 Task: Research Airbnb properties in Nevsehir, Turkey from 11th November, 2023 to 15th November, 2023 for 2 adults.1  bedroom having 2 beds and 1 bathroom. Property type can be hotel. Look for 5 properties as per requirement.
Action: Mouse moved to (491, 86)
Screenshot: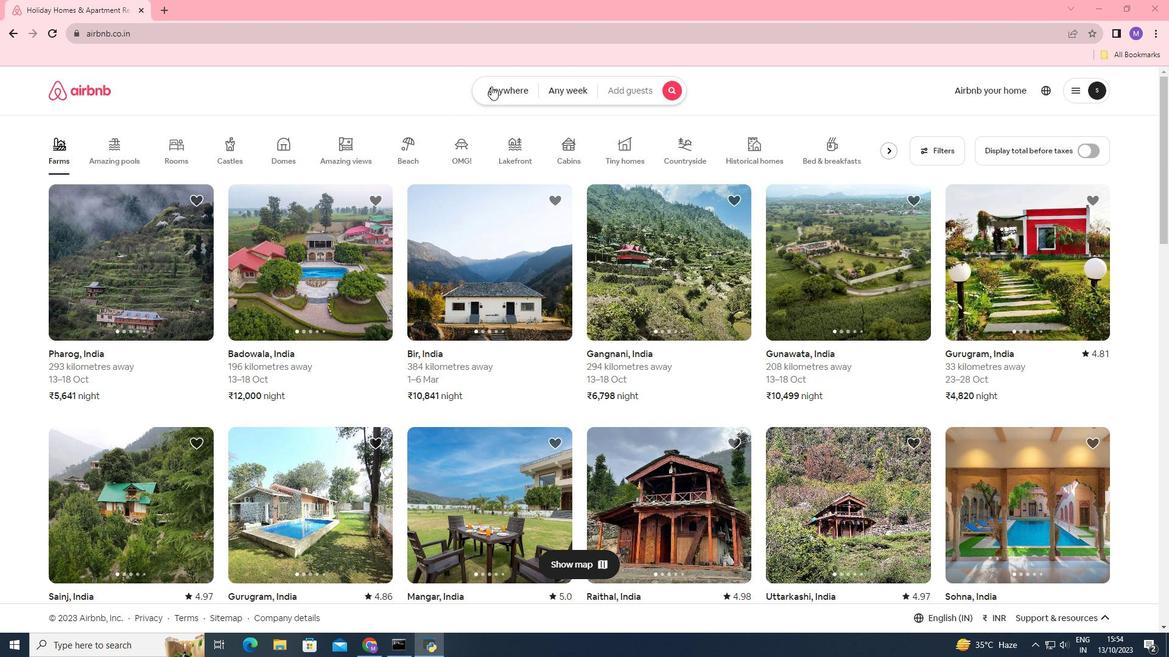 
Action: Mouse pressed left at (491, 86)
Screenshot: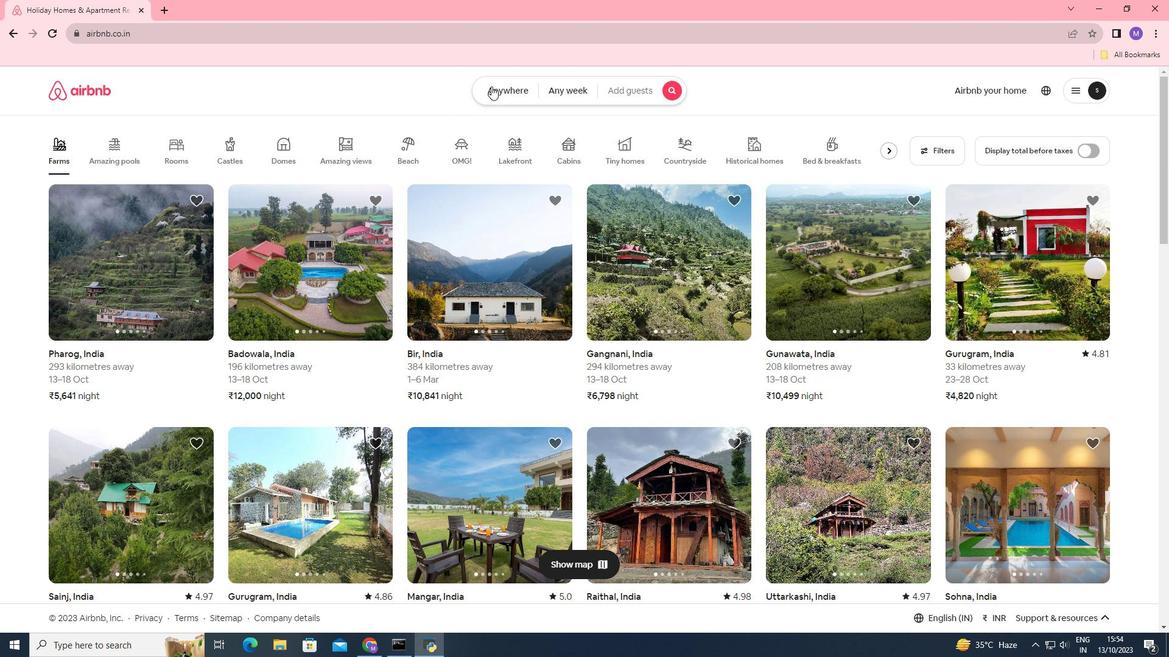 
Action: Mouse moved to (390, 144)
Screenshot: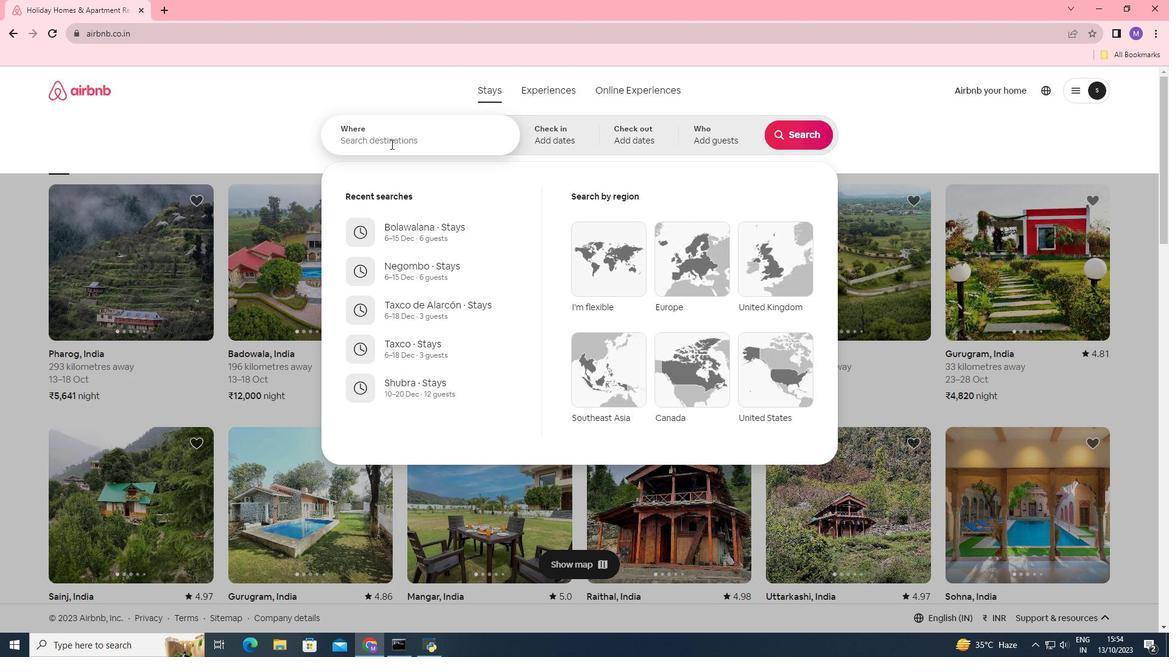
Action: Mouse pressed left at (390, 144)
Screenshot: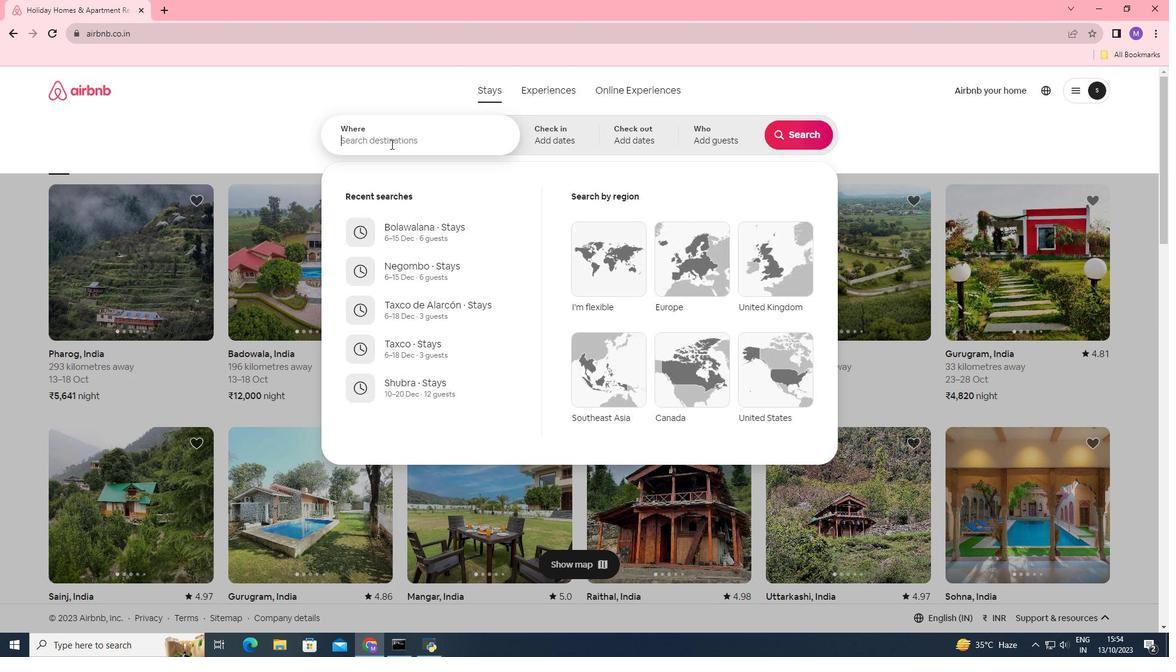 
Action: Mouse moved to (390, 144)
Screenshot: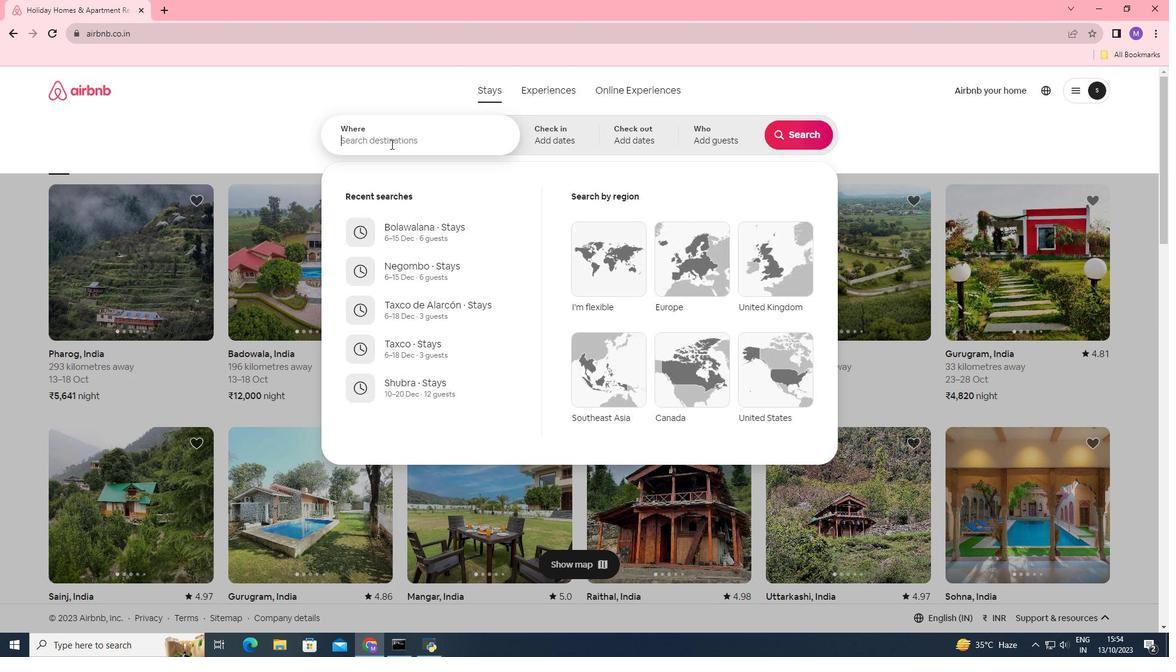 
Action: Key pressed <Key.shift_r>
Screenshot: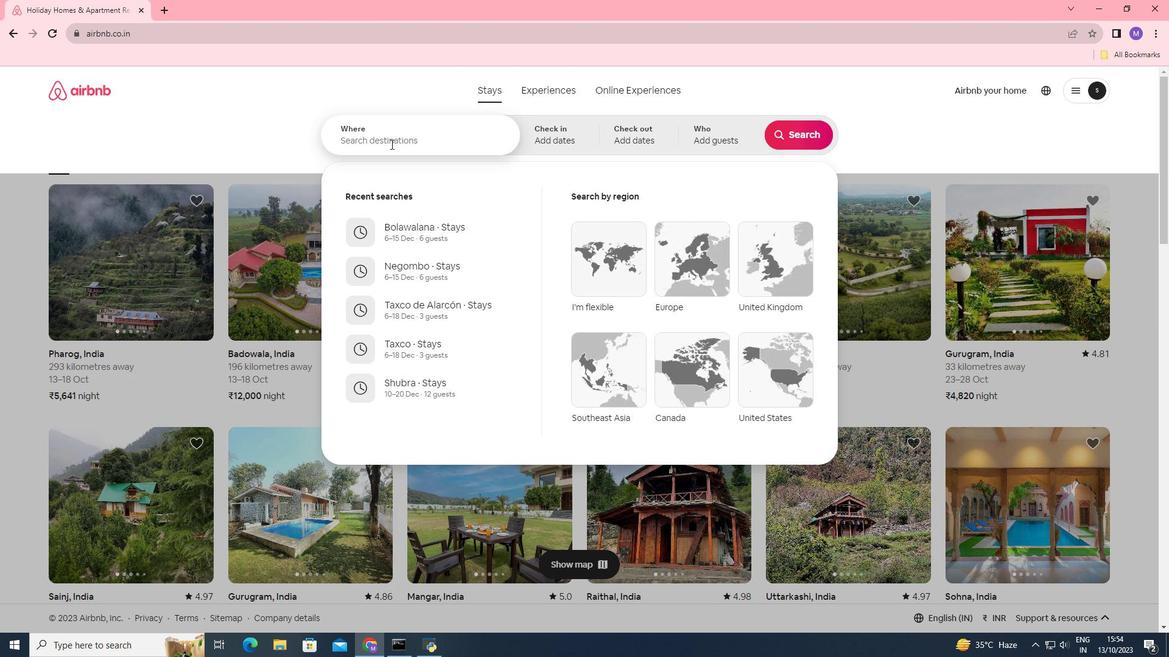 
Action: Mouse moved to (390, 144)
Screenshot: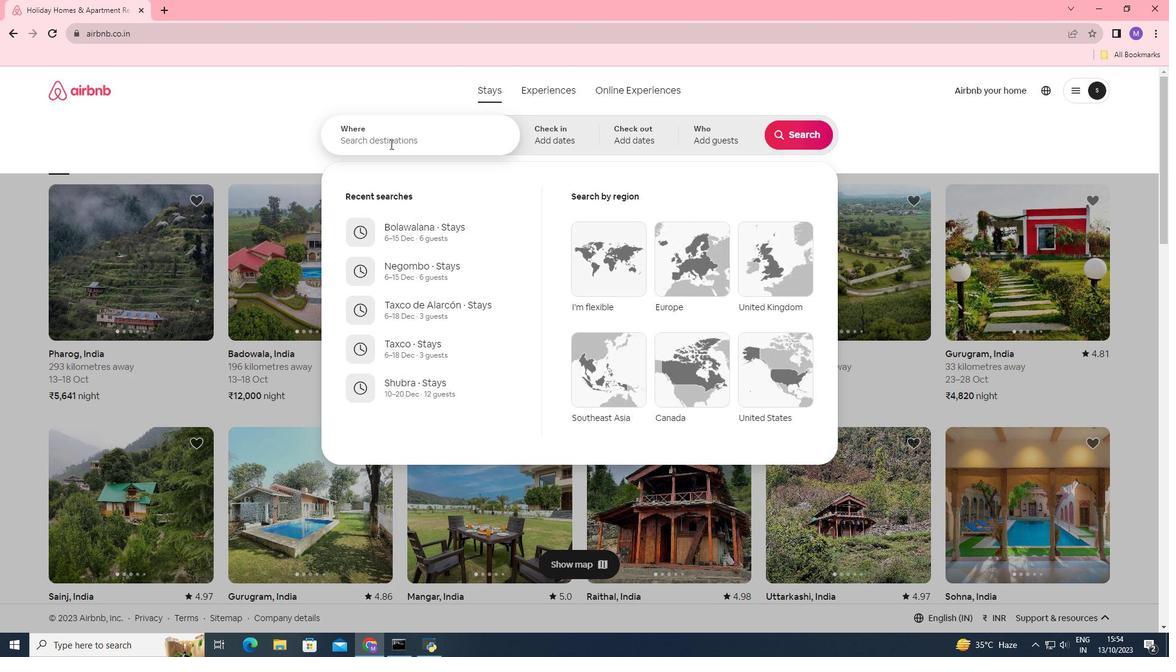 
Action: Key pressed <Key.shift_r><Key.shift_r><Key.shift_r><Key.shift_r>Neve<Key.backspace>sehir,<Key.space><Key.shift><Key.shift>Turkey
Screenshot: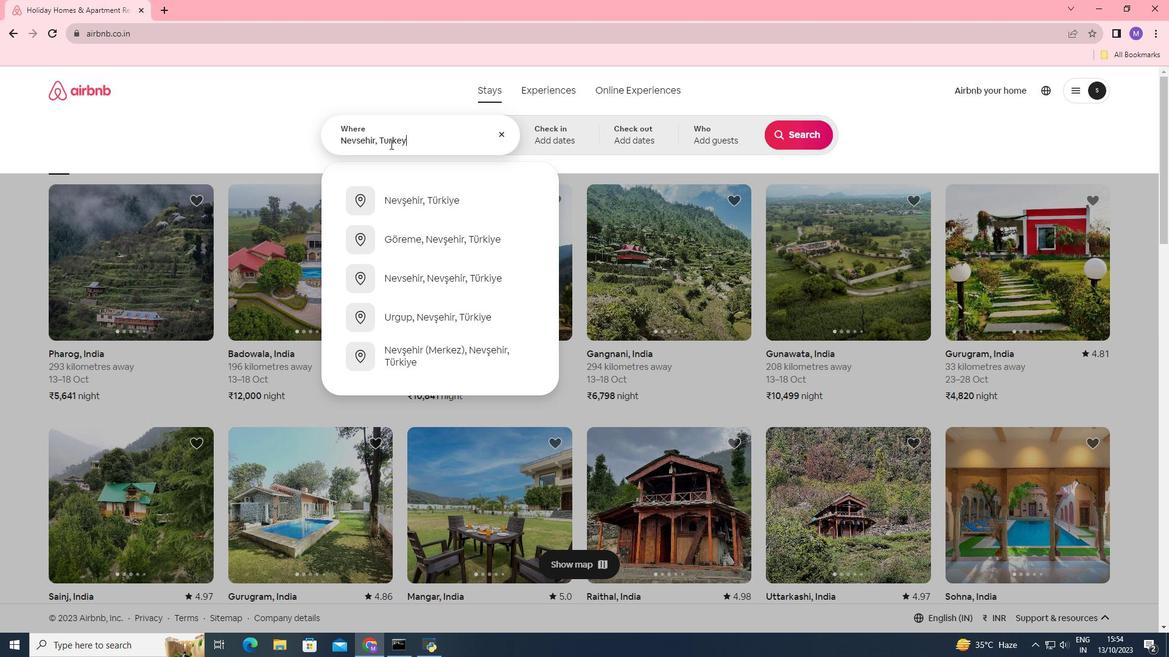 
Action: Mouse moved to (531, 137)
Screenshot: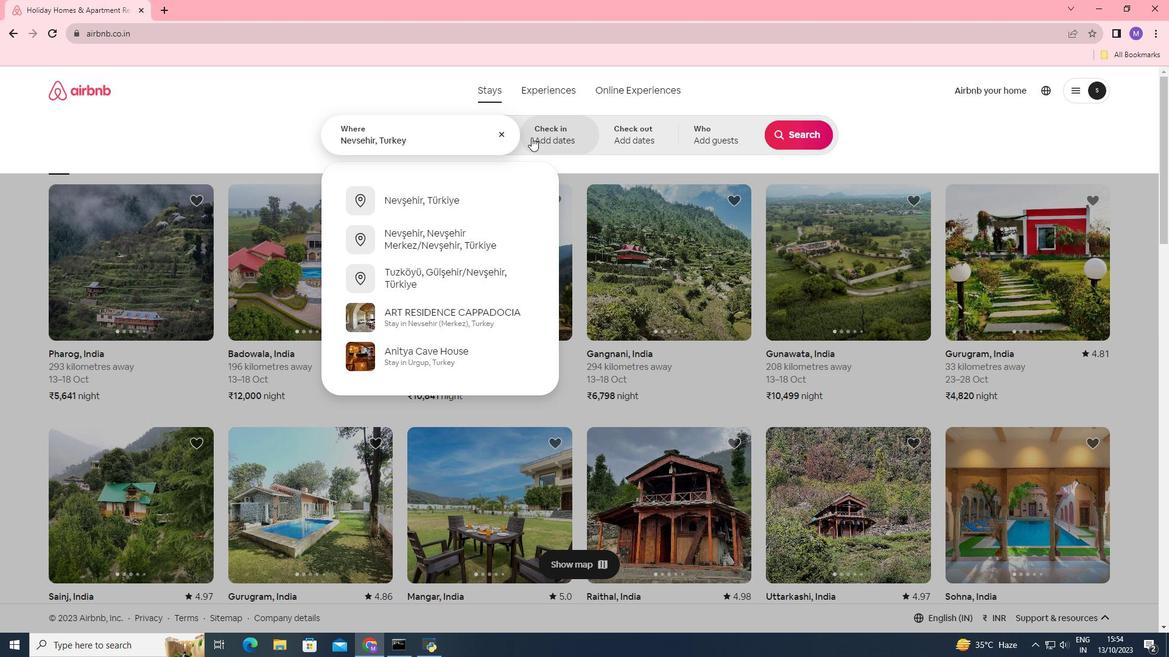 
Action: Mouse pressed left at (531, 137)
Screenshot: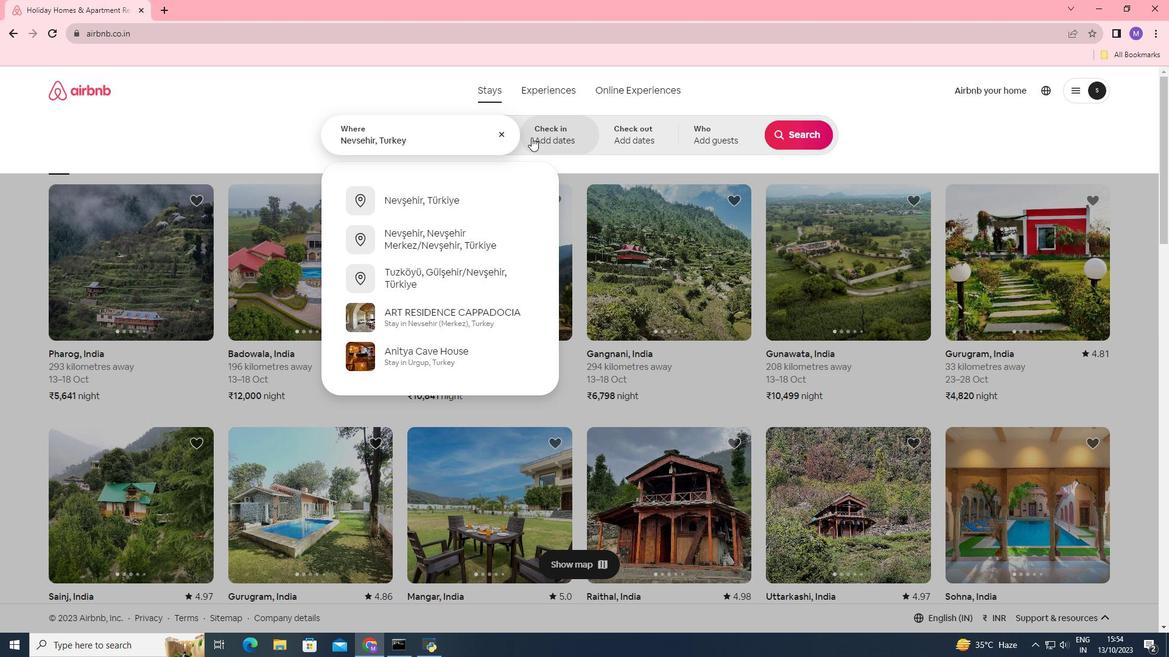 
Action: Mouse moved to (776, 317)
Screenshot: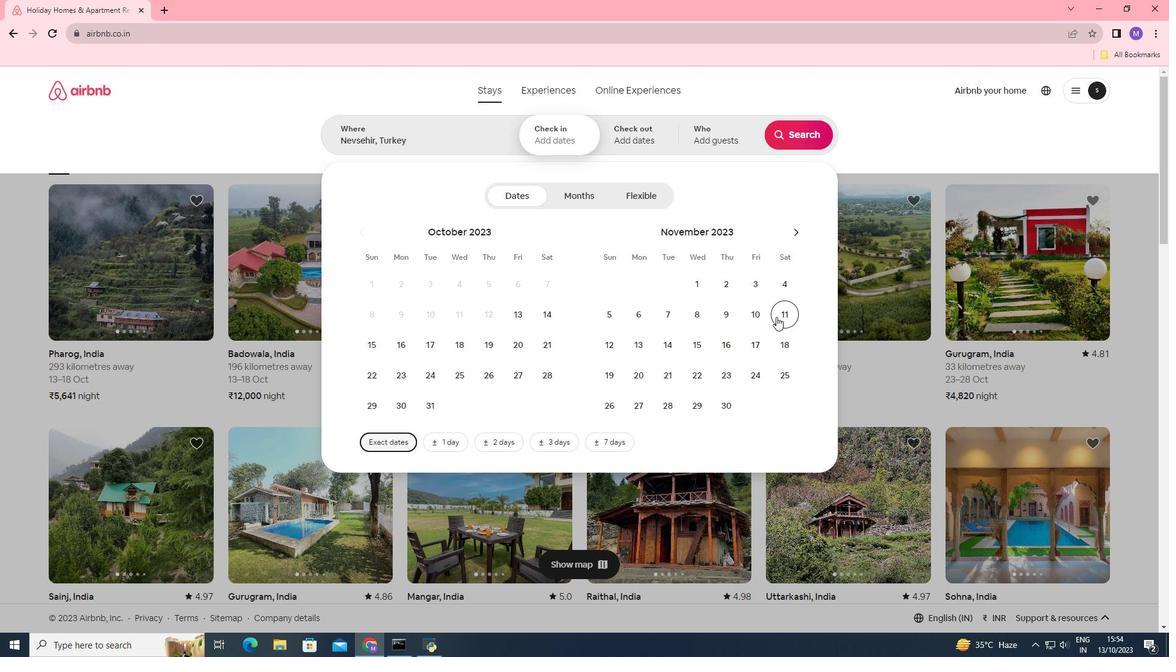 
Action: Mouse pressed left at (776, 317)
Screenshot: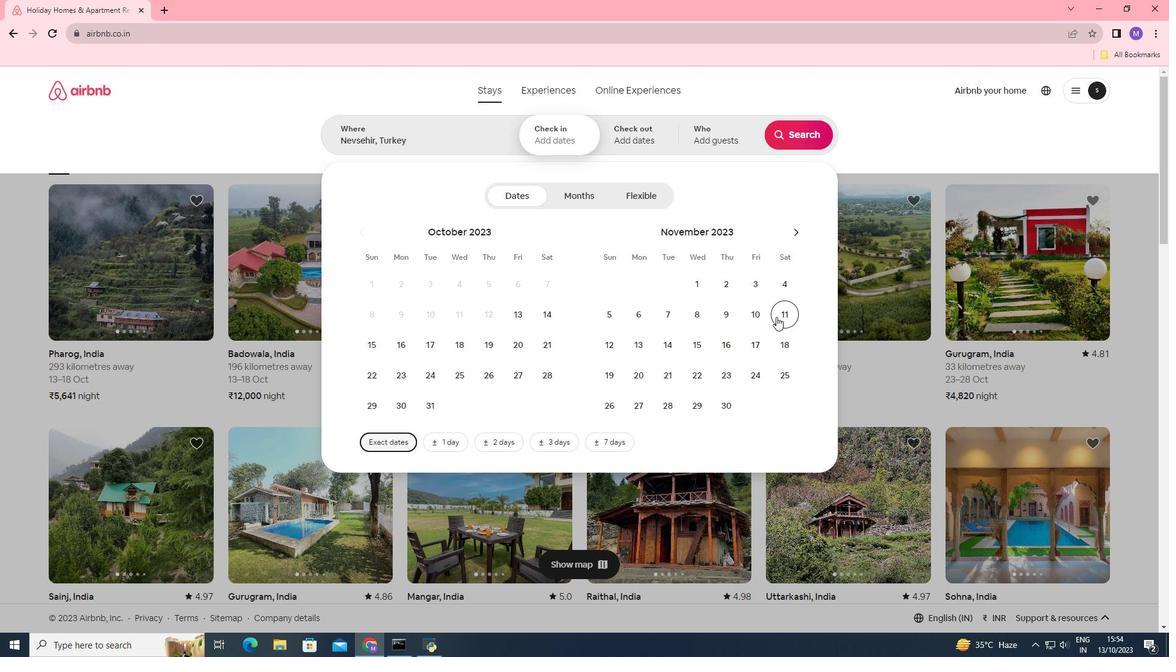 
Action: Mouse moved to (692, 341)
Screenshot: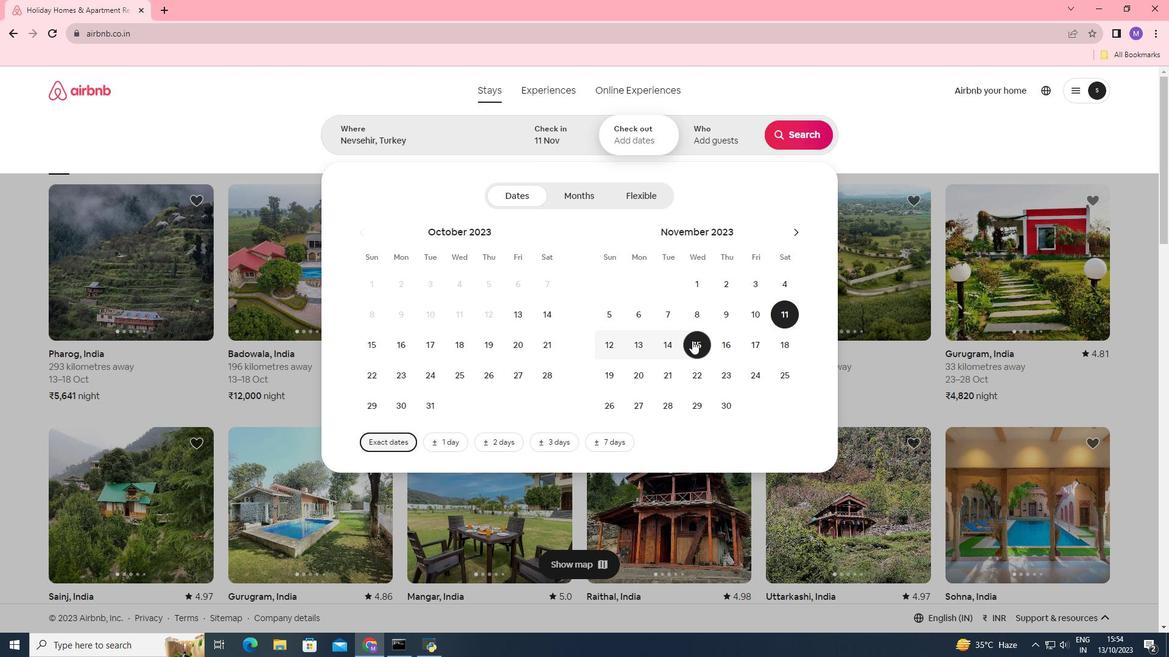 
Action: Mouse pressed left at (692, 341)
Screenshot: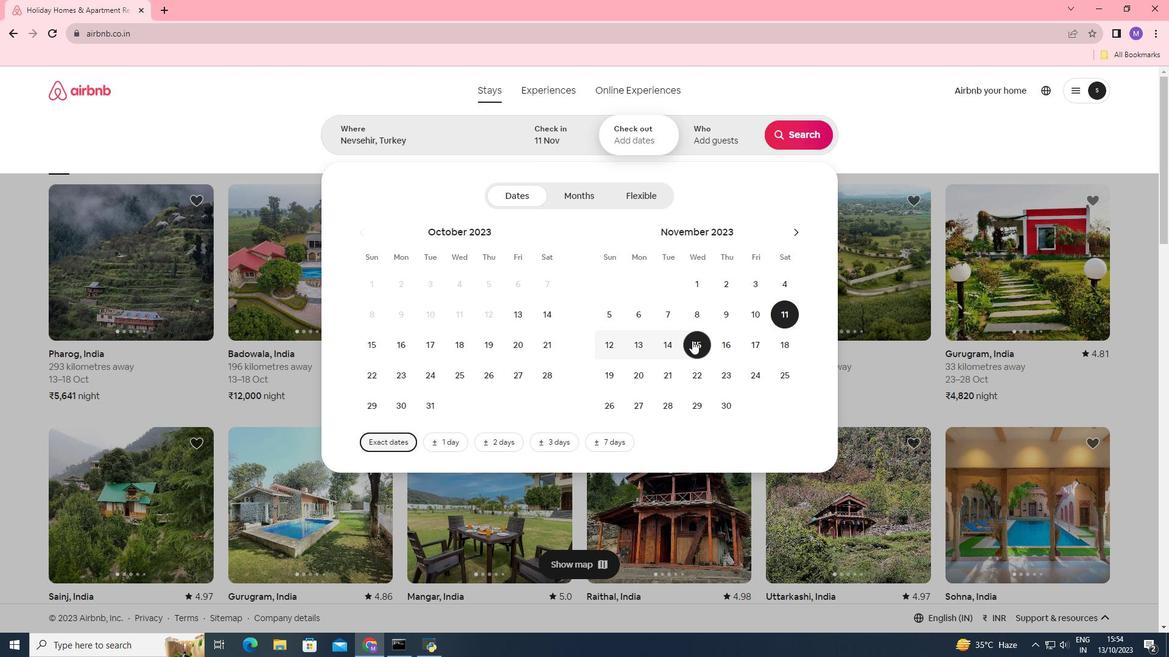 
Action: Mouse moved to (708, 138)
Screenshot: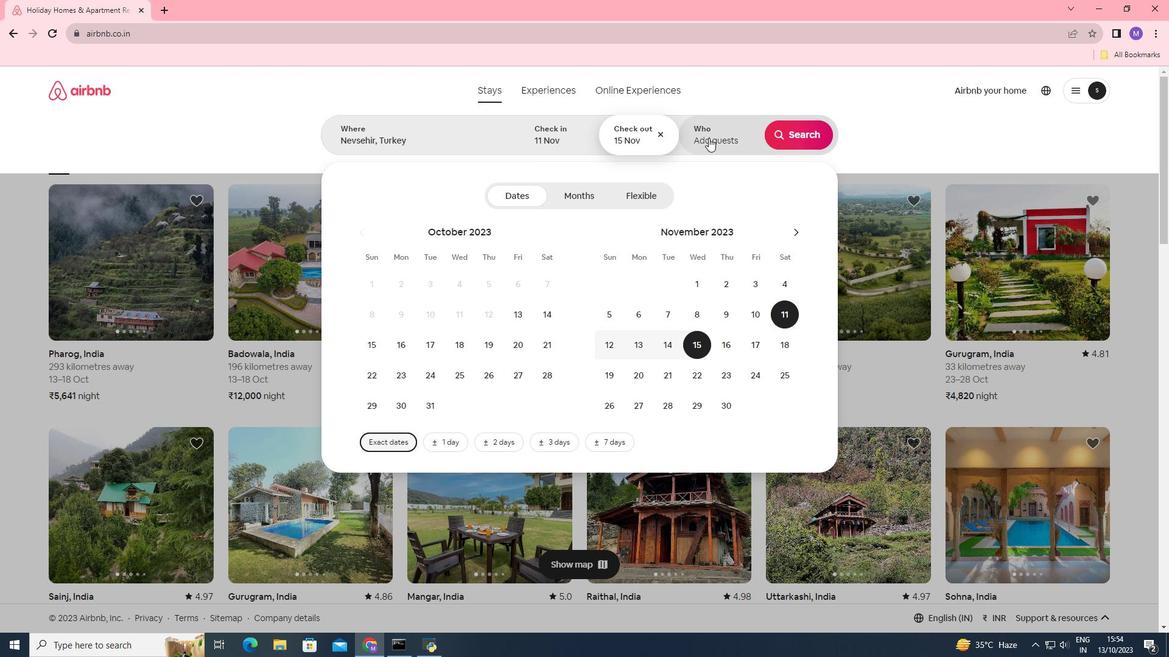 
Action: Mouse pressed left at (708, 138)
Screenshot: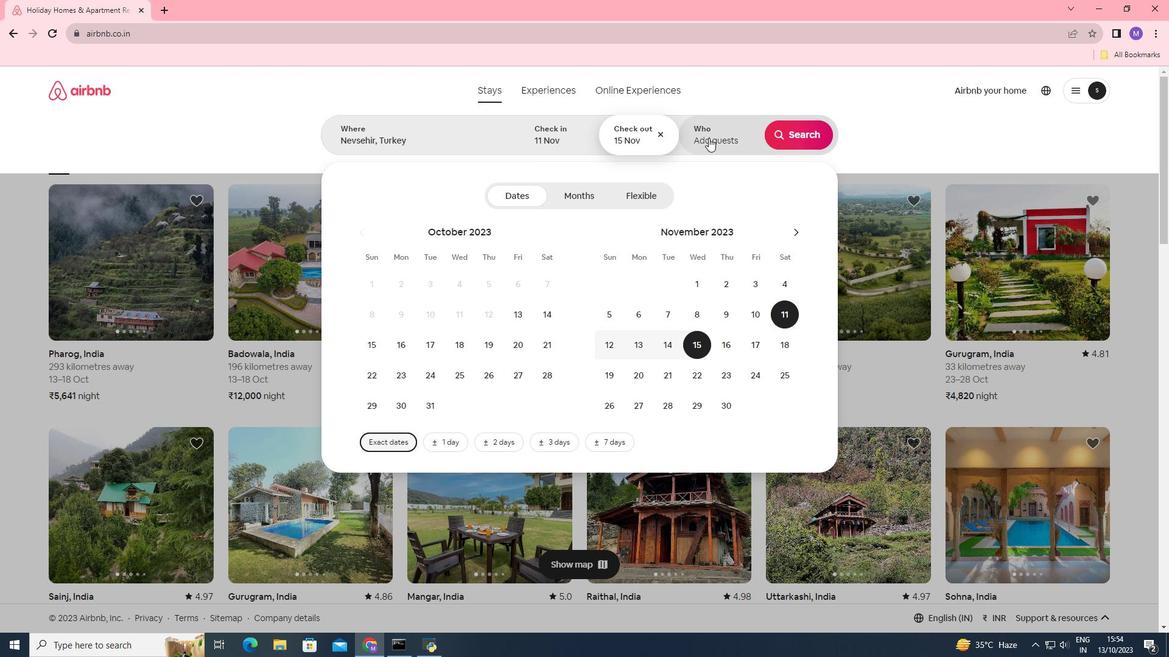 
Action: Mouse moved to (811, 199)
Screenshot: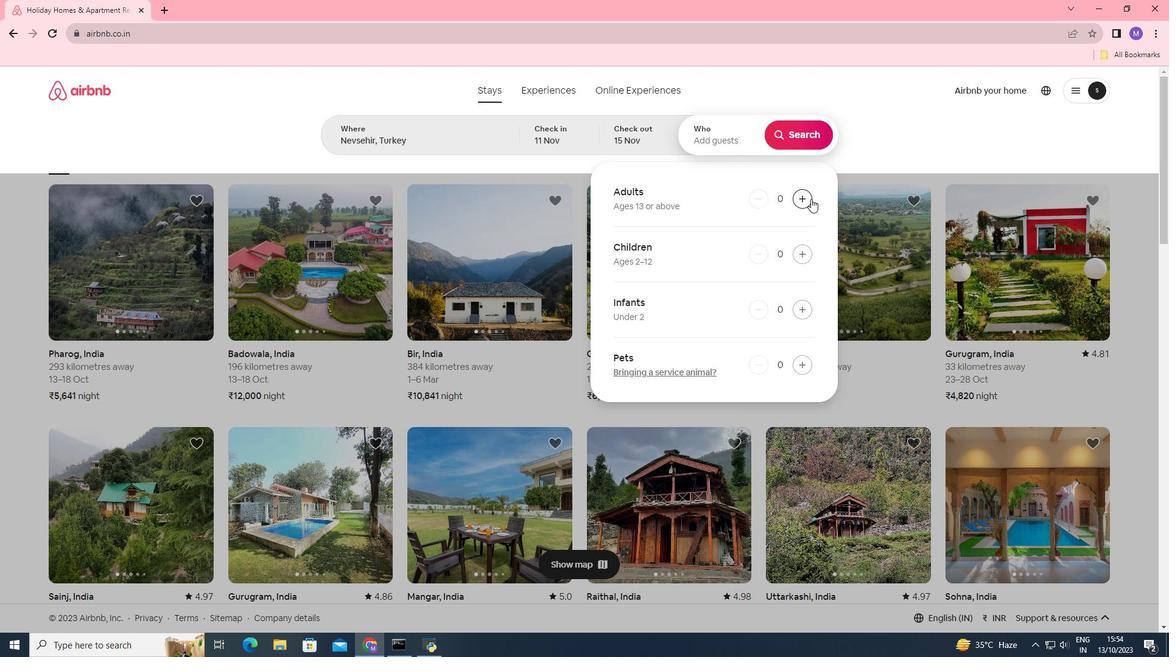 
Action: Mouse pressed left at (811, 199)
Screenshot: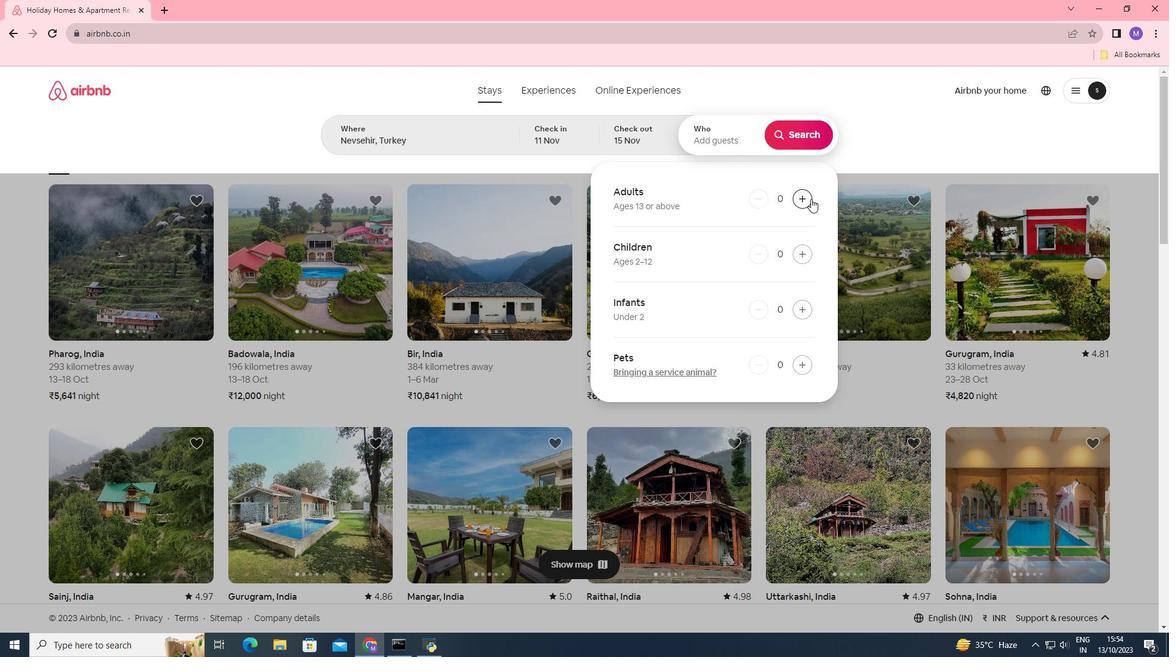 
Action: Mouse moved to (805, 199)
Screenshot: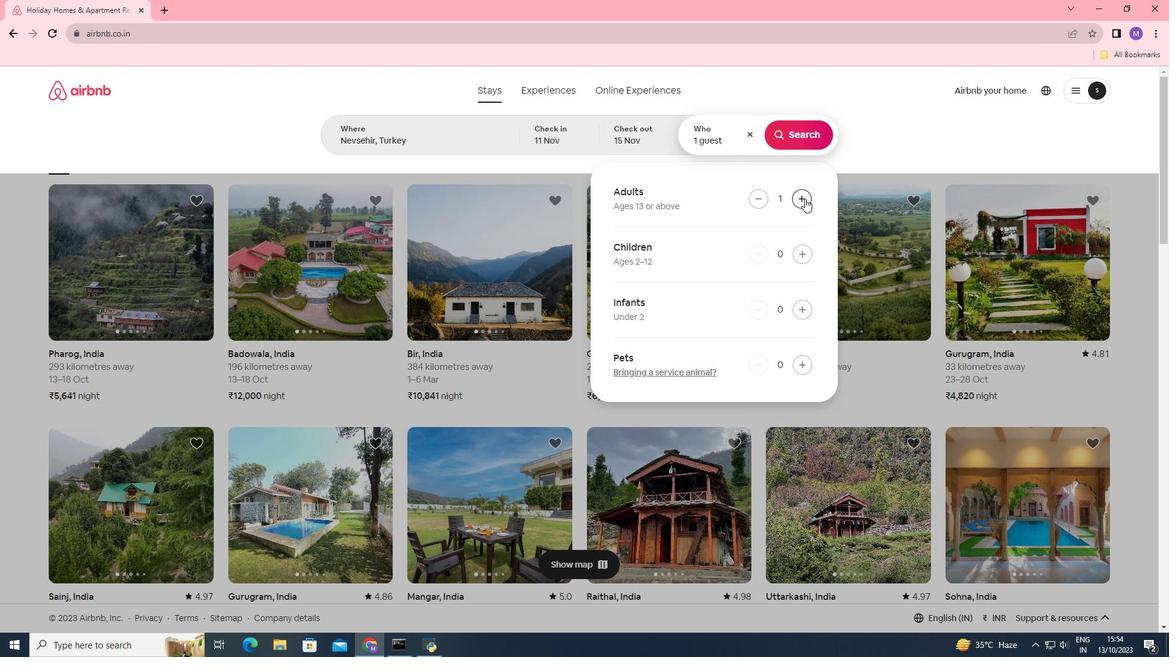 
Action: Mouse pressed left at (805, 199)
Screenshot: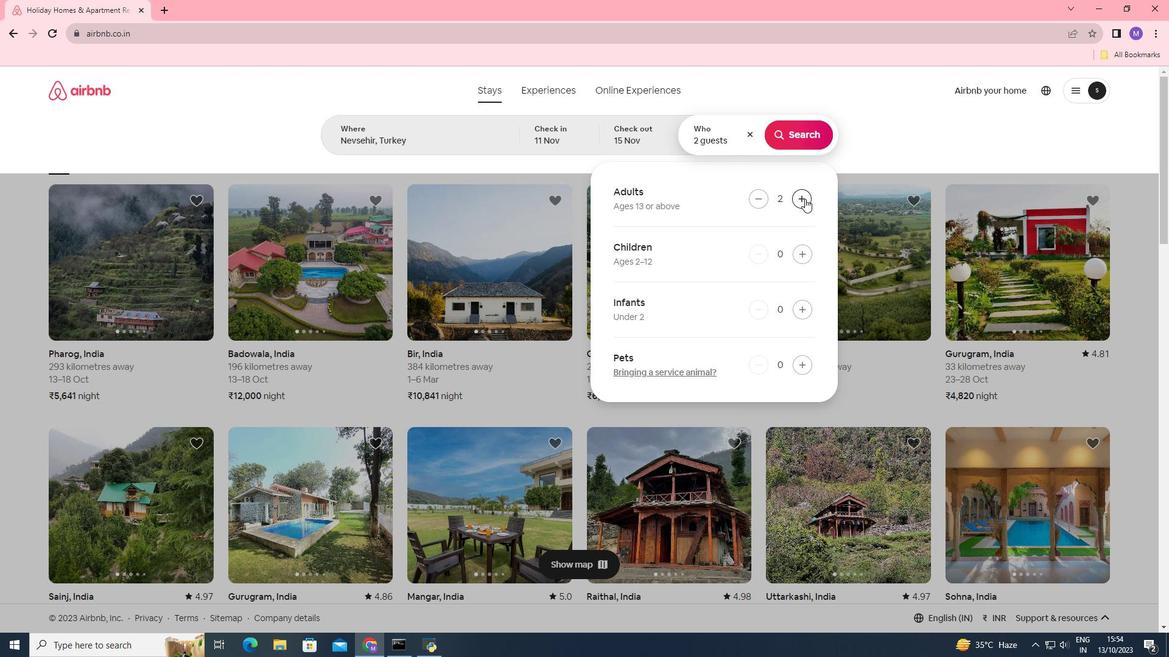 
Action: Mouse moved to (805, 130)
Screenshot: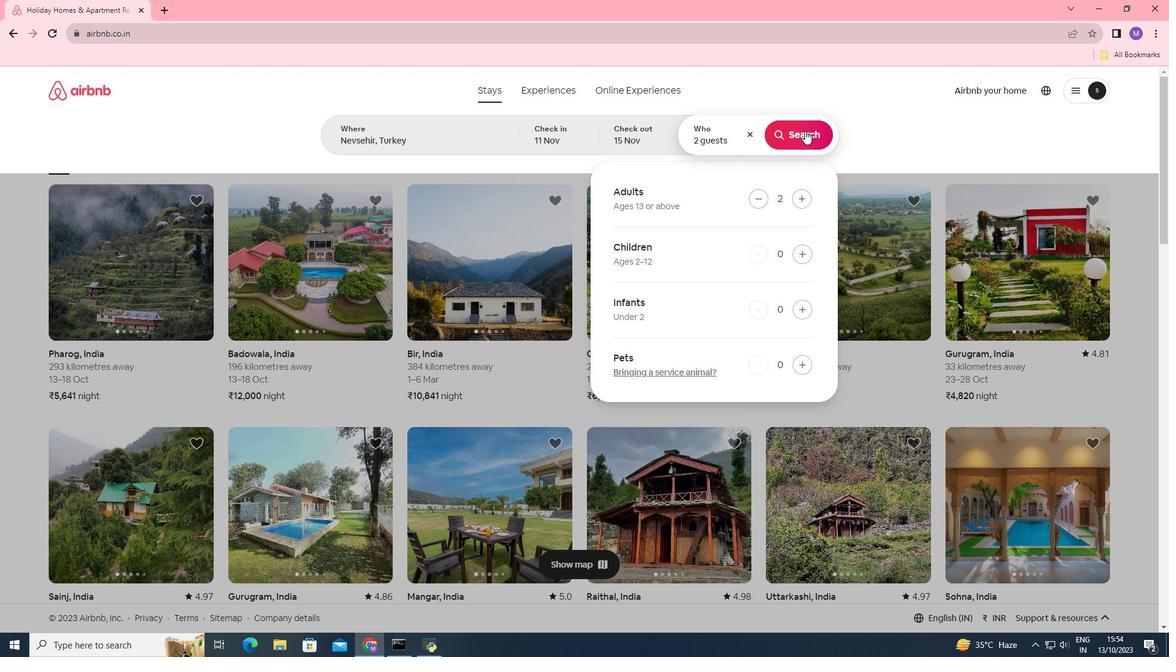 
Action: Mouse pressed left at (805, 130)
Screenshot: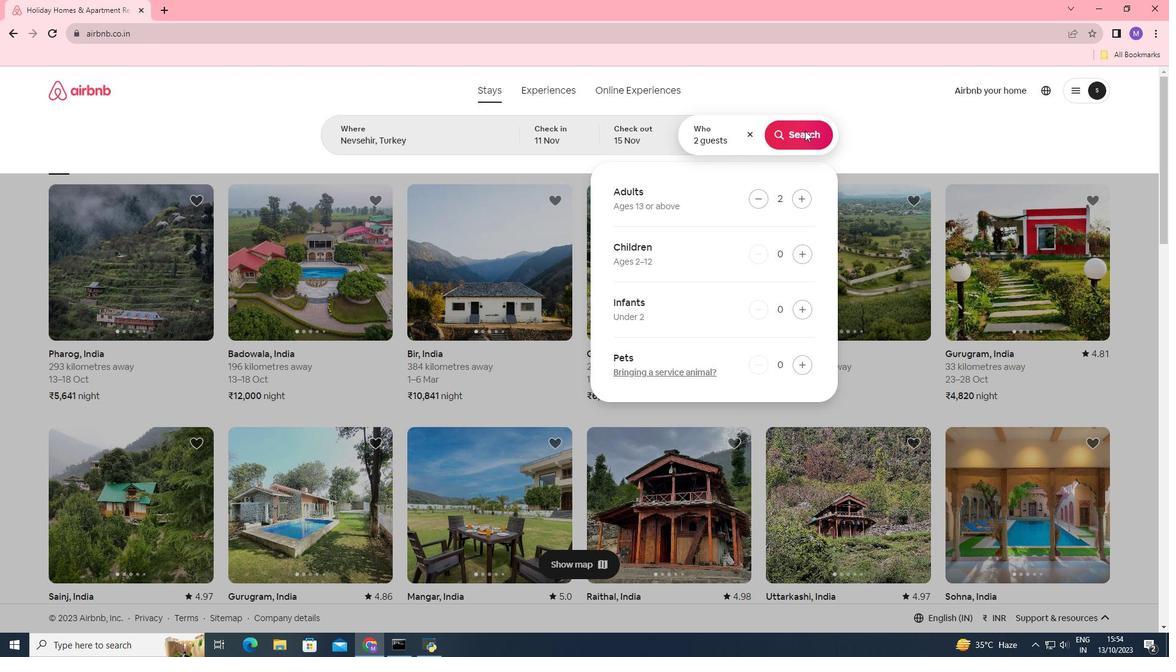 
Action: Mouse moved to (972, 138)
Screenshot: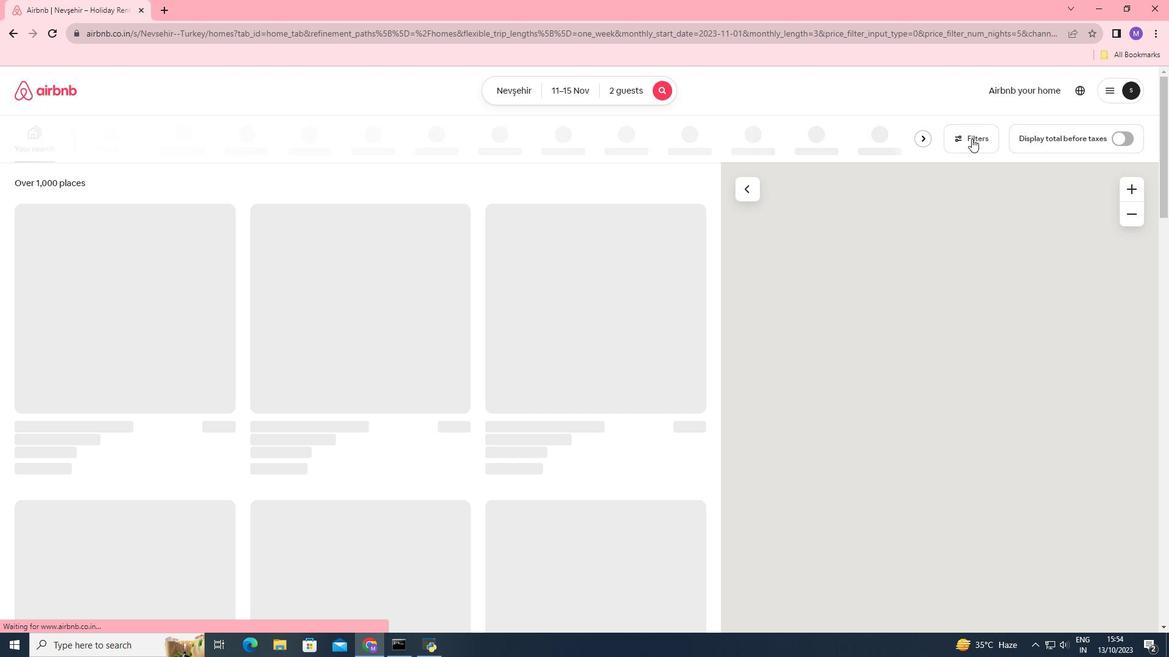 
Action: Mouse pressed left at (972, 138)
Screenshot: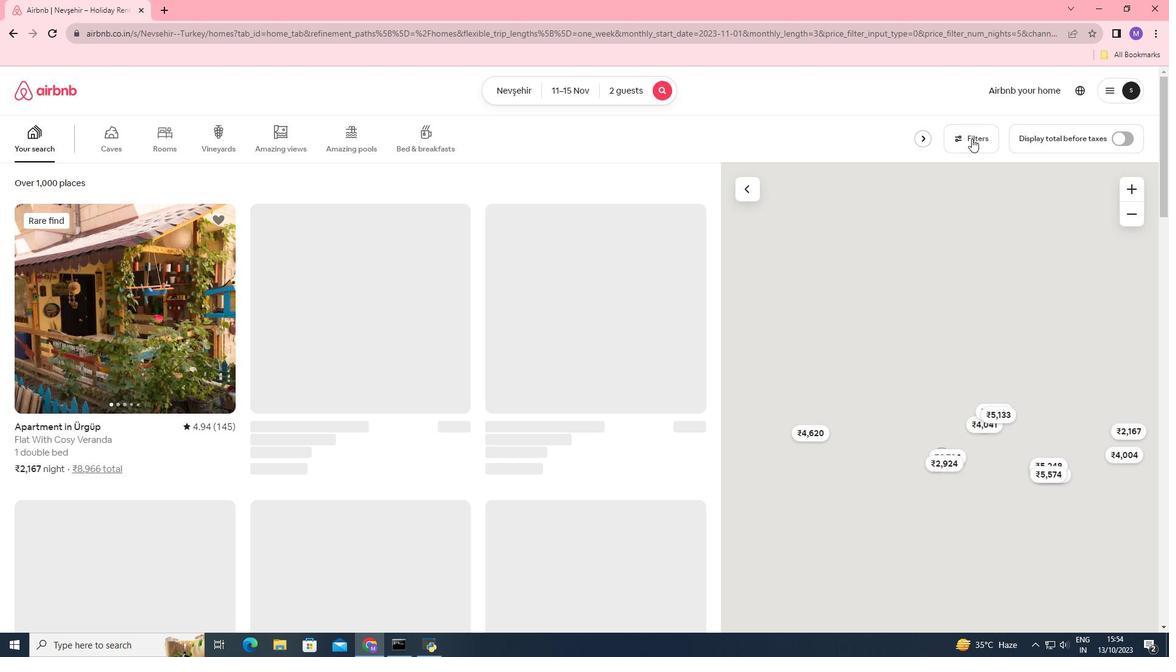 
Action: Mouse pressed left at (972, 138)
Screenshot: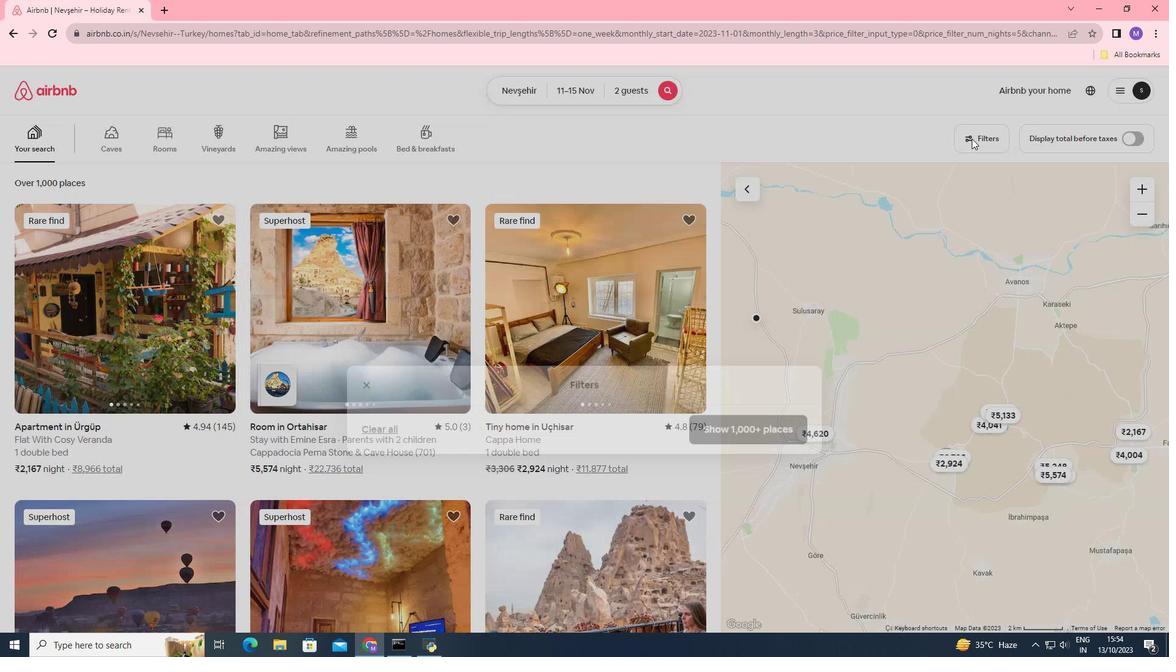 
Action: Mouse pressed left at (972, 138)
Screenshot: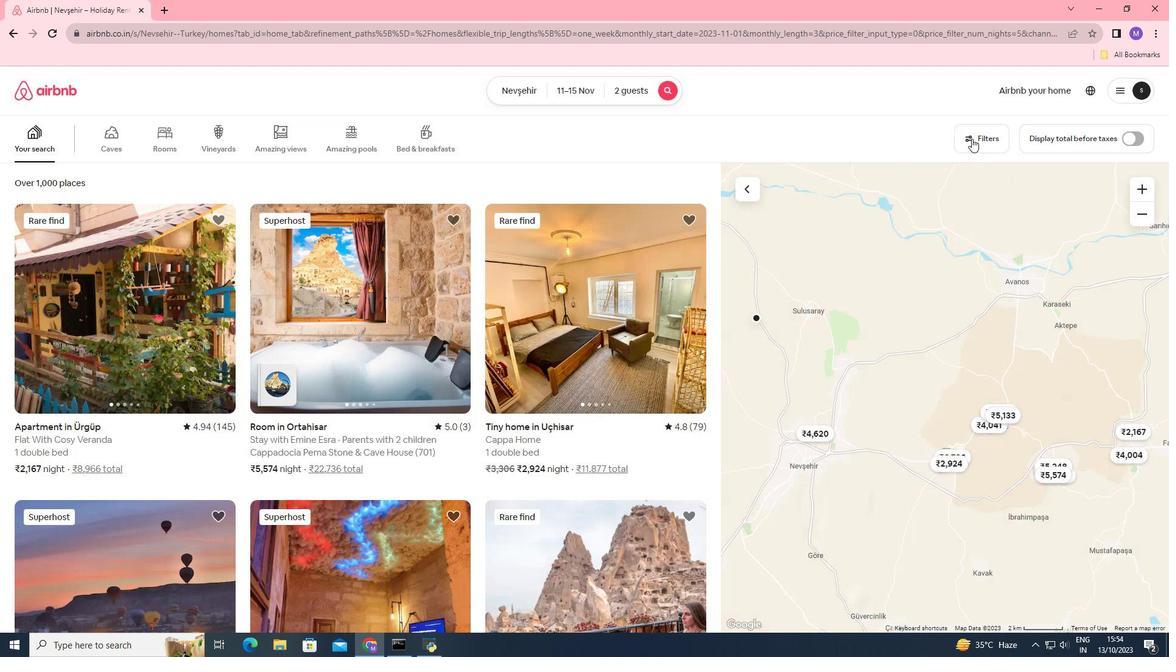 
Action: Mouse moved to (443, 509)
Screenshot: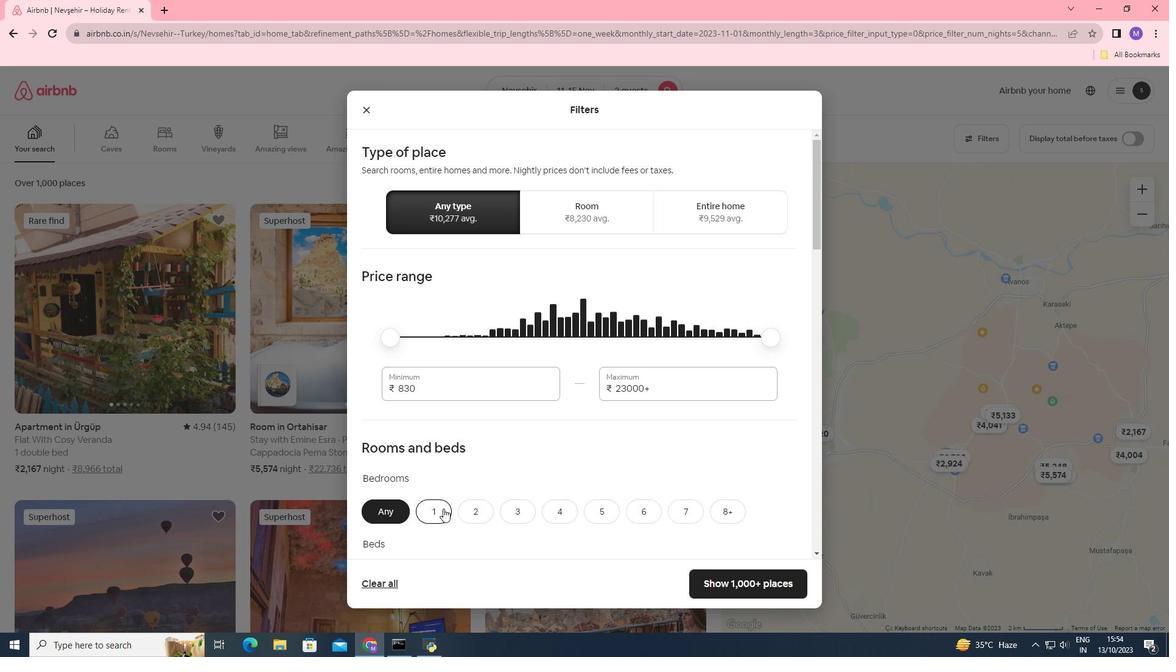 
Action: Mouse pressed left at (443, 509)
Screenshot: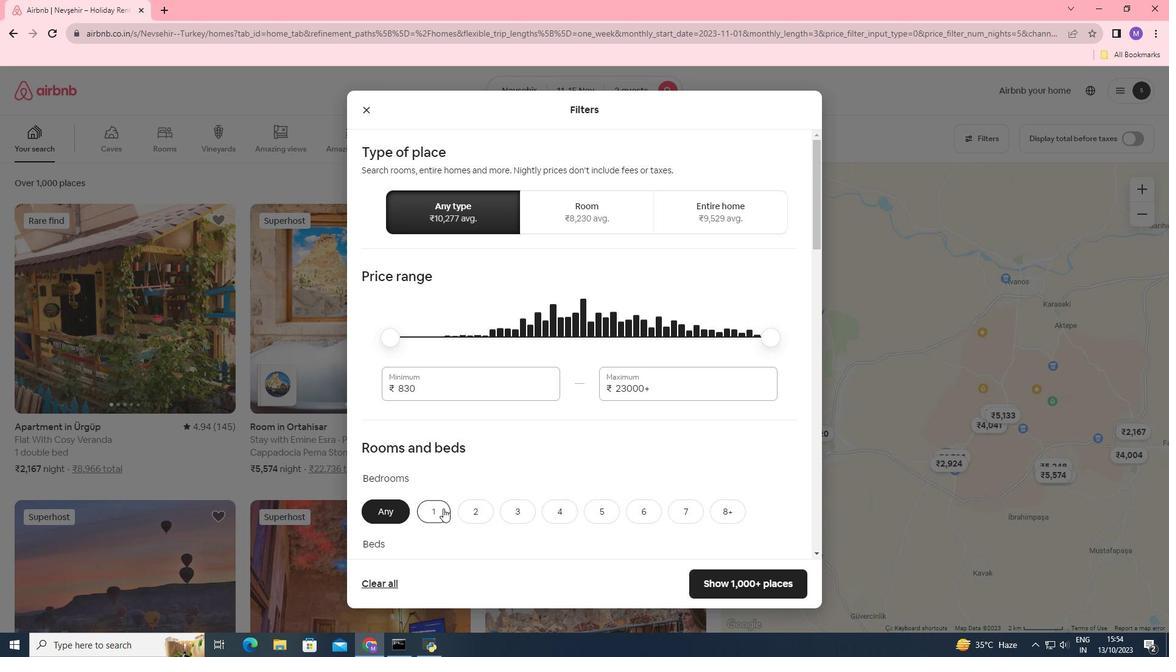 
Action: Mouse moved to (501, 419)
Screenshot: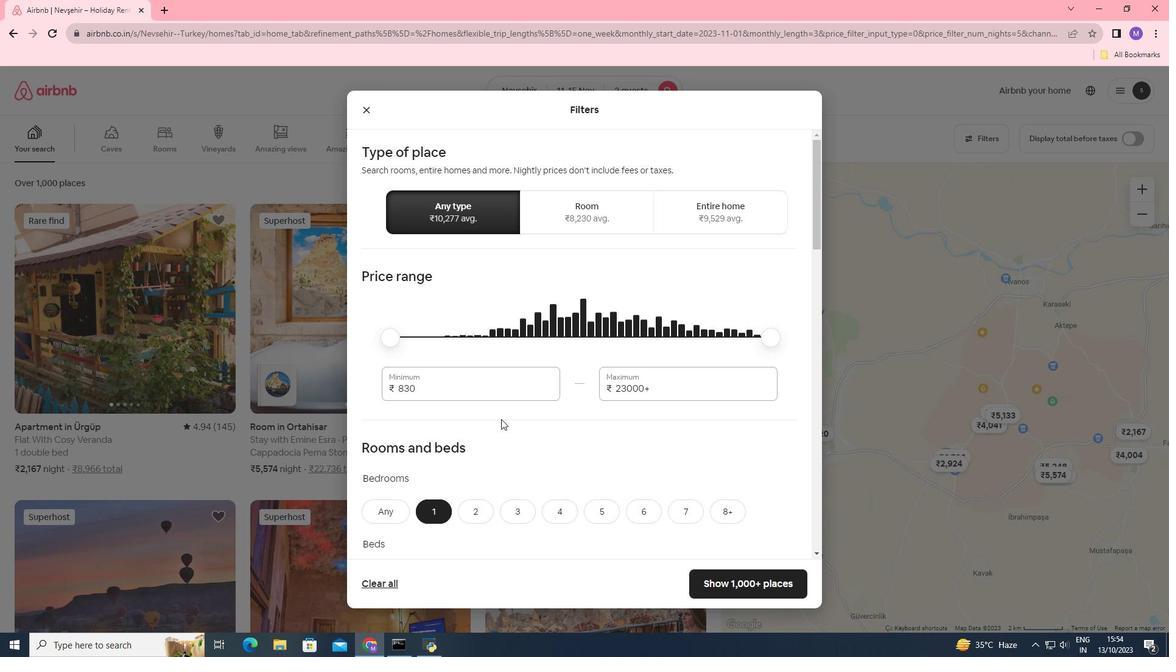 
Action: Mouse scrolled (501, 419) with delta (0, 0)
Screenshot: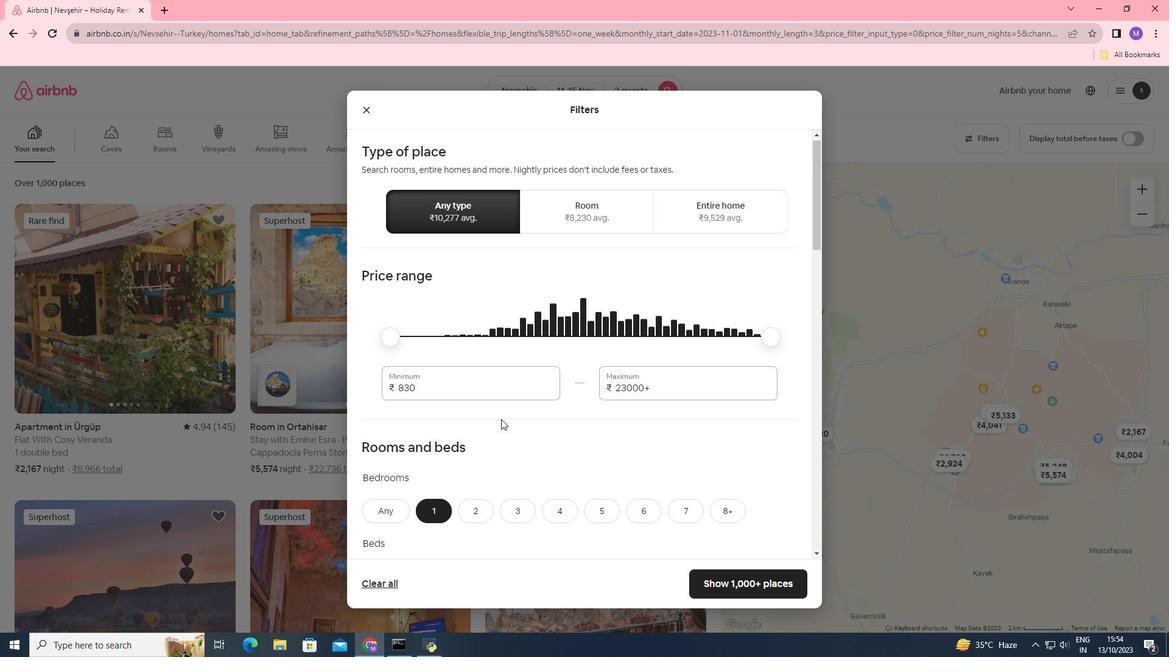 
Action: Mouse moved to (501, 419)
Screenshot: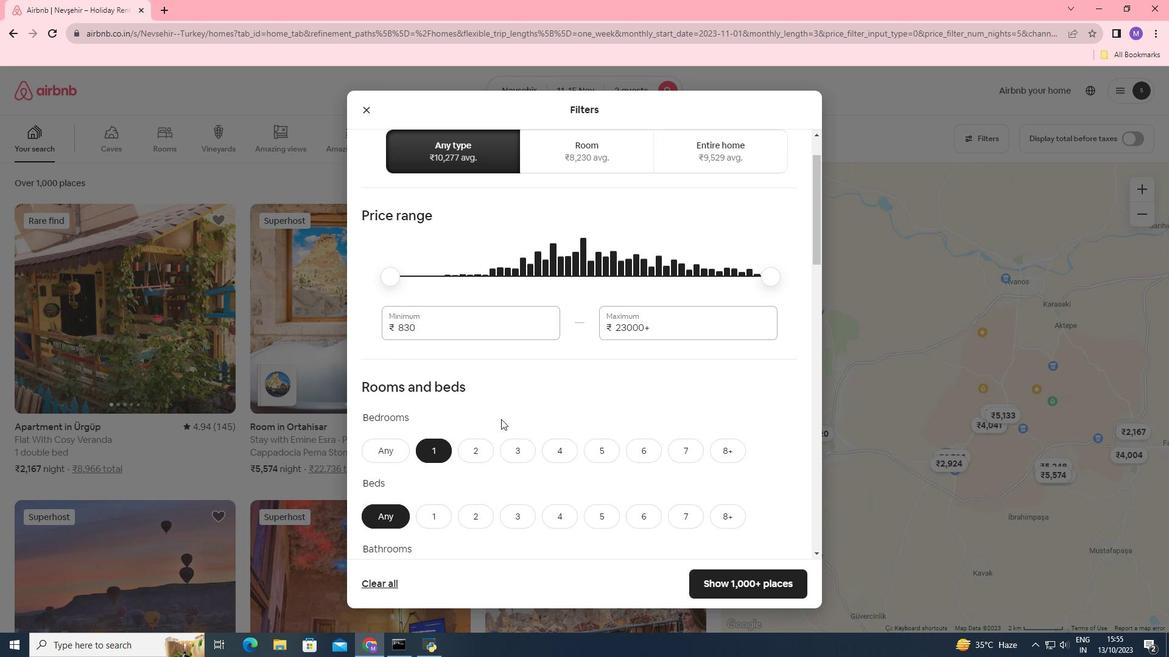 
Action: Mouse scrolled (501, 419) with delta (0, 0)
Screenshot: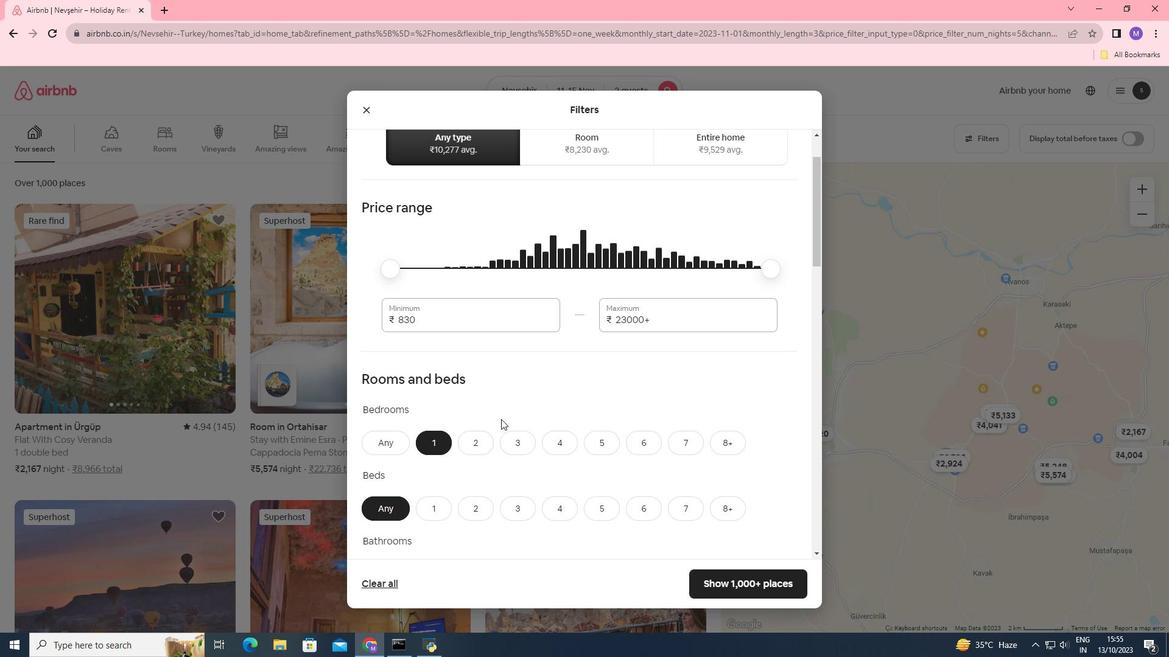 
Action: Mouse scrolled (501, 419) with delta (0, 0)
Screenshot: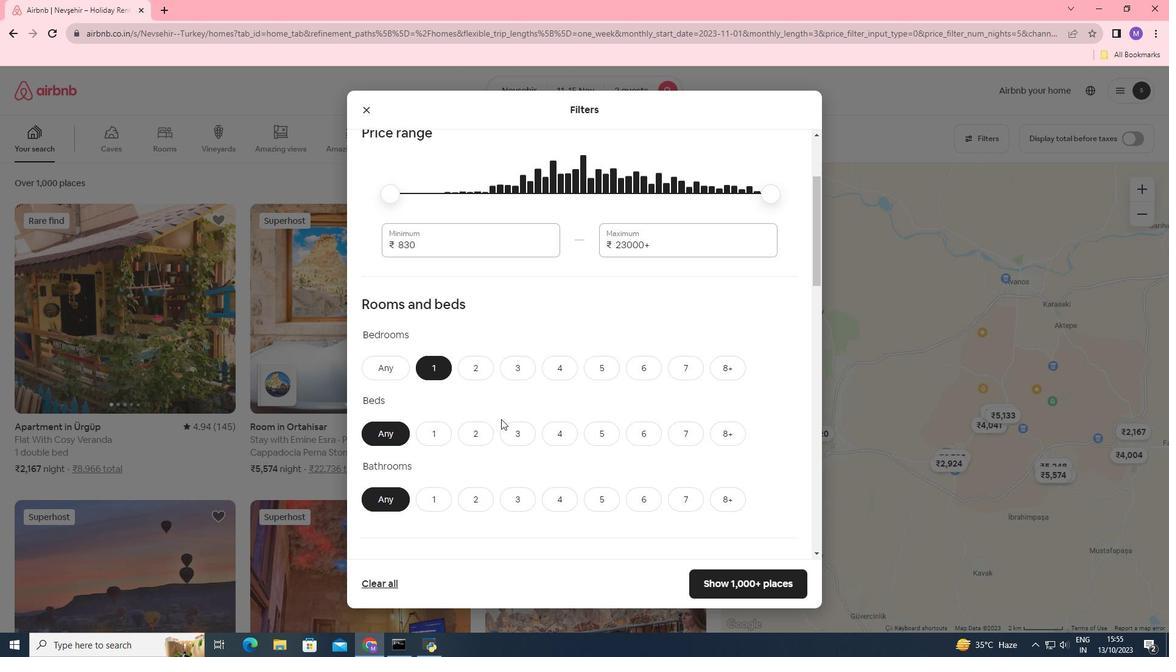
Action: Mouse moved to (473, 394)
Screenshot: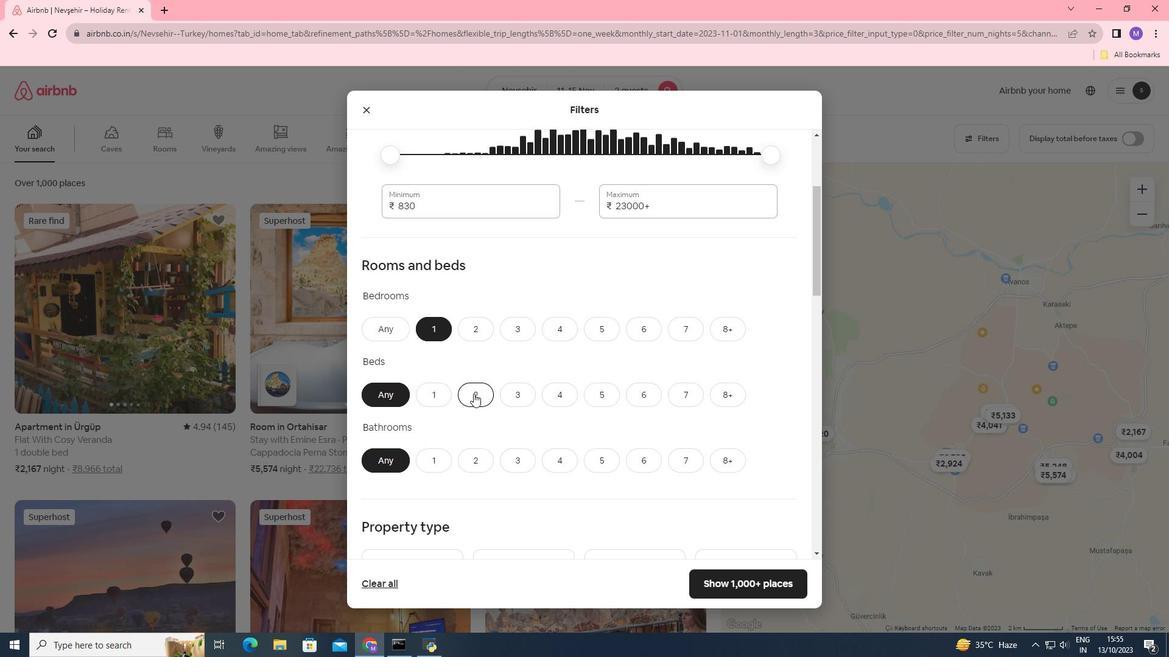 
Action: Mouse pressed left at (473, 394)
Screenshot: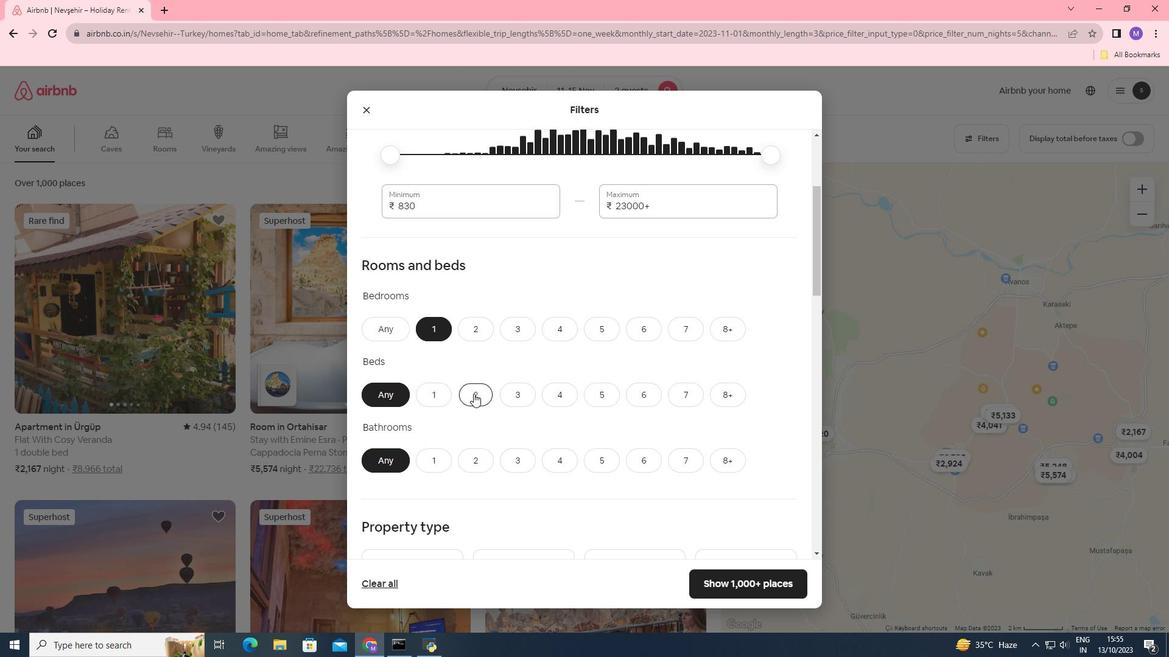 
Action: Mouse moved to (437, 456)
Screenshot: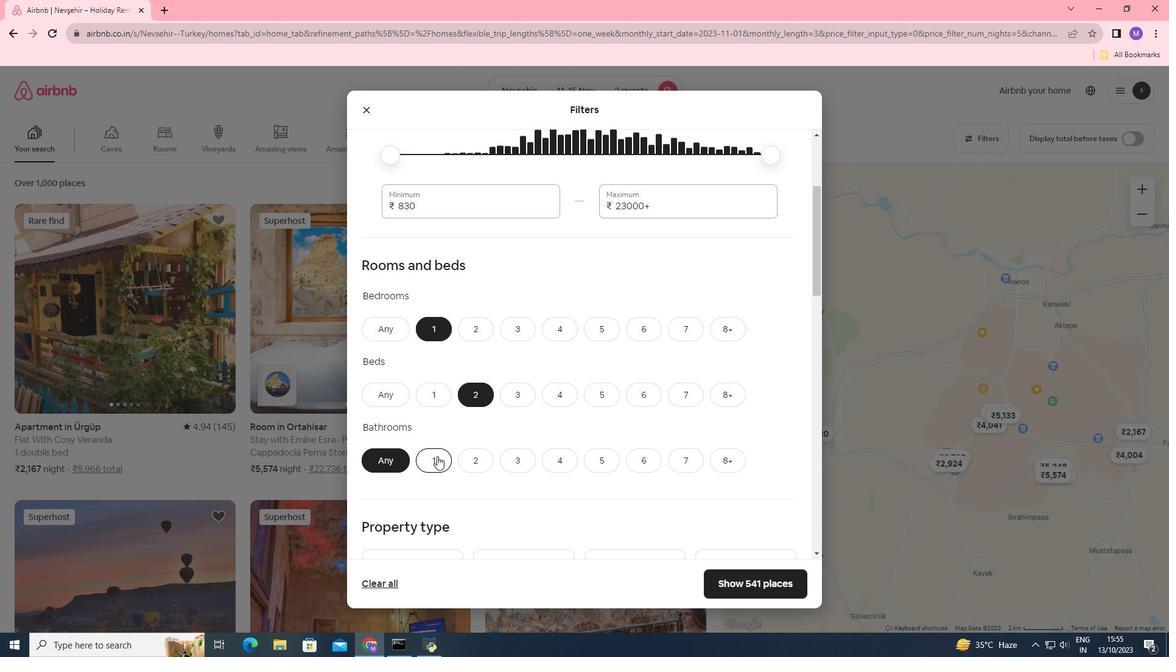 
Action: Mouse pressed left at (437, 456)
Screenshot: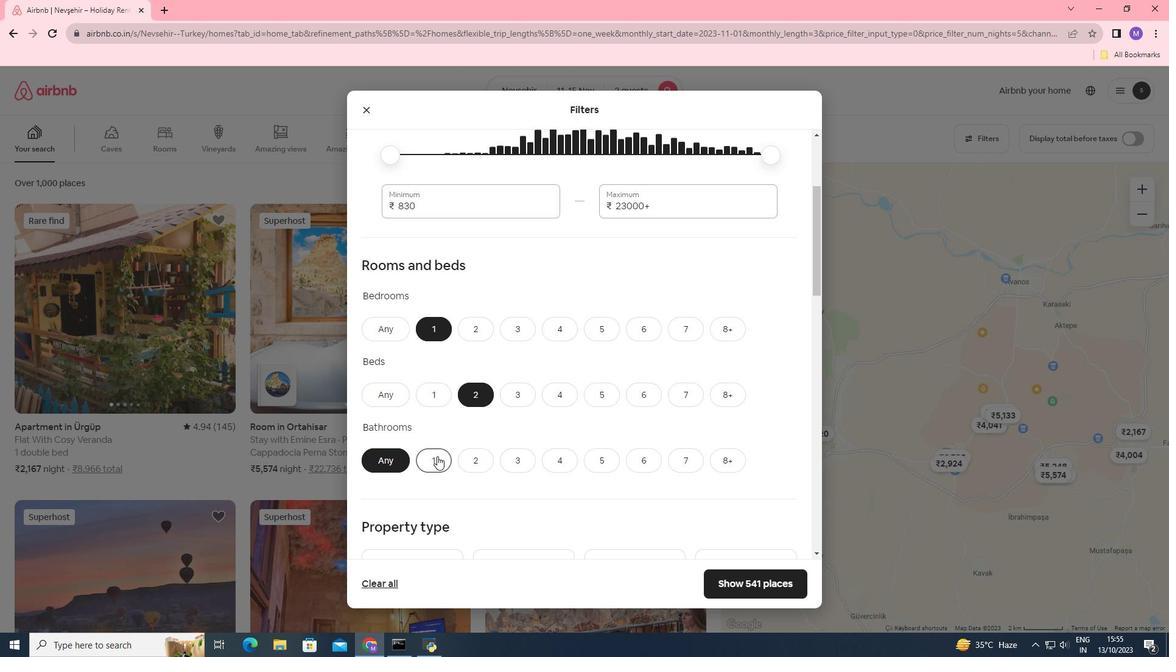 
Action: Mouse moved to (607, 390)
Screenshot: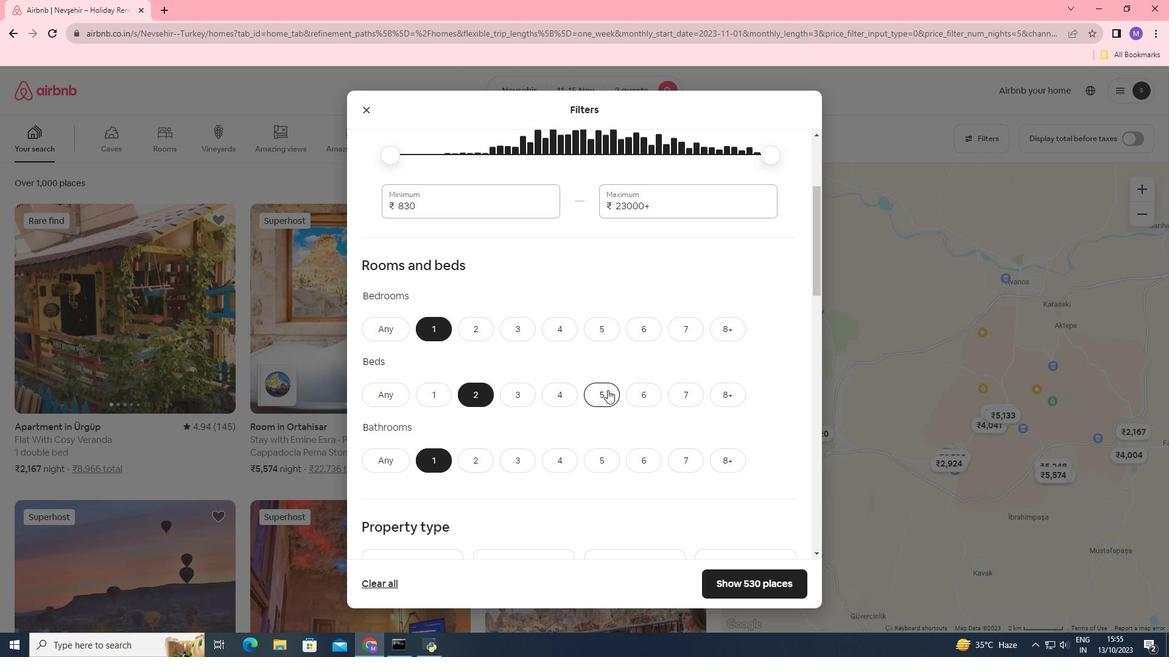 
Action: Mouse scrolled (607, 389) with delta (0, 0)
Screenshot: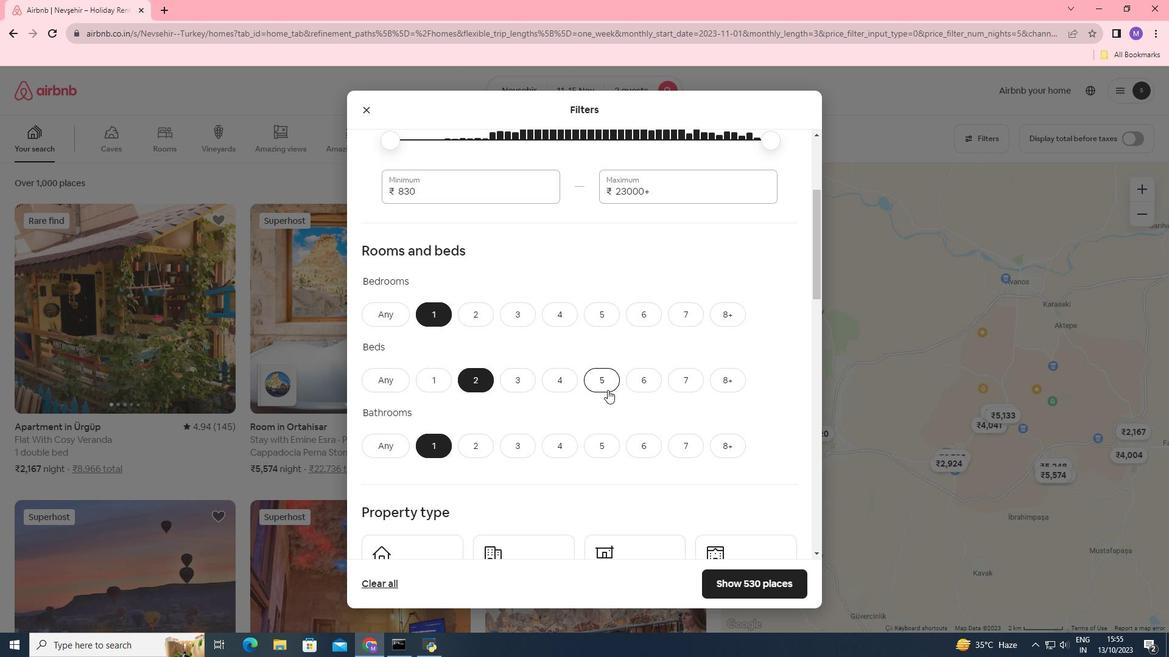 
Action: Mouse scrolled (607, 389) with delta (0, 0)
Screenshot: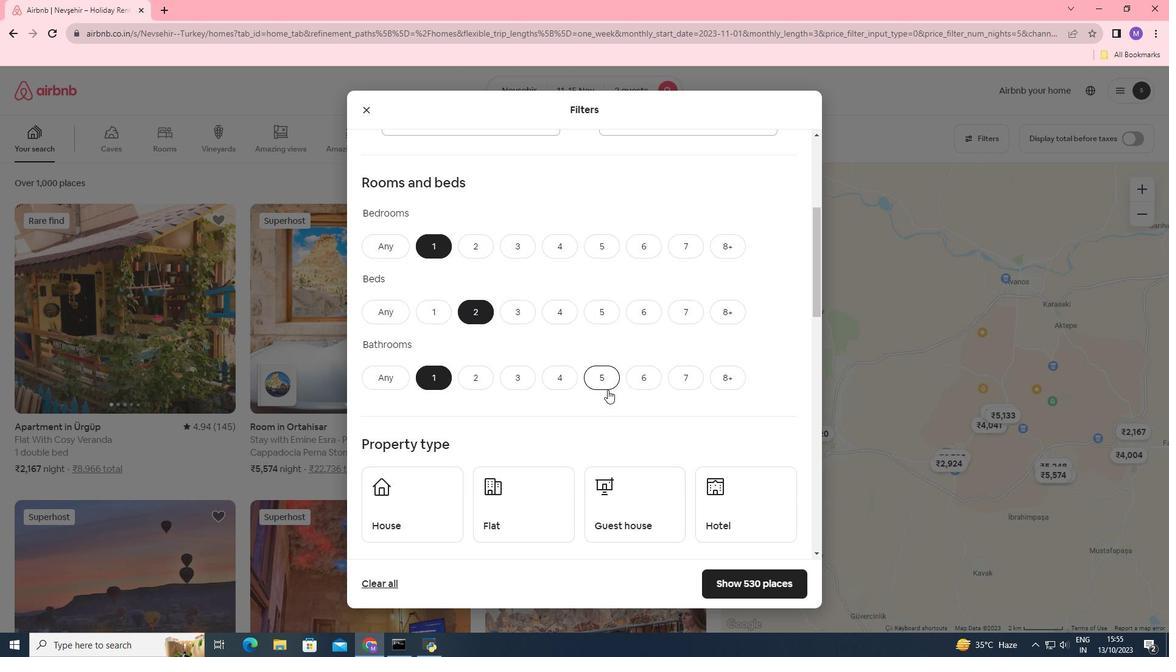 
Action: Mouse moved to (728, 464)
Screenshot: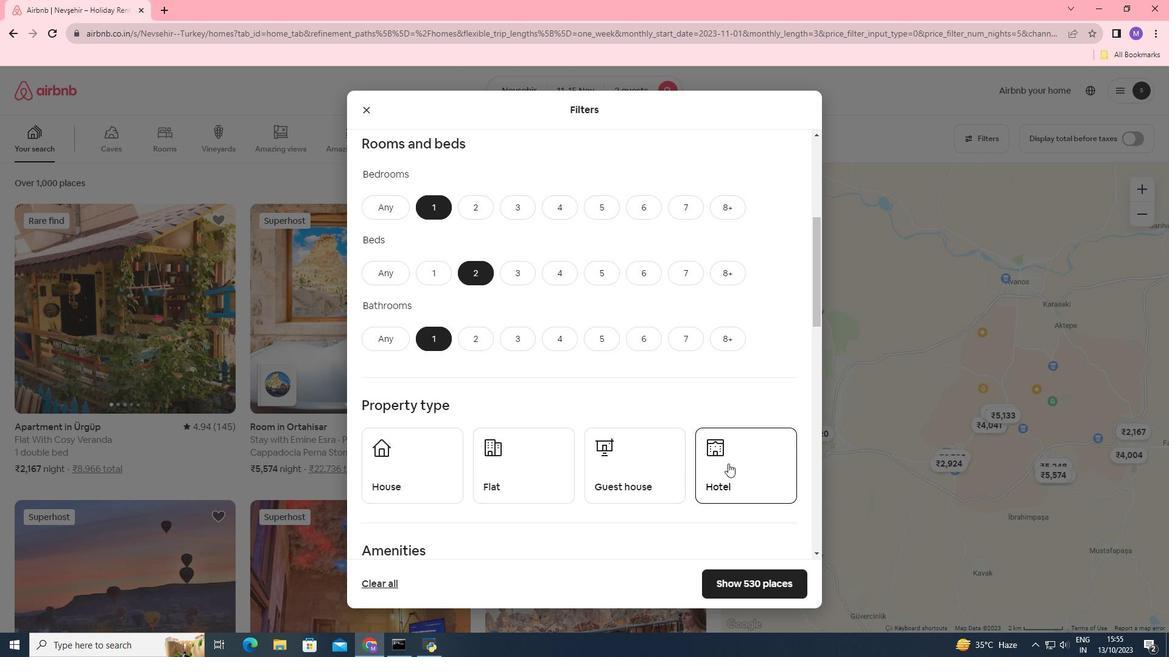 
Action: Mouse pressed left at (728, 464)
Screenshot: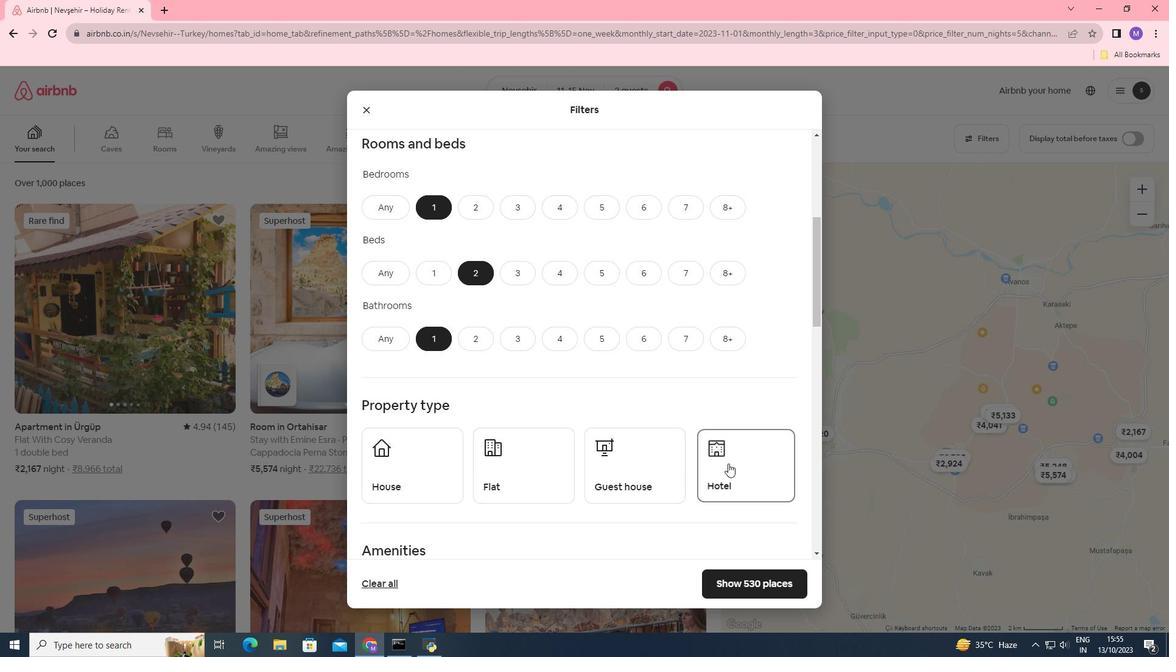 
Action: Mouse moved to (721, 412)
Screenshot: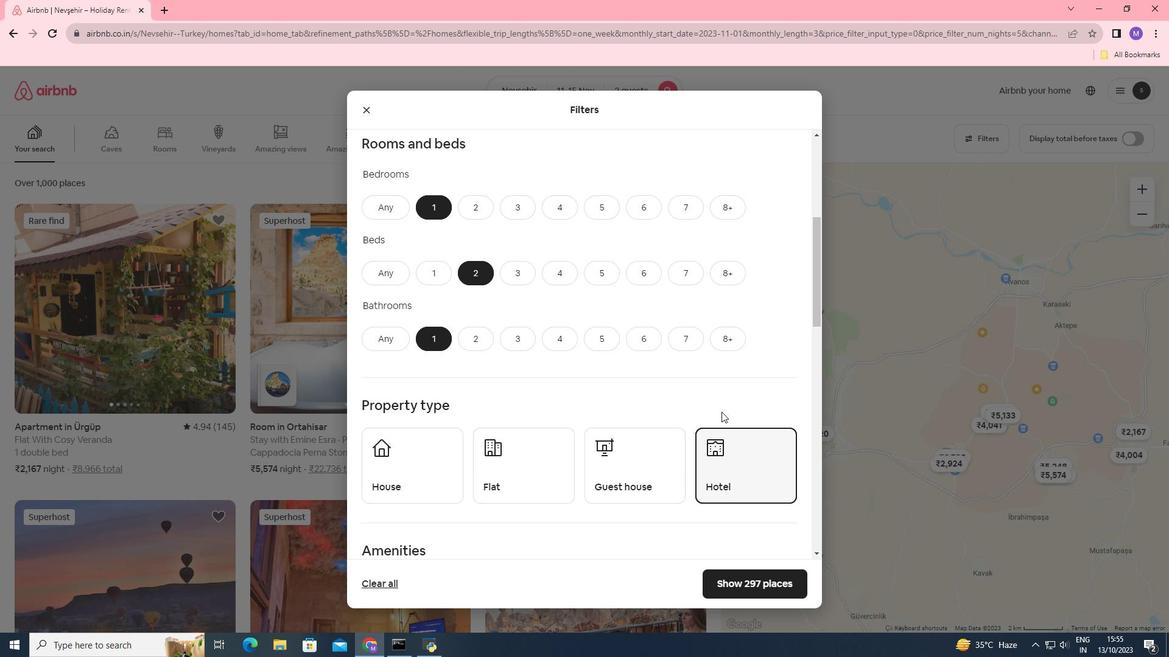 
Action: Mouse scrolled (721, 411) with delta (0, 0)
Screenshot: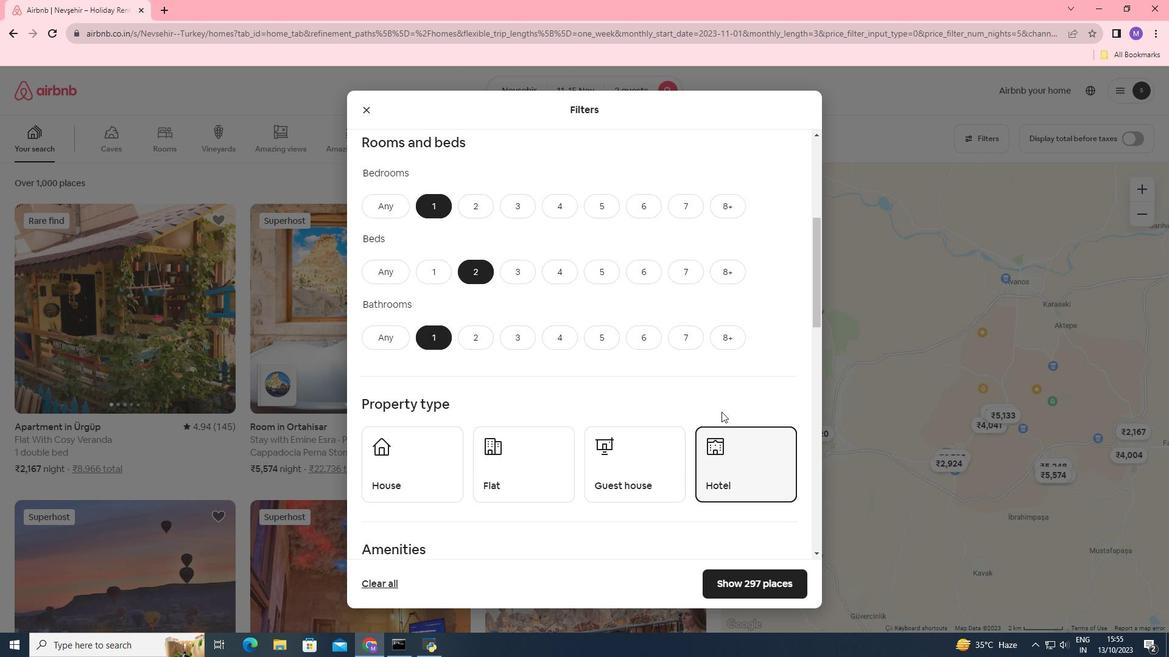 
Action: Mouse scrolled (721, 411) with delta (0, 0)
Screenshot: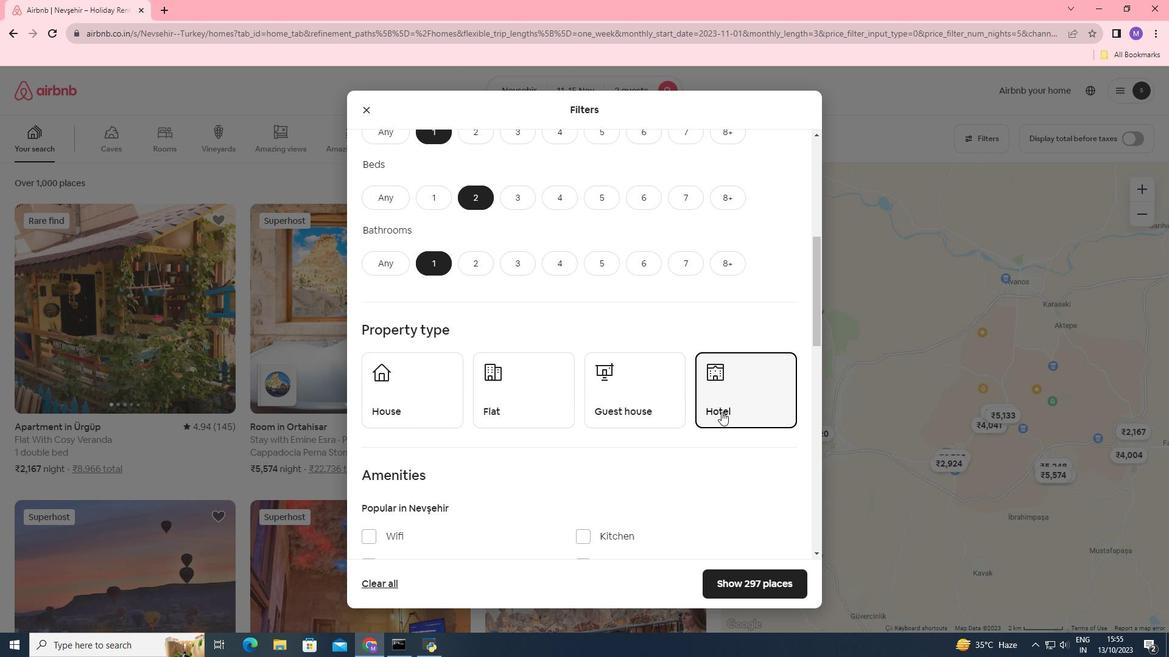 
Action: Mouse scrolled (721, 411) with delta (0, 0)
Screenshot: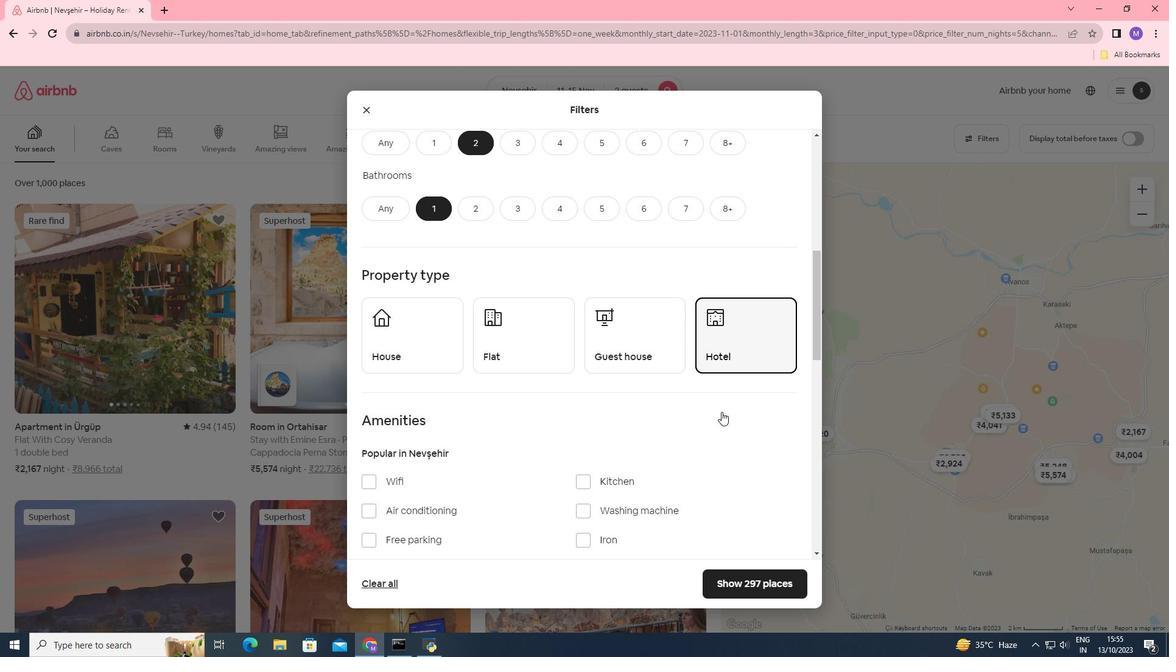 
Action: Mouse moved to (723, 577)
Screenshot: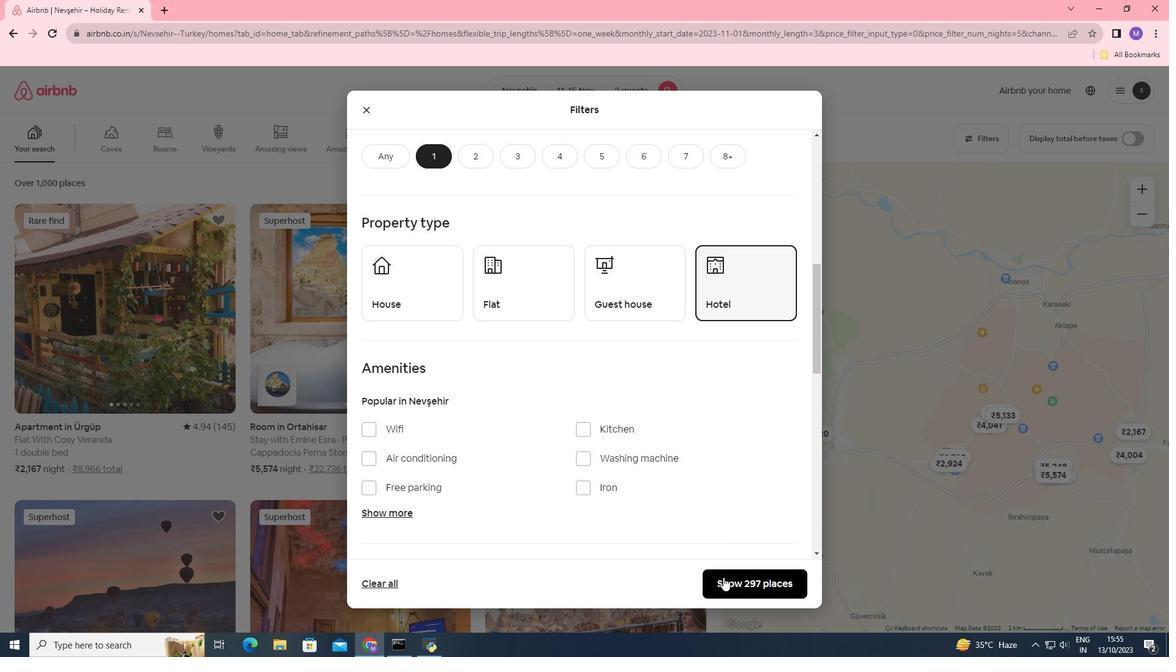 
Action: Mouse pressed left at (723, 577)
Screenshot: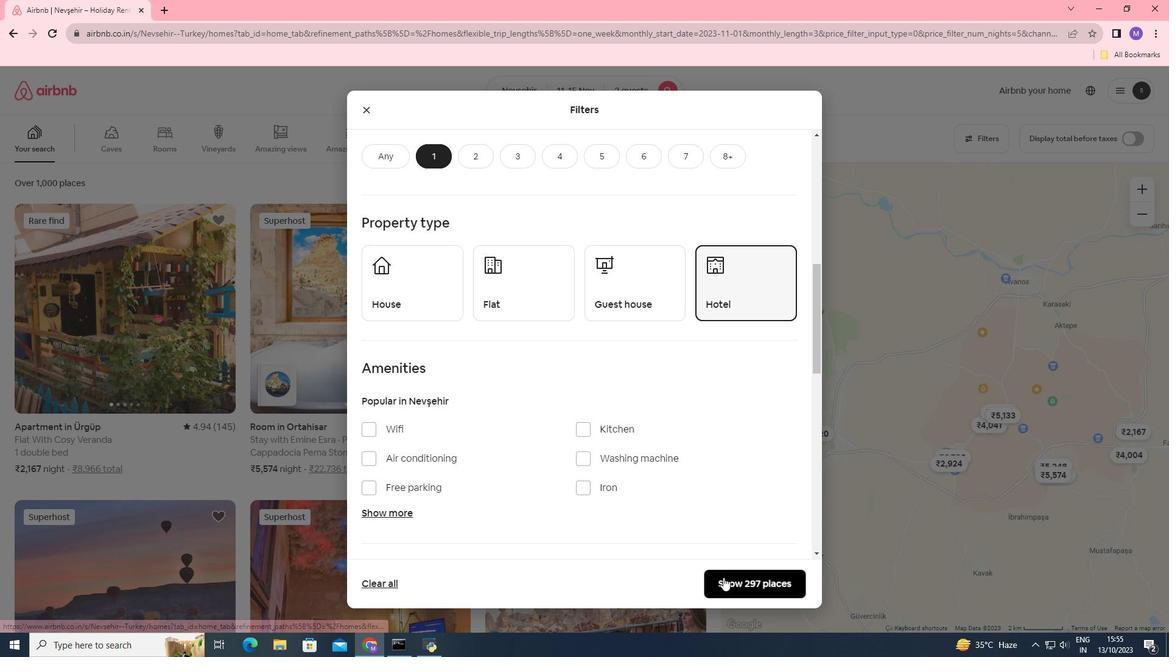 
Action: Mouse moved to (195, 350)
Screenshot: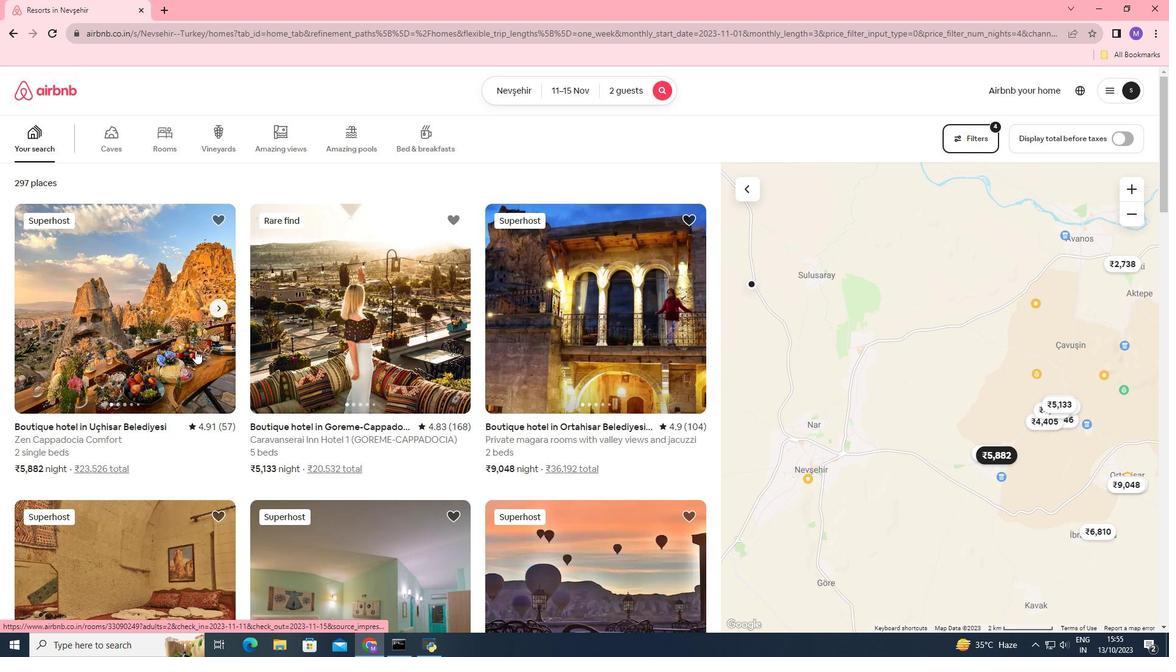 
Action: Mouse pressed left at (195, 350)
Screenshot: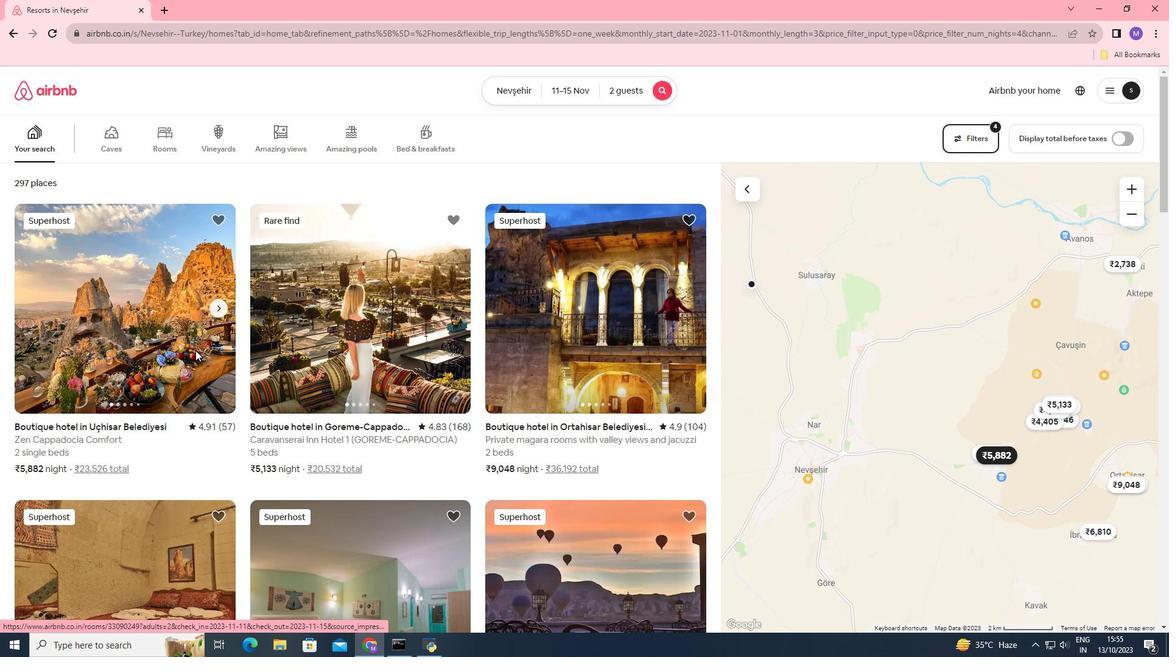 
Action: Mouse moved to (862, 454)
Screenshot: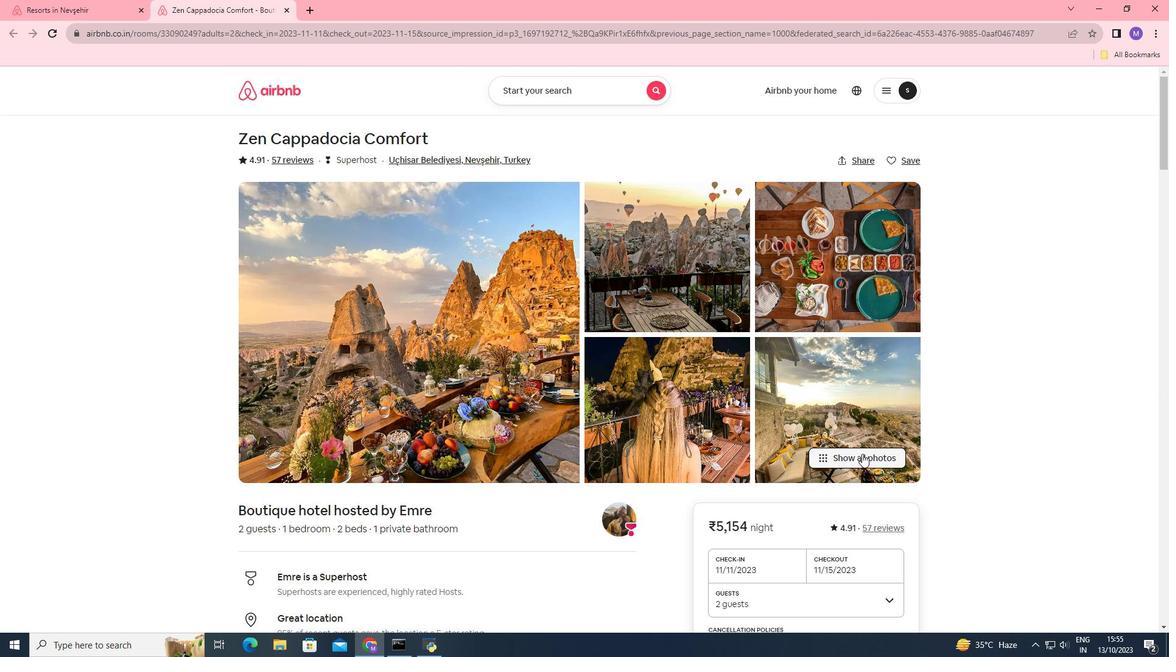 
Action: Mouse pressed left at (862, 454)
Screenshot: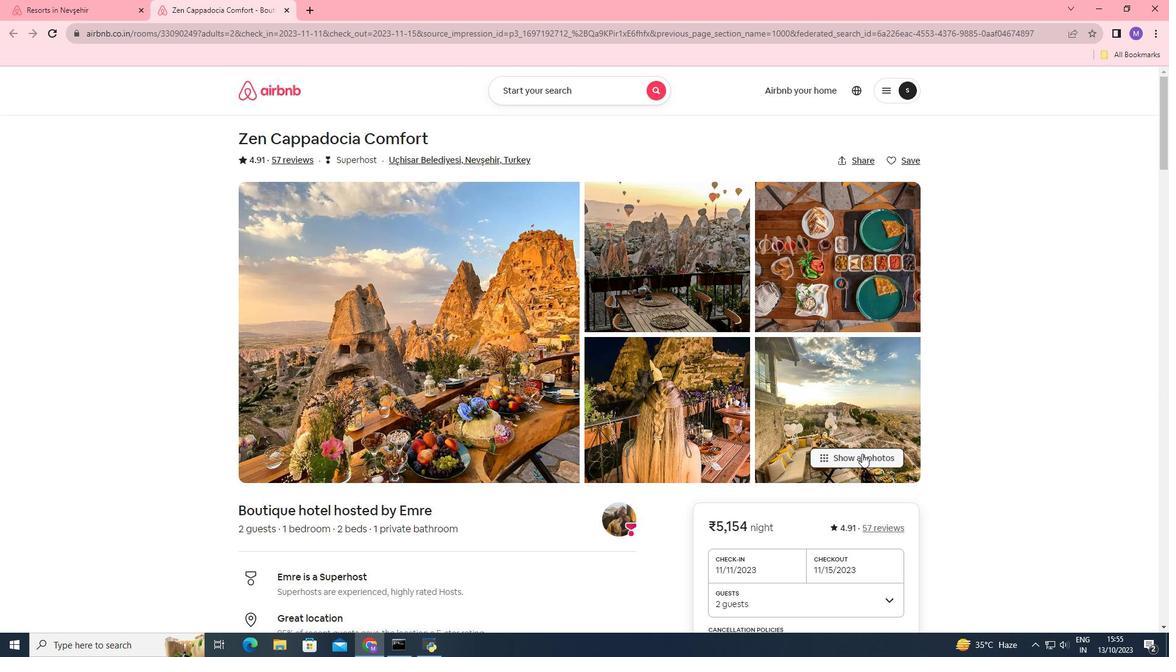 
Action: Mouse moved to (571, 352)
Screenshot: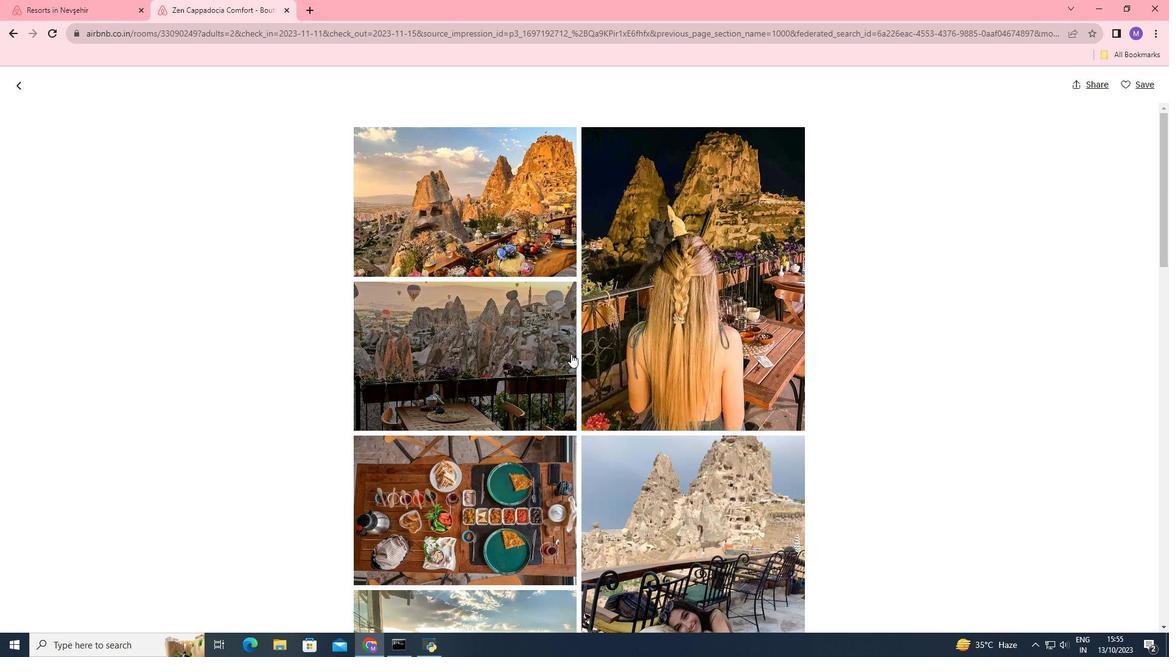 
Action: Mouse scrolled (571, 351) with delta (0, 0)
Screenshot: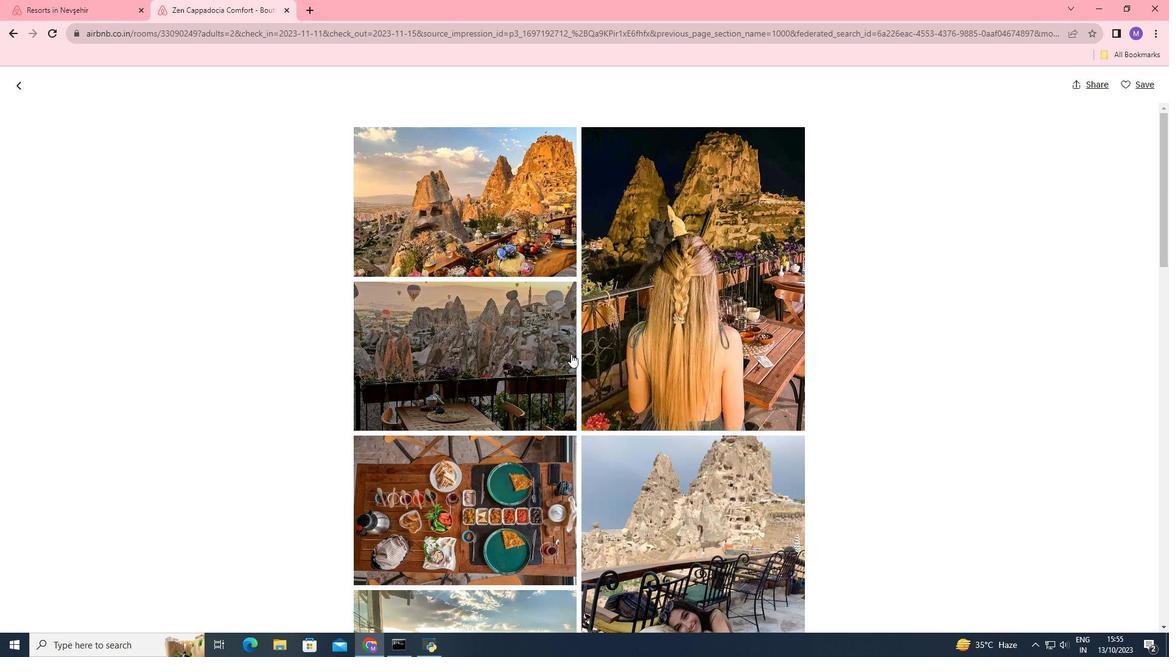 
Action: Mouse moved to (571, 354)
Screenshot: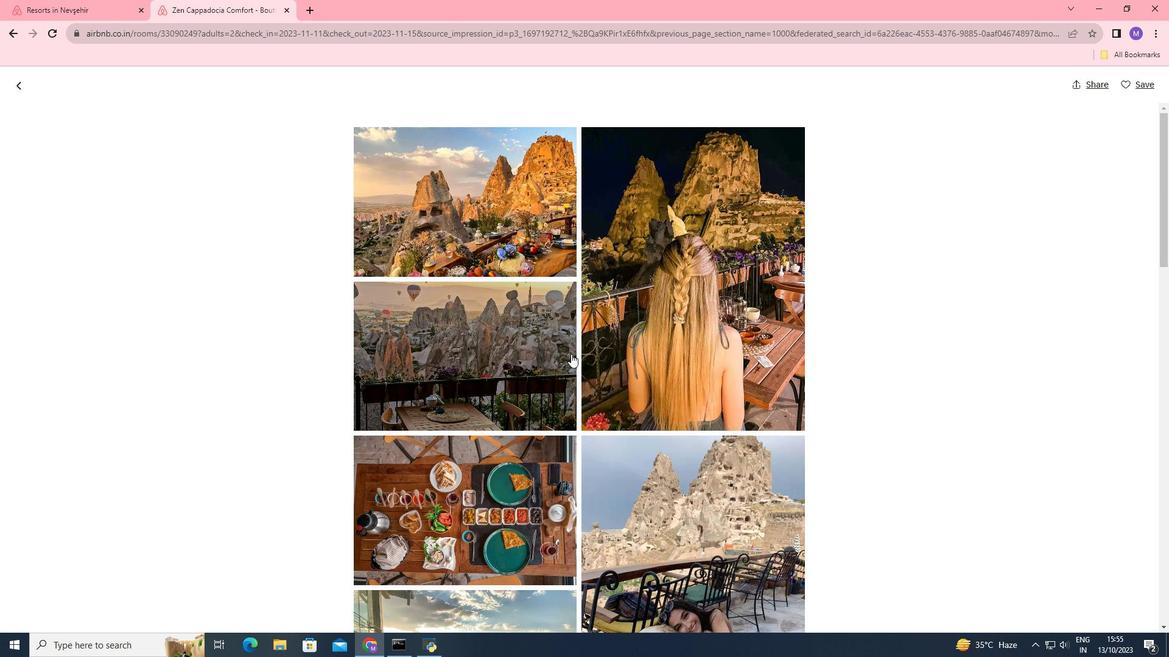 
Action: Mouse scrolled (571, 353) with delta (0, 0)
Screenshot: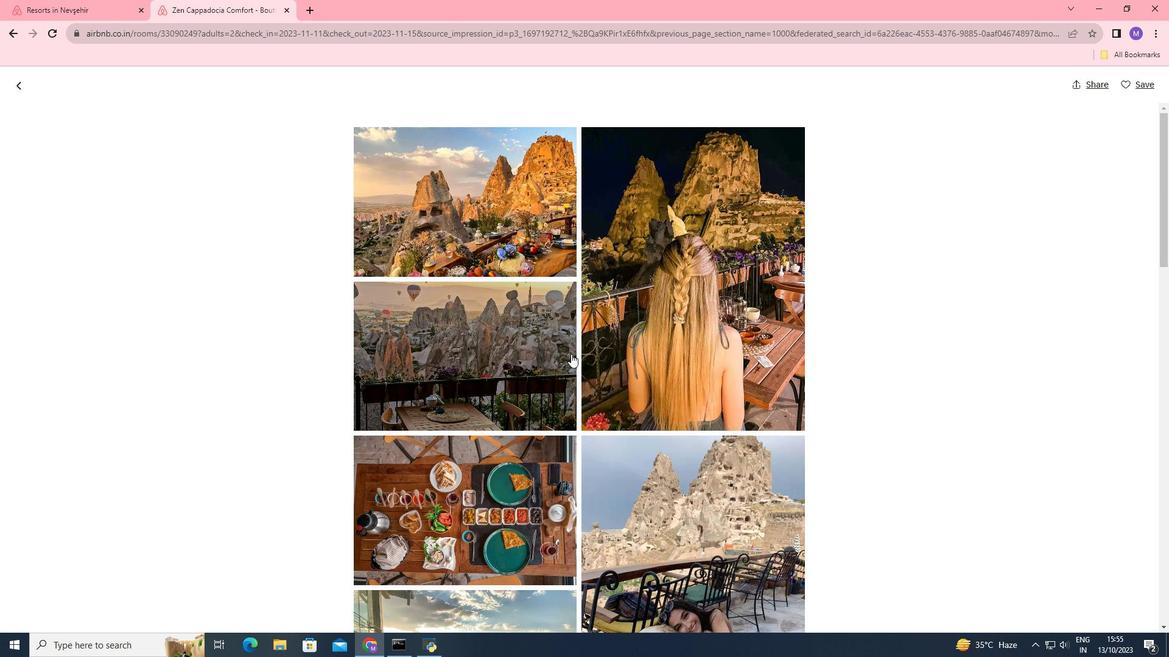 
Action: Mouse scrolled (571, 353) with delta (0, 0)
Screenshot: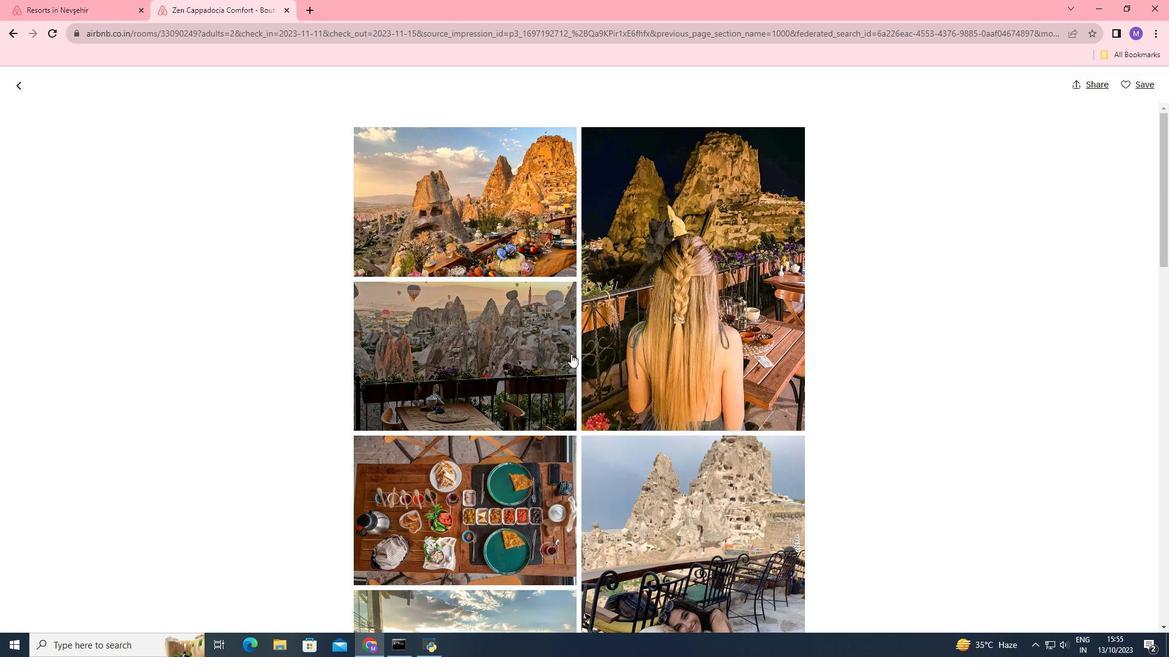 
Action: Mouse moved to (571, 355)
Screenshot: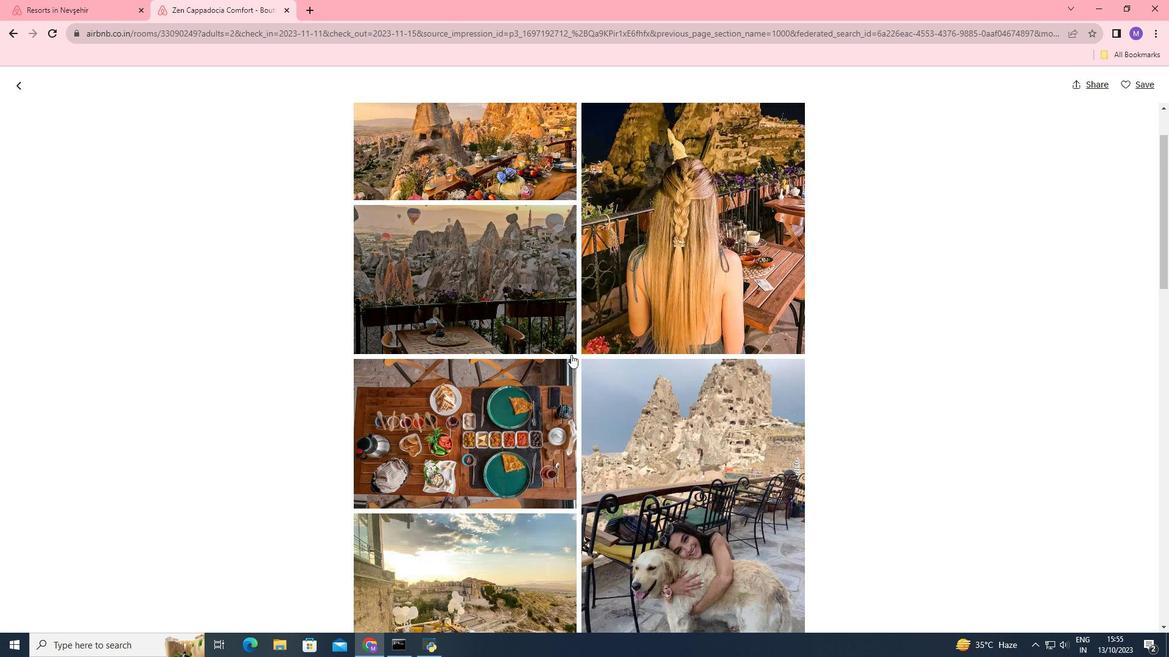 
Action: Mouse scrolled (571, 354) with delta (0, 0)
Screenshot: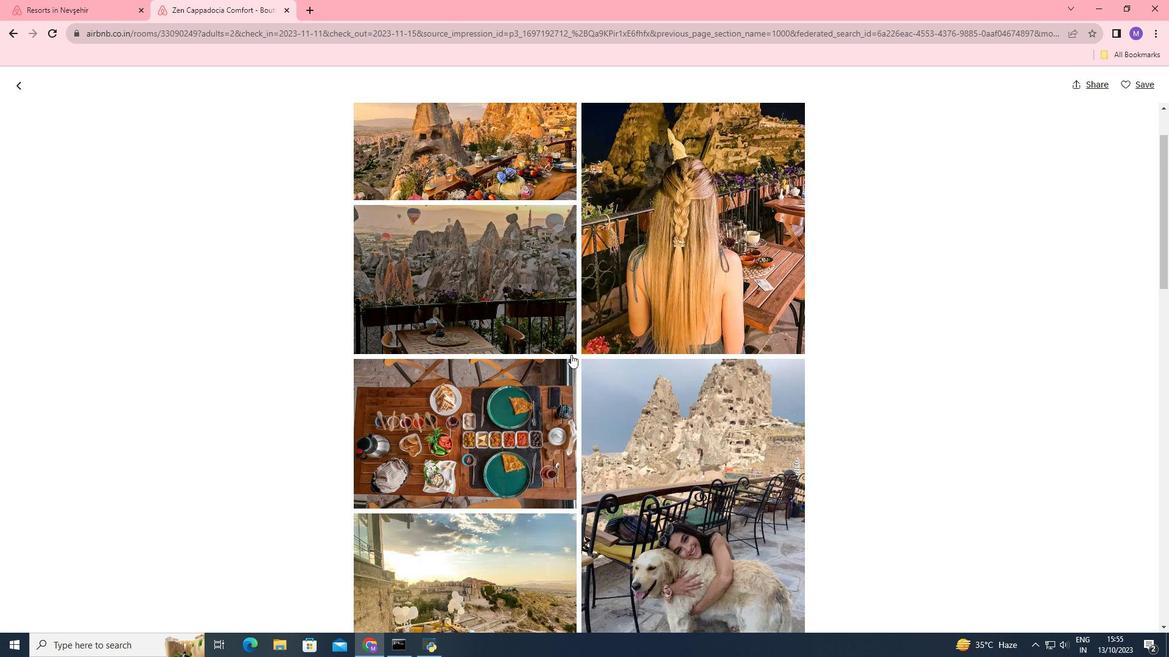 
Action: Mouse scrolled (571, 354) with delta (0, 0)
Screenshot: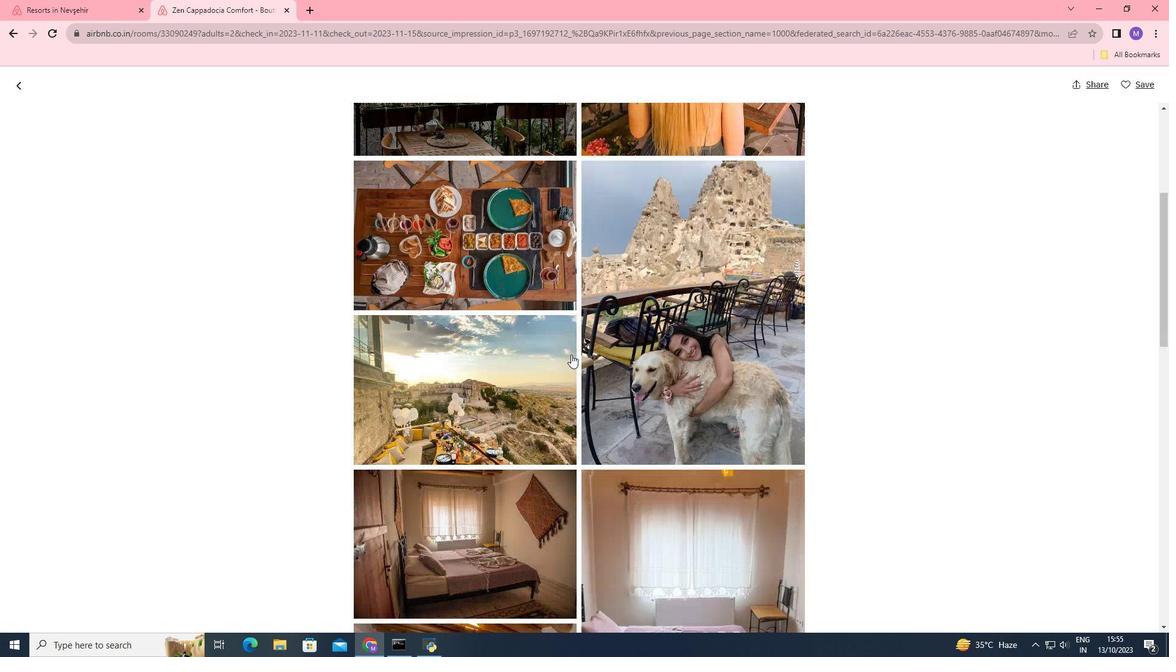
Action: Mouse scrolled (571, 354) with delta (0, 0)
Screenshot: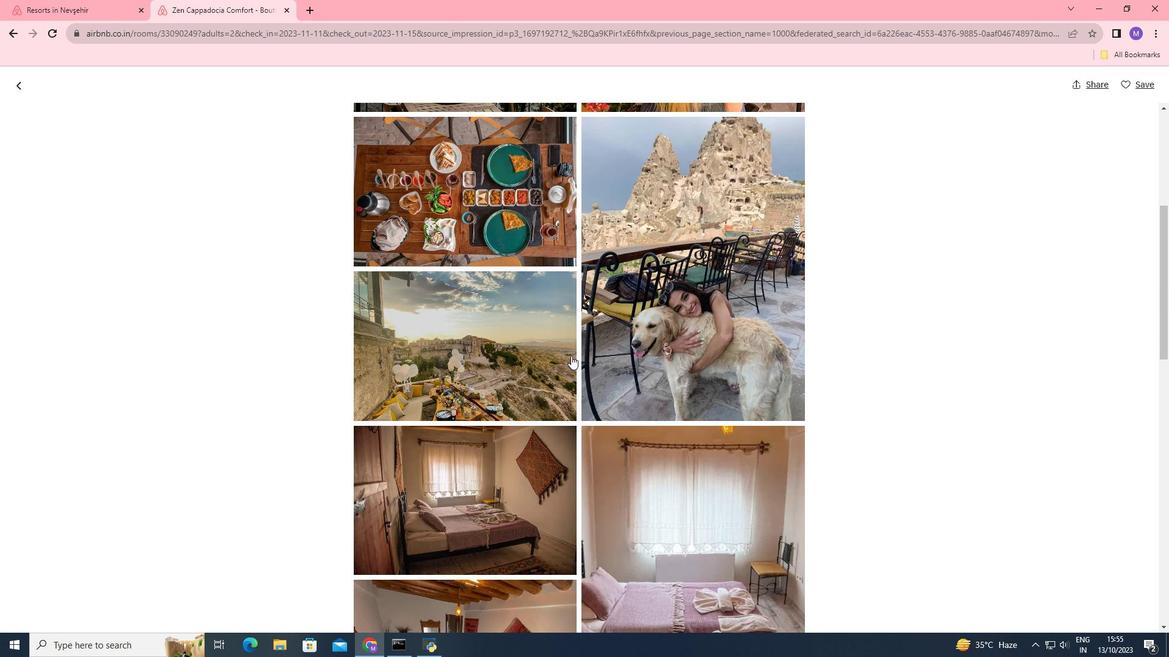 
Action: Mouse moved to (571, 356)
Screenshot: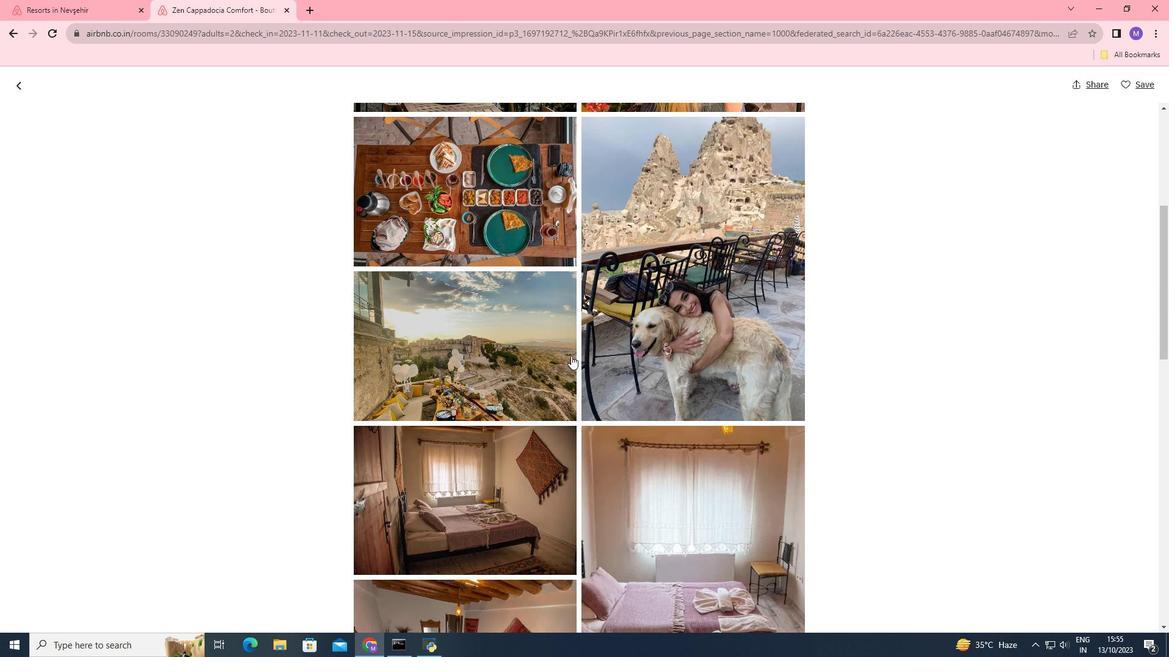 
Action: Mouse scrolled (571, 355) with delta (0, 0)
Screenshot: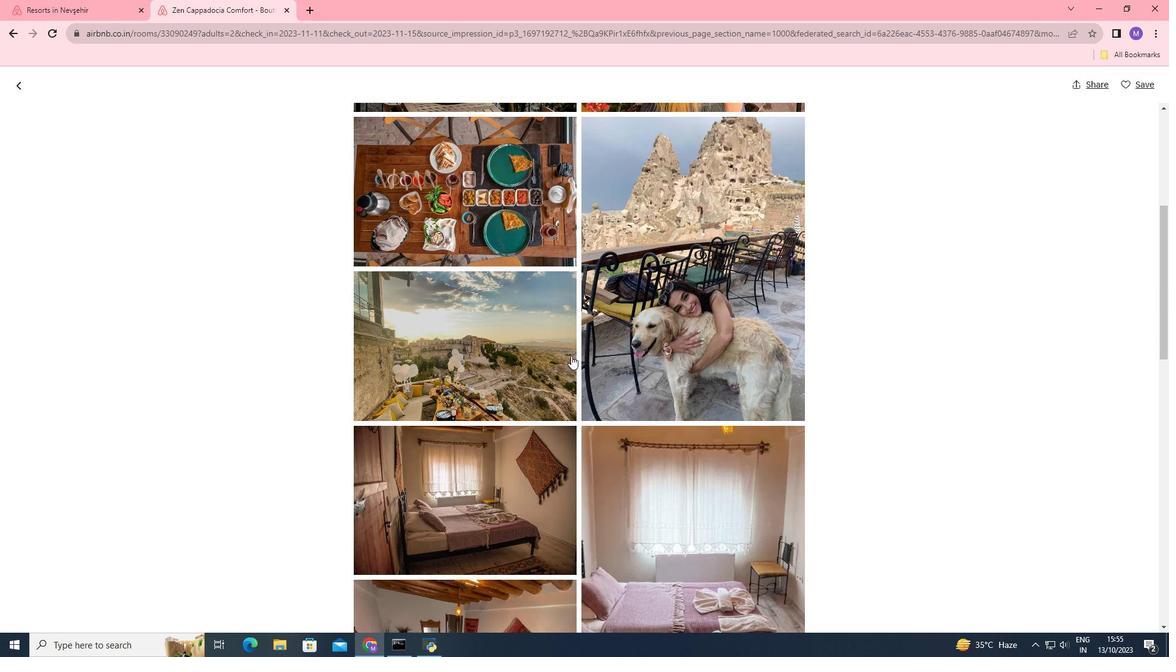 
Action: Mouse scrolled (571, 355) with delta (0, 0)
Screenshot: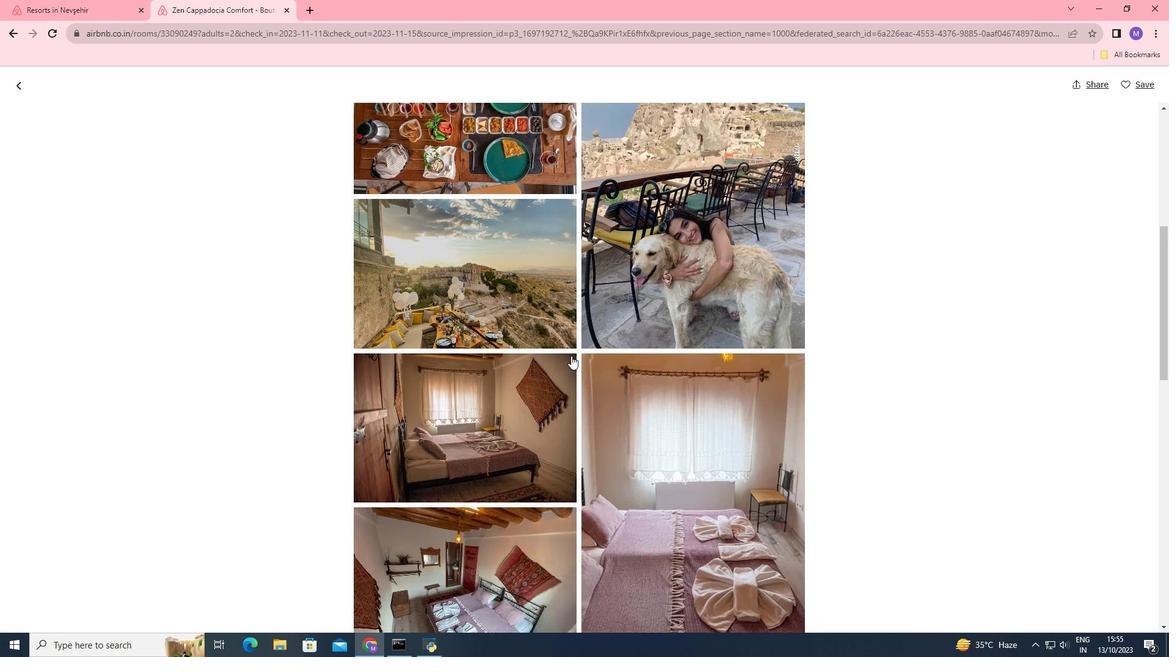 
Action: Mouse scrolled (571, 355) with delta (0, 0)
Screenshot: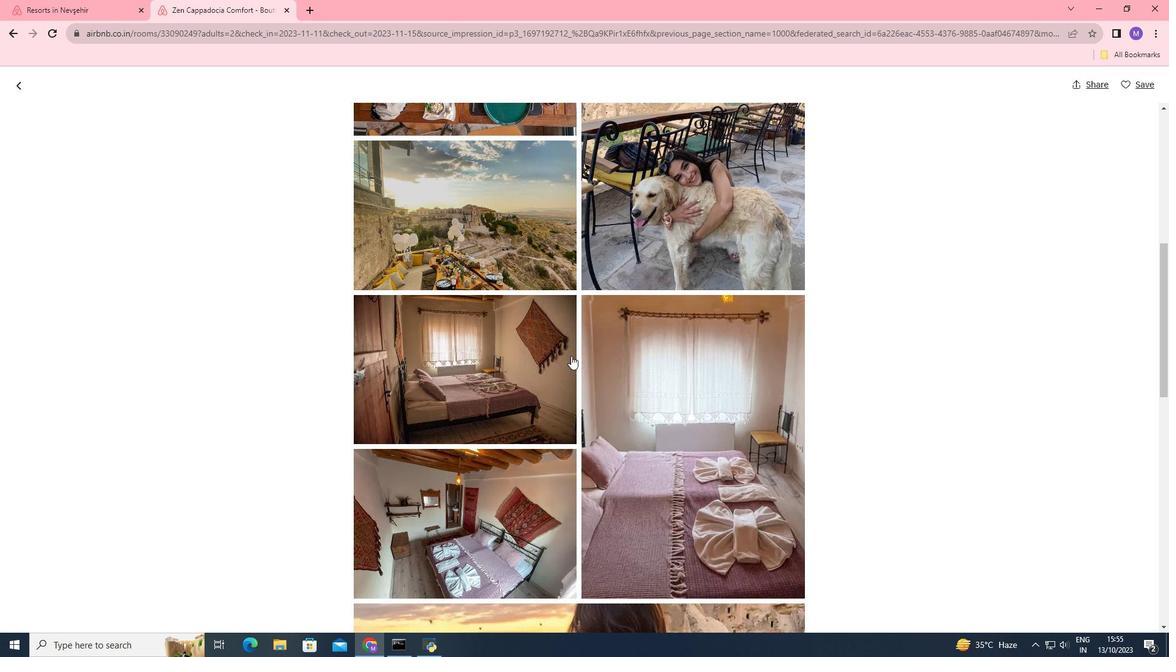 
Action: Mouse scrolled (571, 355) with delta (0, 0)
Screenshot: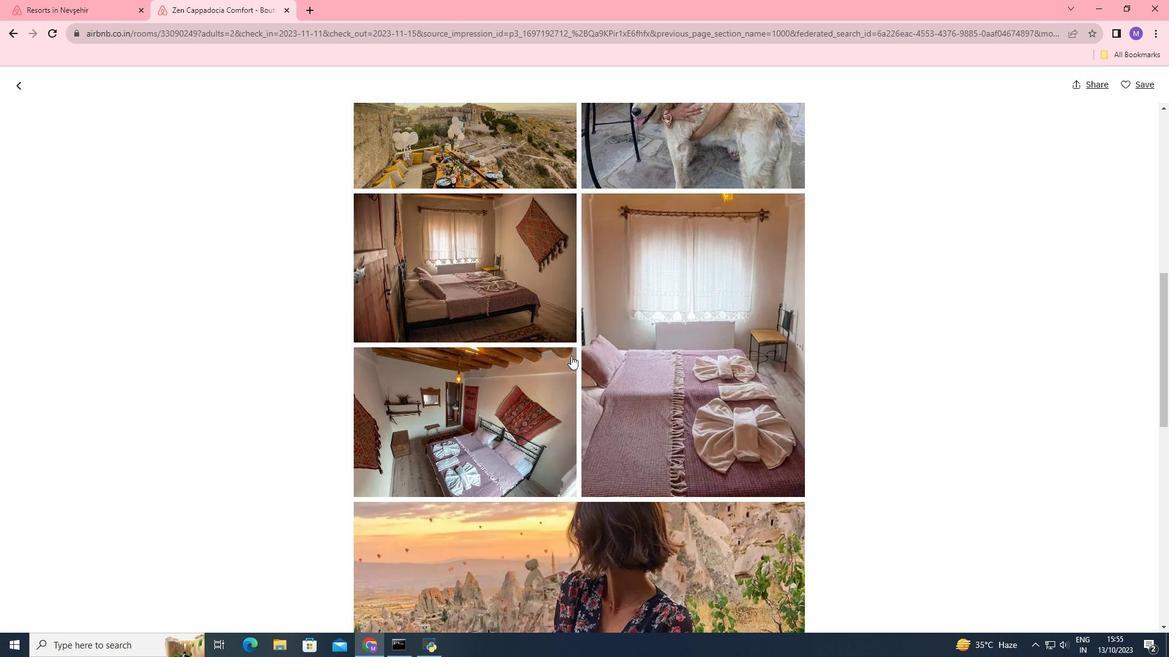 
Action: Mouse scrolled (571, 355) with delta (0, 0)
Screenshot: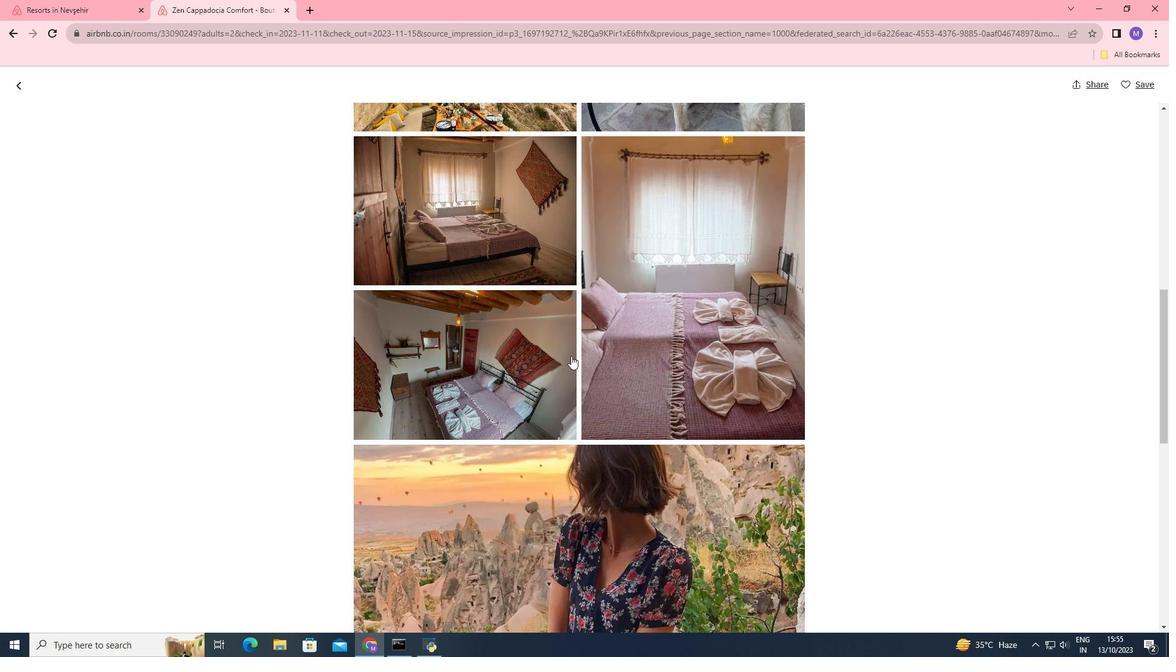
Action: Mouse scrolled (571, 355) with delta (0, 0)
Screenshot: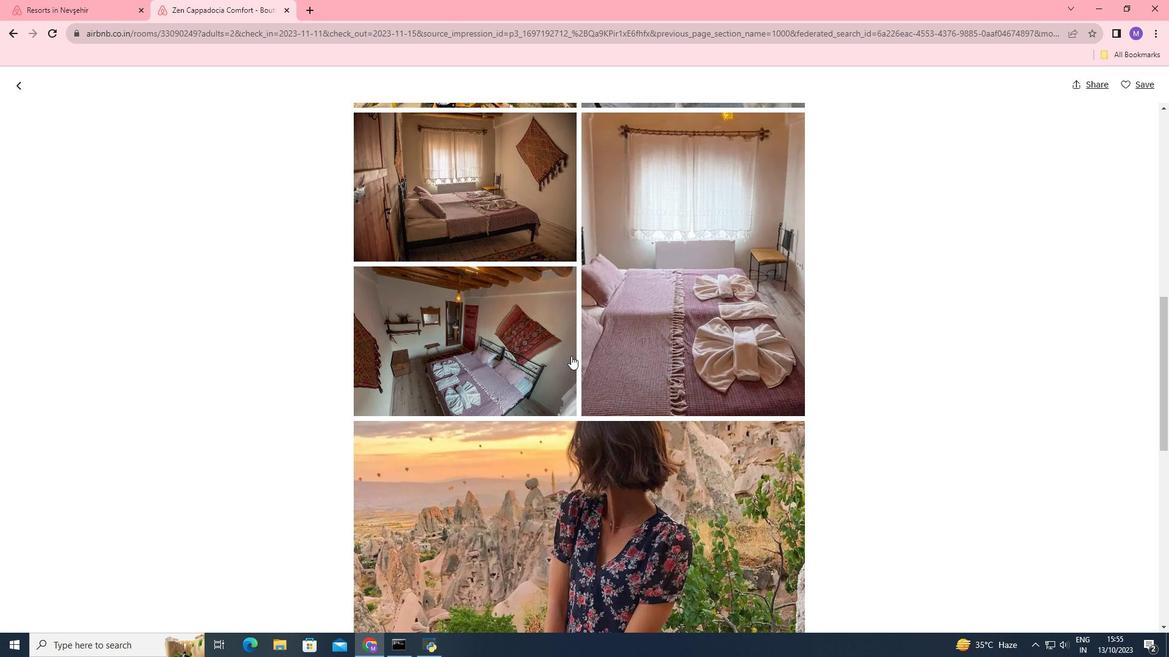 
Action: Mouse scrolled (571, 355) with delta (0, 0)
Screenshot: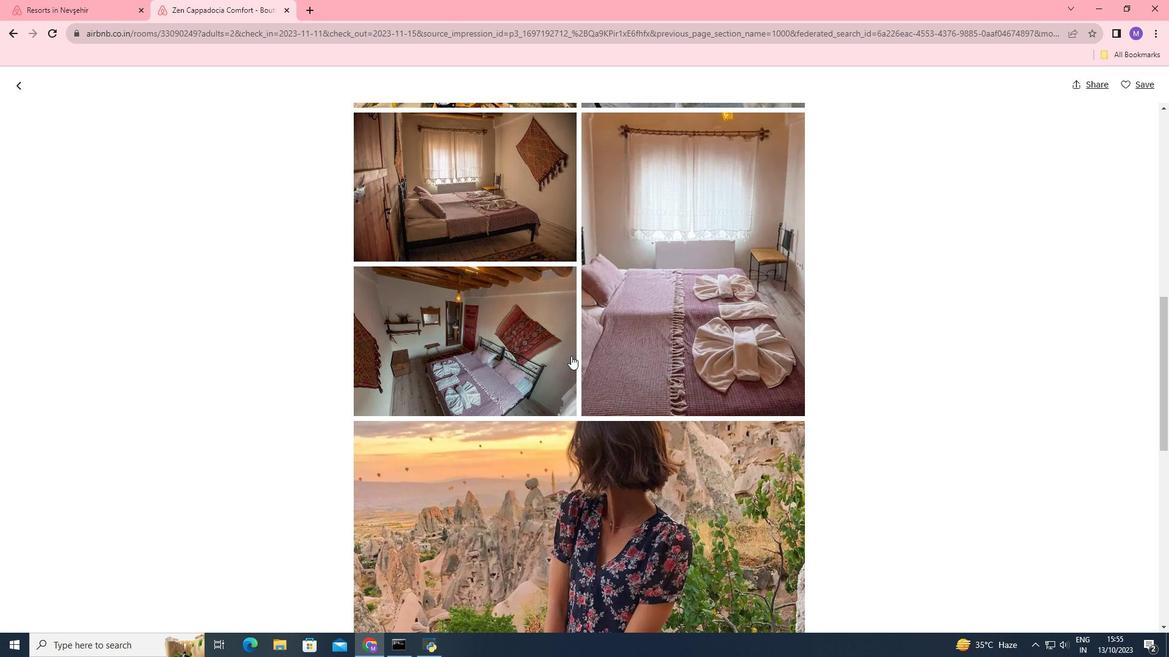 
Action: Mouse scrolled (571, 355) with delta (0, 0)
Screenshot: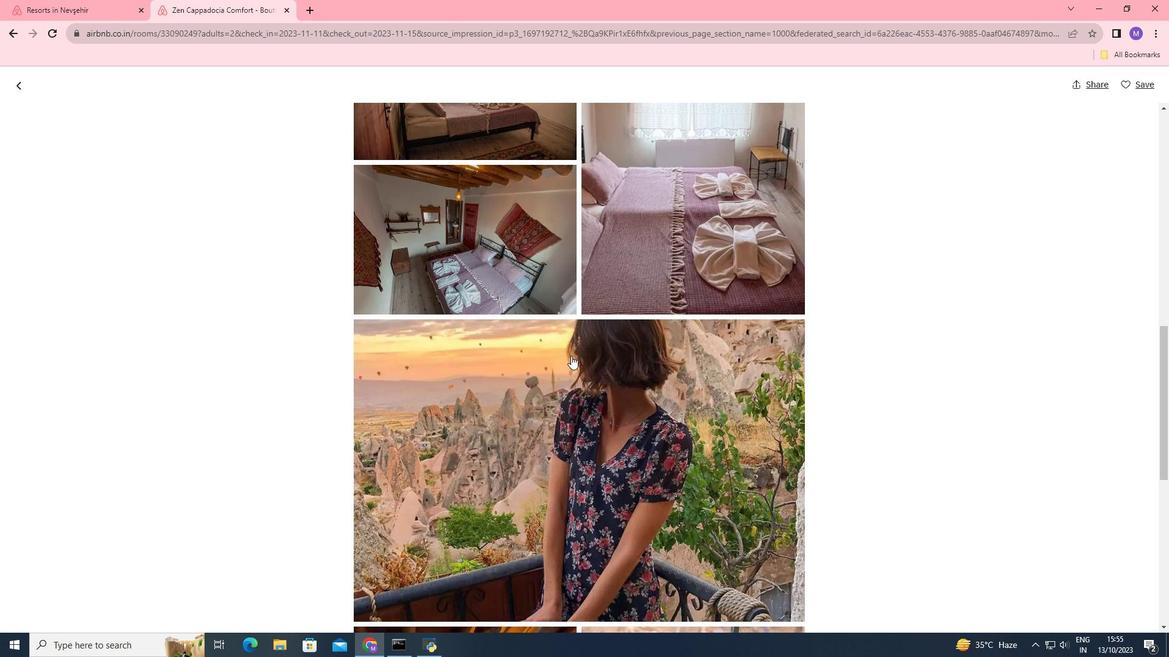 
Action: Mouse scrolled (571, 355) with delta (0, 0)
Screenshot: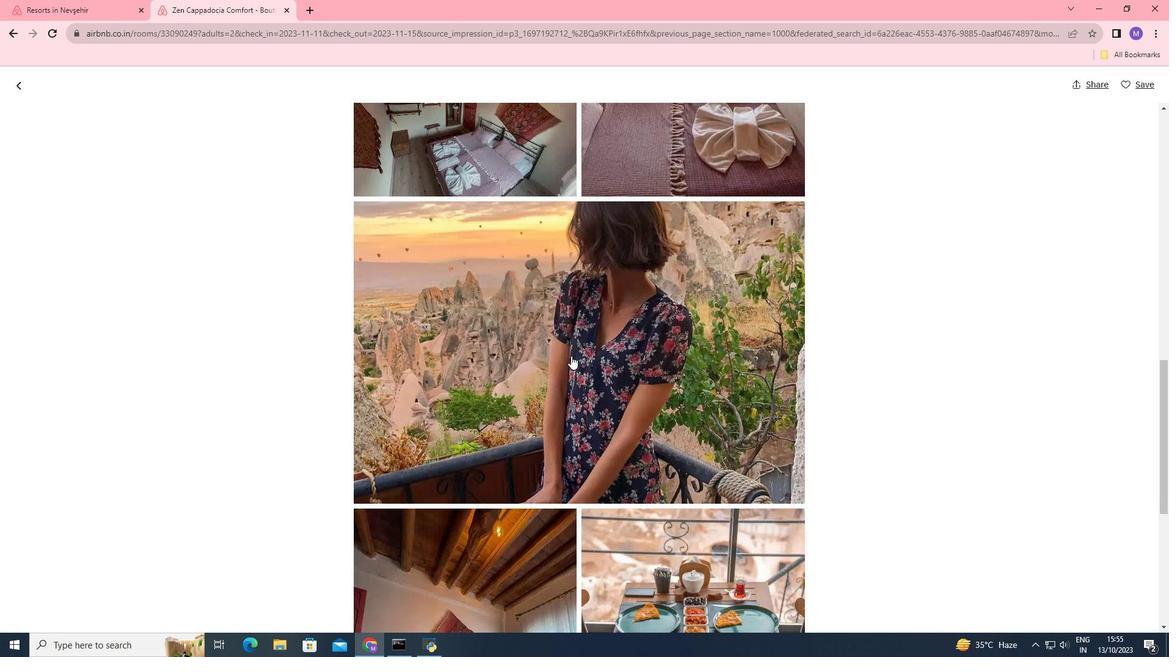 
Action: Mouse moved to (595, 379)
Screenshot: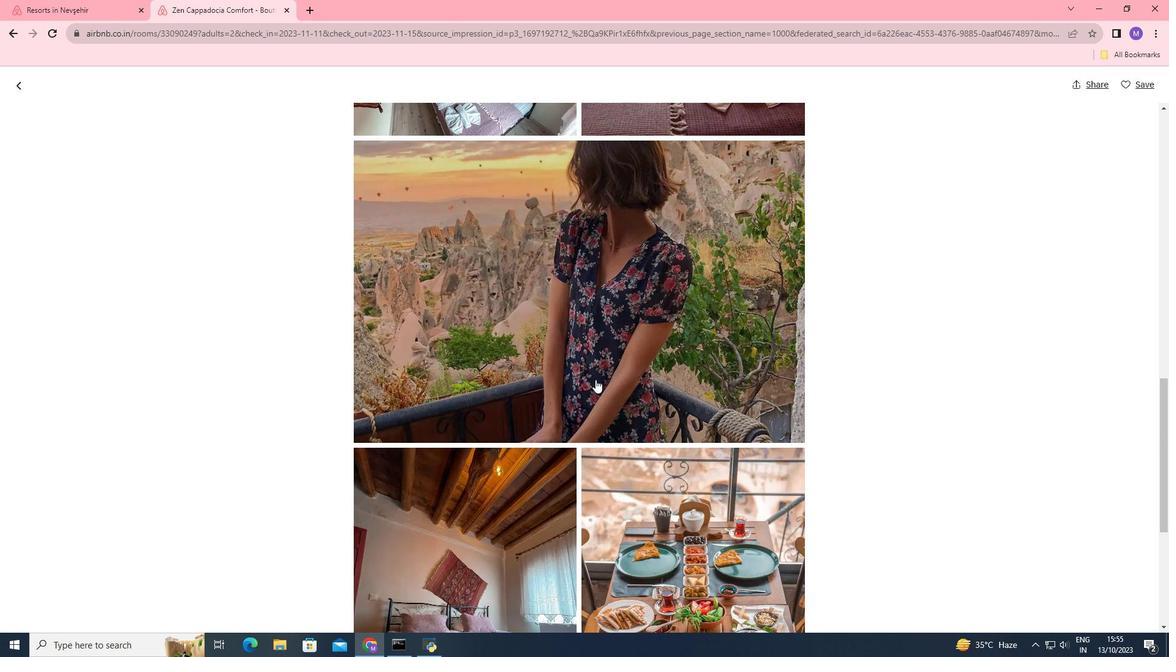
Action: Mouse scrolled (595, 378) with delta (0, 0)
Screenshot: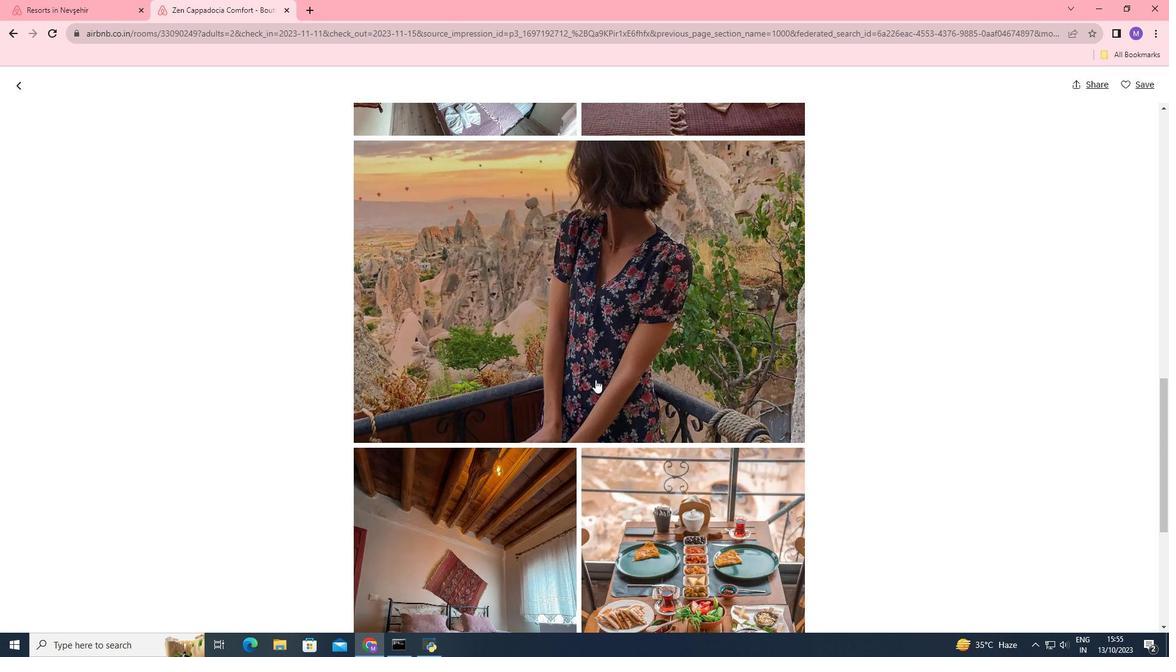 
Action: Mouse moved to (595, 380)
Screenshot: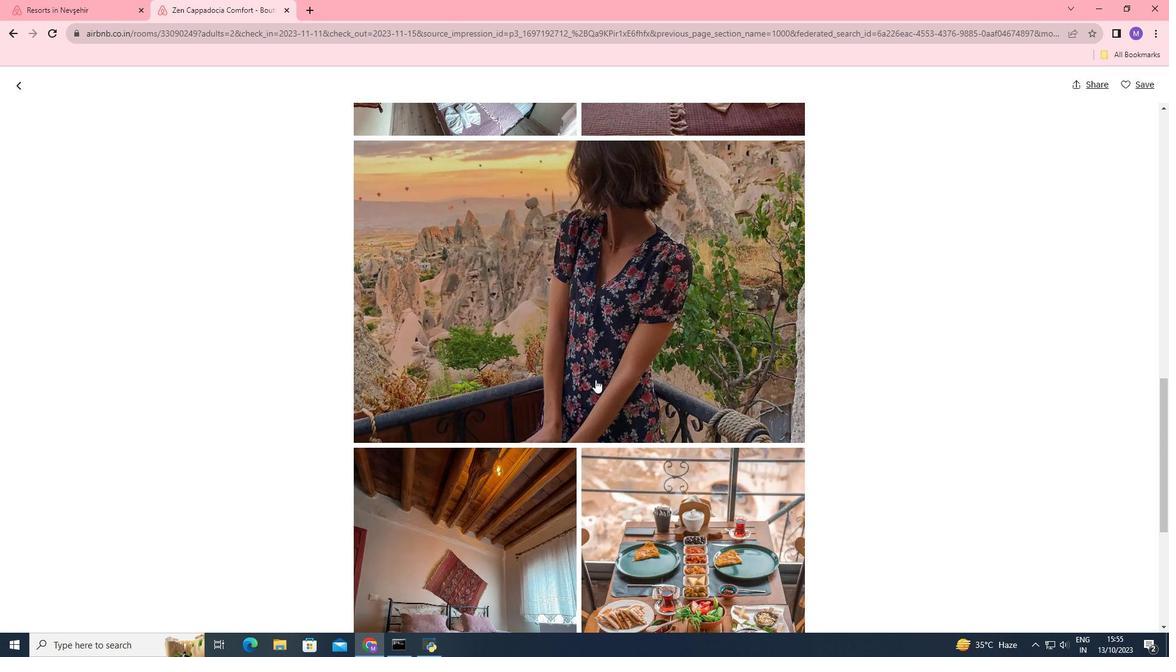 
Action: Mouse scrolled (595, 379) with delta (0, 0)
Screenshot: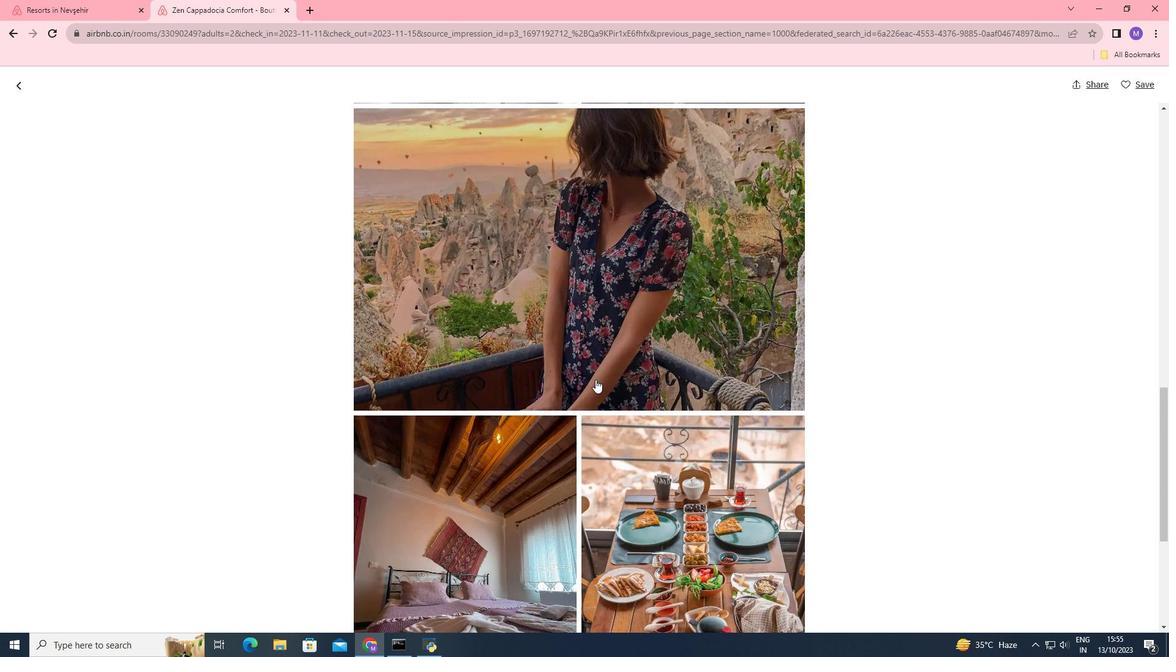 
Action: Mouse scrolled (595, 379) with delta (0, 0)
Screenshot: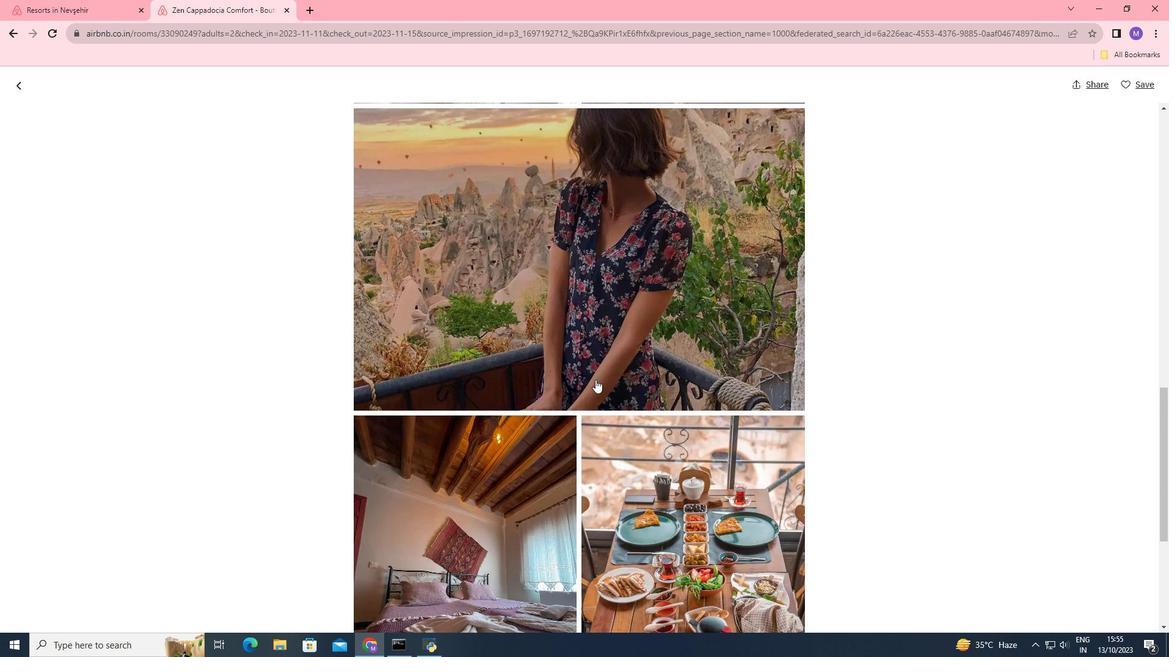 
Action: Mouse scrolled (595, 379) with delta (0, 0)
Screenshot: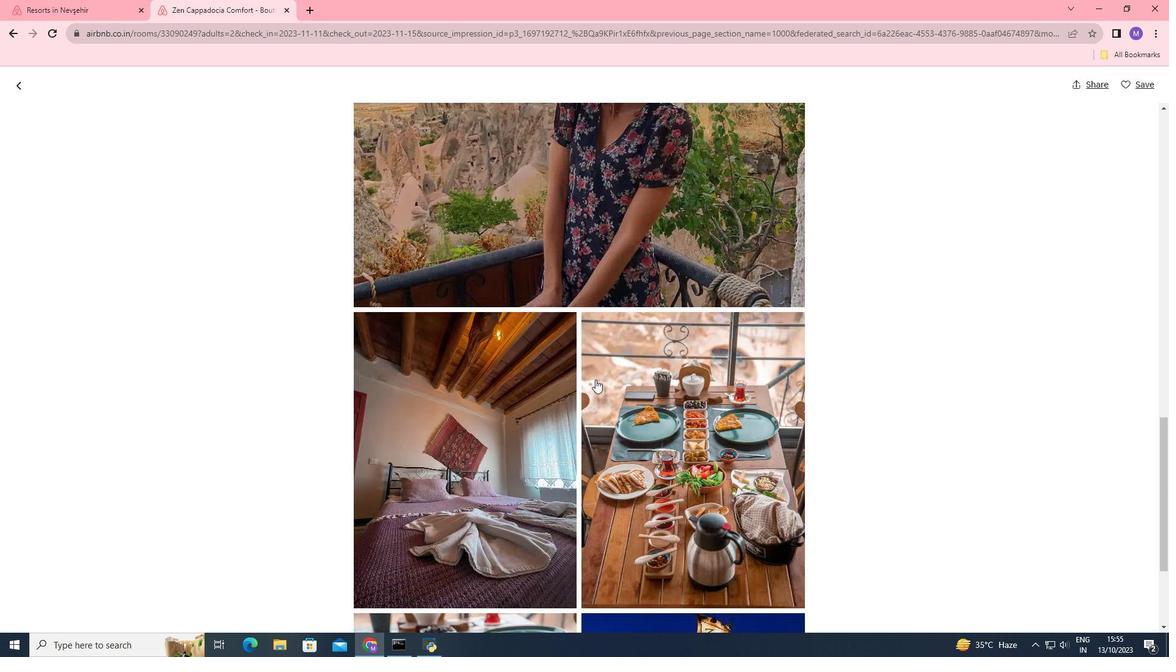
Action: Mouse scrolled (595, 379) with delta (0, 0)
Screenshot: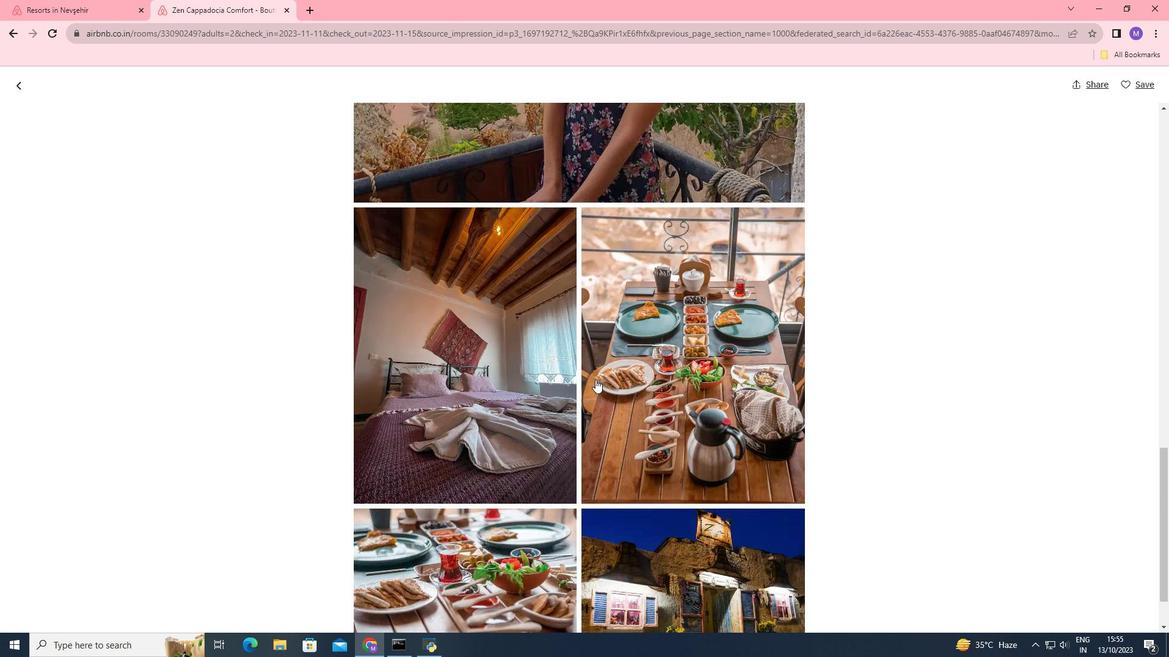 
Action: Mouse scrolled (595, 379) with delta (0, 0)
Screenshot: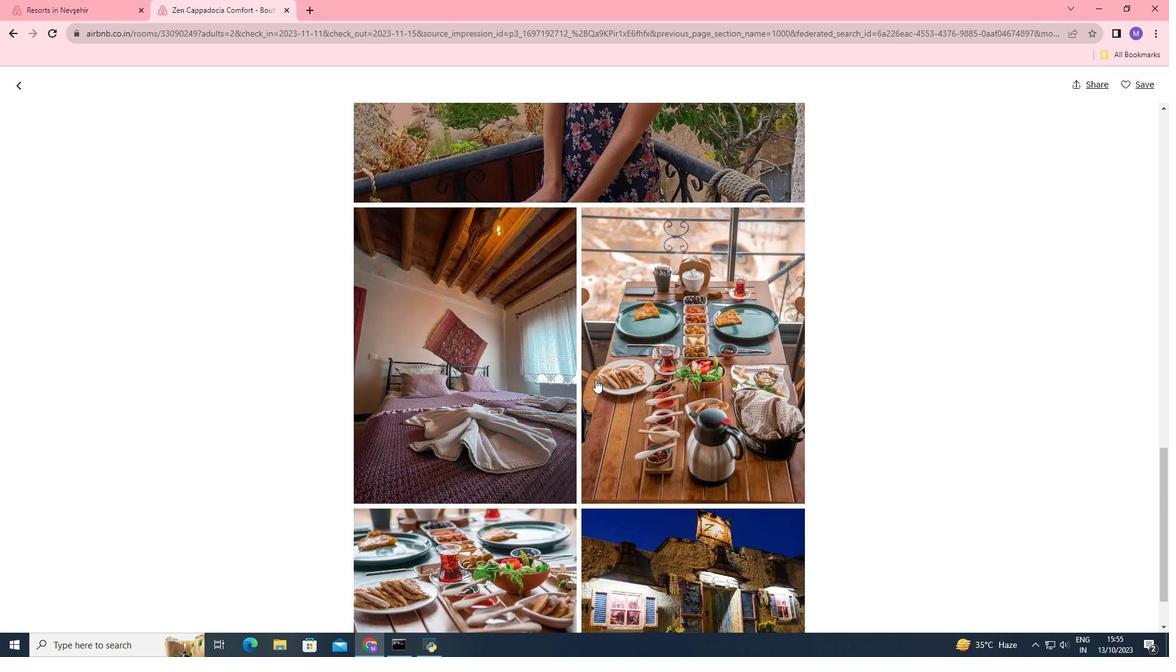 
Action: Mouse moved to (562, 378)
Screenshot: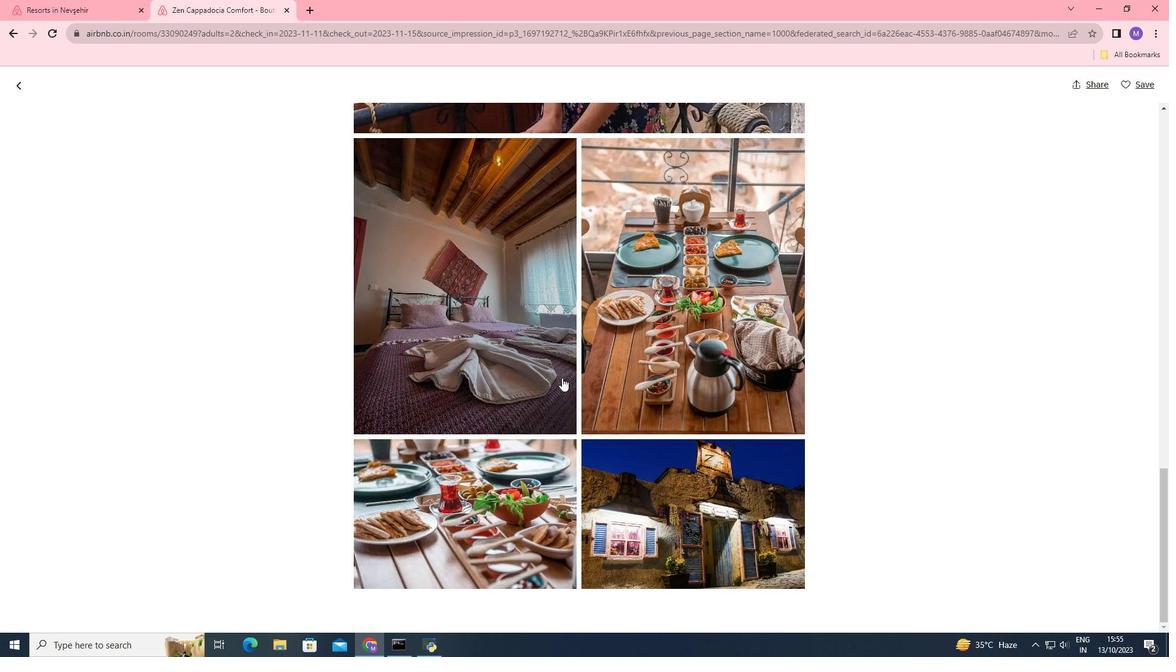 
Action: Mouse scrolled (562, 377) with delta (0, 0)
Screenshot: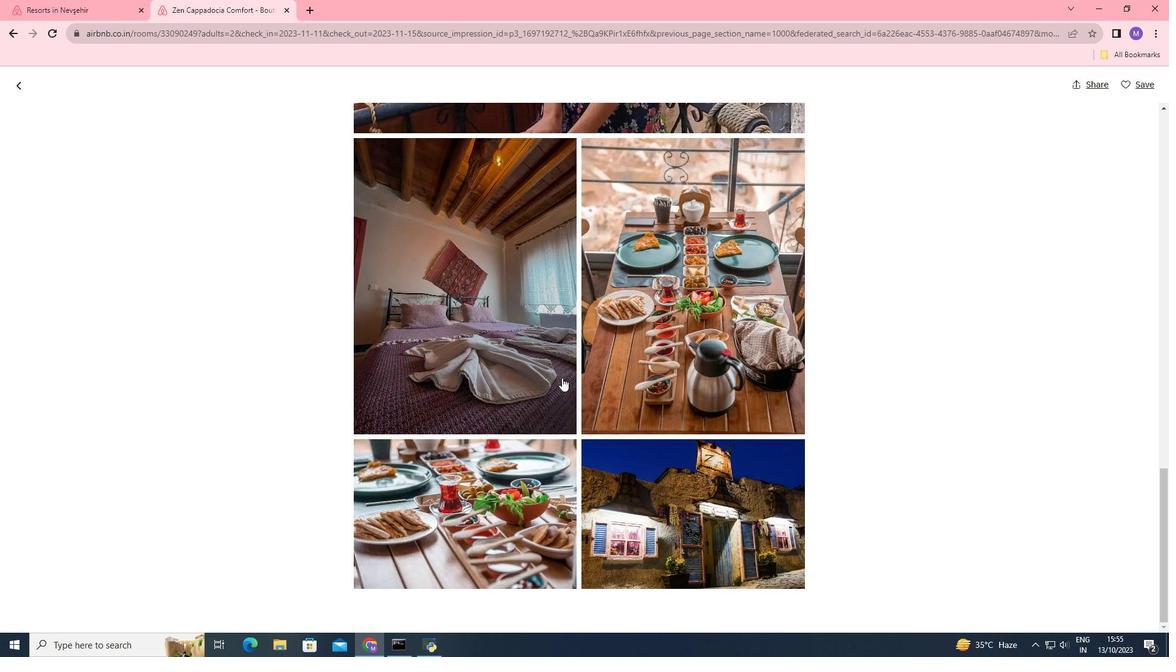 
Action: Mouse scrolled (562, 377) with delta (0, 0)
Screenshot: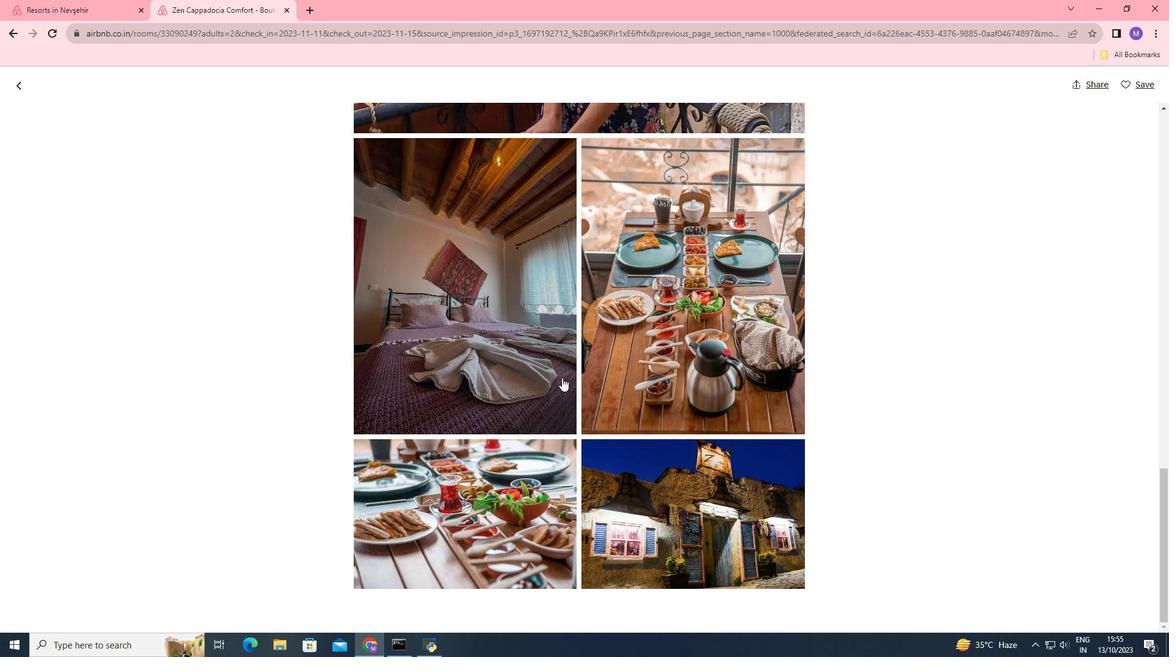 
Action: Mouse scrolled (562, 377) with delta (0, 0)
Screenshot: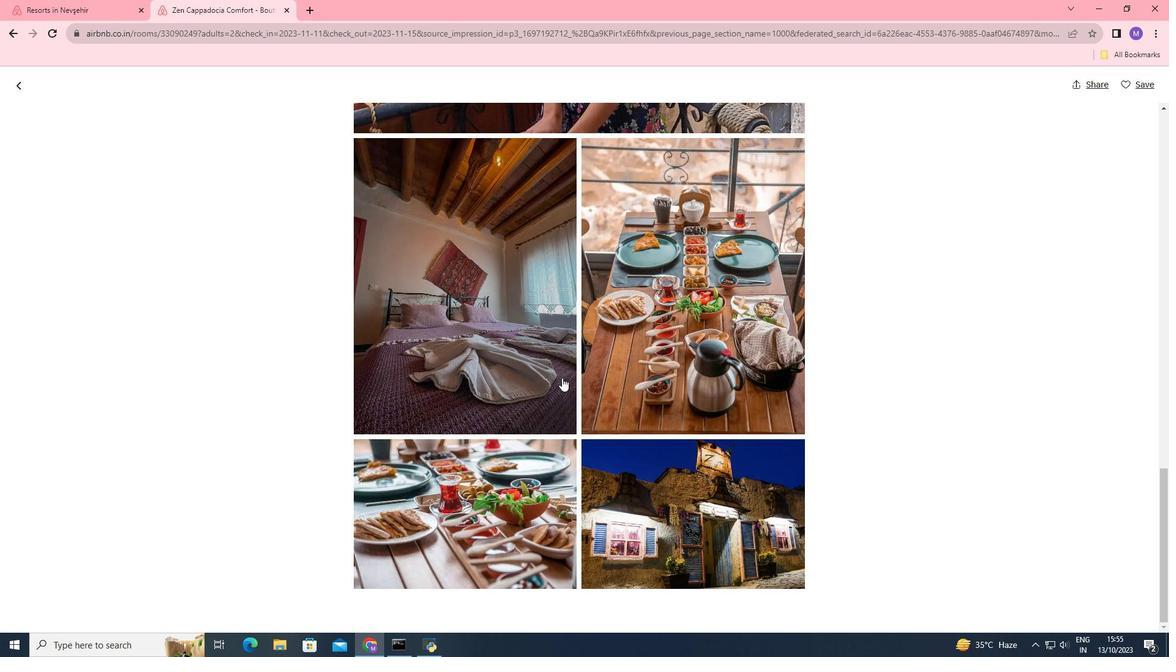 
Action: Mouse scrolled (562, 377) with delta (0, 0)
Screenshot: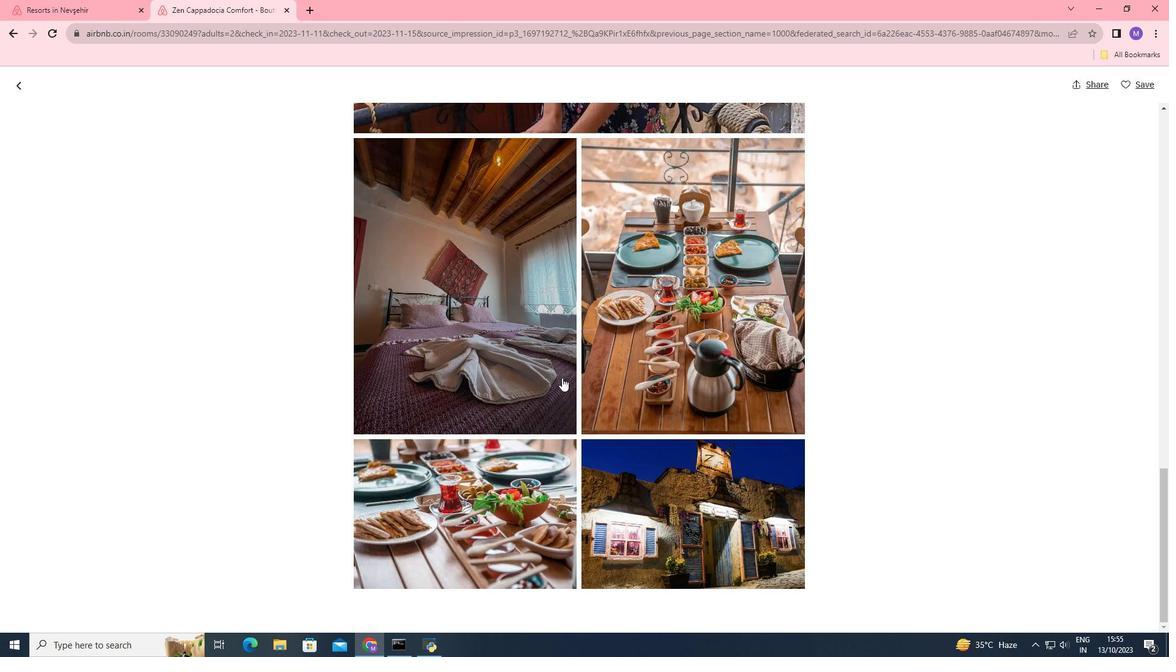 
Action: Mouse scrolled (562, 377) with delta (0, 0)
Screenshot: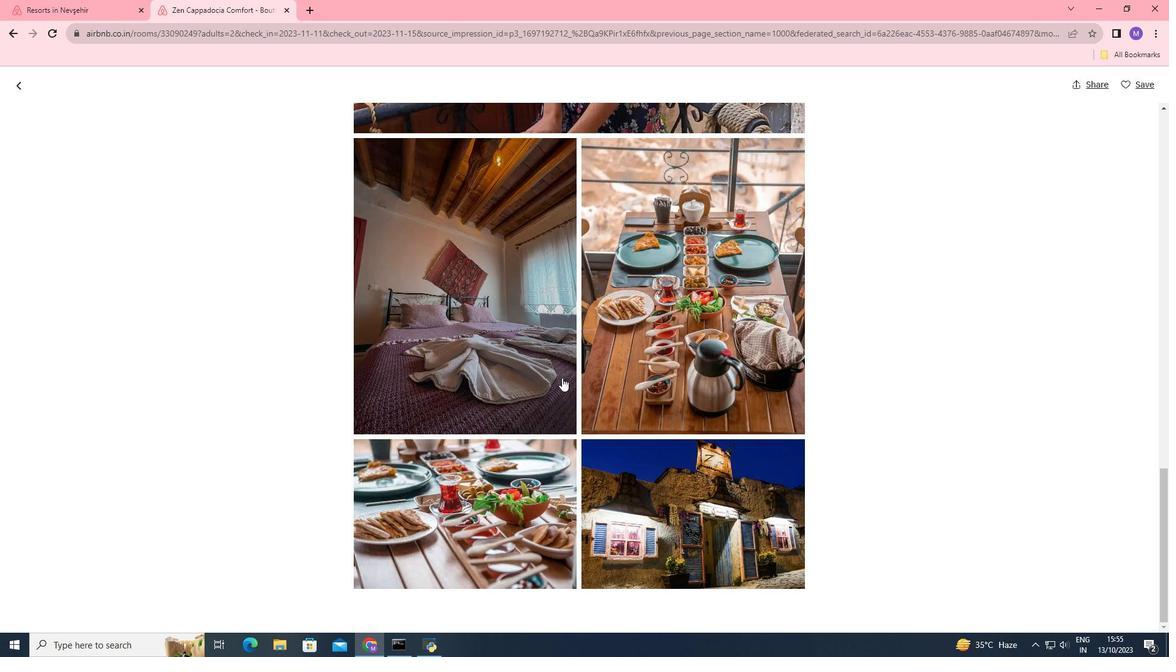 
Action: Mouse scrolled (562, 377) with delta (0, 0)
Screenshot: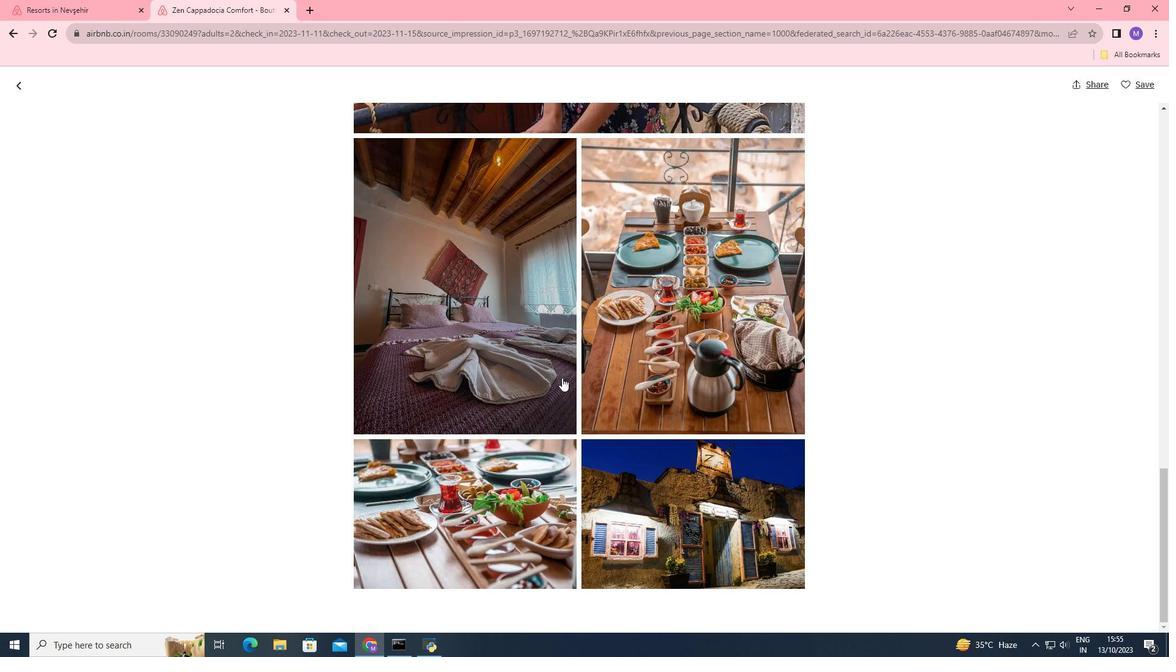 
Action: Mouse scrolled (562, 377) with delta (0, 0)
Screenshot: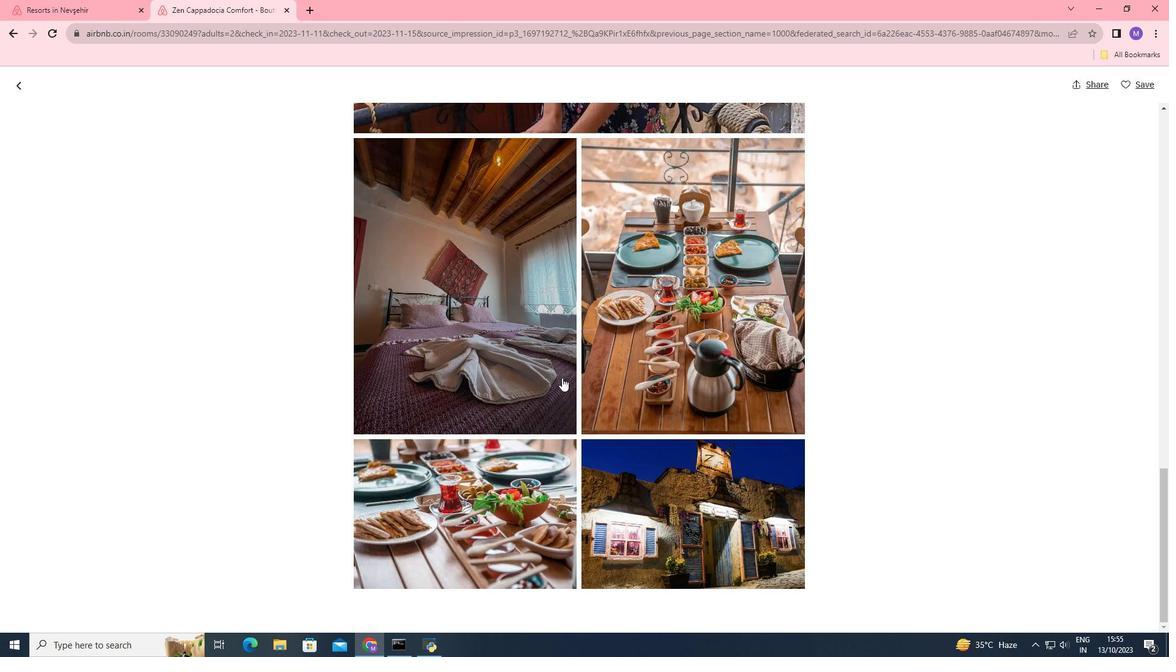 
Action: Mouse moved to (23, 88)
Screenshot: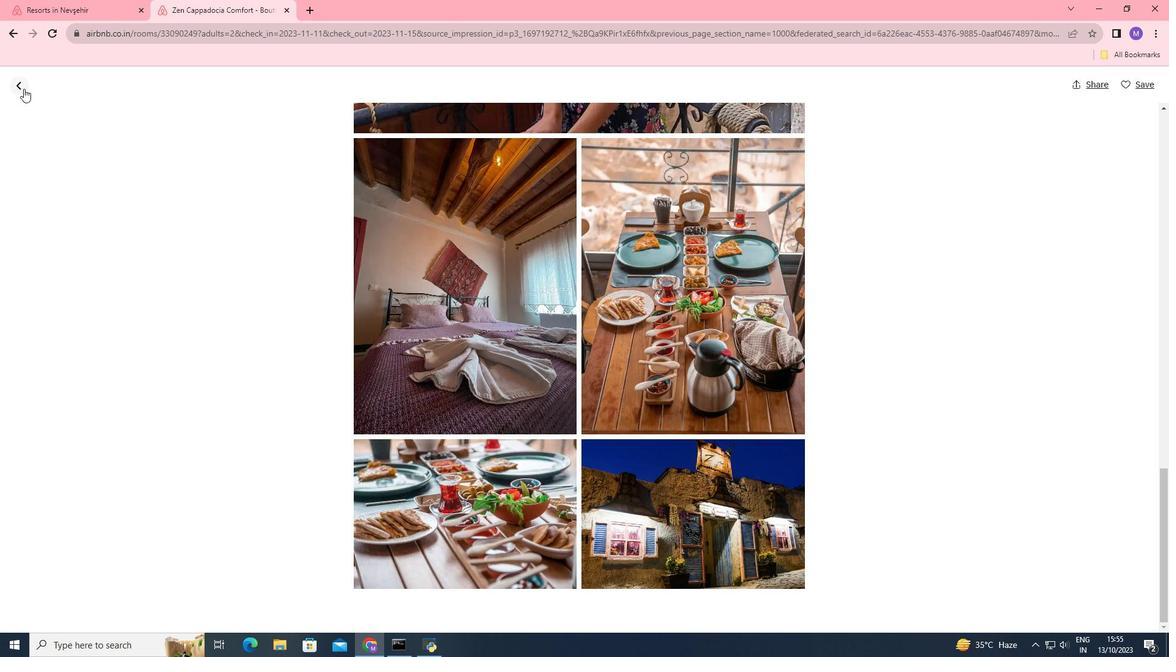 
Action: Mouse pressed left at (23, 88)
Screenshot: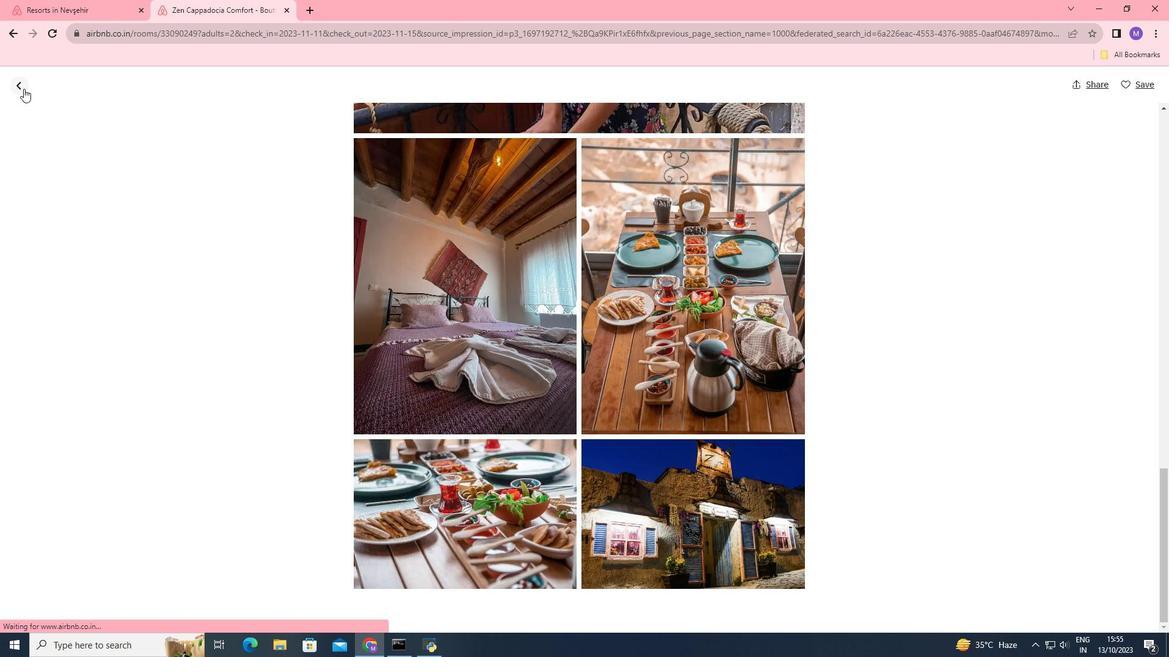 
Action: Mouse moved to (345, 282)
Screenshot: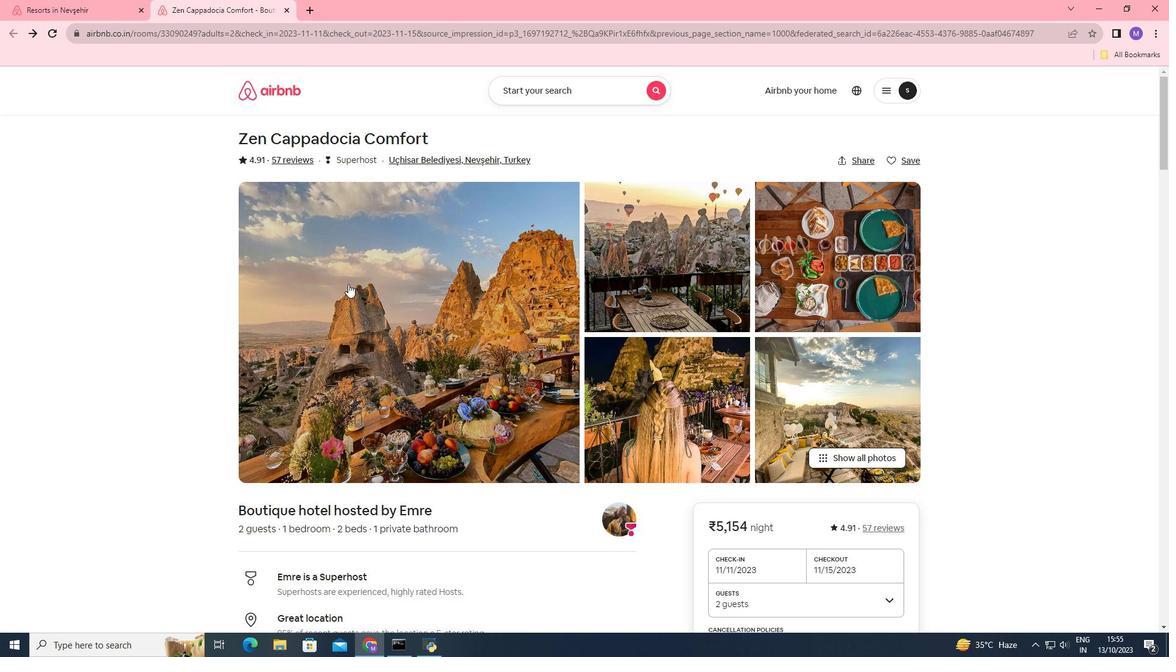 
Action: Mouse scrolled (345, 281) with delta (0, 0)
Screenshot: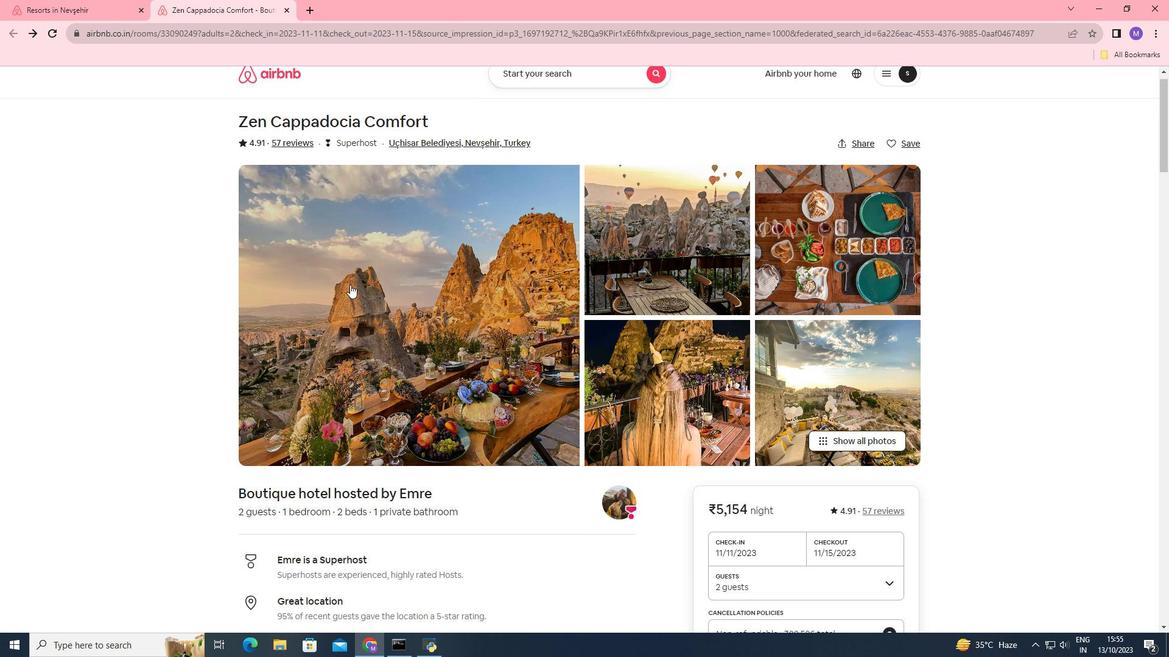 
Action: Mouse moved to (348, 283)
Screenshot: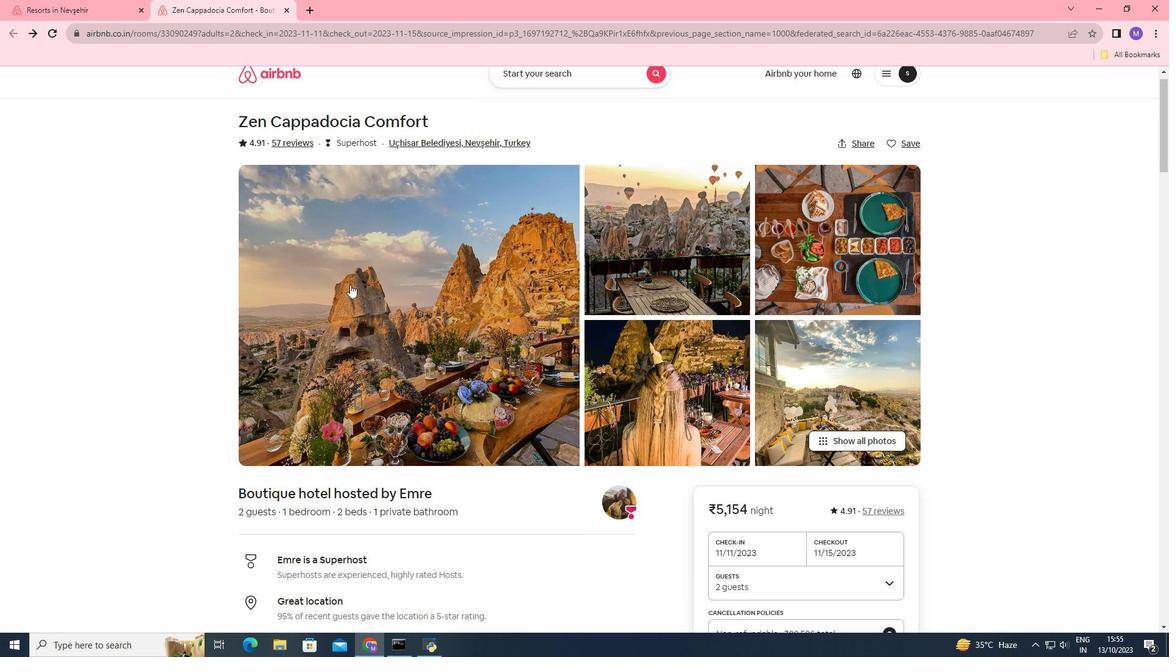 
Action: Mouse scrolled (348, 283) with delta (0, 0)
Screenshot: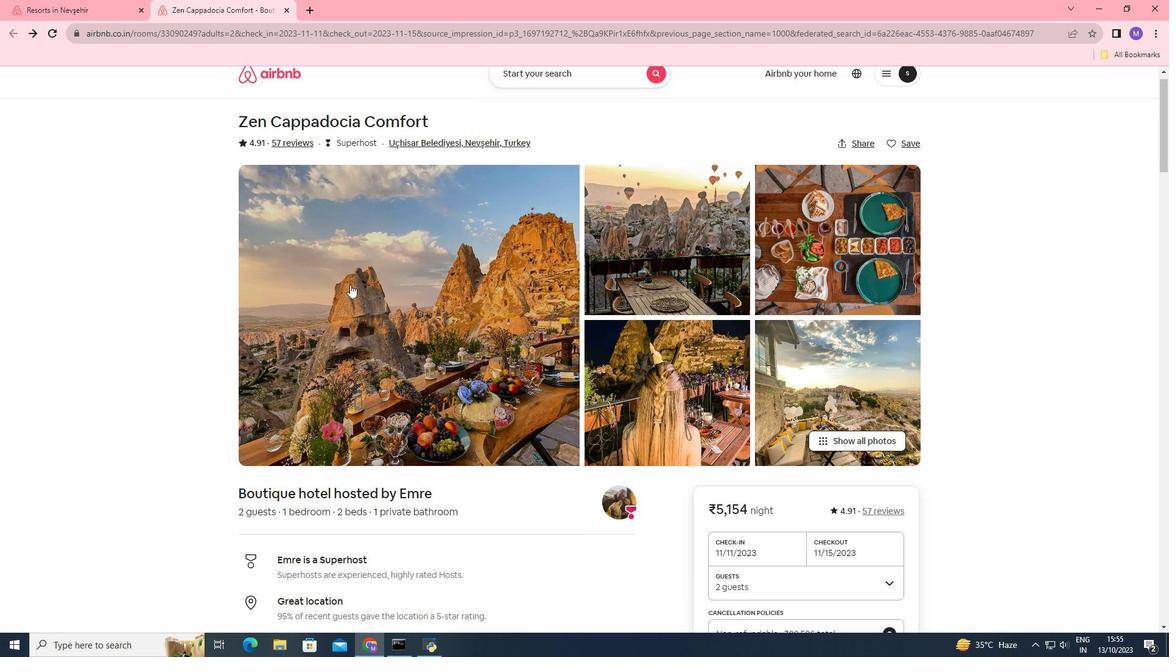 
Action: Mouse moved to (350, 285)
Screenshot: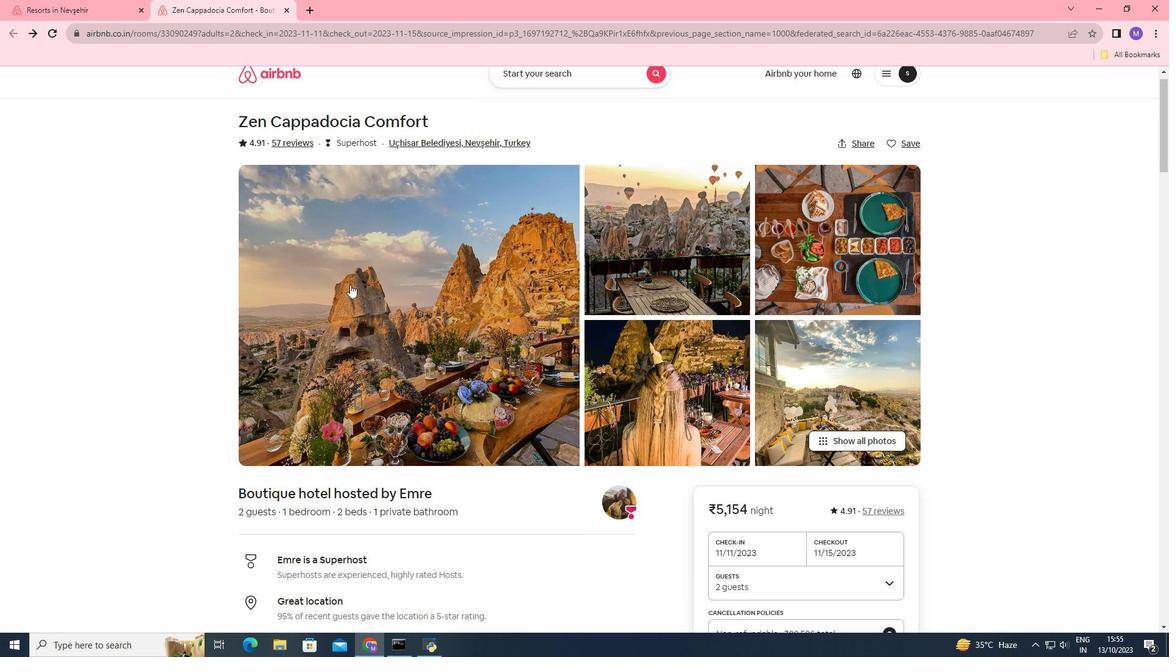 
Action: Mouse scrolled (350, 284) with delta (0, 0)
Screenshot: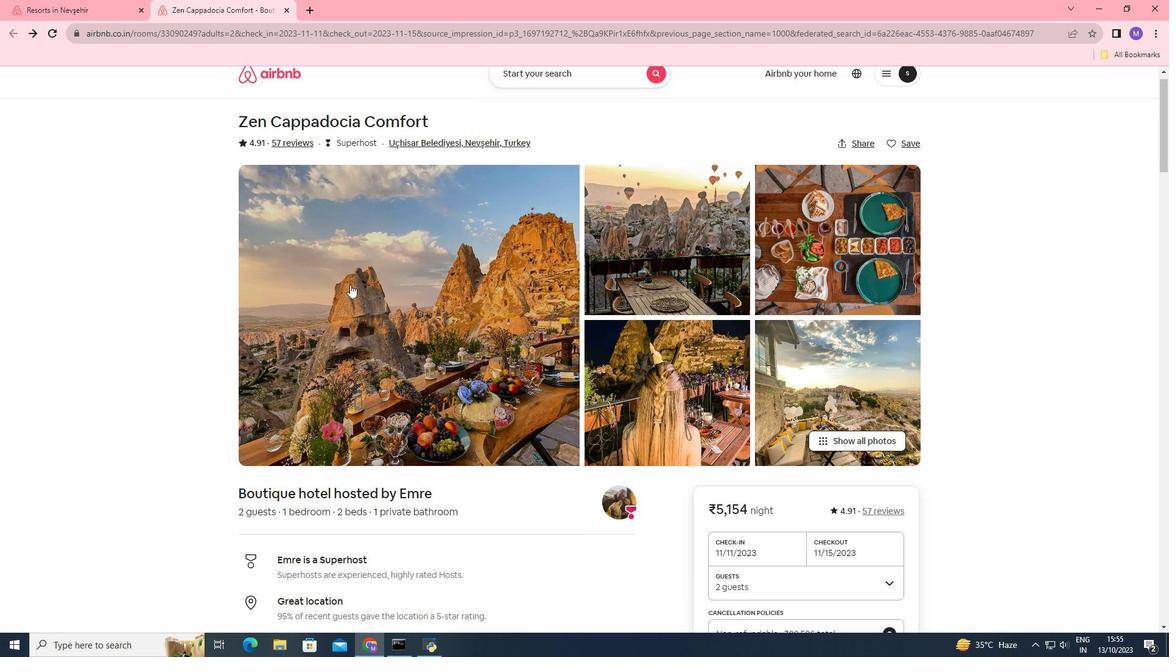 
Action: Mouse scrolled (350, 284) with delta (0, 0)
Screenshot: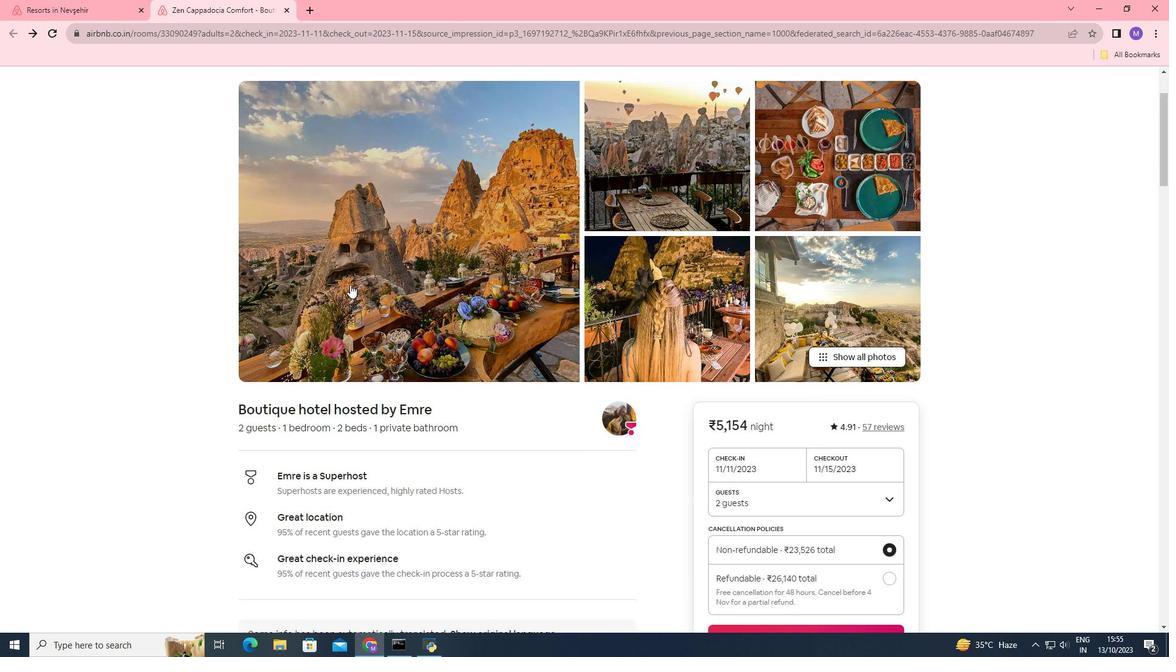 
Action: Mouse scrolled (350, 284) with delta (0, 0)
Screenshot: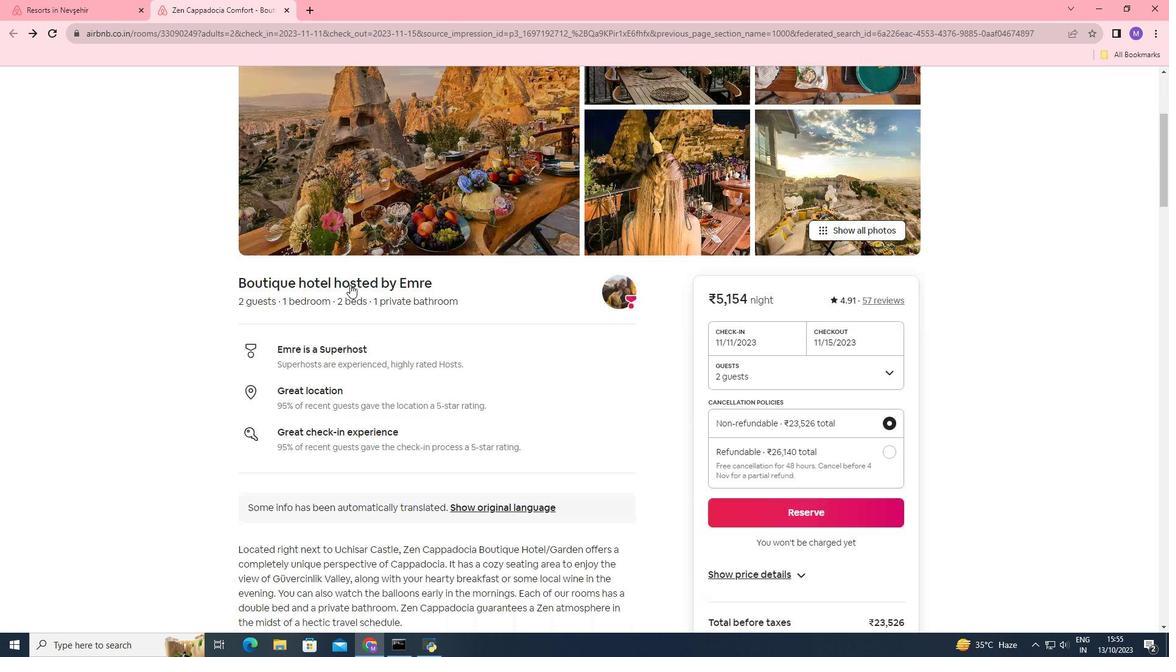 
Action: Mouse scrolled (350, 284) with delta (0, 0)
Screenshot: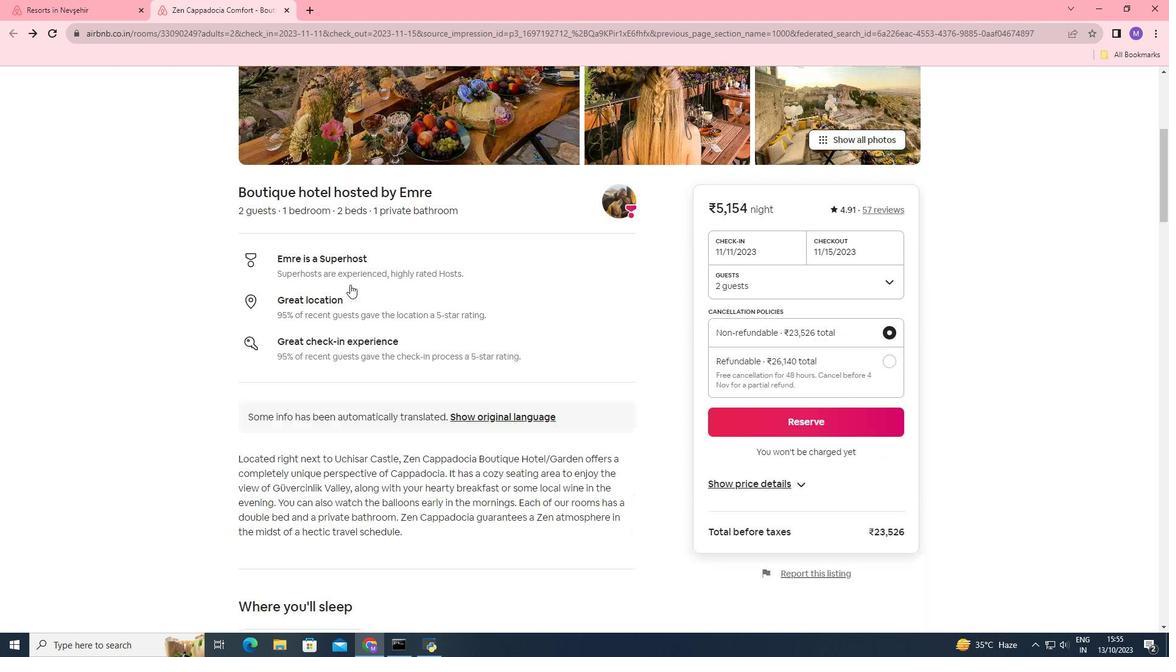 
Action: Mouse moved to (352, 285)
Screenshot: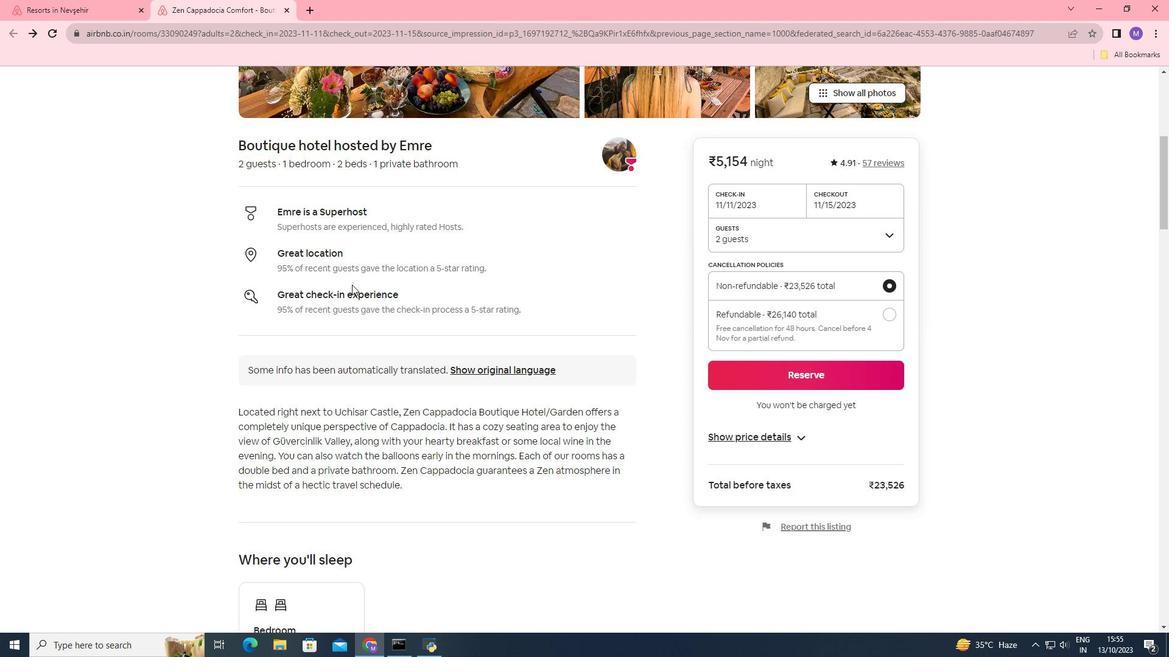 
Action: Mouse scrolled (352, 284) with delta (0, 0)
Screenshot: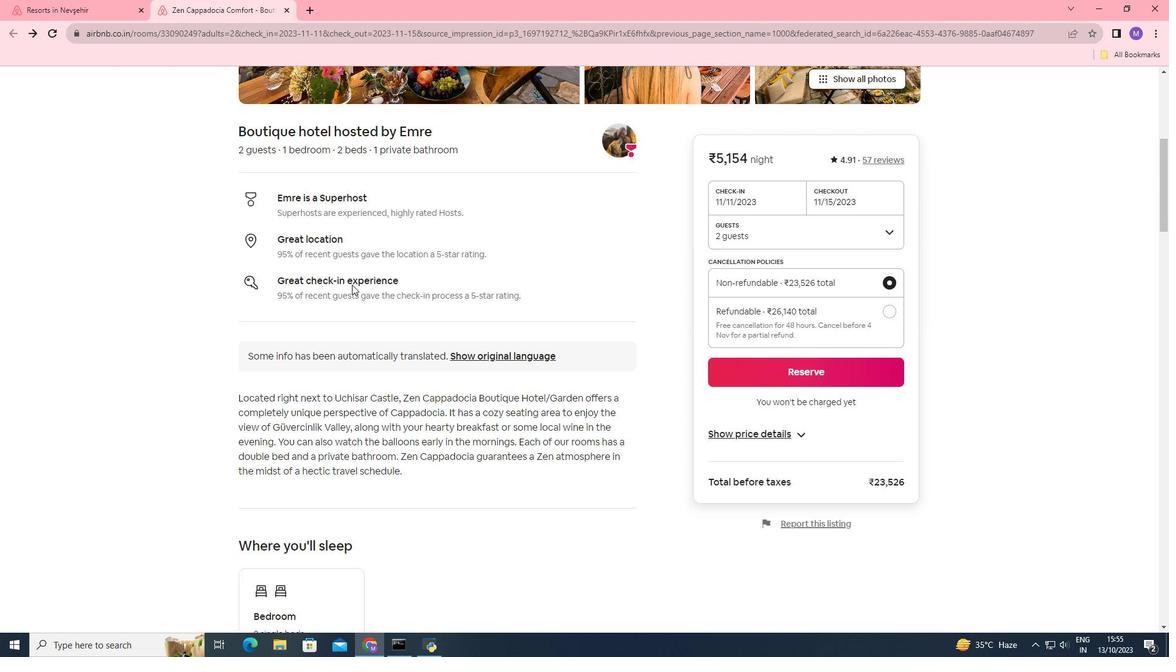 
Action: Mouse moved to (352, 285)
Screenshot: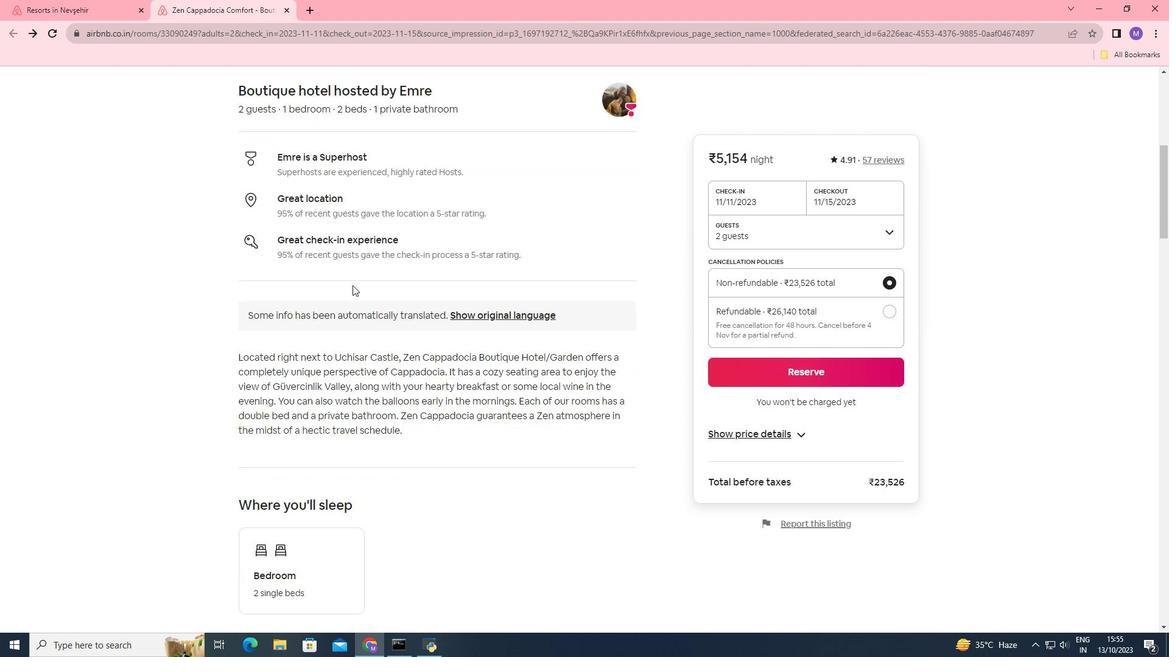 
Action: Mouse scrolled (352, 284) with delta (0, 0)
Screenshot: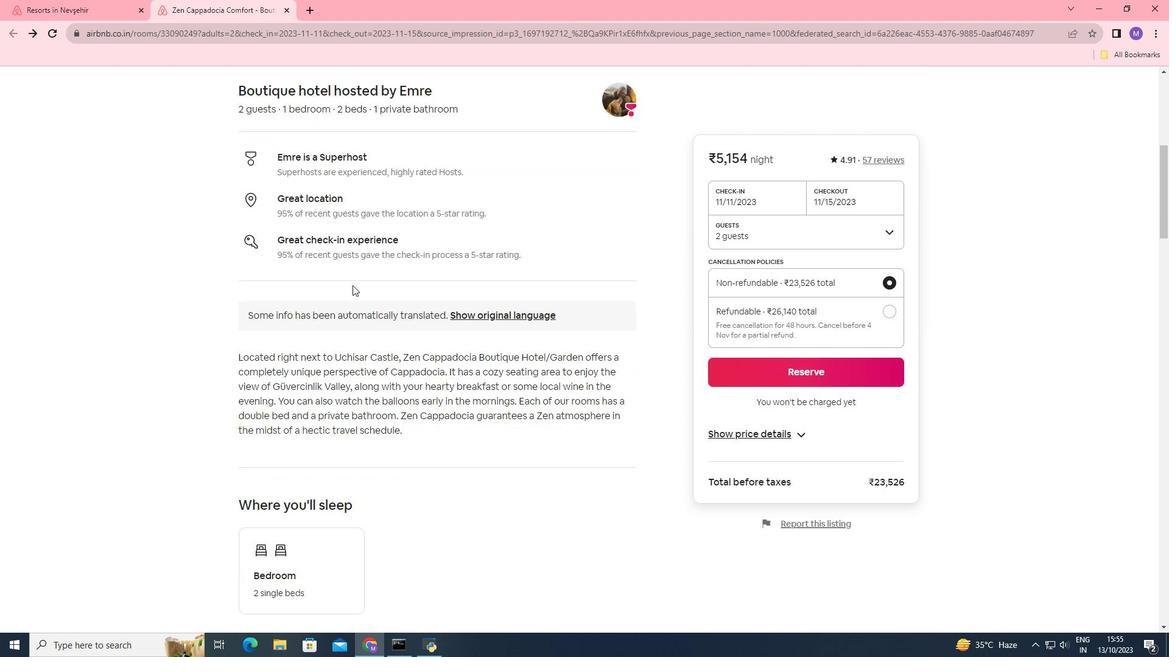 
Action: Mouse scrolled (352, 284) with delta (0, 0)
Screenshot: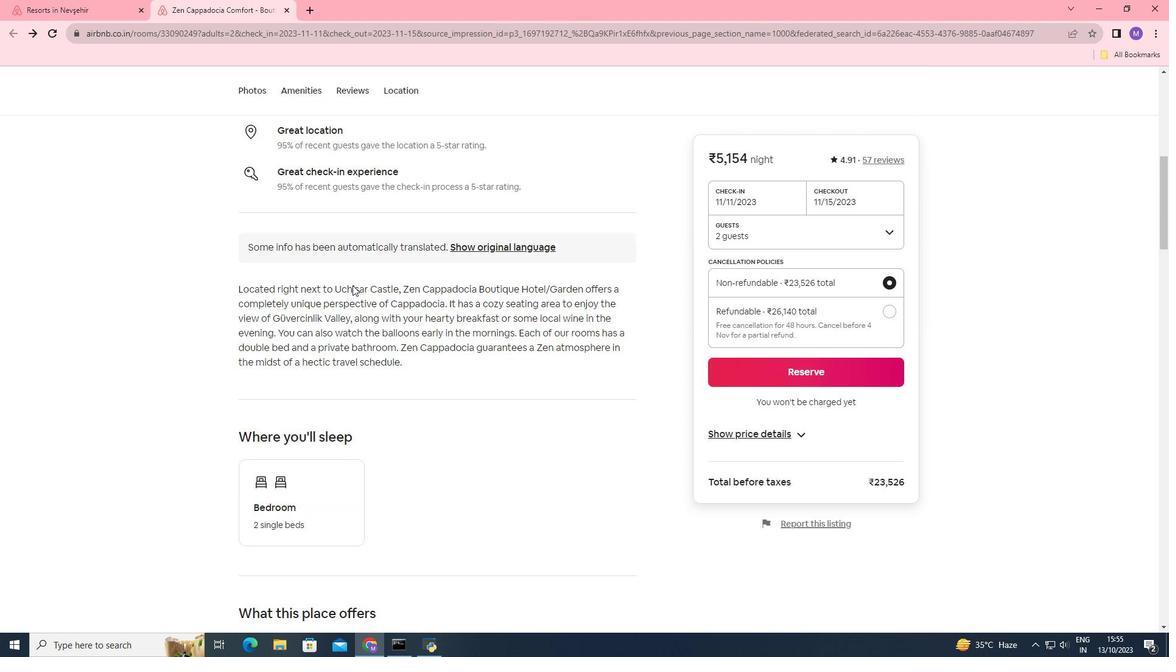 
Action: Mouse moved to (350, 385)
Screenshot: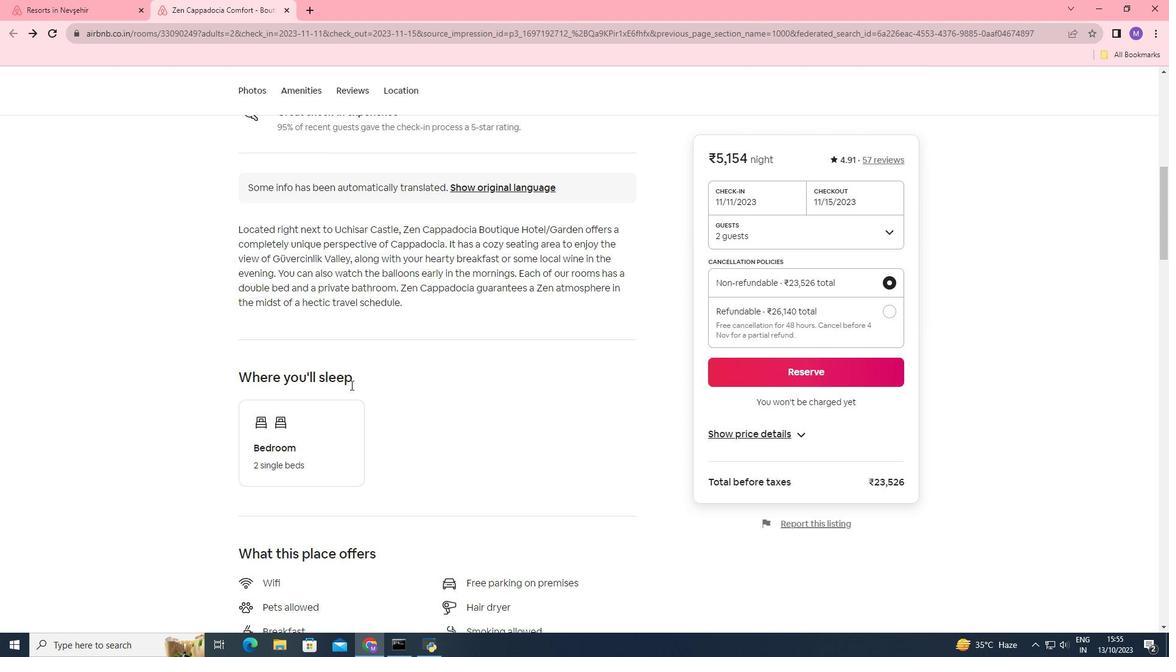 
Action: Mouse scrolled (350, 384) with delta (0, 0)
Screenshot: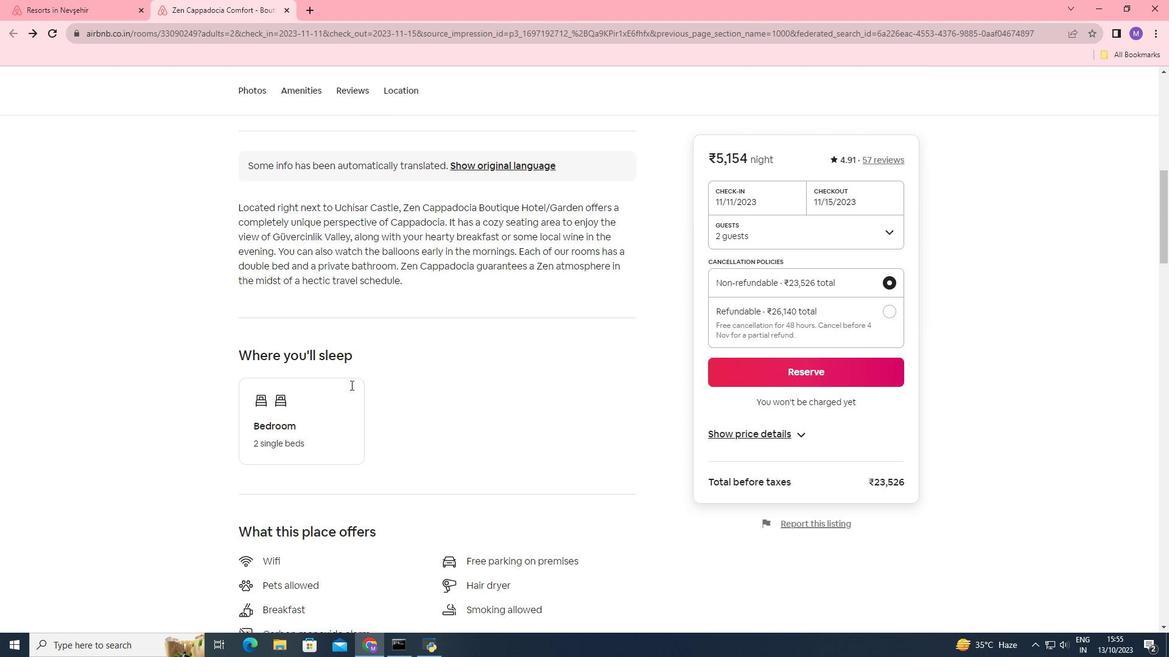 
Action: Mouse scrolled (350, 384) with delta (0, 0)
Screenshot: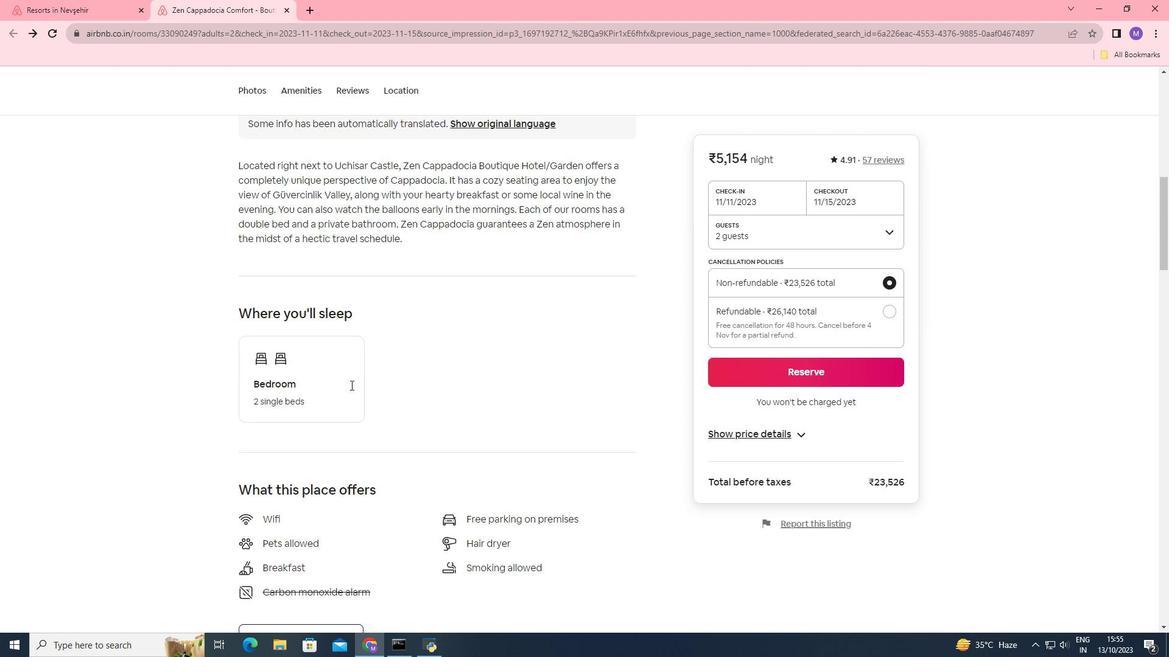 
Action: Mouse scrolled (350, 384) with delta (0, 0)
Screenshot: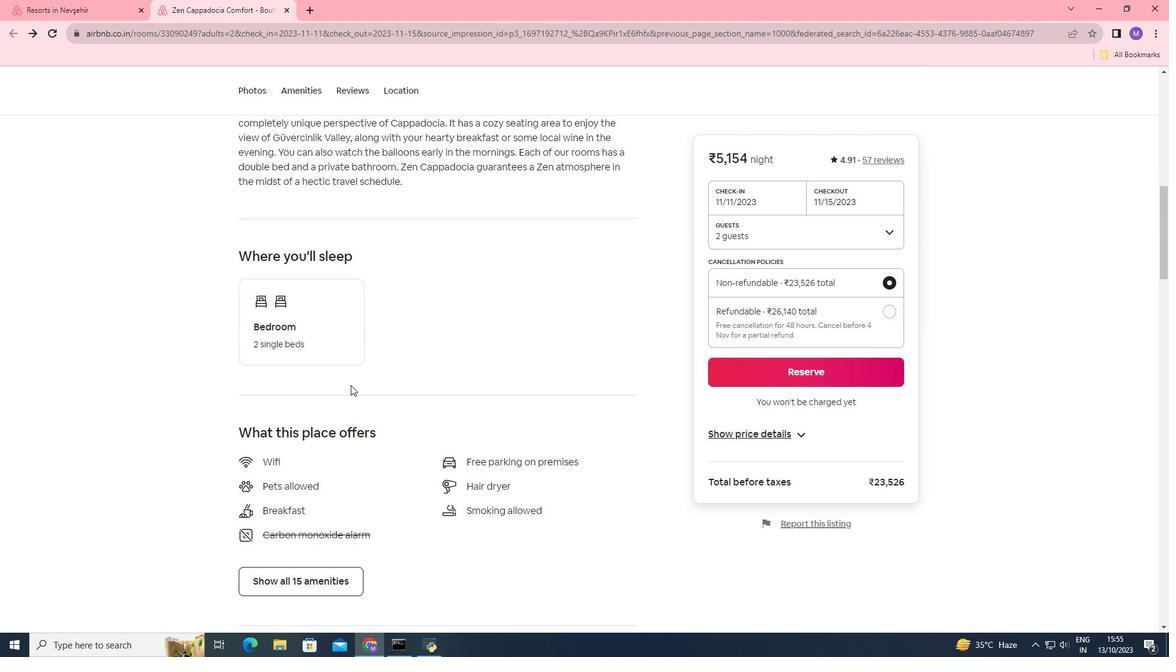 
Action: Mouse moved to (331, 521)
Screenshot: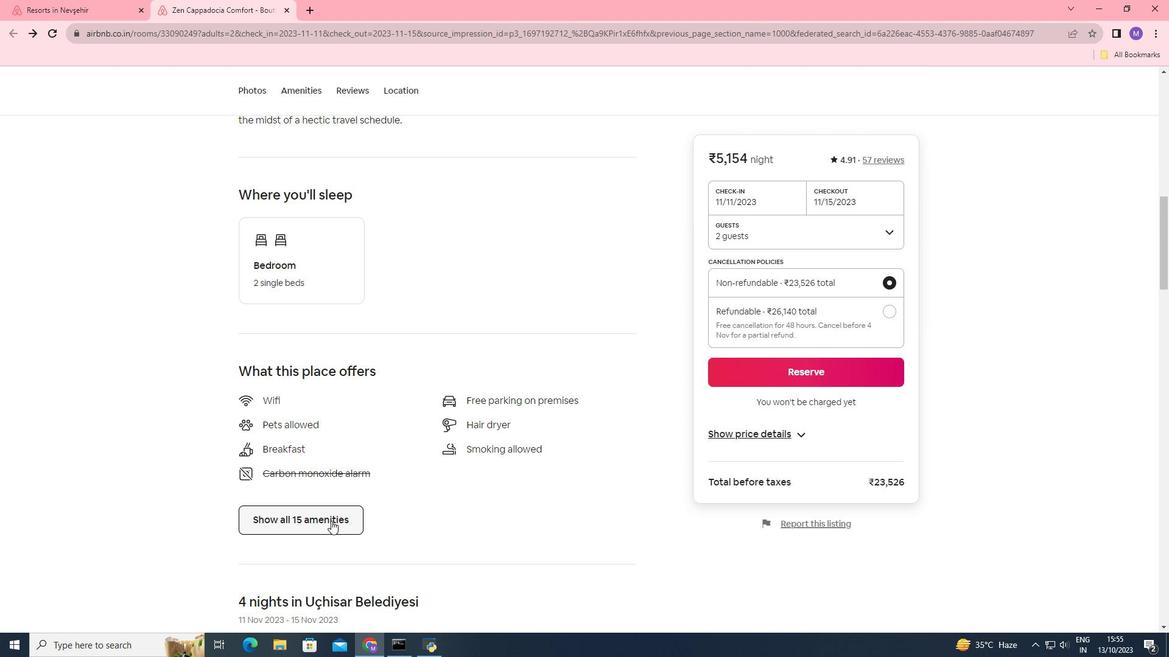
Action: Mouse pressed left at (331, 521)
Screenshot: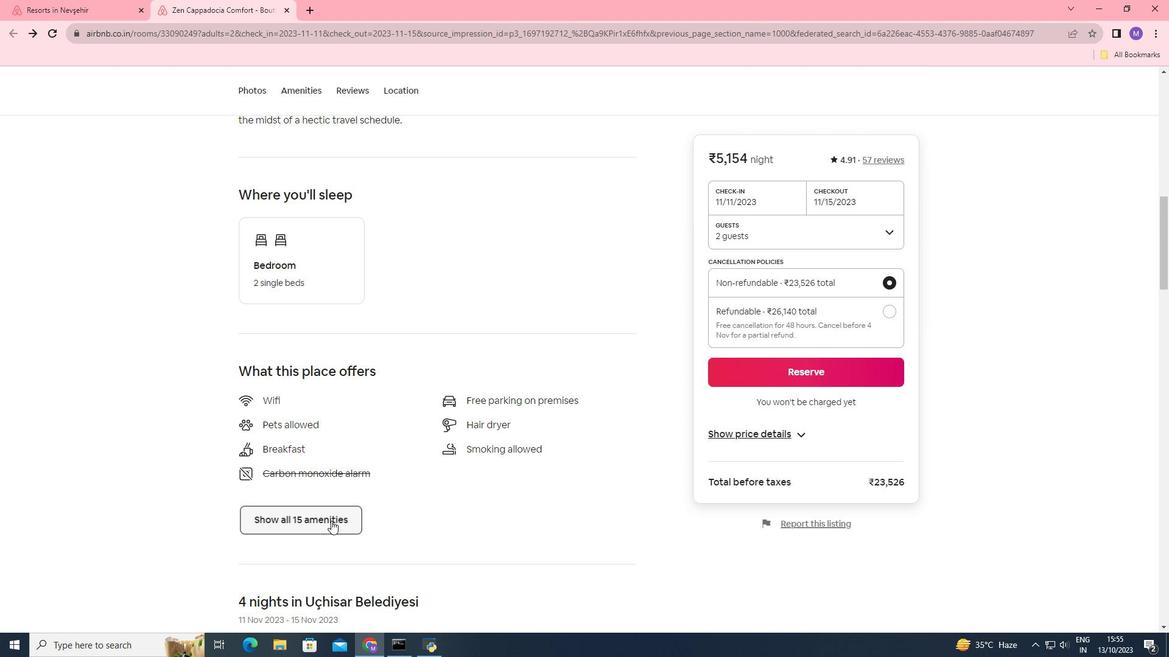 
Action: Mouse moved to (536, 319)
Screenshot: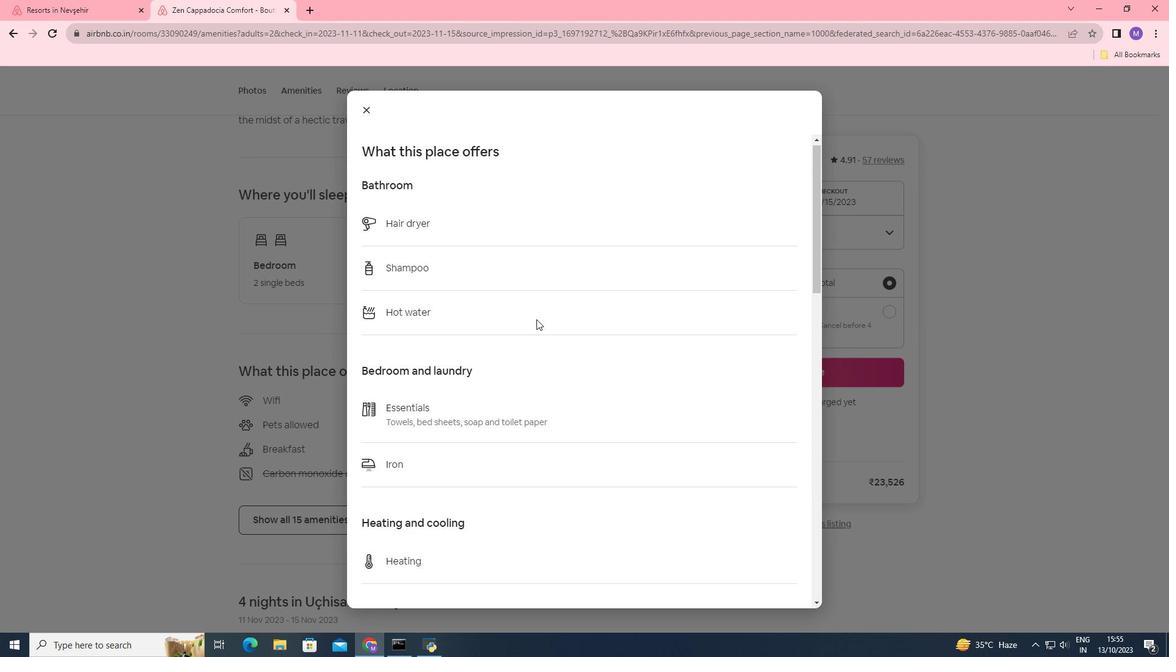 
Action: Mouse scrolled (536, 319) with delta (0, 0)
Screenshot: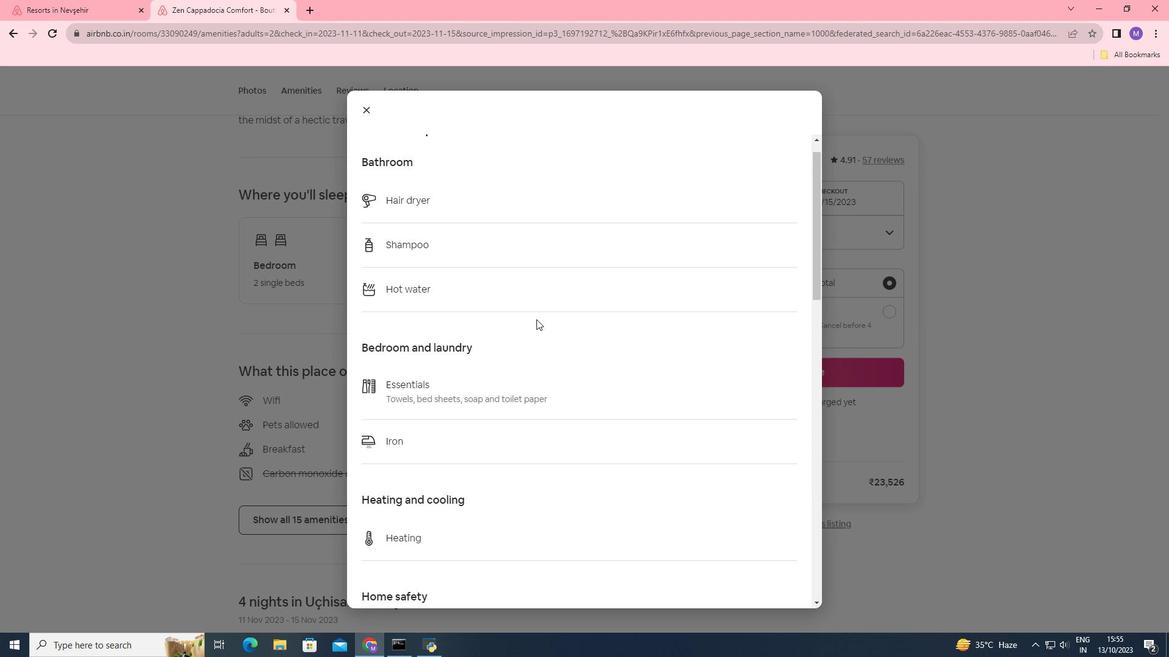 
Action: Mouse scrolled (536, 319) with delta (0, 0)
Screenshot: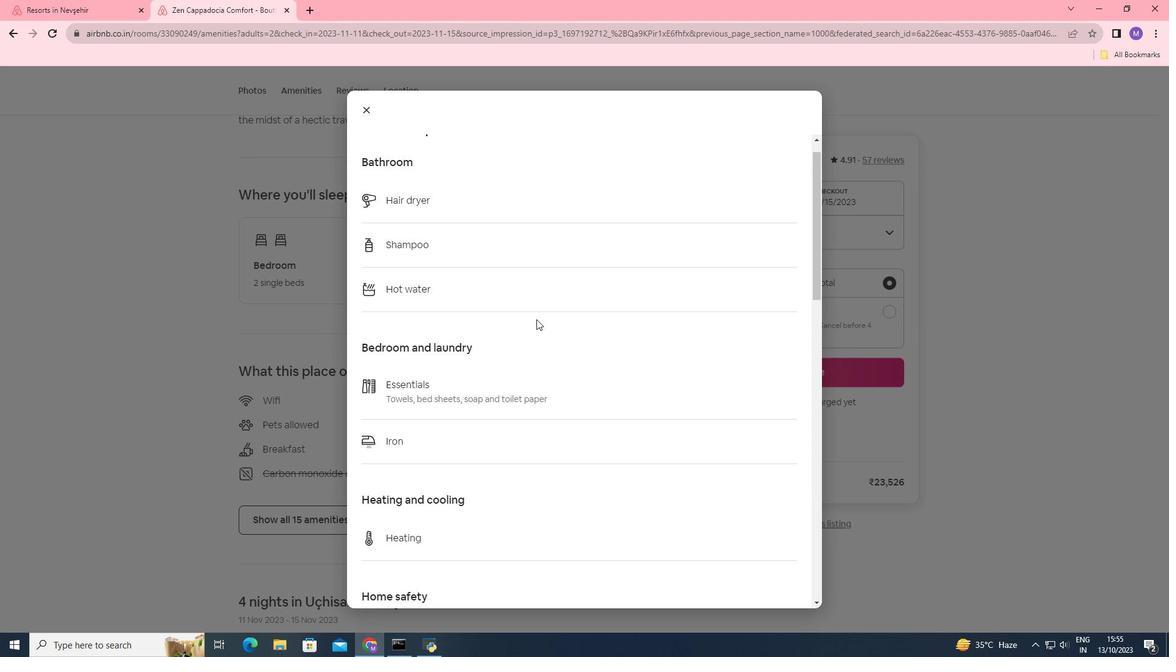 
Action: Mouse scrolled (536, 319) with delta (0, 0)
Screenshot: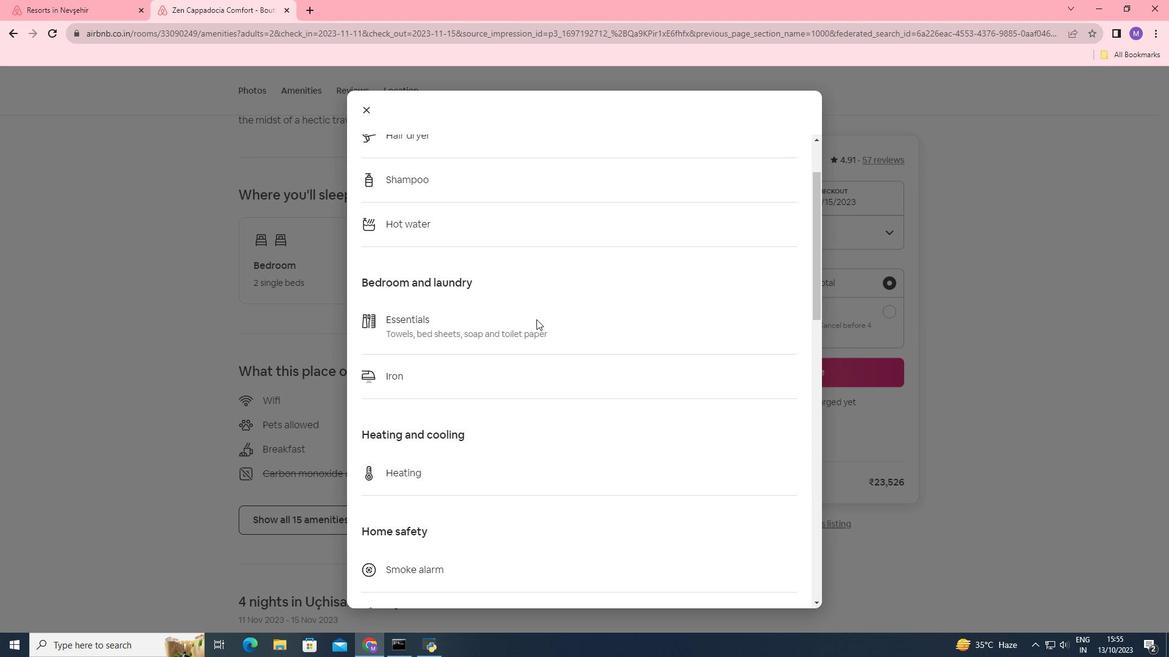 
Action: Mouse scrolled (536, 319) with delta (0, 0)
Screenshot: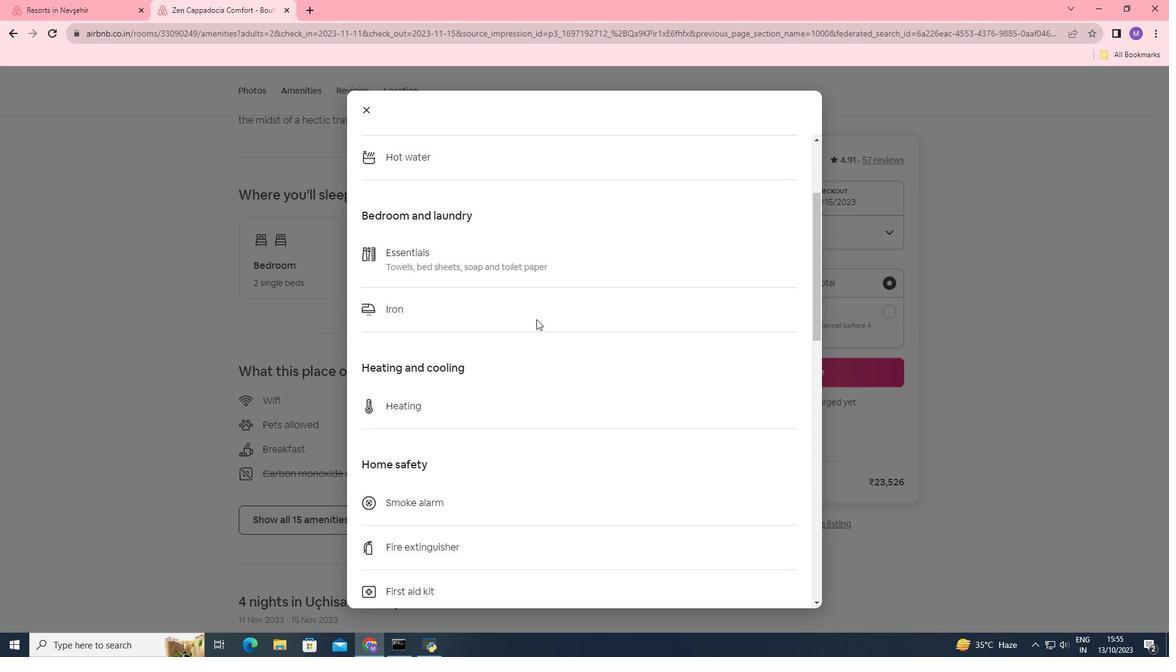 
Action: Mouse scrolled (536, 319) with delta (0, 0)
Screenshot: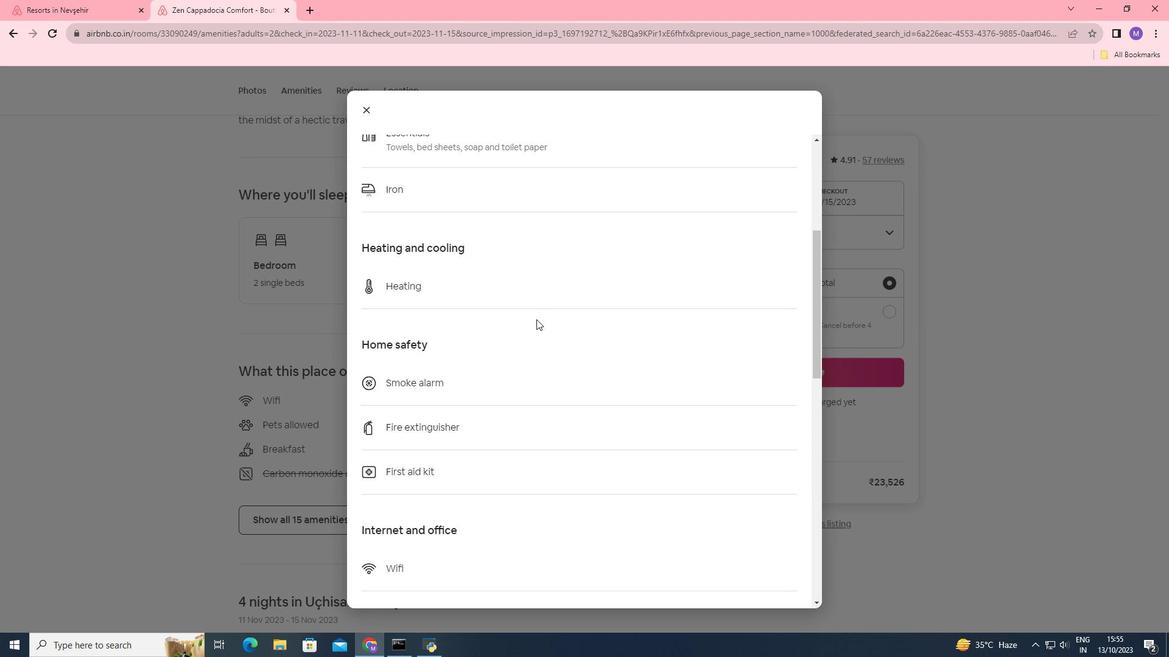 
Action: Mouse scrolled (536, 319) with delta (0, 0)
Screenshot: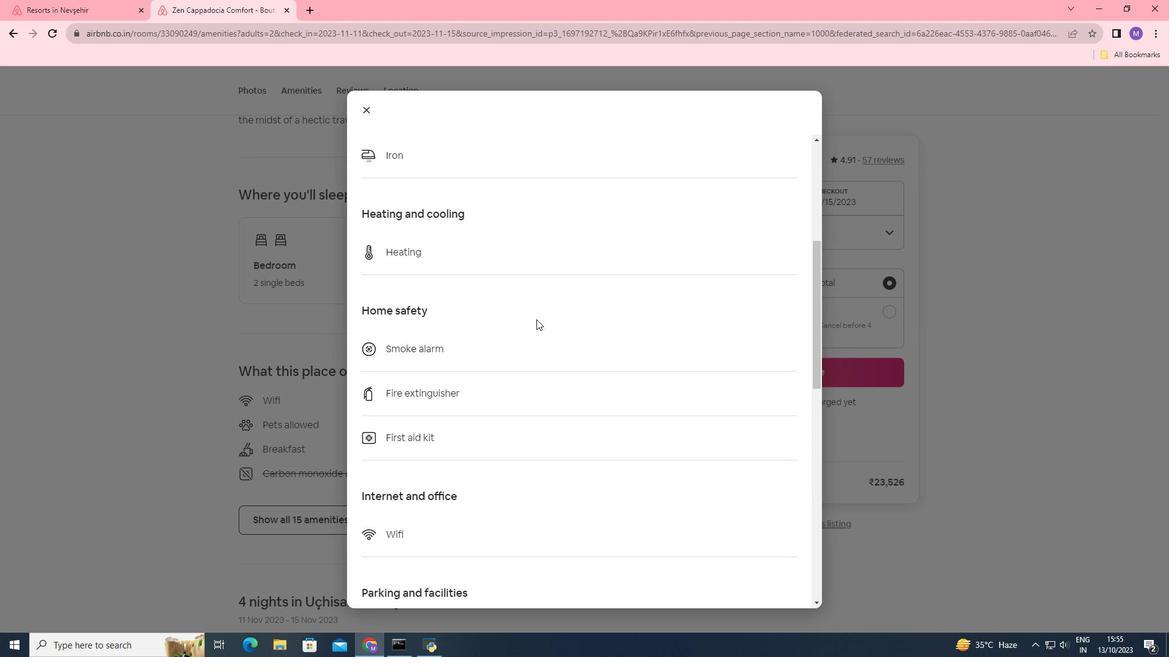 
Action: Mouse scrolled (536, 319) with delta (0, 0)
Screenshot: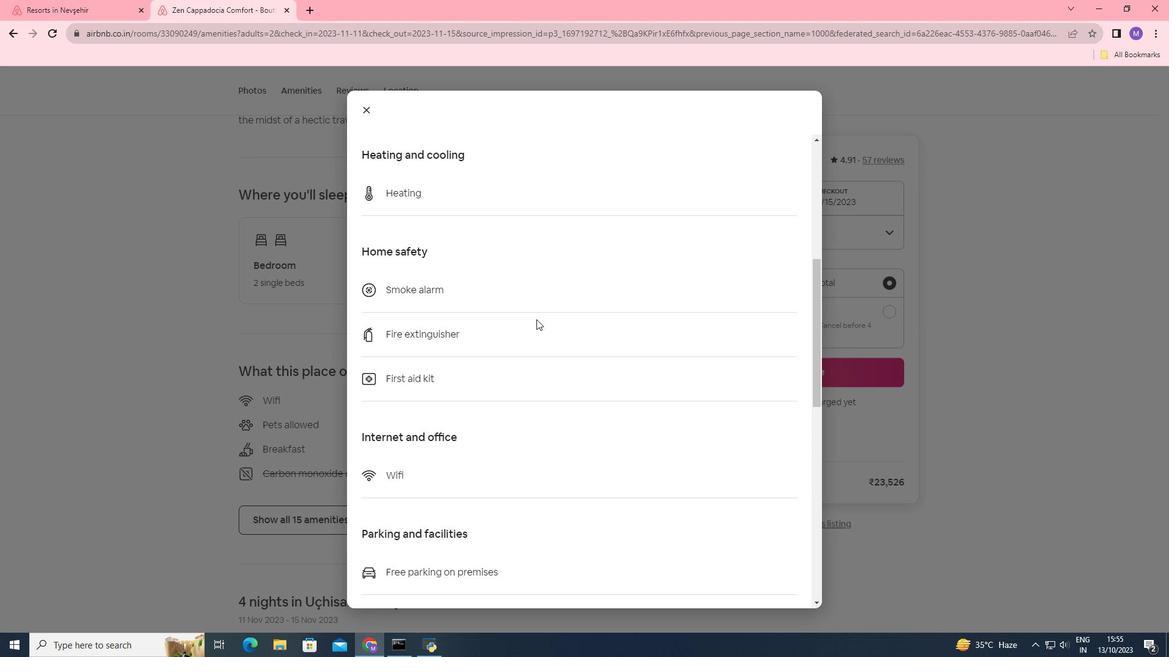 
Action: Mouse scrolled (536, 319) with delta (0, 0)
Screenshot: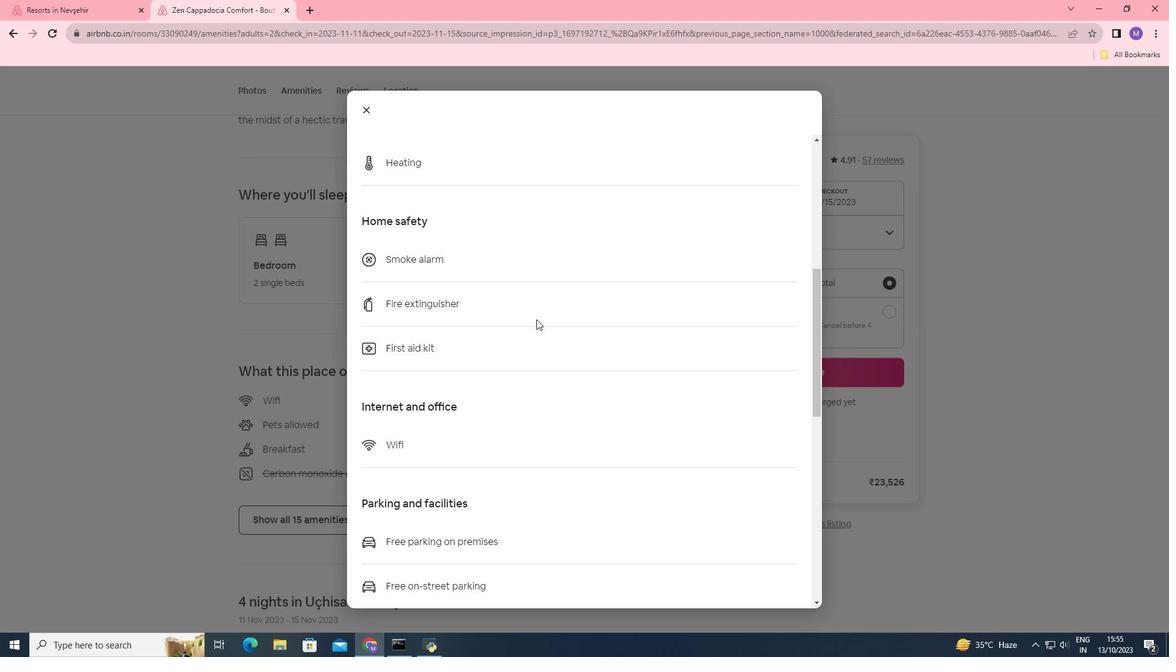 
Action: Mouse scrolled (536, 319) with delta (0, 0)
Screenshot: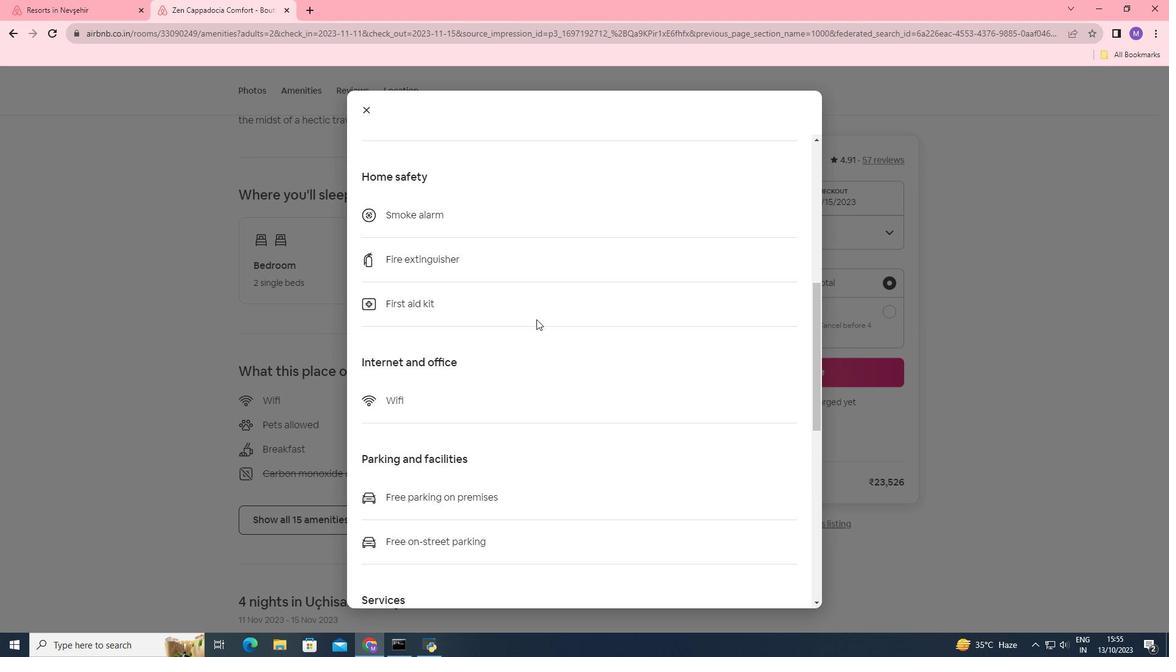 
Action: Mouse scrolled (536, 319) with delta (0, 0)
Screenshot: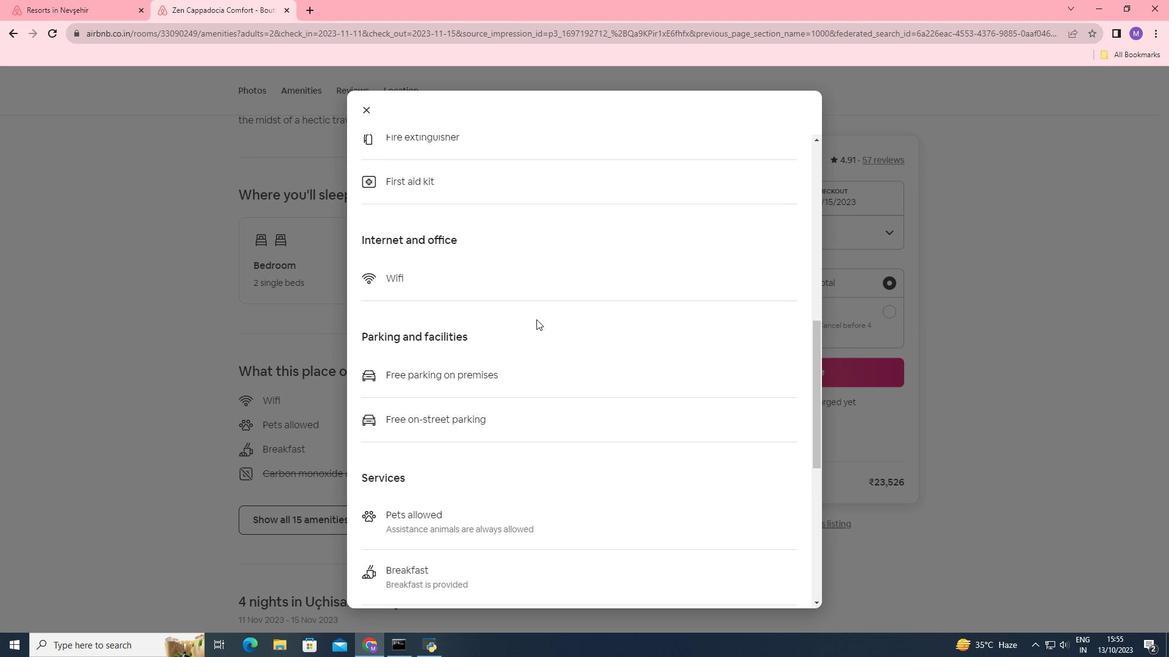 
Action: Mouse scrolled (536, 319) with delta (0, 0)
Screenshot: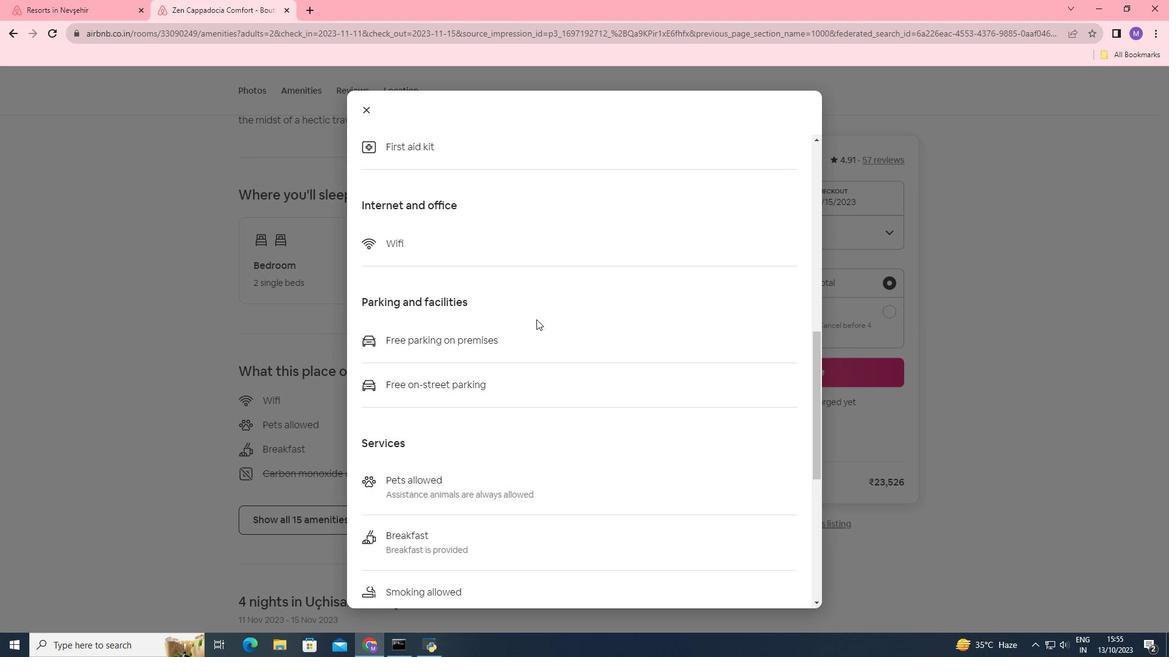 
Action: Mouse scrolled (536, 319) with delta (0, 0)
Screenshot: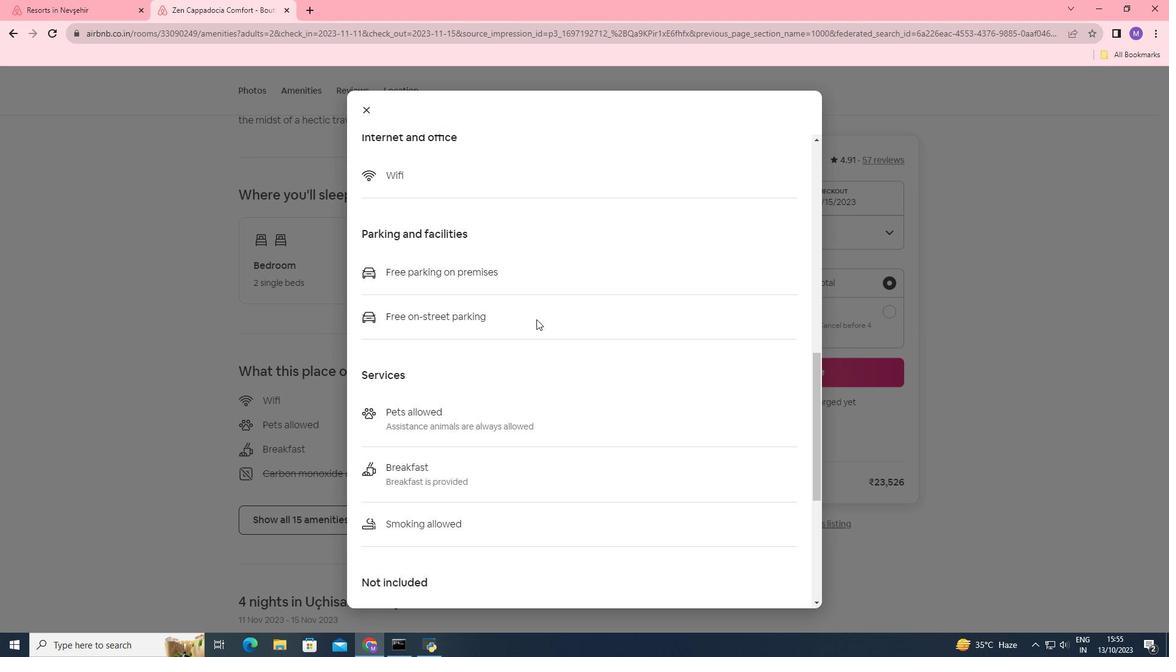 
Action: Mouse moved to (536, 319)
Screenshot: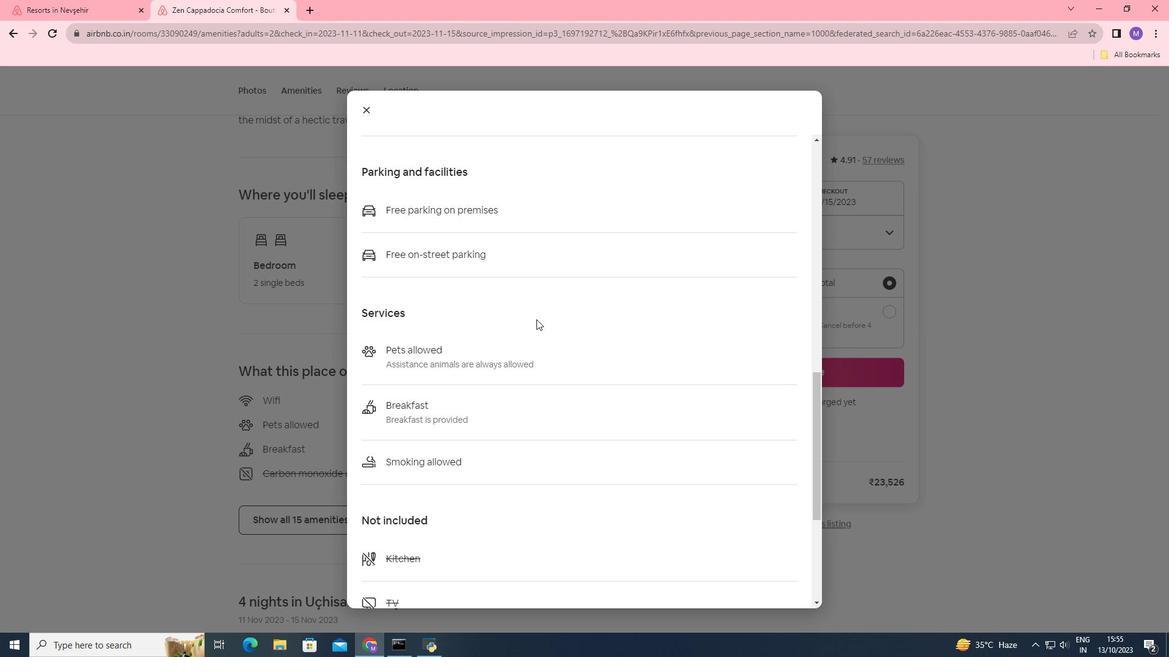 
Action: Mouse scrolled (536, 319) with delta (0, 0)
Screenshot: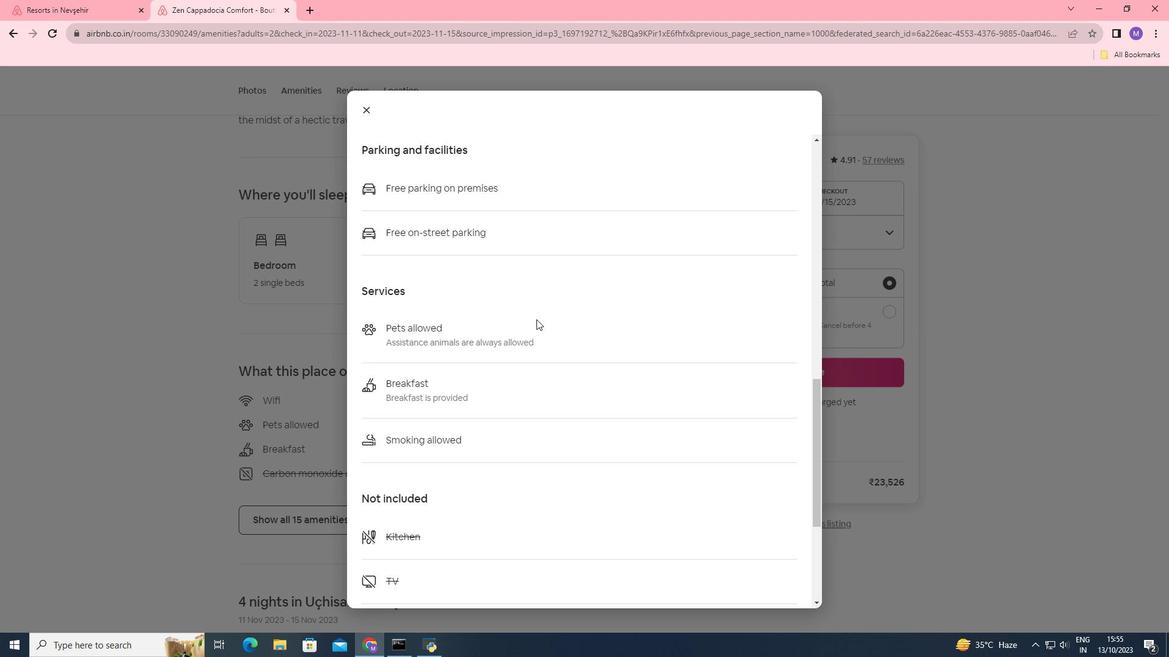 
Action: Mouse scrolled (536, 319) with delta (0, 0)
Screenshot: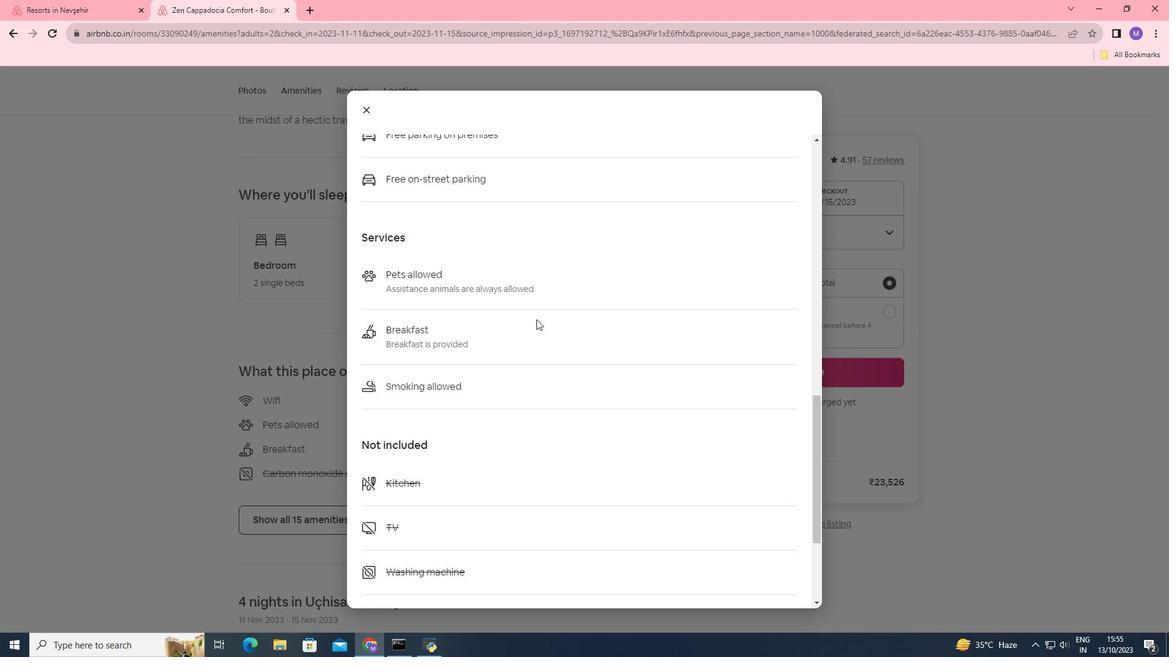 
Action: Mouse scrolled (536, 319) with delta (0, 0)
Screenshot: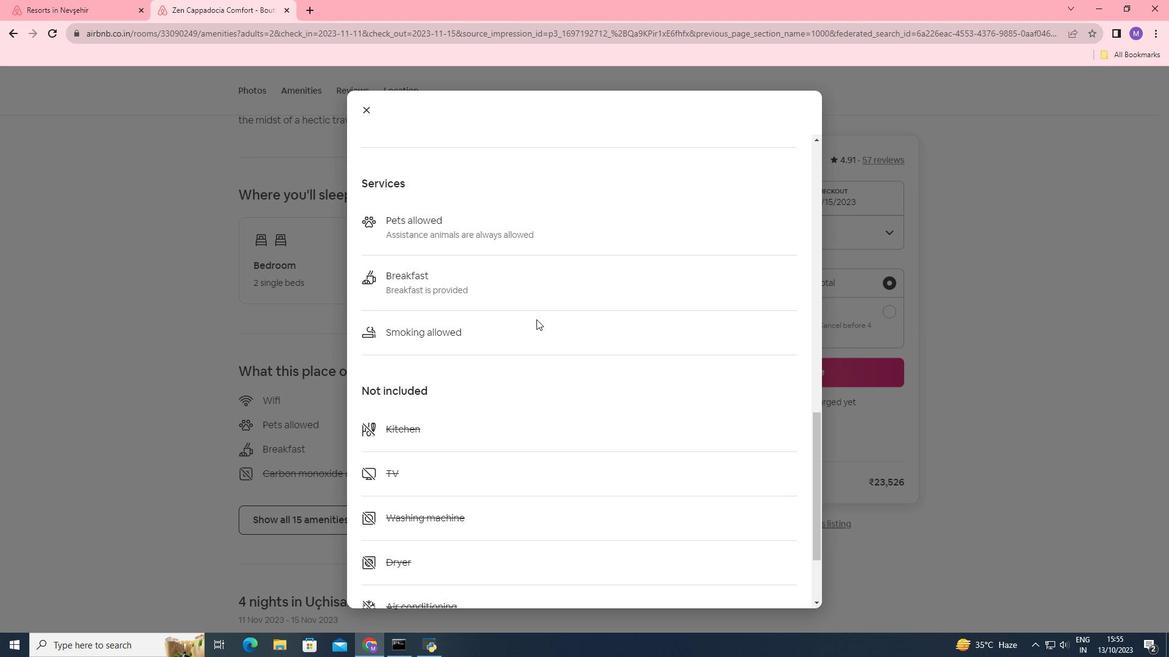 
Action: Mouse scrolled (536, 319) with delta (0, 0)
Screenshot: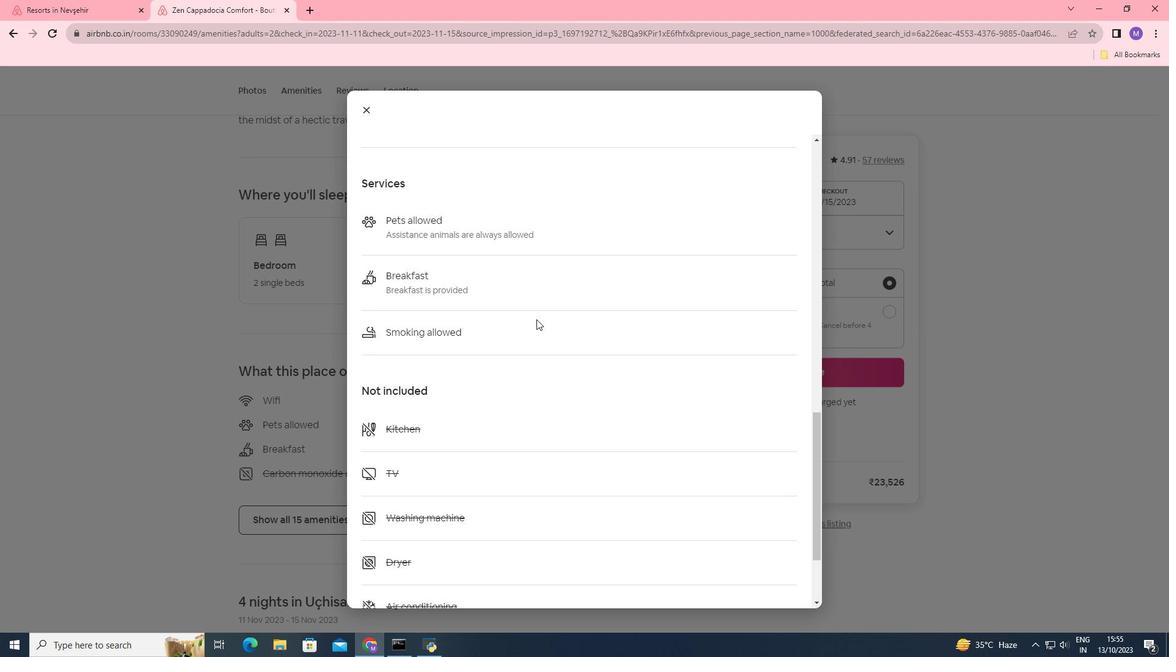 
Action: Mouse scrolled (536, 319) with delta (0, 0)
Screenshot: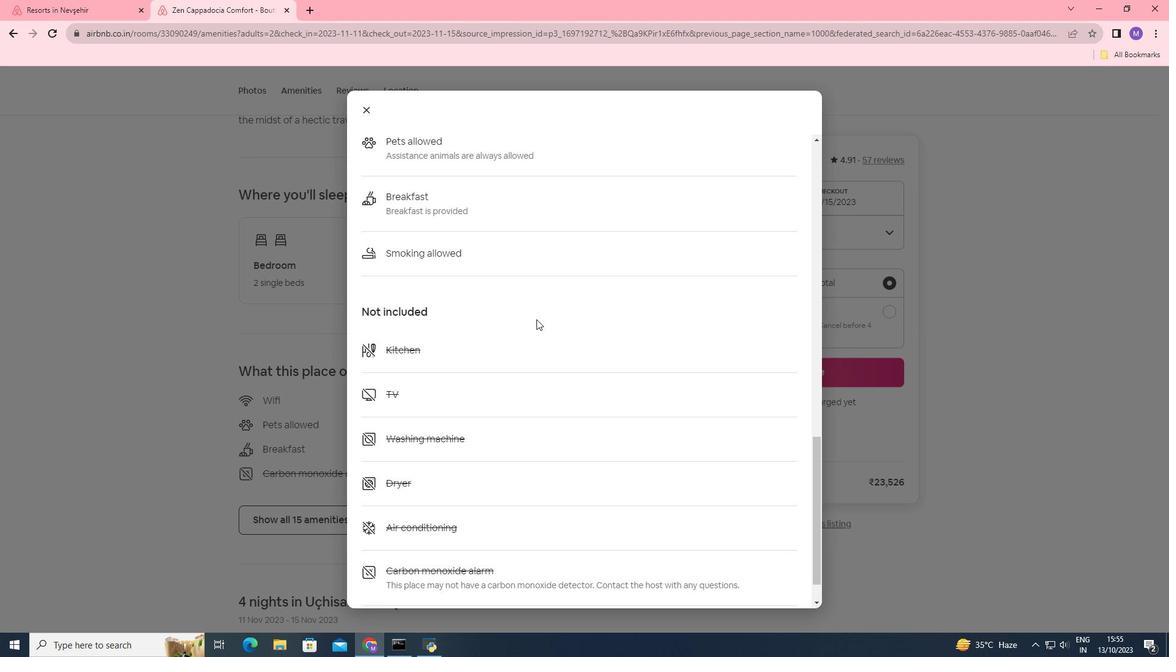 
Action: Mouse scrolled (536, 319) with delta (0, 0)
Screenshot: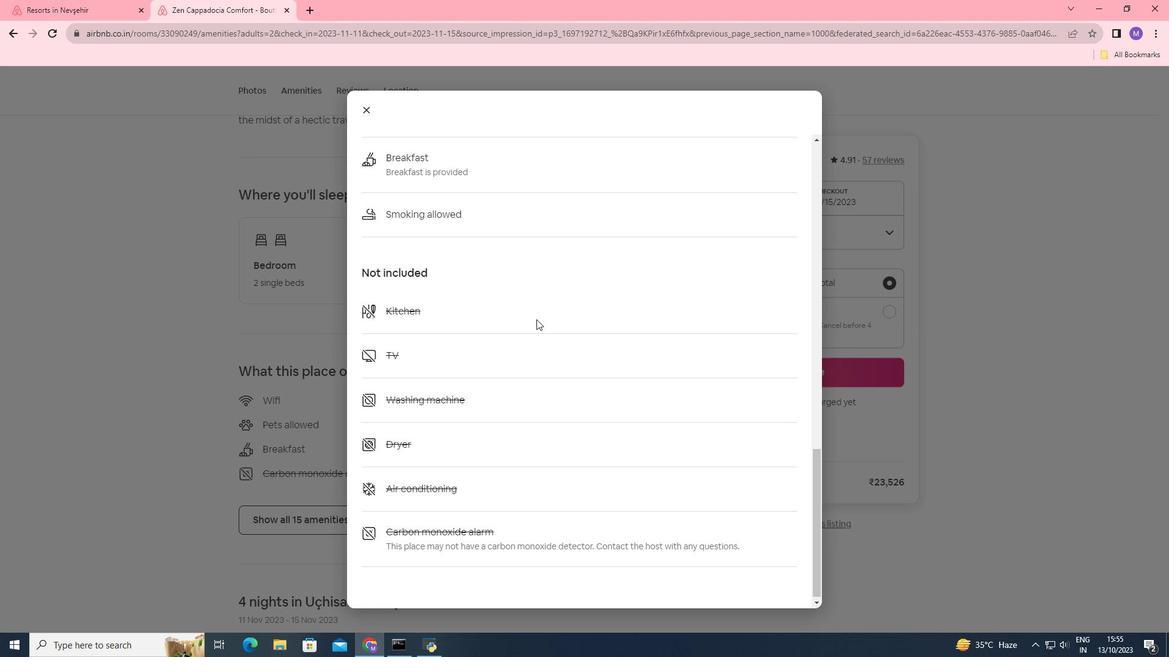 
Action: Mouse moved to (369, 112)
Screenshot: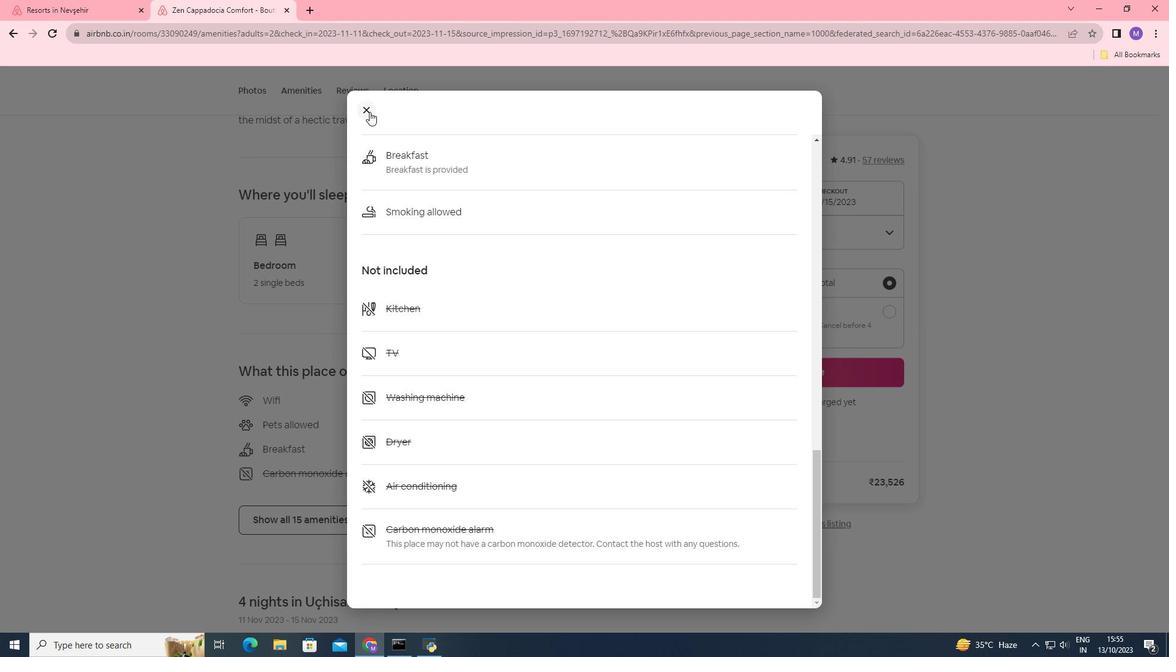 
Action: Mouse pressed left at (369, 112)
Screenshot: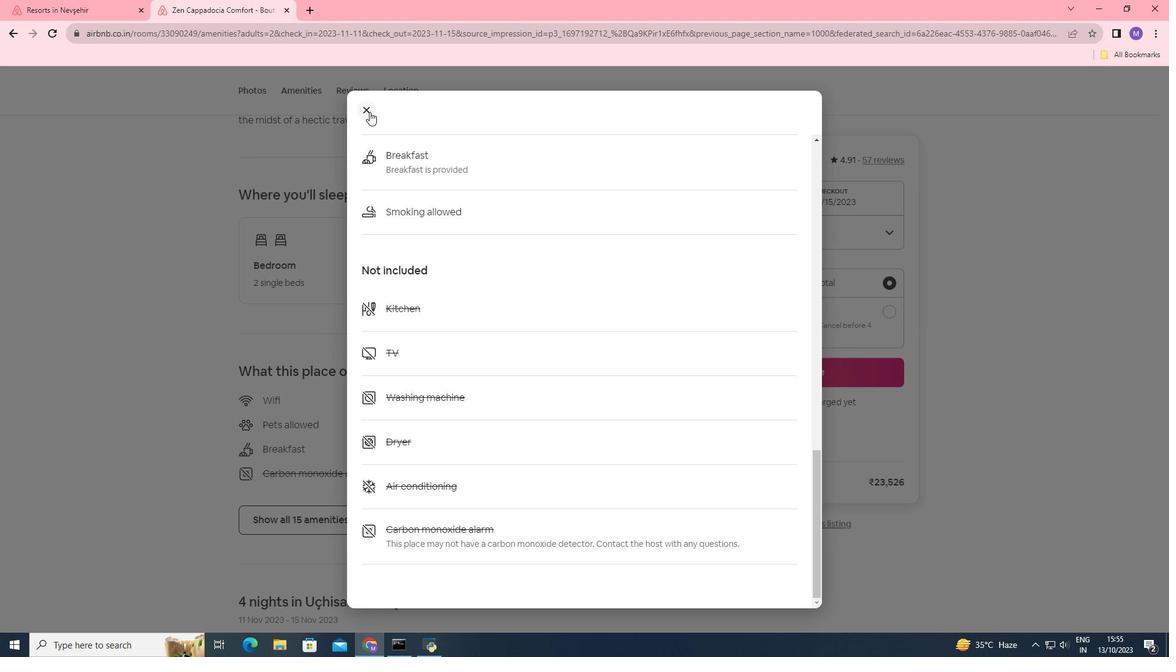 
Action: Mouse moved to (411, 308)
Screenshot: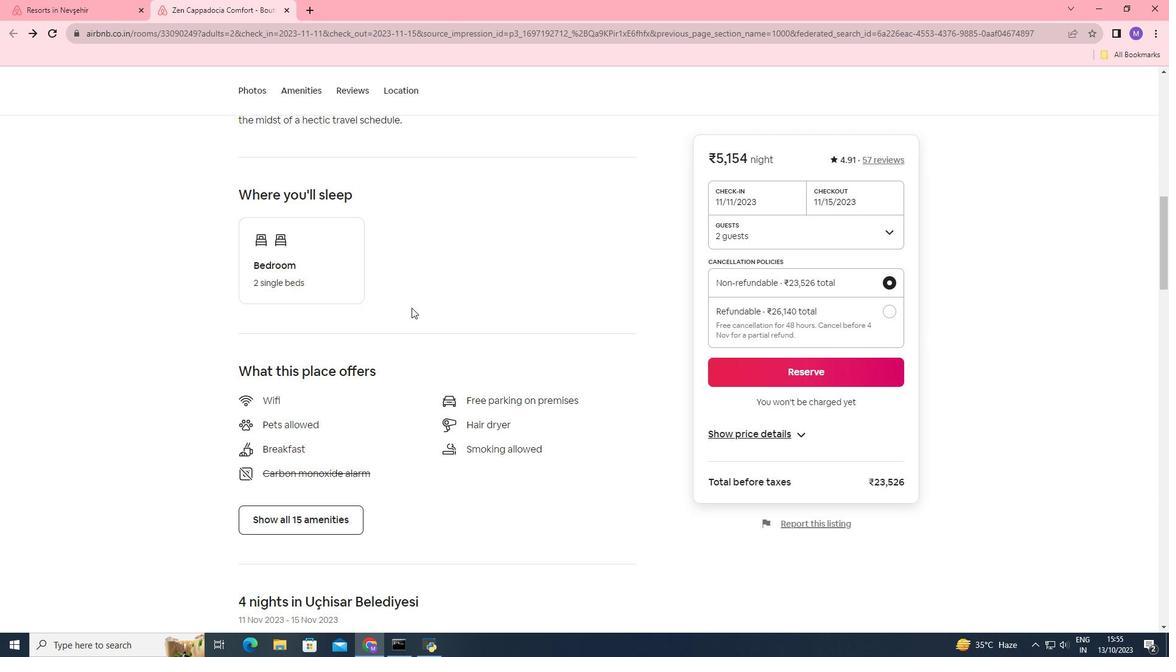 
Action: Mouse scrolled (411, 307) with delta (0, 0)
Screenshot: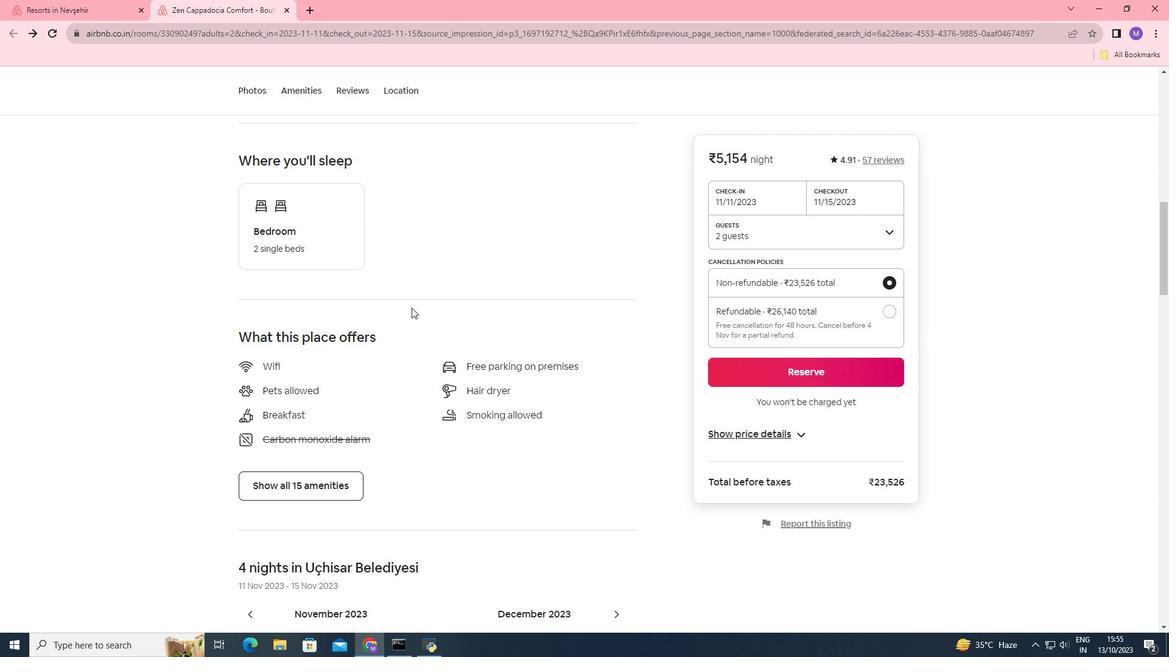 
Action: Mouse scrolled (411, 307) with delta (0, 0)
Screenshot: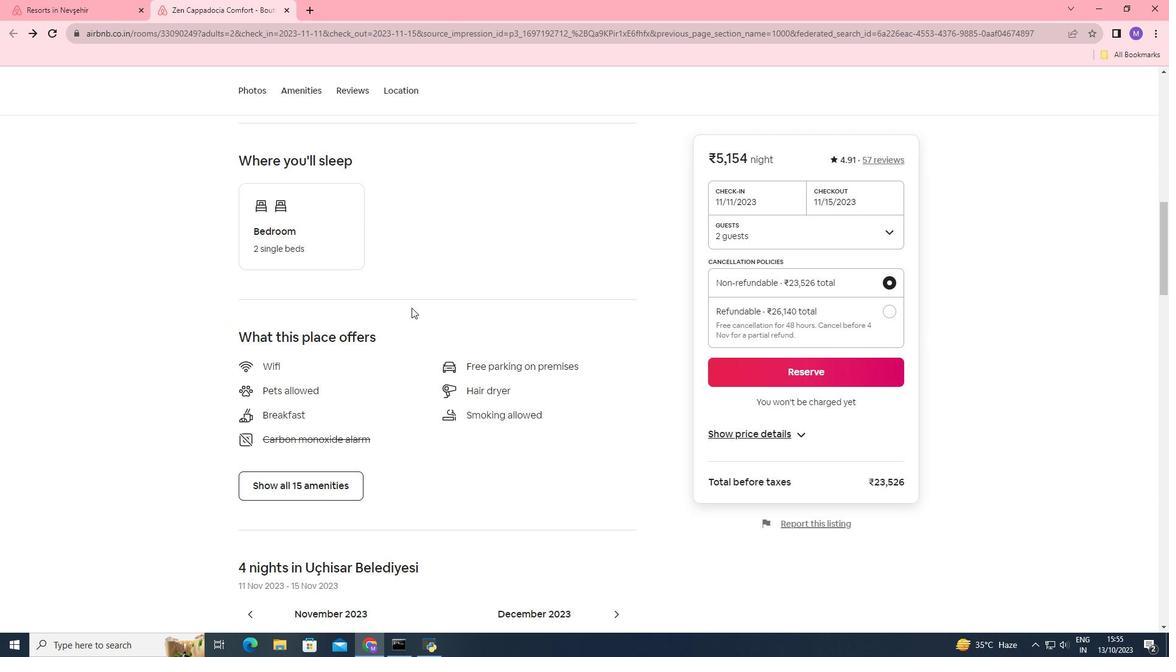 
Action: Mouse scrolled (411, 307) with delta (0, 0)
Screenshot: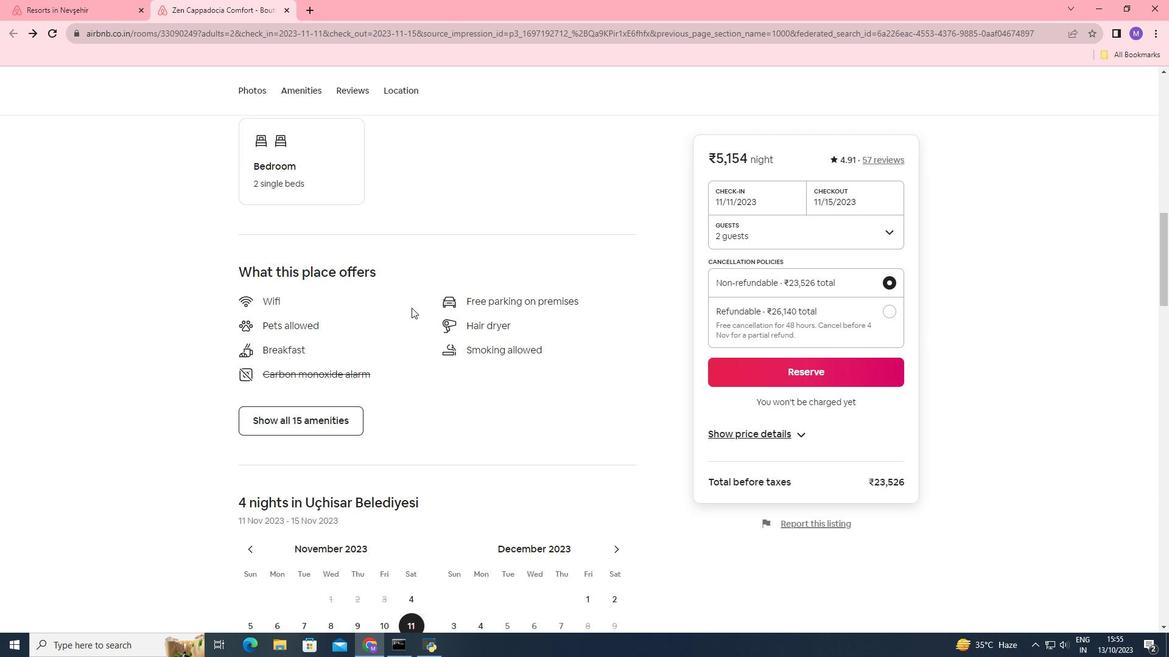 
Action: Mouse scrolled (411, 307) with delta (0, 0)
Screenshot: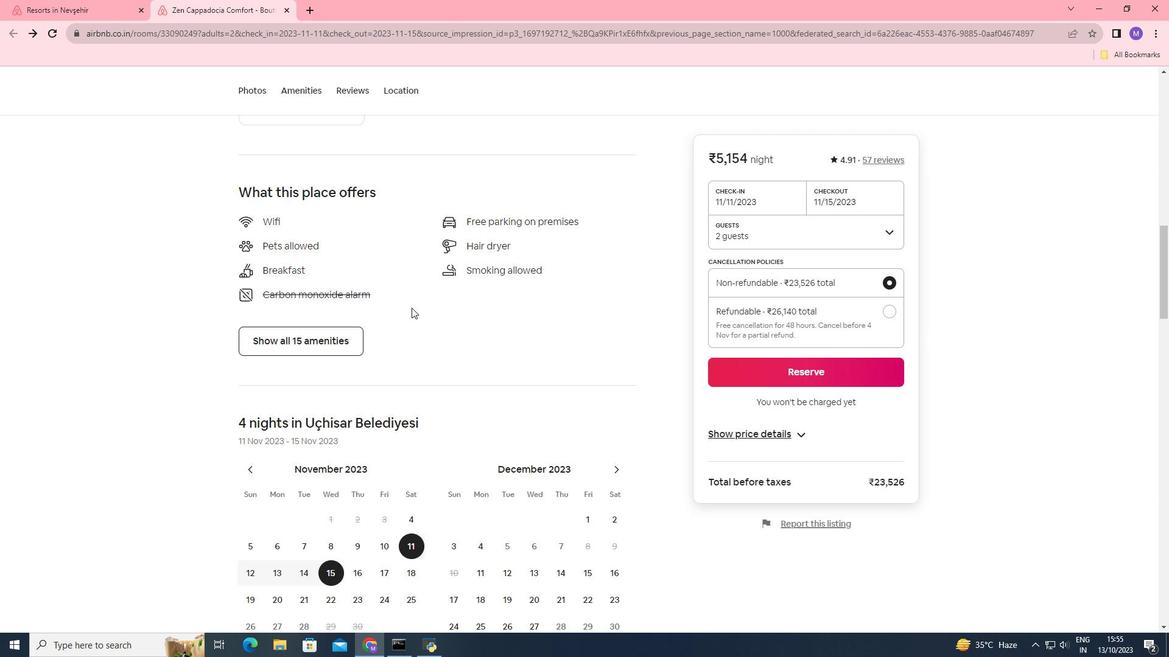 
Action: Mouse scrolled (411, 307) with delta (0, 0)
Screenshot: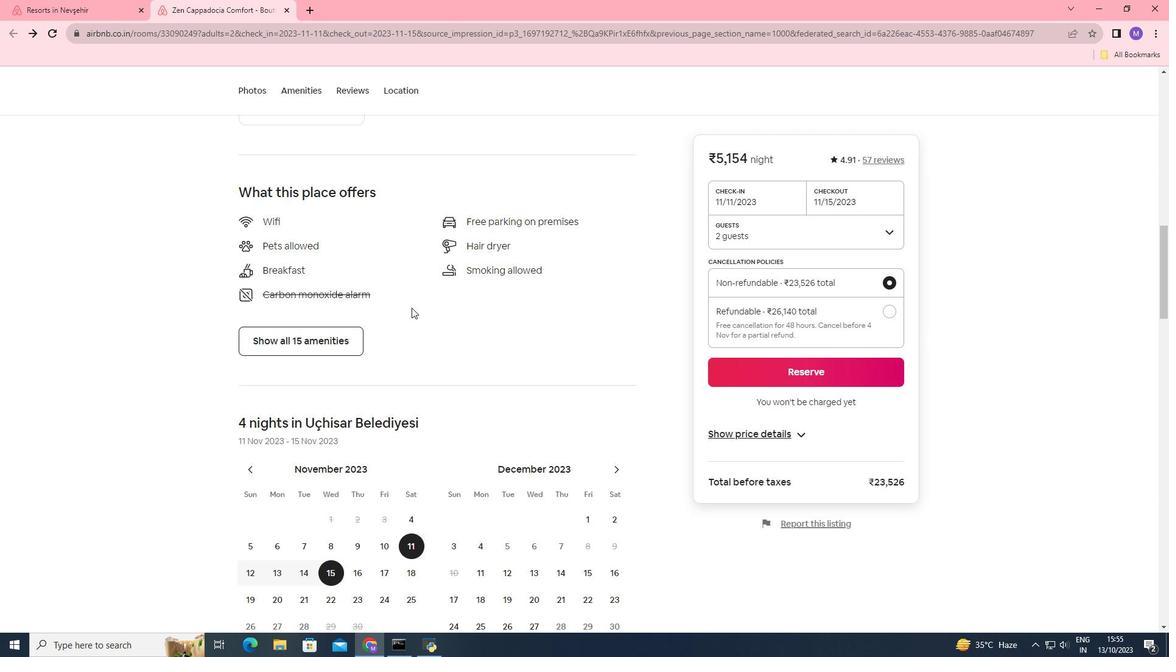 
Action: Mouse scrolled (411, 307) with delta (0, 0)
Screenshot: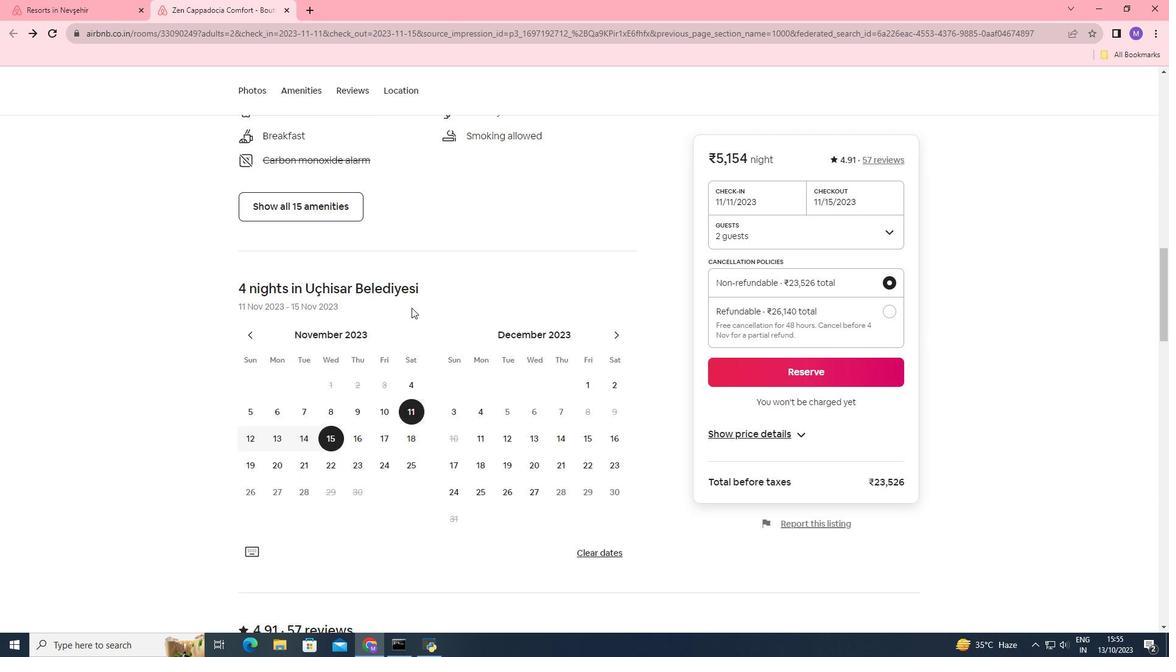 
Action: Mouse scrolled (411, 307) with delta (0, 0)
Screenshot: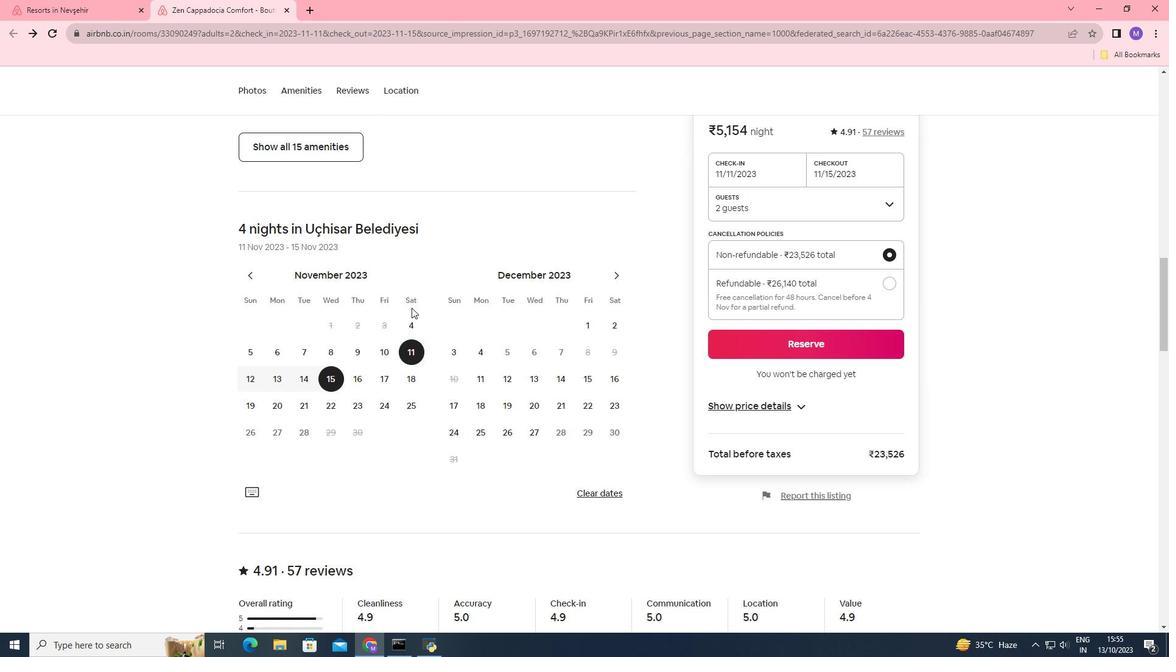 
Action: Mouse scrolled (411, 307) with delta (0, 0)
Screenshot: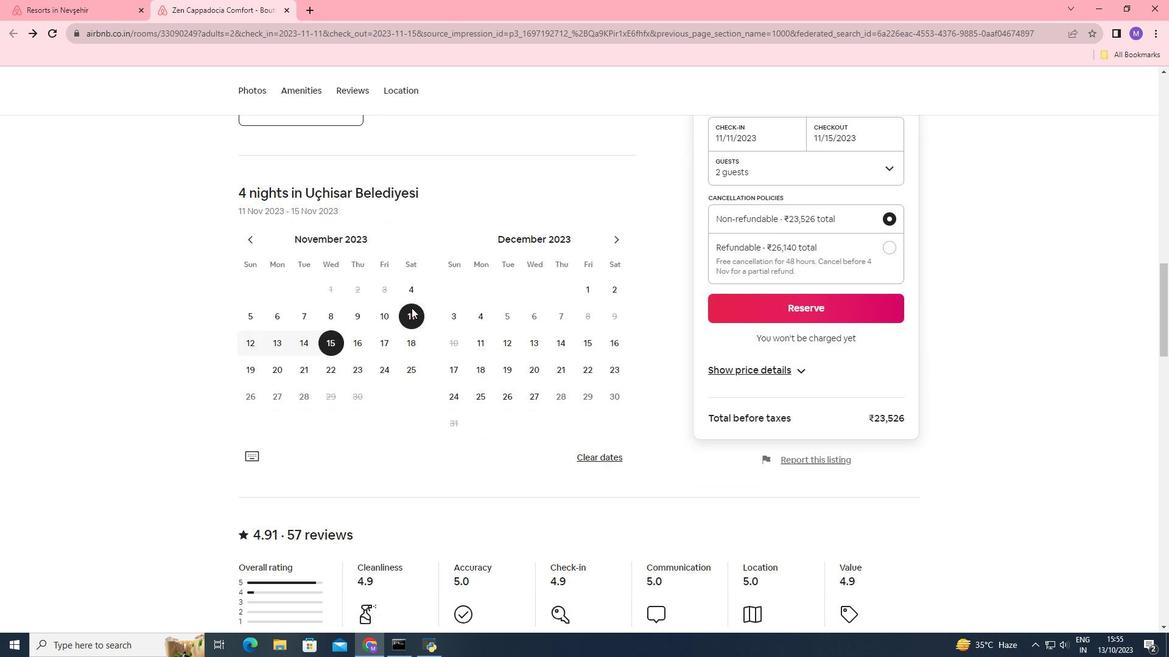 
Action: Mouse scrolled (411, 307) with delta (0, 0)
Screenshot: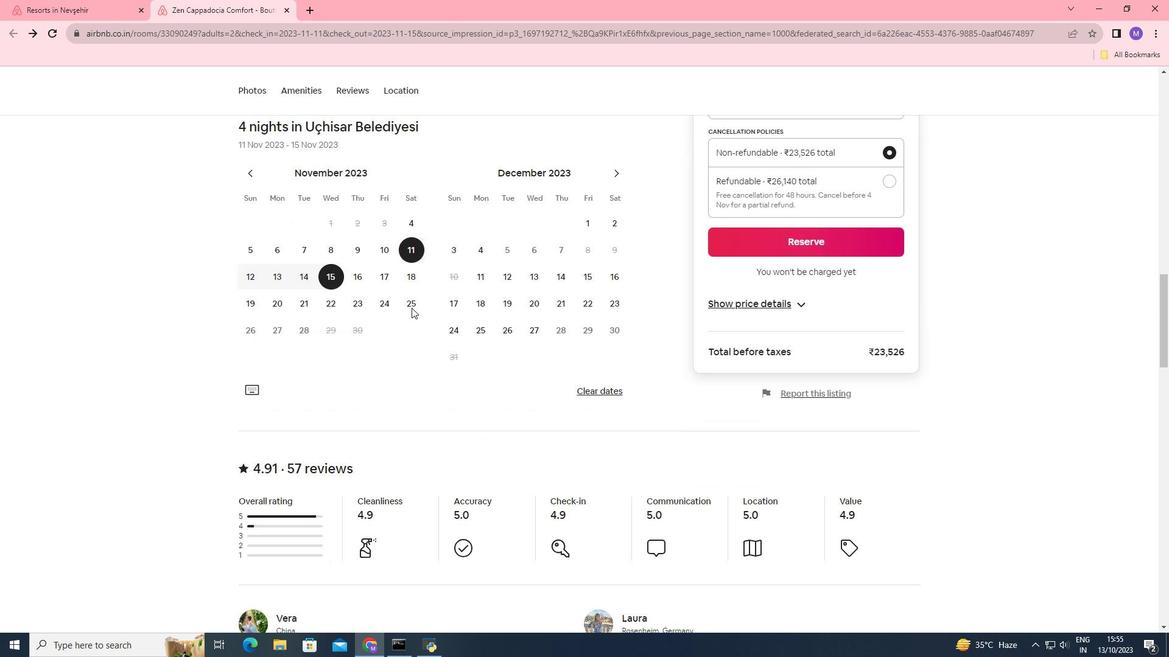 
Action: Mouse scrolled (411, 307) with delta (0, 0)
Screenshot: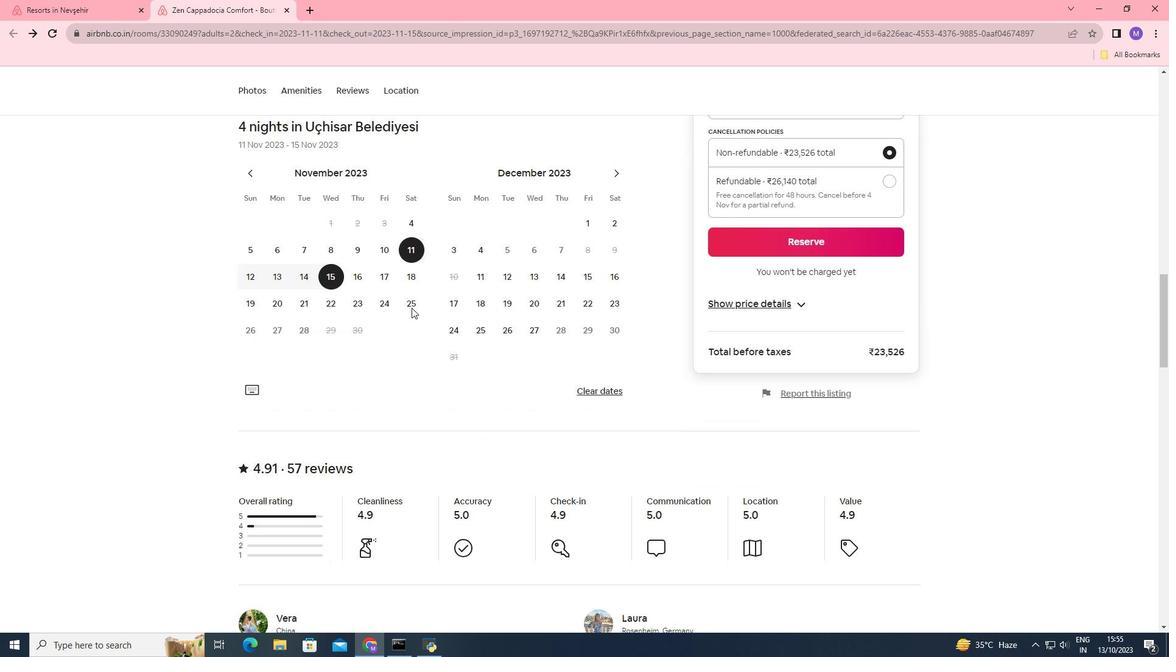 
Action: Mouse scrolled (411, 307) with delta (0, 0)
Screenshot: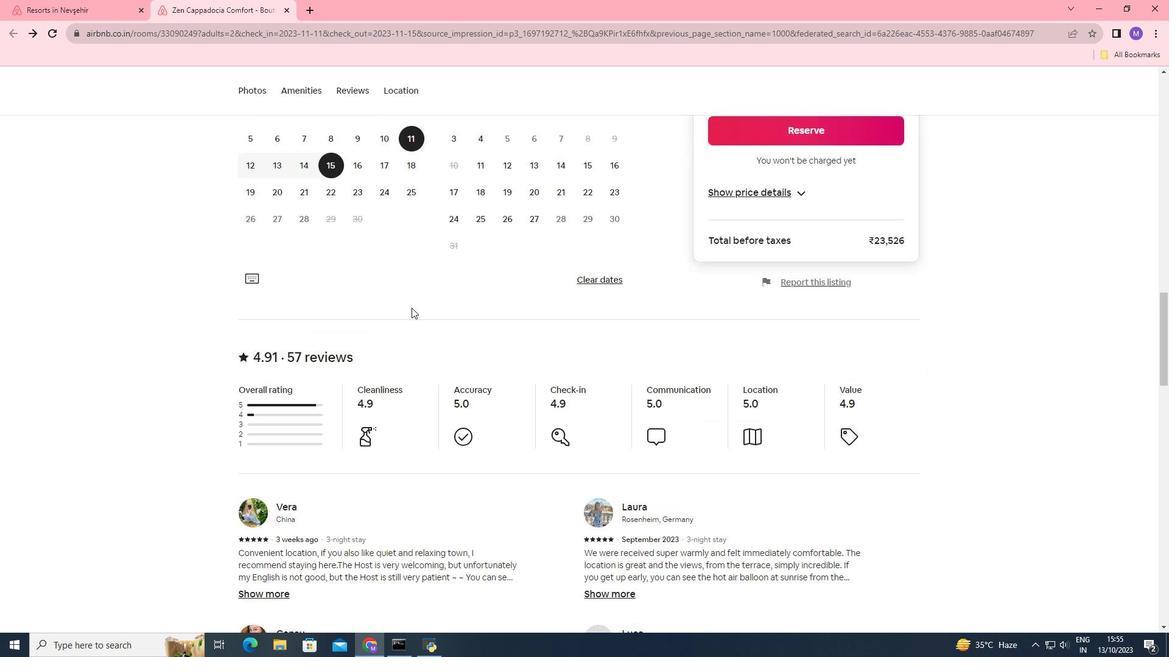 
Action: Mouse scrolled (411, 307) with delta (0, 0)
Screenshot: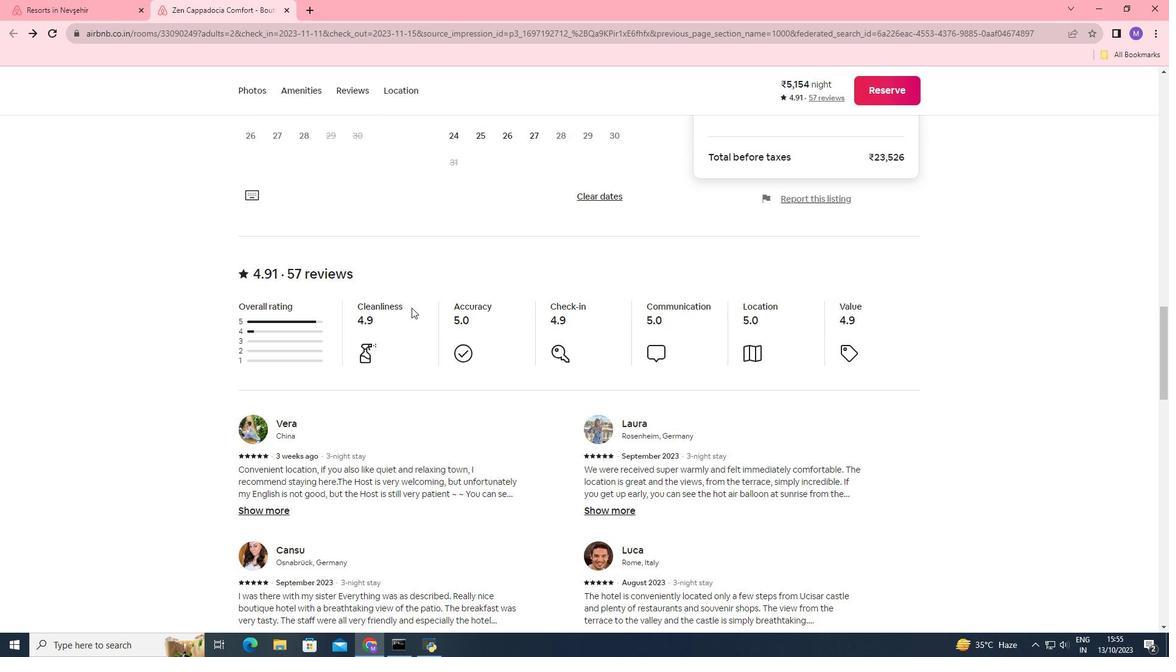 
Action: Mouse scrolled (411, 307) with delta (0, 0)
Screenshot: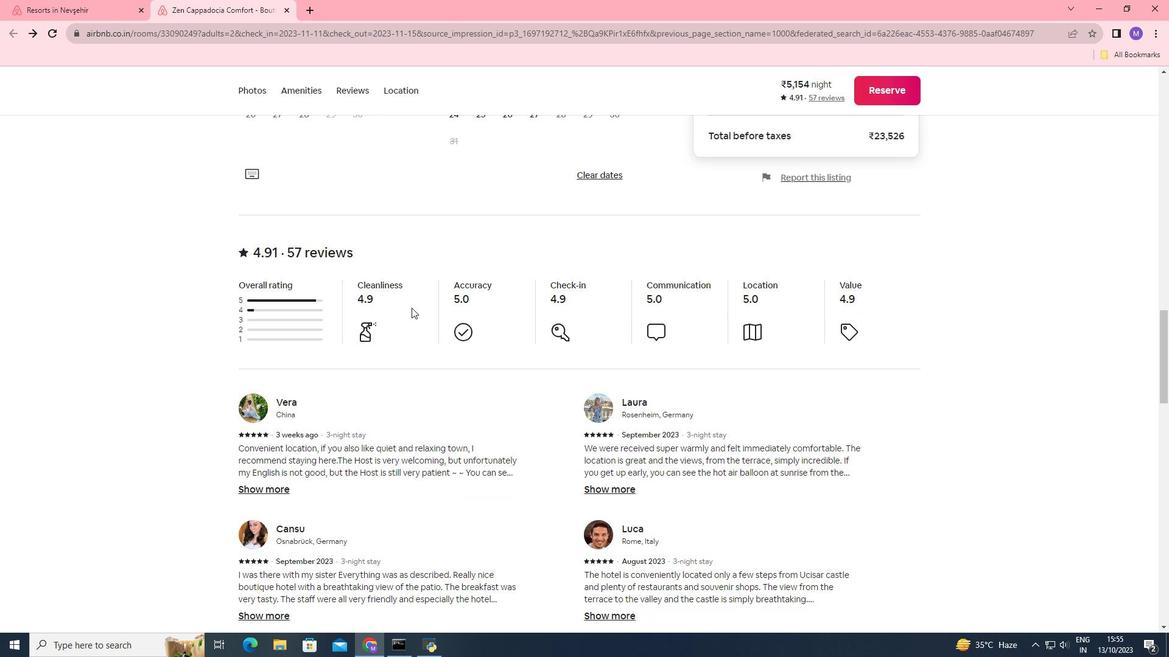 
Action: Mouse scrolled (411, 307) with delta (0, 0)
Screenshot: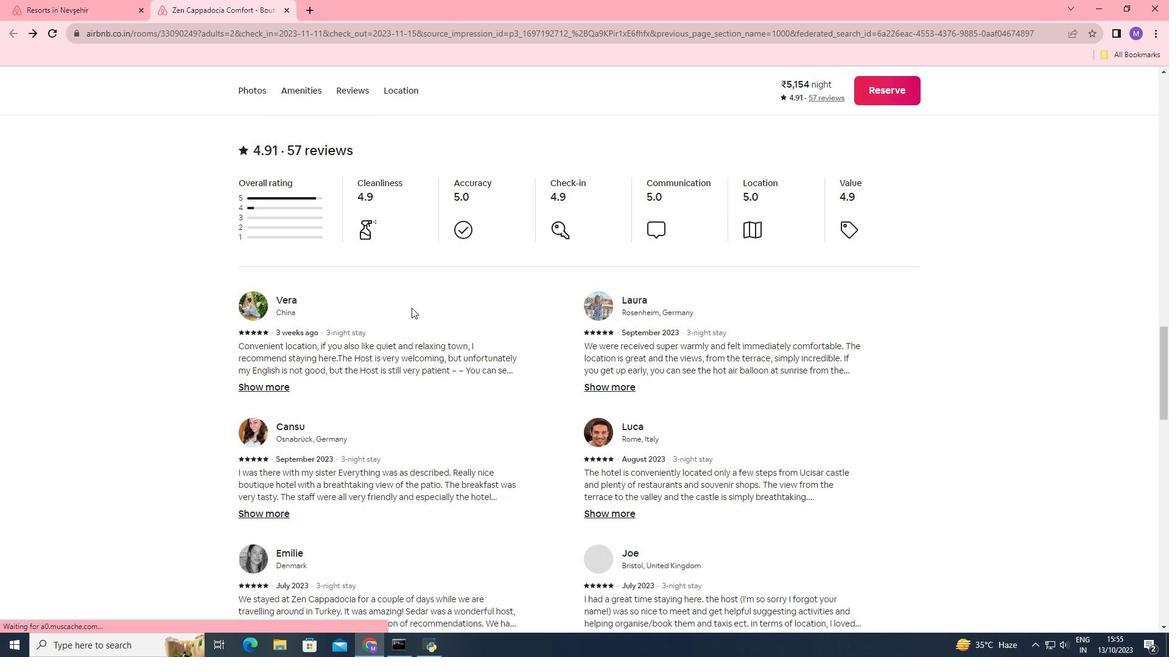 
Action: Mouse scrolled (411, 307) with delta (0, 0)
Screenshot: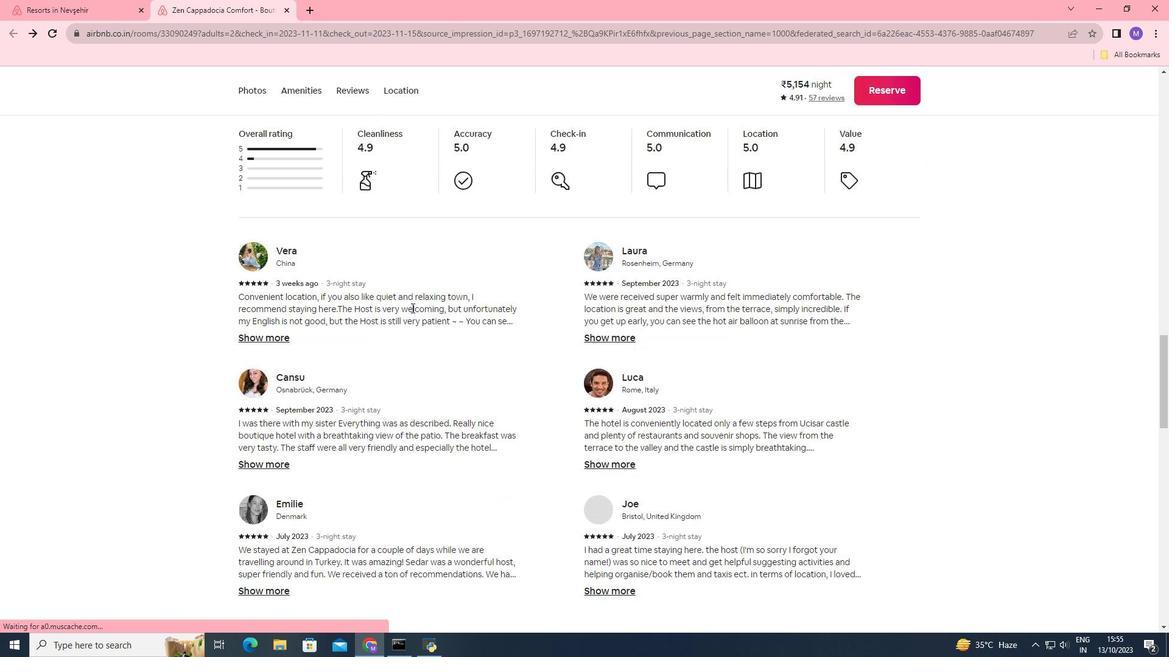 
Action: Mouse scrolled (411, 307) with delta (0, 0)
Screenshot: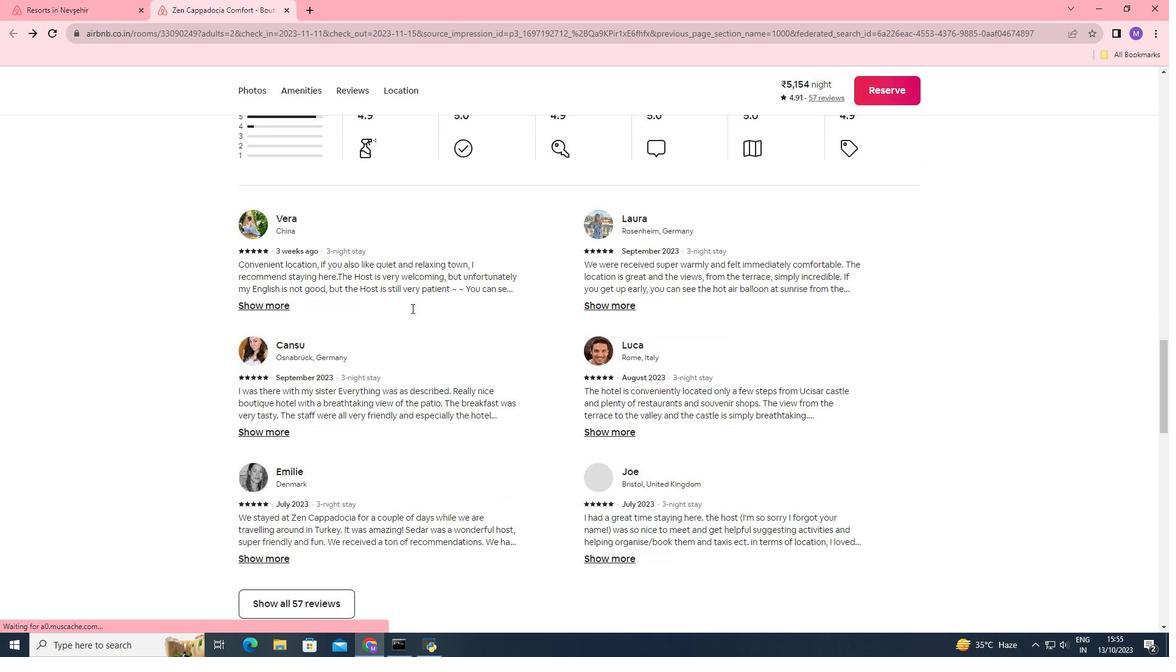 
Action: Mouse moved to (338, 508)
Screenshot: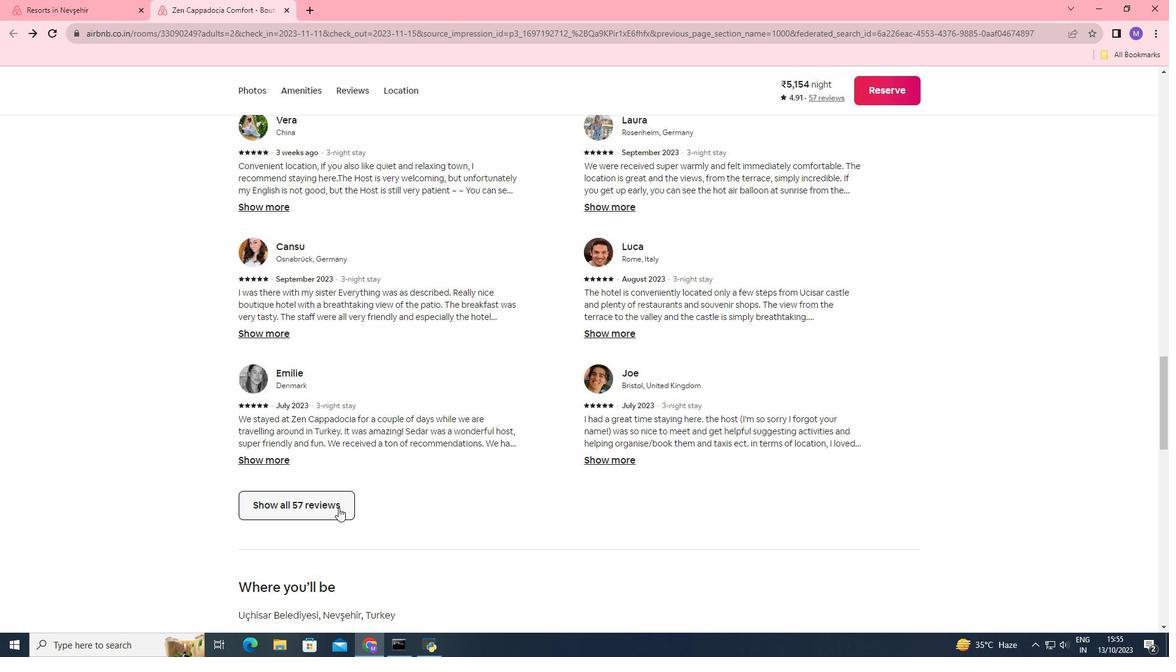 
Action: Mouse pressed left at (338, 508)
Screenshot: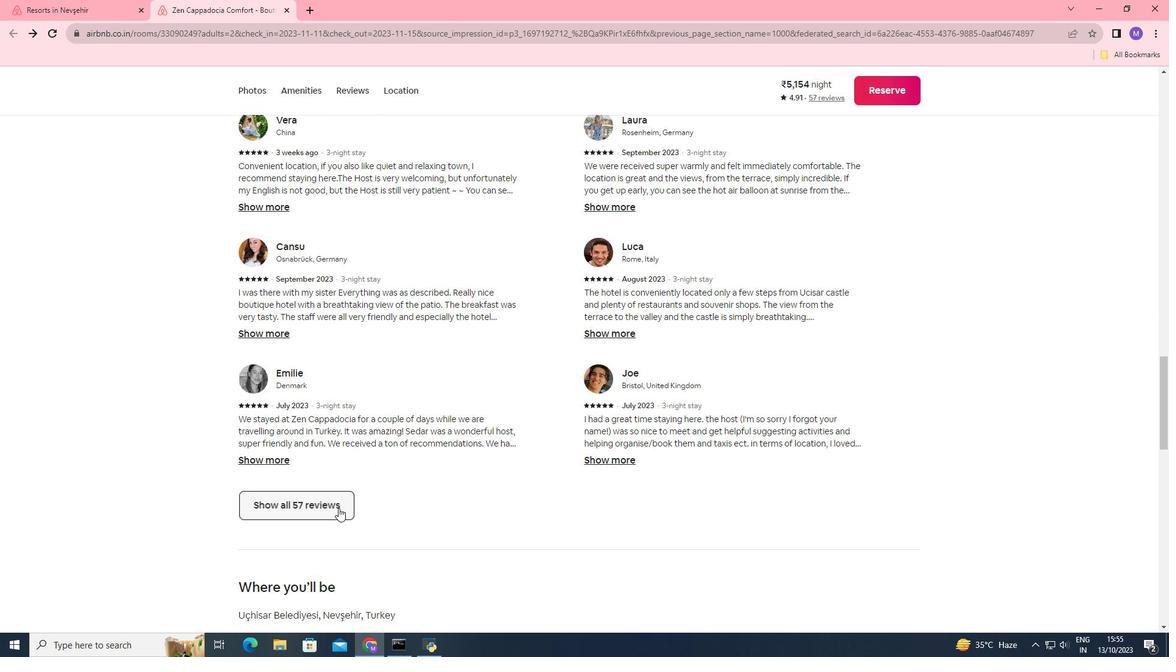 
Action: Mouse moved to (578, 344)
Screenshot: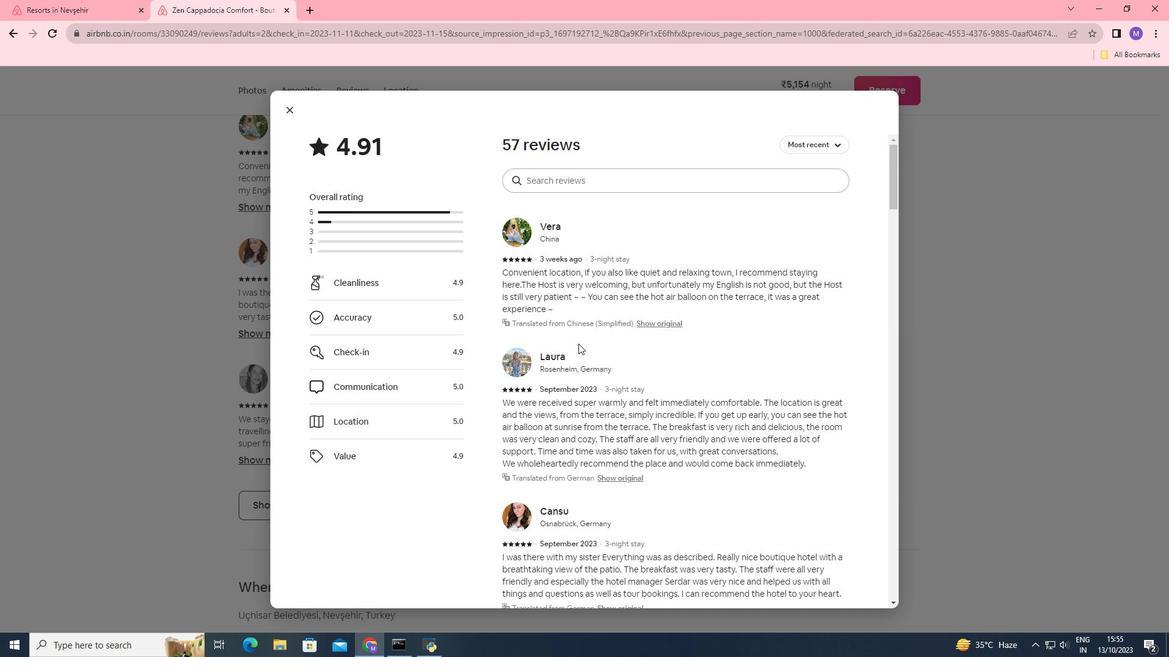 
Action: Mouse scrolled (578, 343) with delta (0, 0)
Screenshot: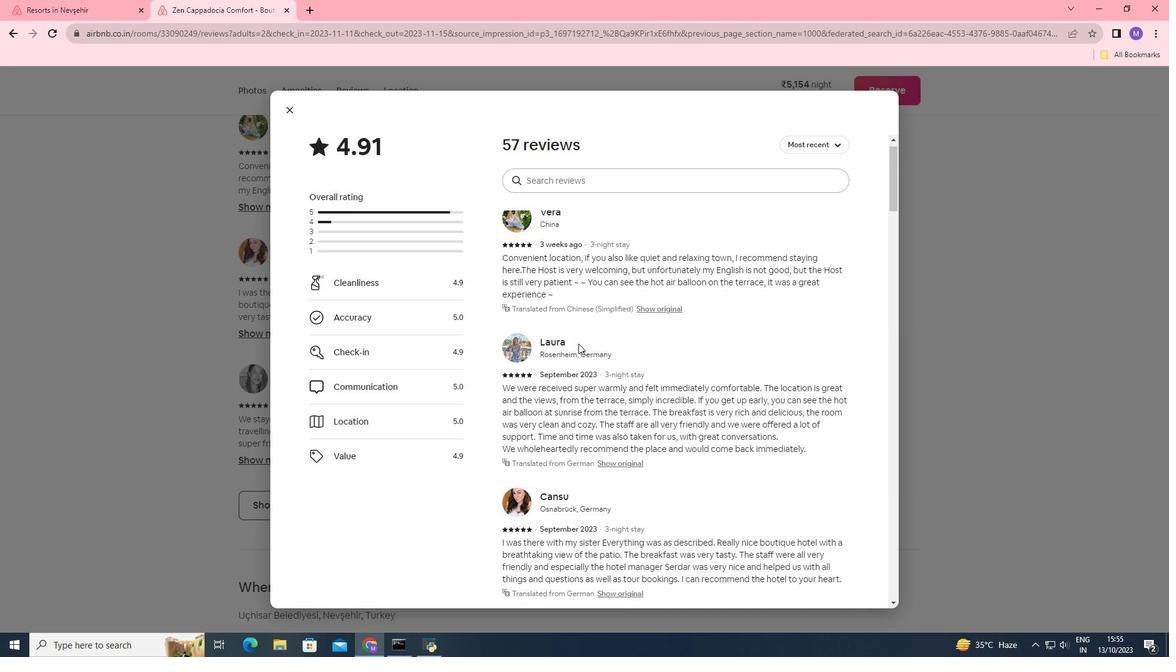 
Action: Mouse scrolled (578, 343) with delta (0, 0)
Screenshot: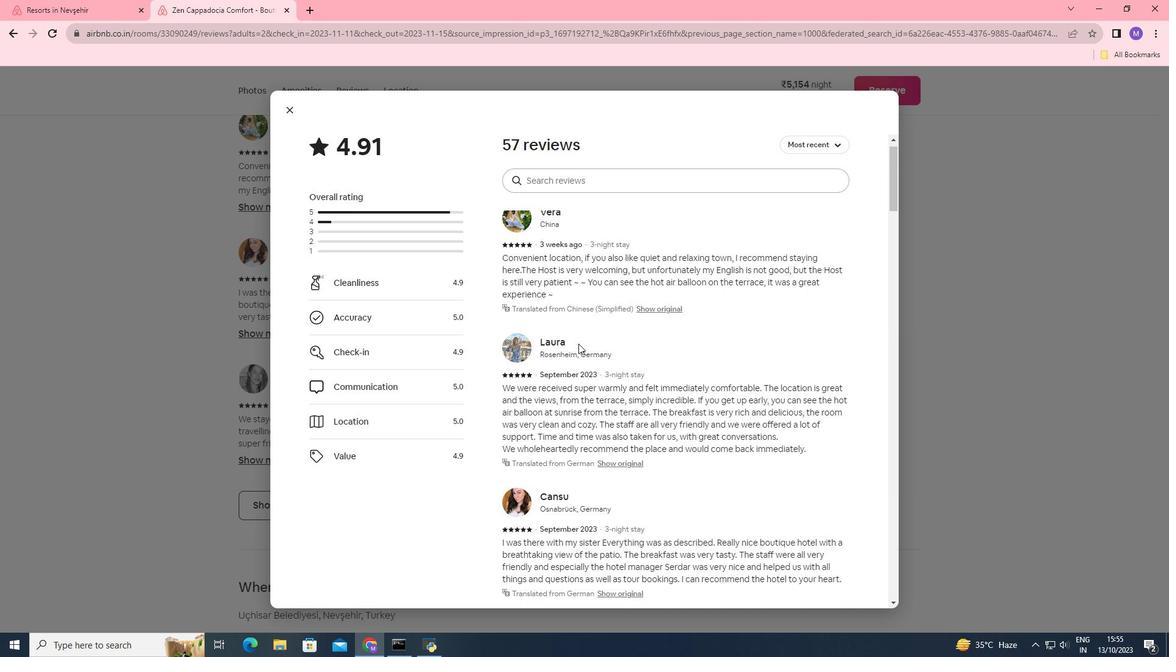 
Action: Mouse scrolled (578, 343) with delta (0, 0)
Screenshot: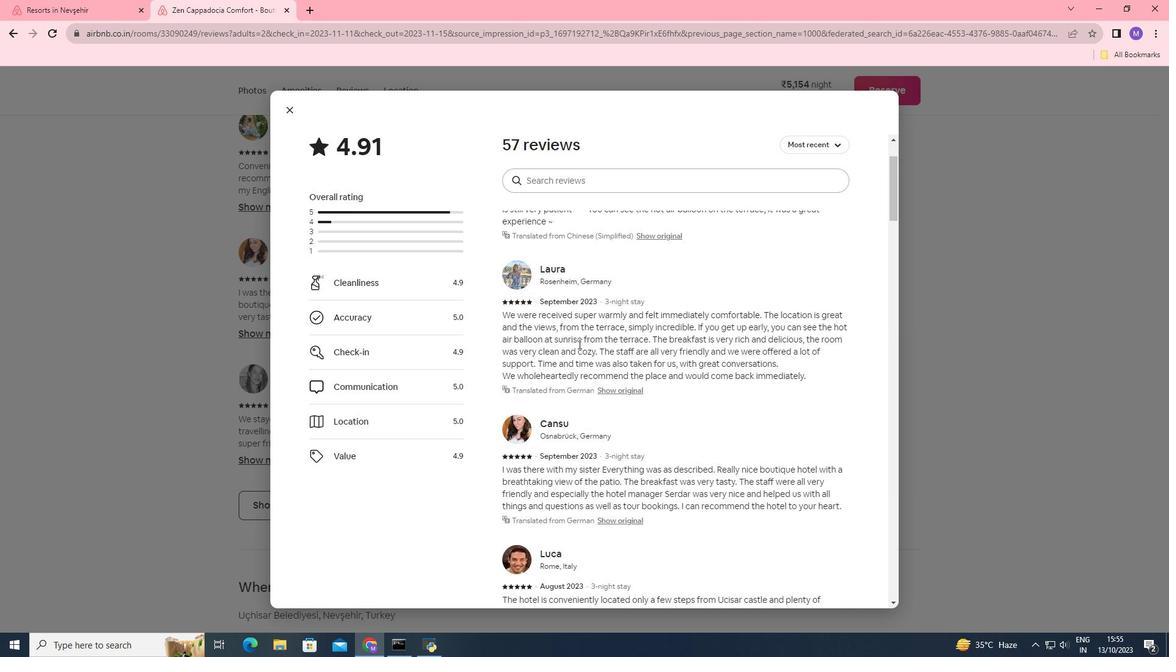 
Action: Mouse scrolled (578, 343) with delta (0, 0)
Screenshot: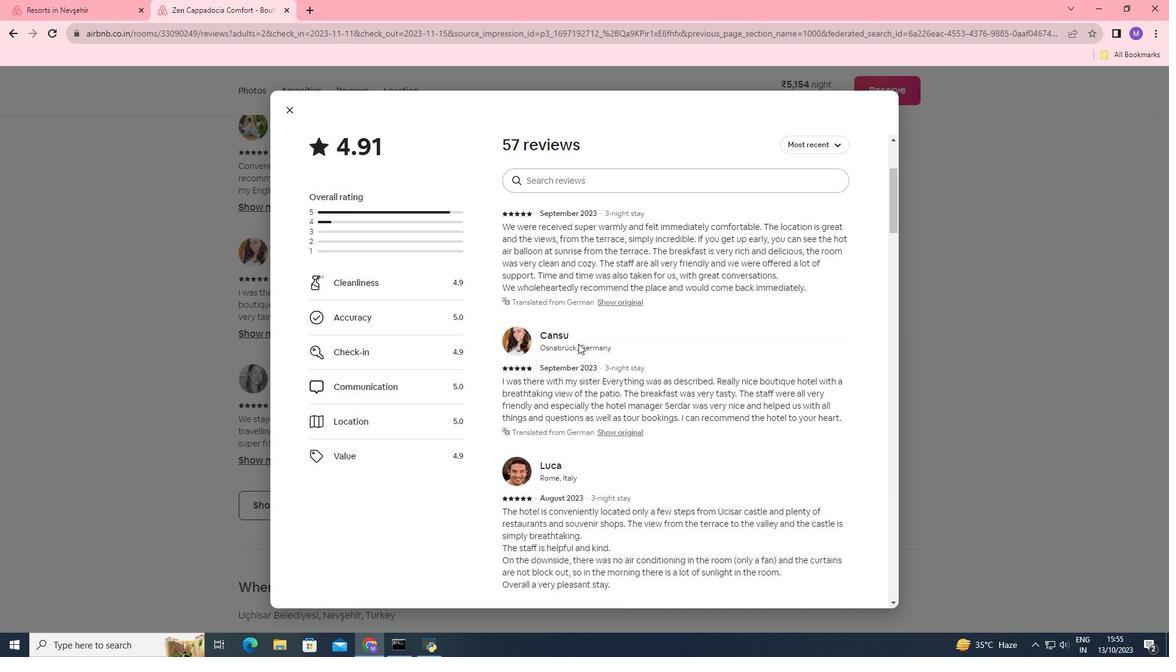 
Action: Mouse scrolled (578, 343) with delta (0, 0)
Screenshot: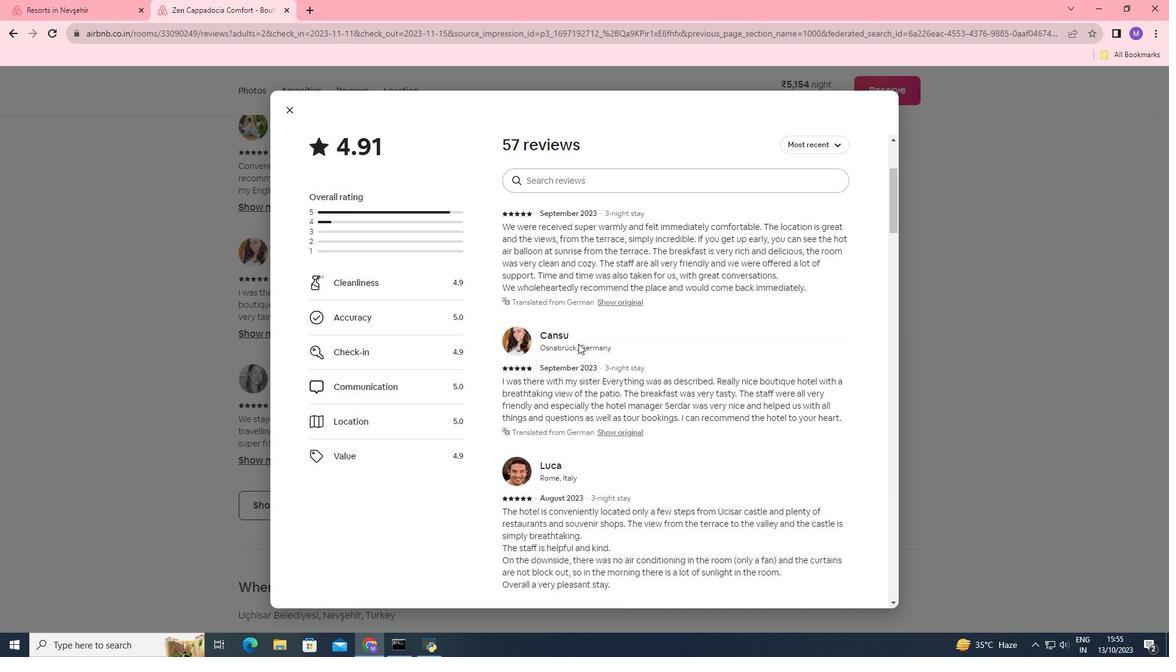
Action: Mouse scrolled (578, 343) with delta (0, 0)
Screenshot: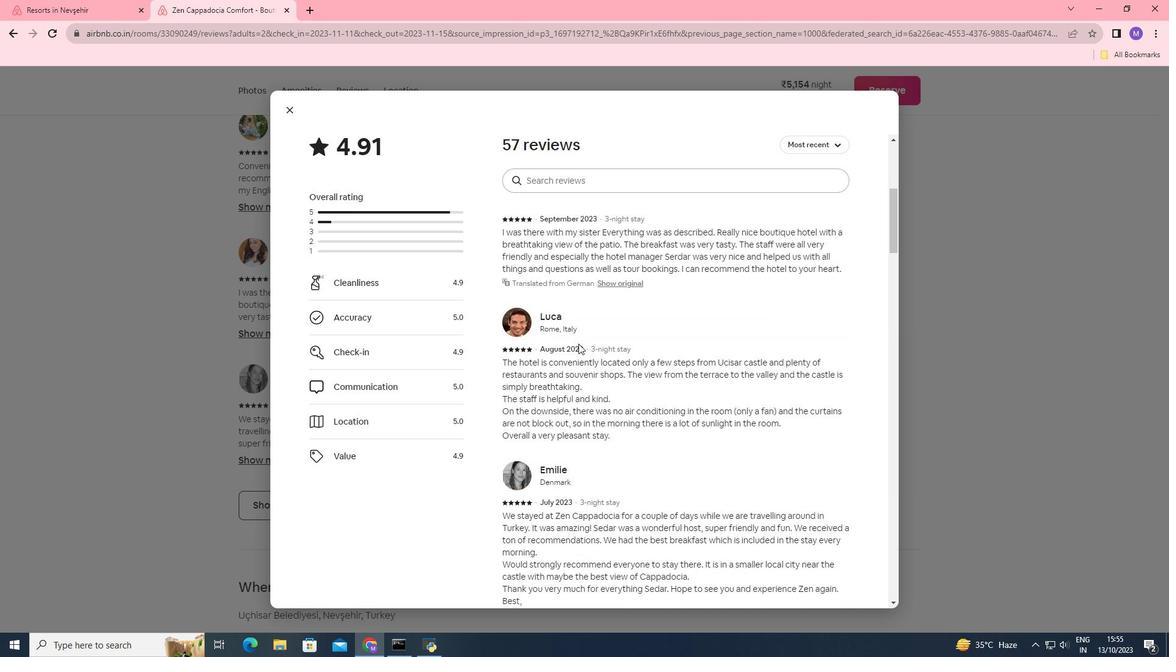 
Action: Mouse scrolled (578, 343) with delta (0, 0)
Screenshot: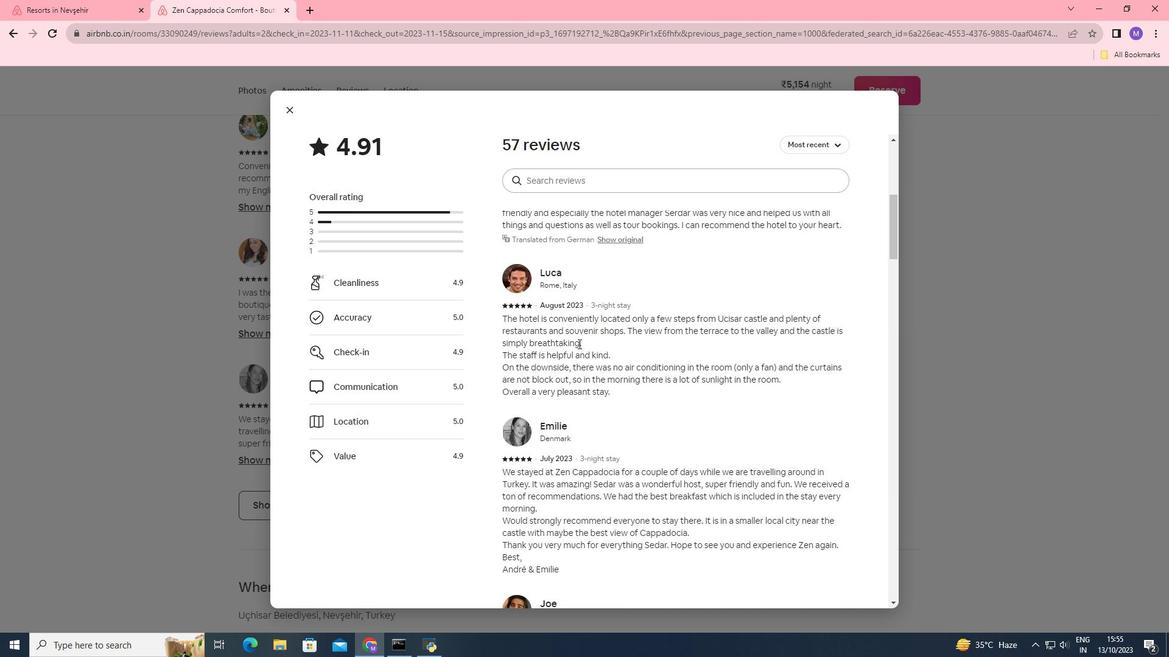 
Action: Mouse scrolled (578, 343) with delta (0, 0)
Screenshot: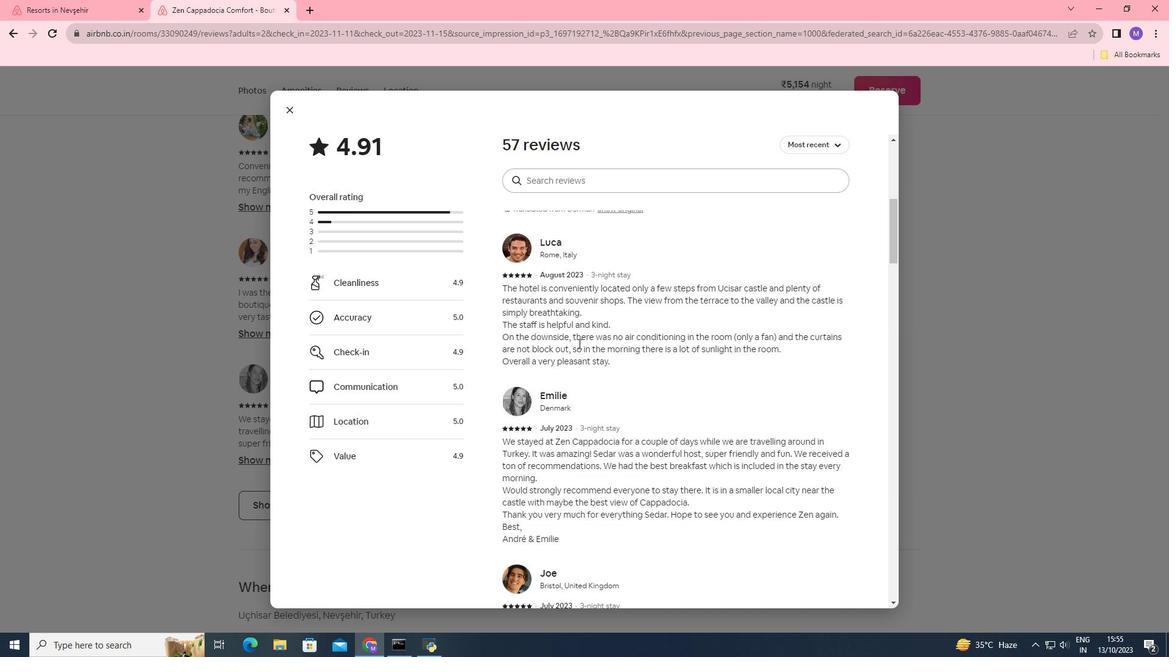 
Action: Mouse scrolled (578, 343) with delta (0, 0)
Screenshot: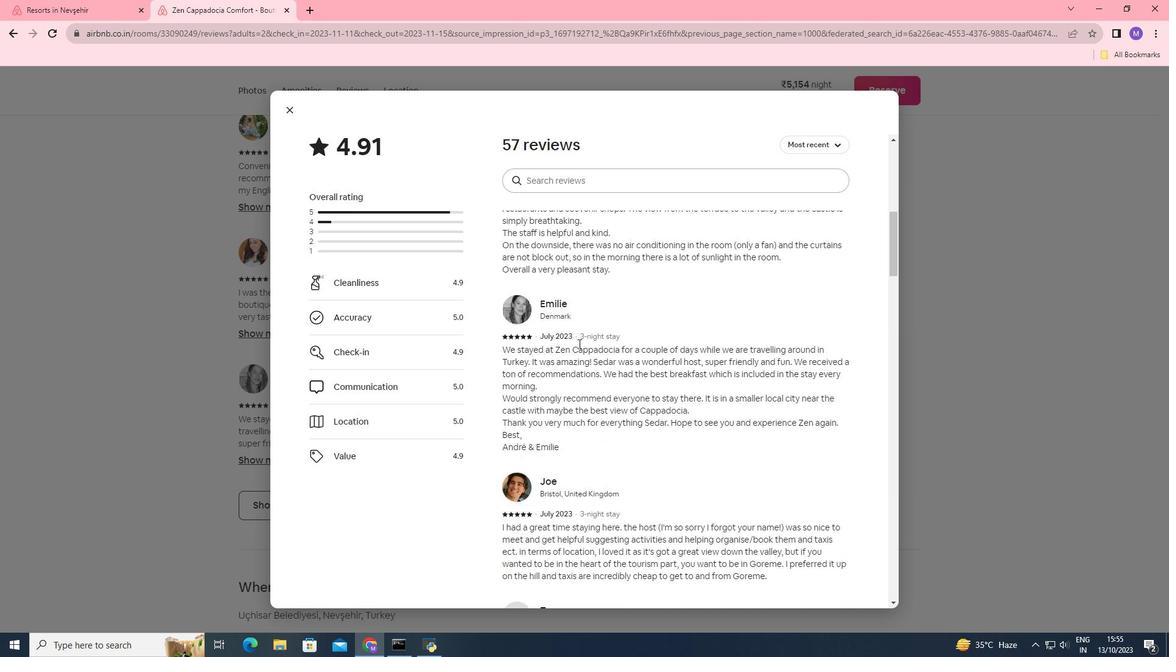 
Action: Mouse scrolled (578, 343) with delta (0, 0)
Screenshot: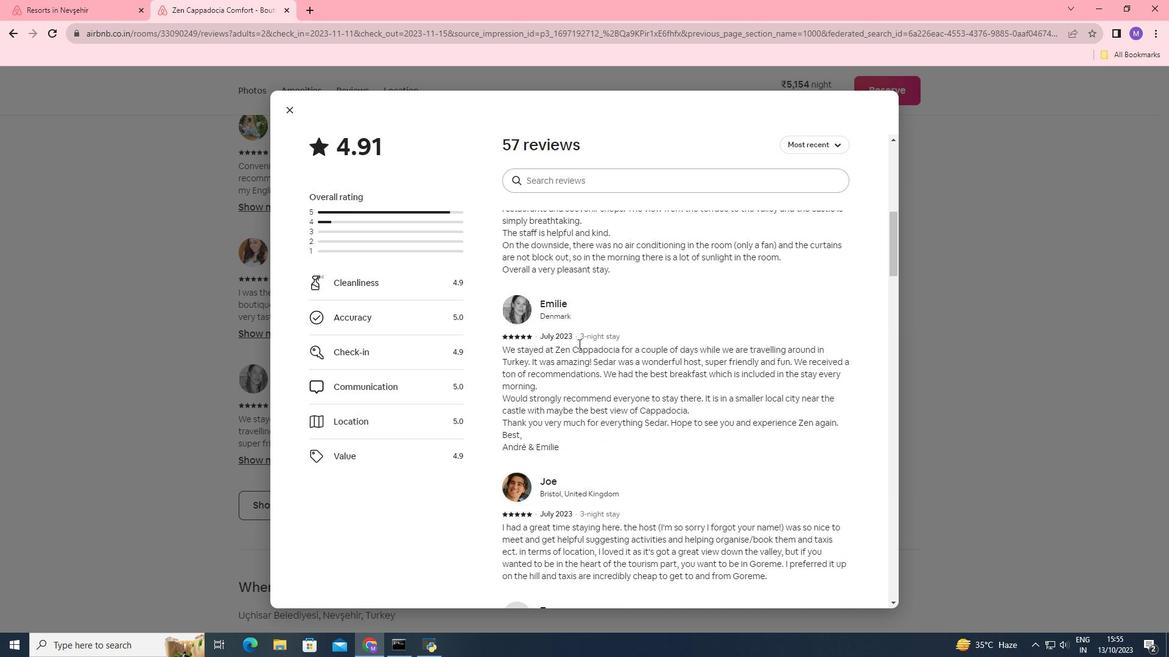 
Action: Mouse scrolled (578, 343) with delta (0, 0)
Screenshot: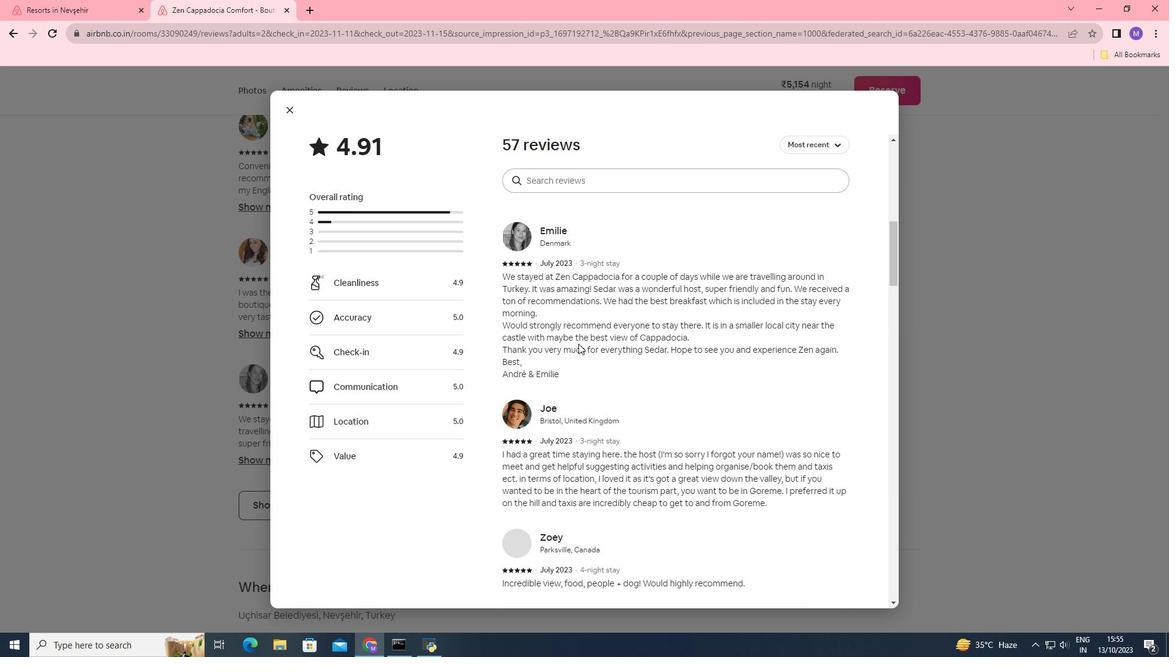 
Action: Mouse scrolled (578, 343) with delta (0, 0)
Screenshot: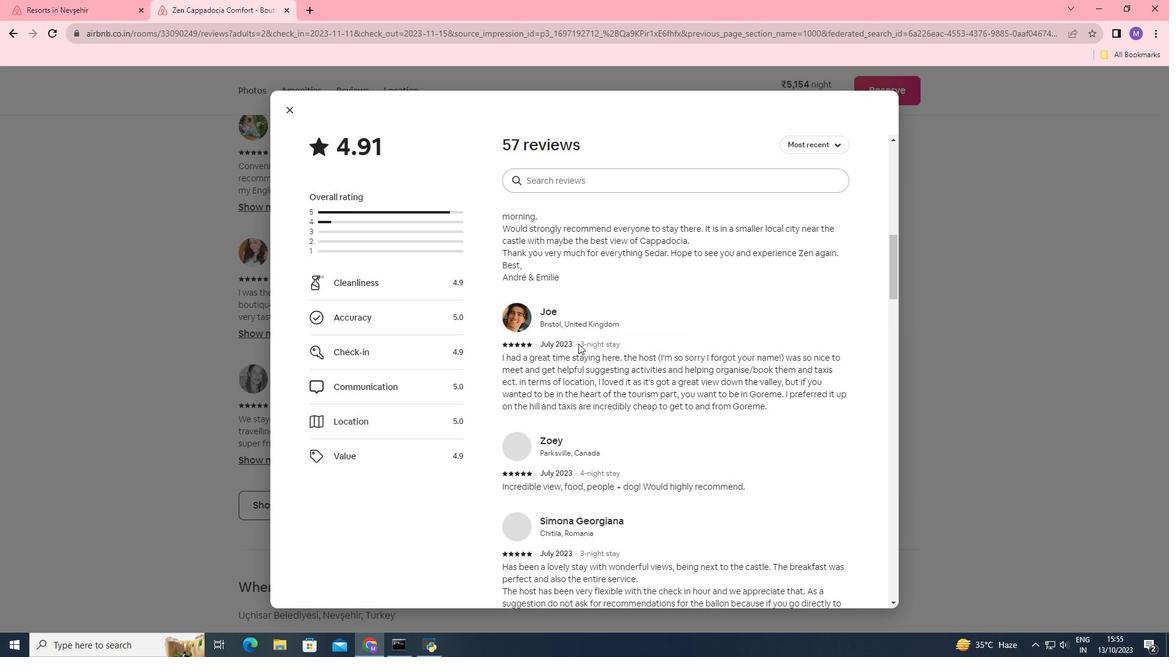 
Action: Mouse scrolled (578, 343) with delta (0, 0)
Screenshot: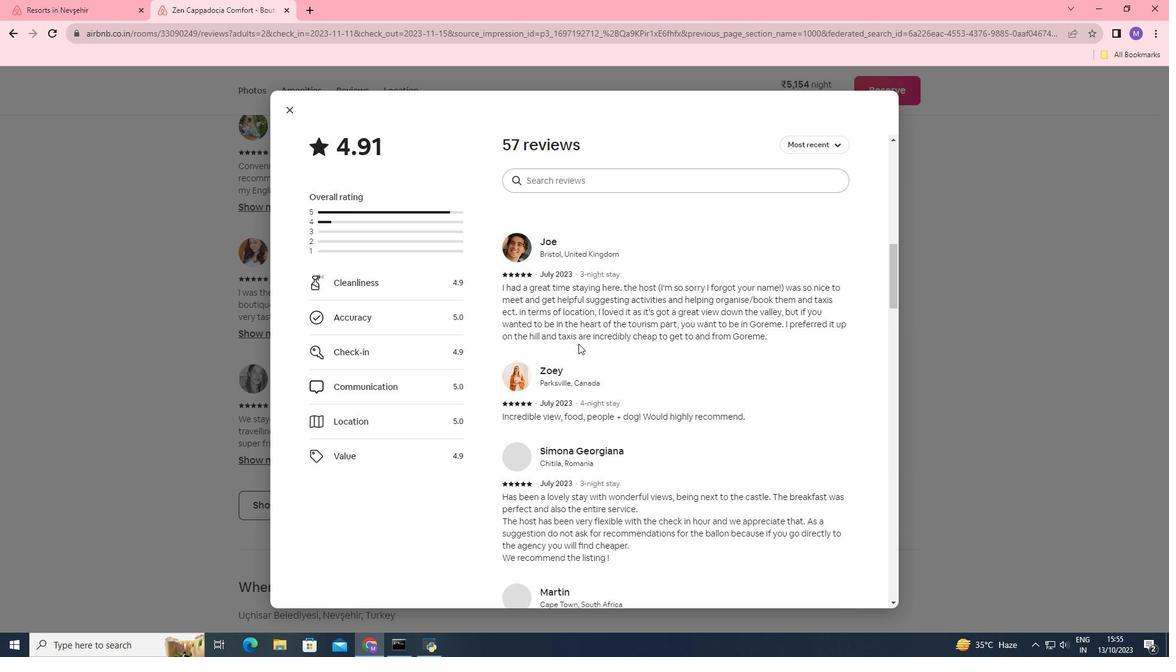 
Action: Mouse scrolled (578, 343) with delta (0, 0)
Screenshot: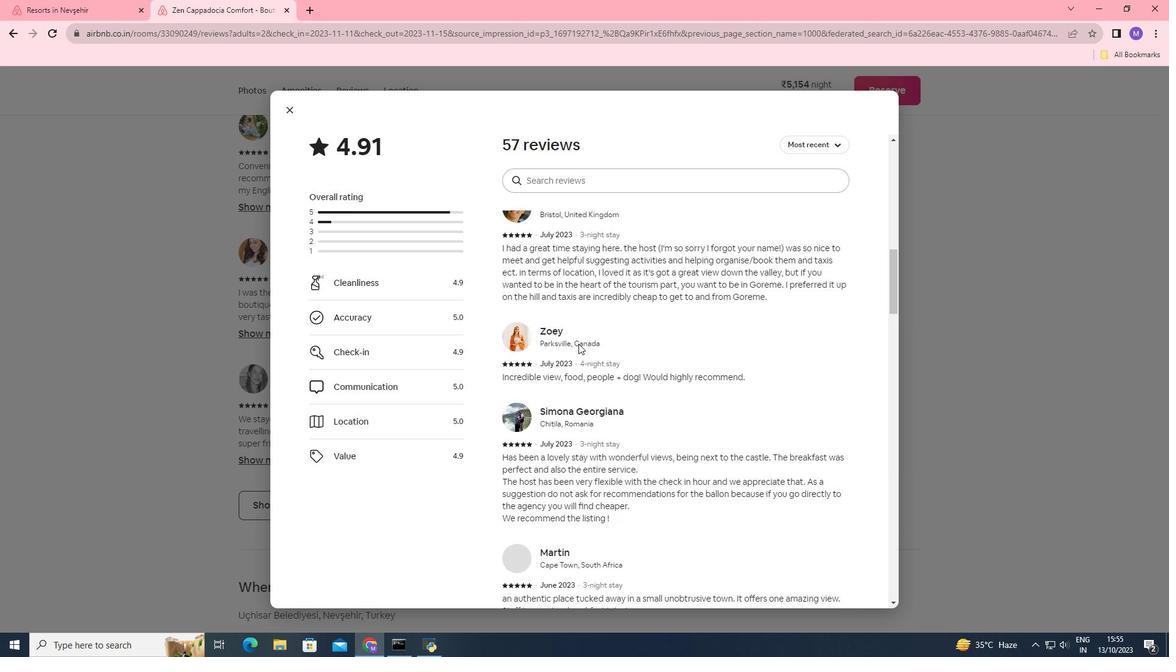 
Action: Mouse scrolled (578, 343) with delta (0, 0)
Screenshot: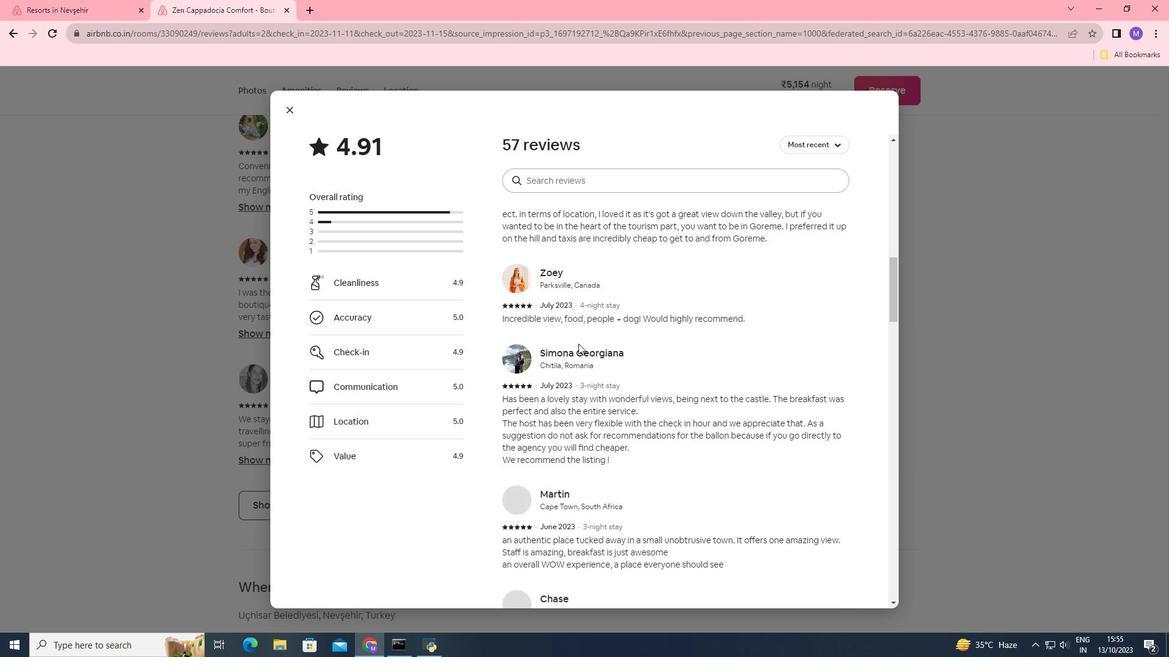 
Action: Mouse scrolled (578, 343) with delta (0, 0)
Screenshot: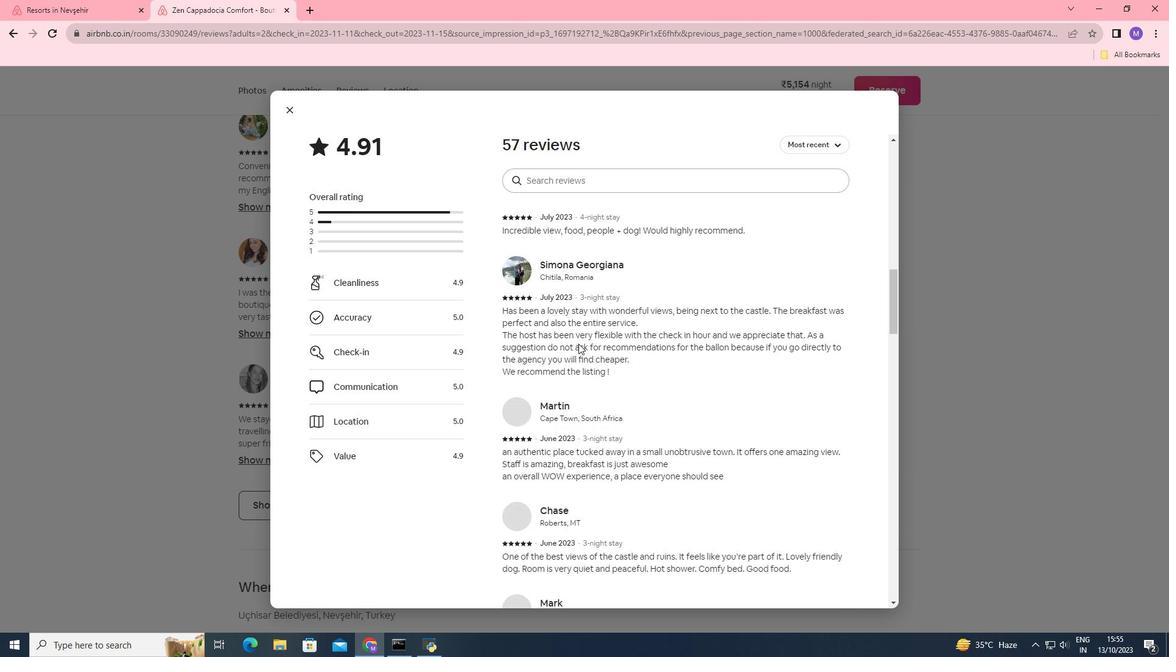 
Action: Mouse scrolled (578, 343) with delta (0, 0)
Screenshot: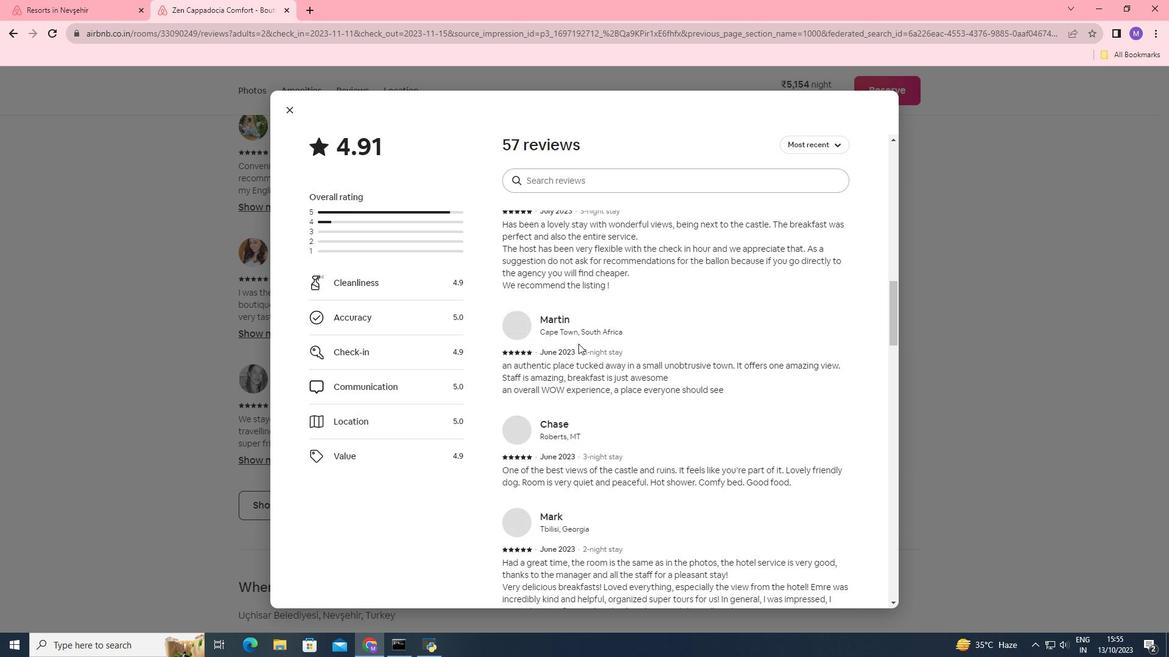 
Action: Mouse scrolled (578, 343) with delta (0, 0)
Screenshot: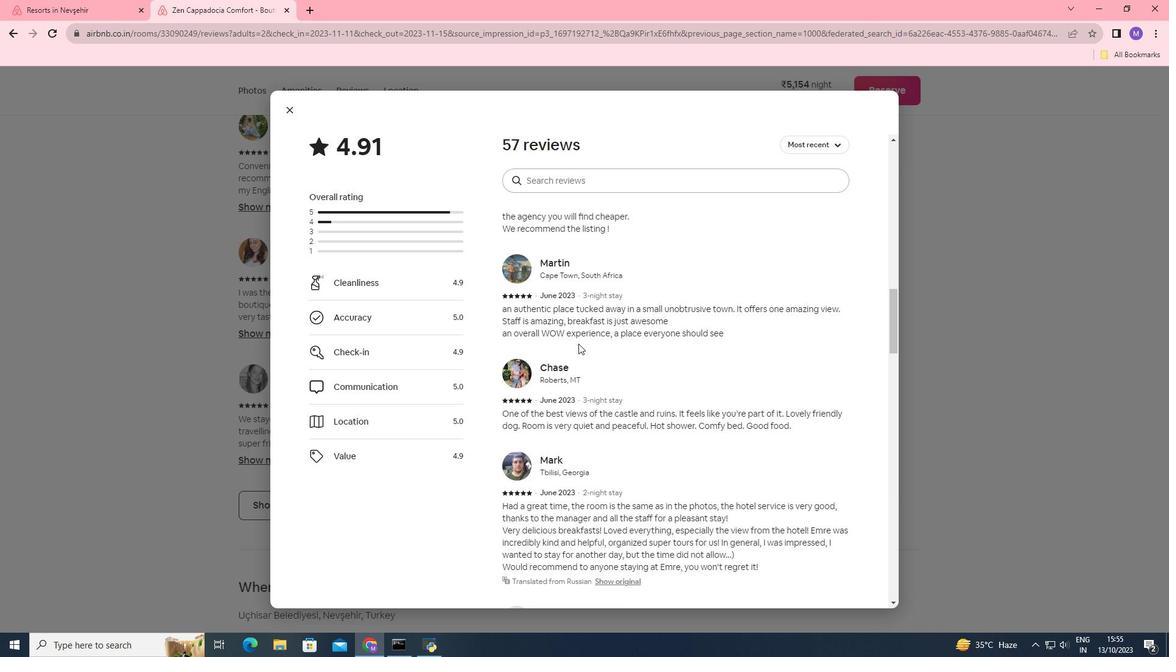 
Action: Mouse scrolled (578, 343) with delta (0, 0)
Screenshot: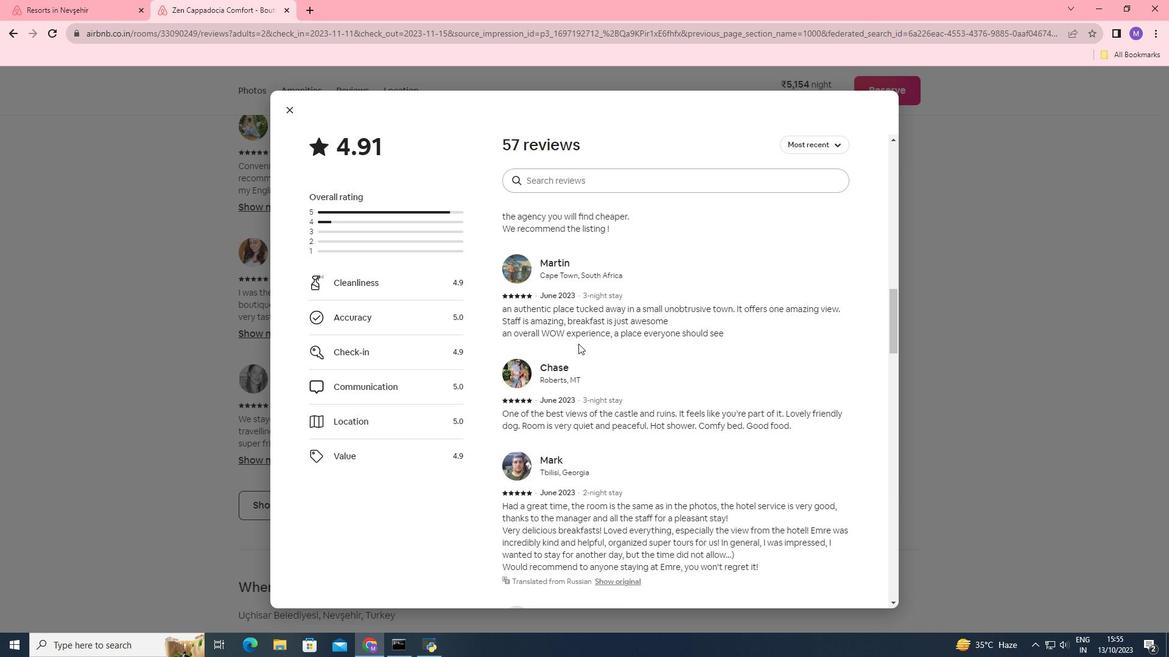 
Action: Mouse scrolled (578, 343) with delta (0, 0)
Screenshot: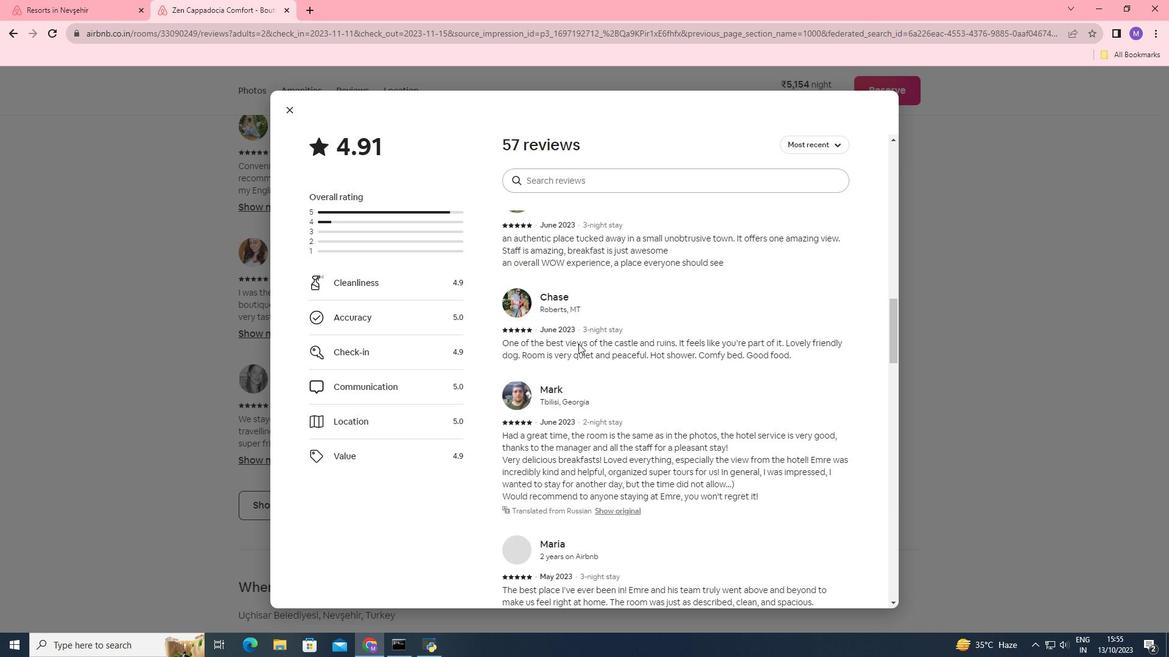 
Action: Mouse scrolled (578, 343) with delta (0, 0)
Screenshot: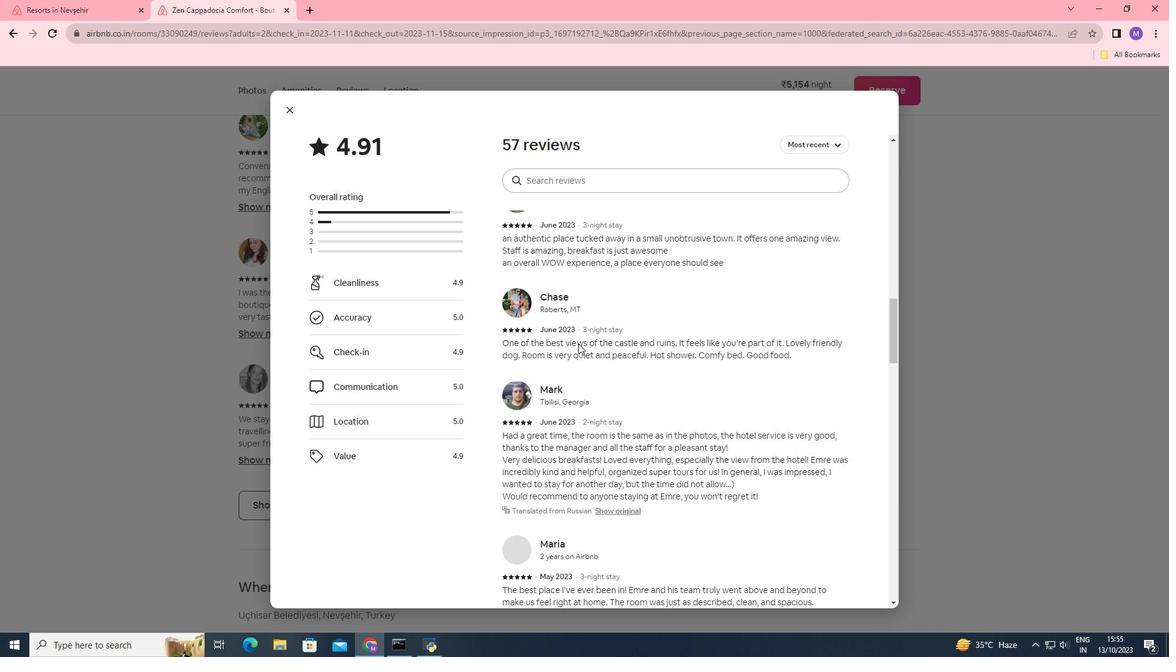 
Action: Mouse scrolled (578, 343) with delta (0, 0)
Screenshot: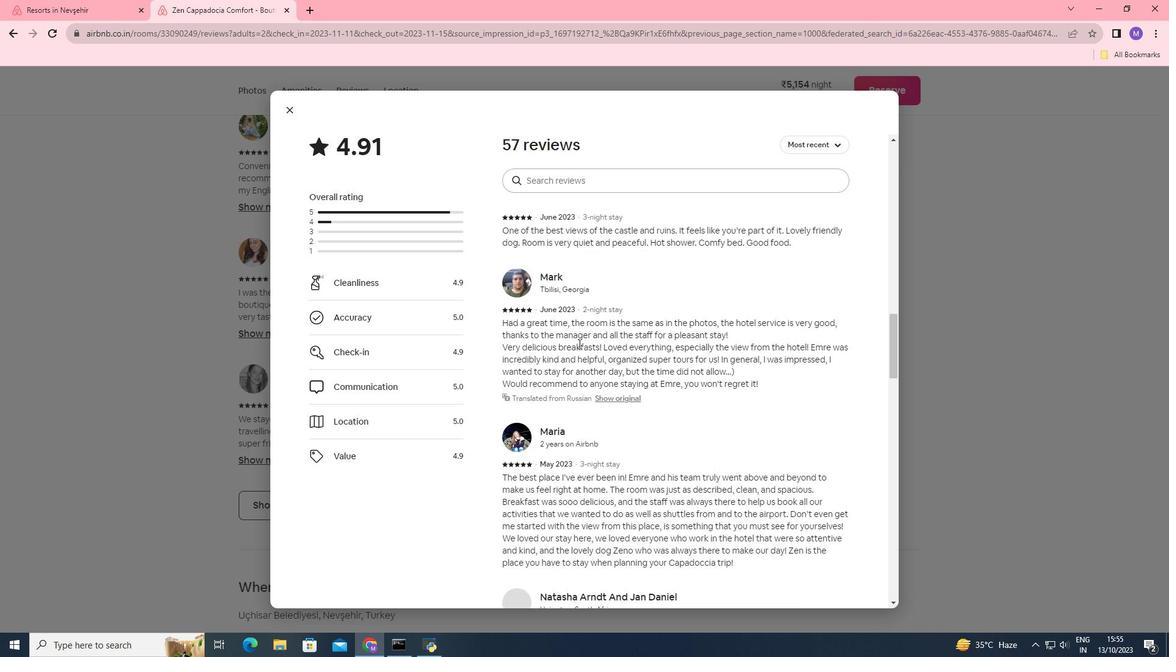 
Action: Mouse scrolled (578, 343) with delta (0, 0)
Screenshot: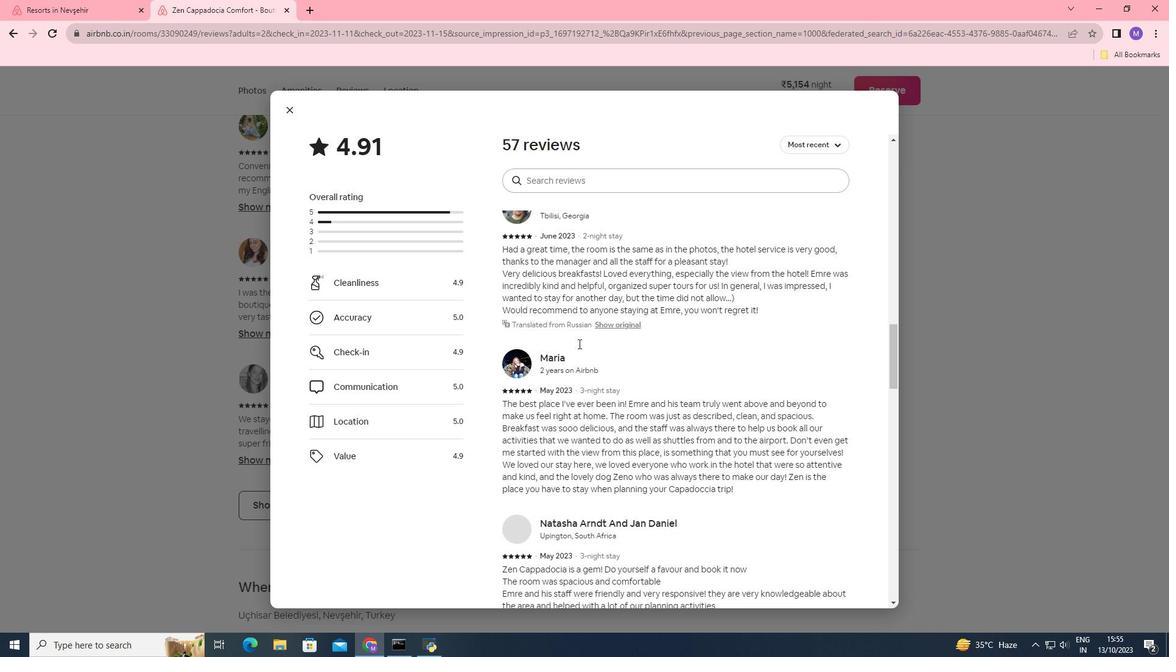 
Action: Mouse scrolled (578, 343) with delta (0, 0)
Screenshot: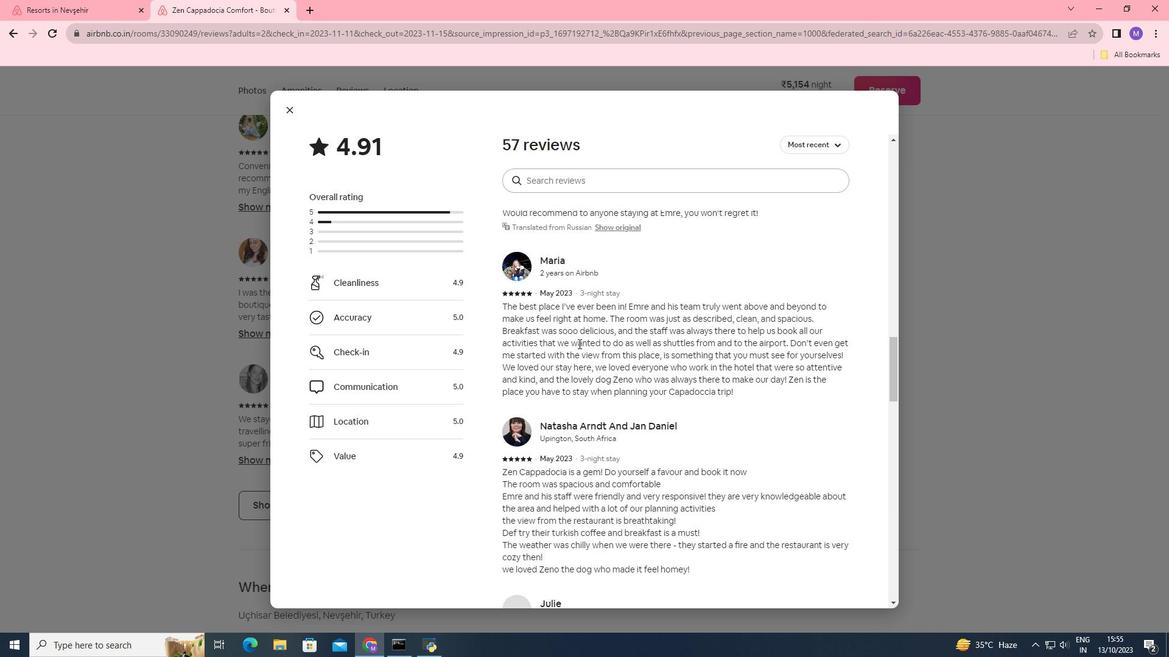 
Action: Mouse scrolled (578, 343) with delta (0, 0)
Screenshot: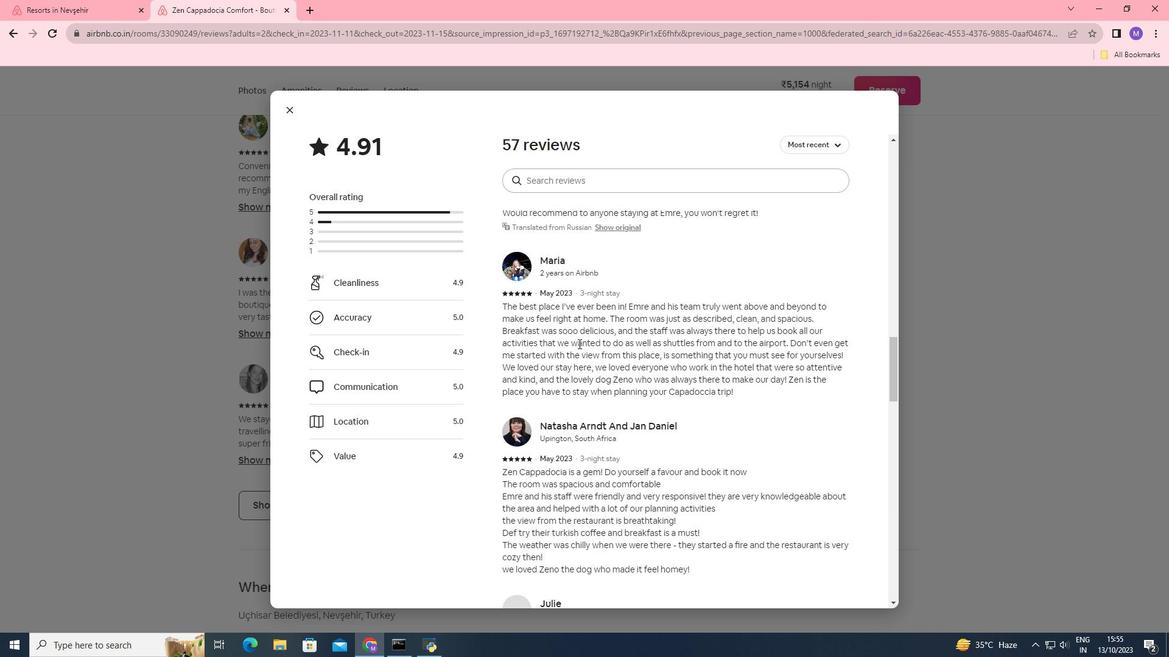 
Action: Mouse scrolled (578, 343) with delta (0, 0)
Screenshot: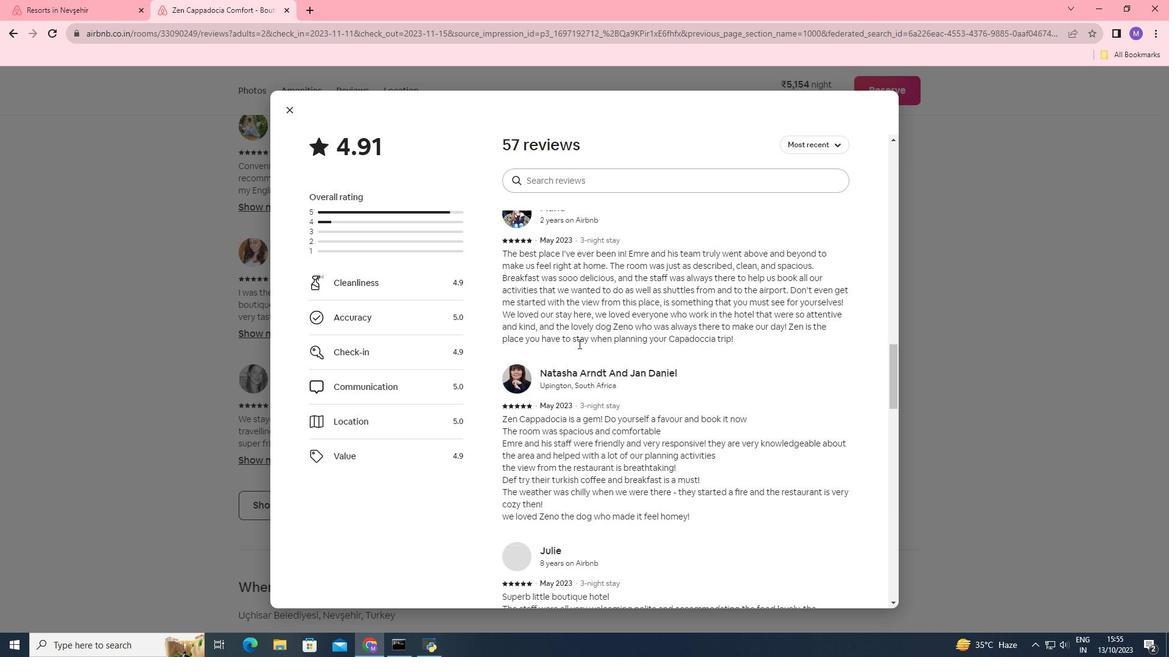 
Action: Mouse scrolled (578, 343) with delta (0, 0)
Screenshot: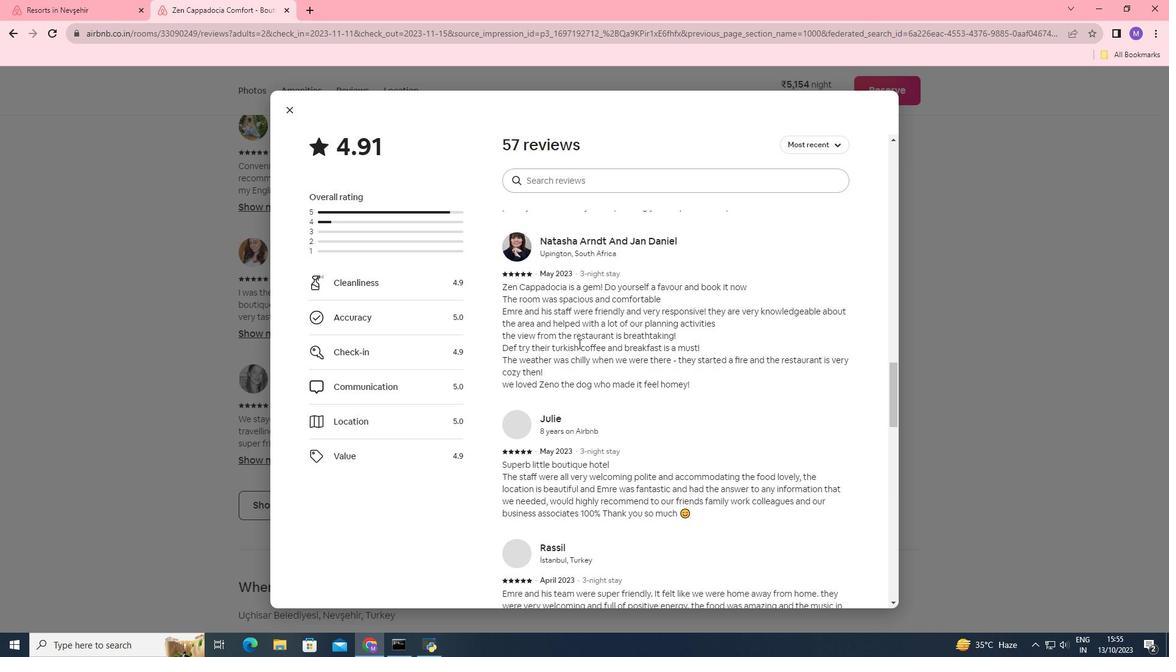 
Action: Mouse scrolled (578, 343) with delta (0, 0)
Screenshot: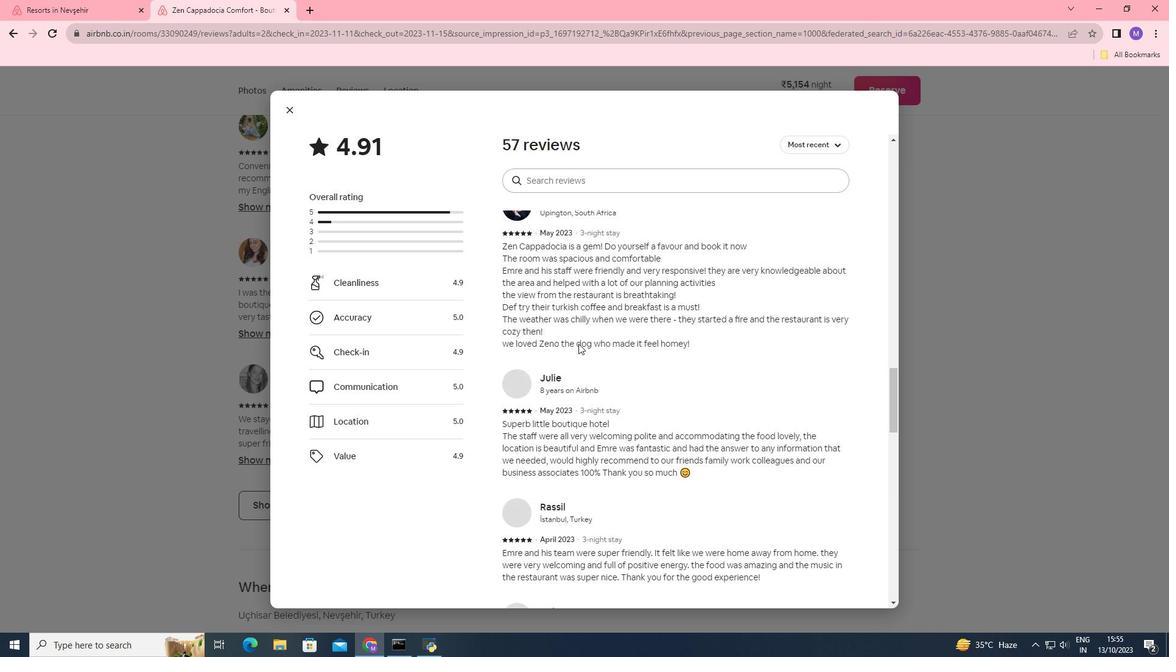 
Action: Mouse scrolled (578, 343) with delta (0, 0)
Screenshot: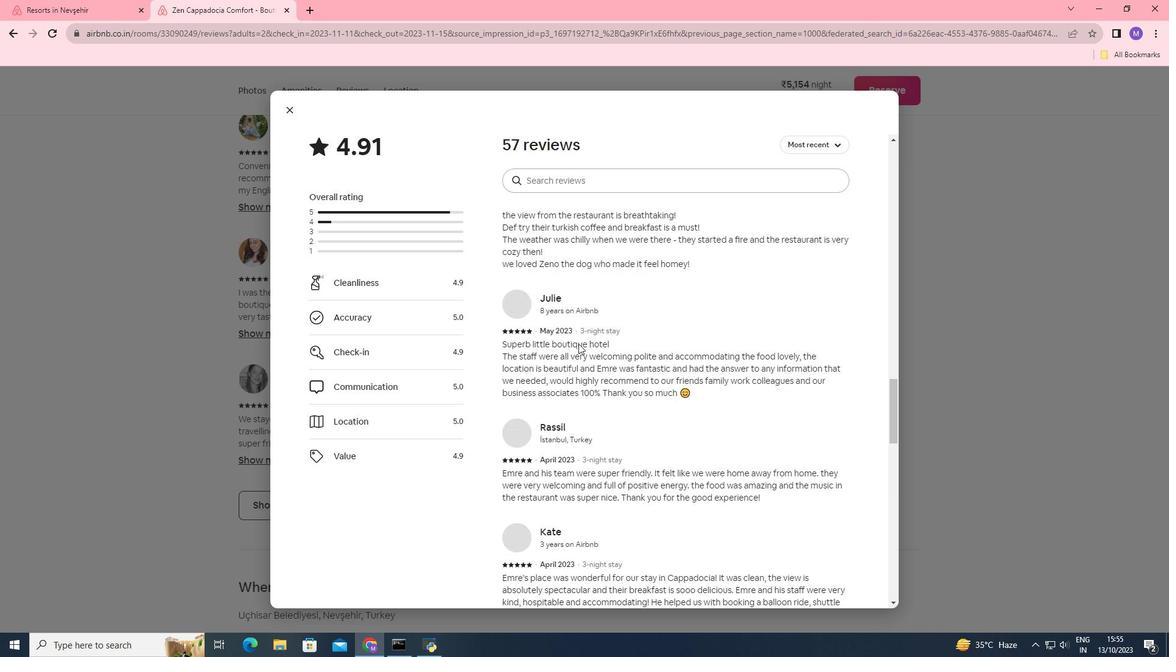 
Action: Mouse scrolled (578, 343) with delta (0, 0)
Screenshot: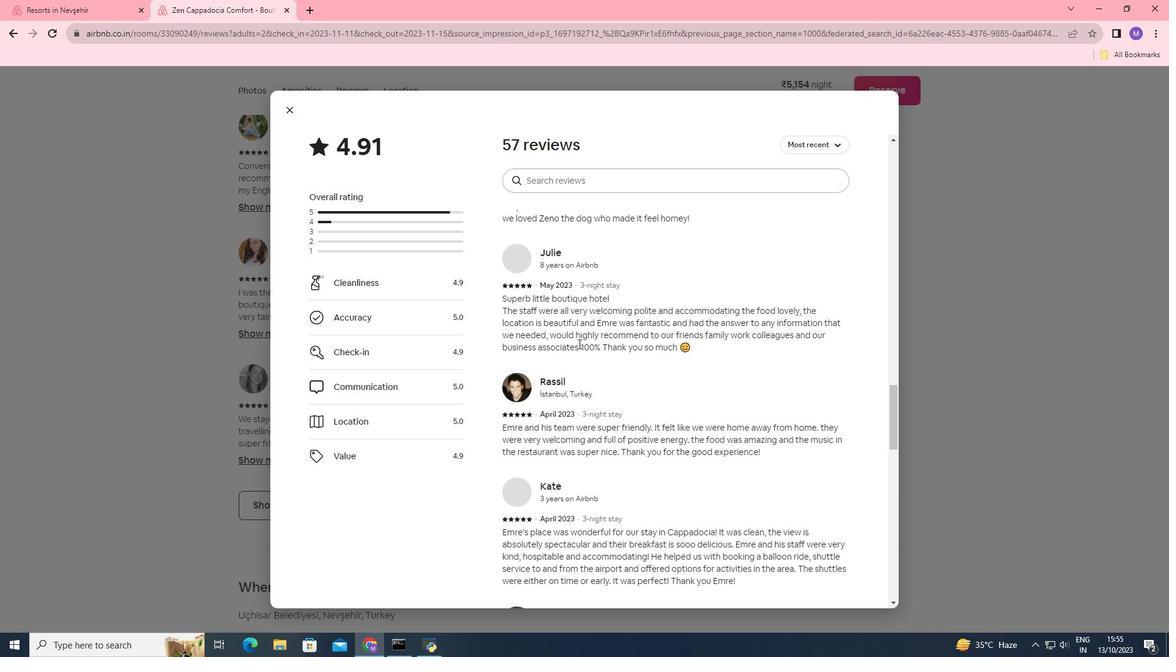 
Action: Mouse scrolled (578, 343) with delta (0, 0)
Screenshot: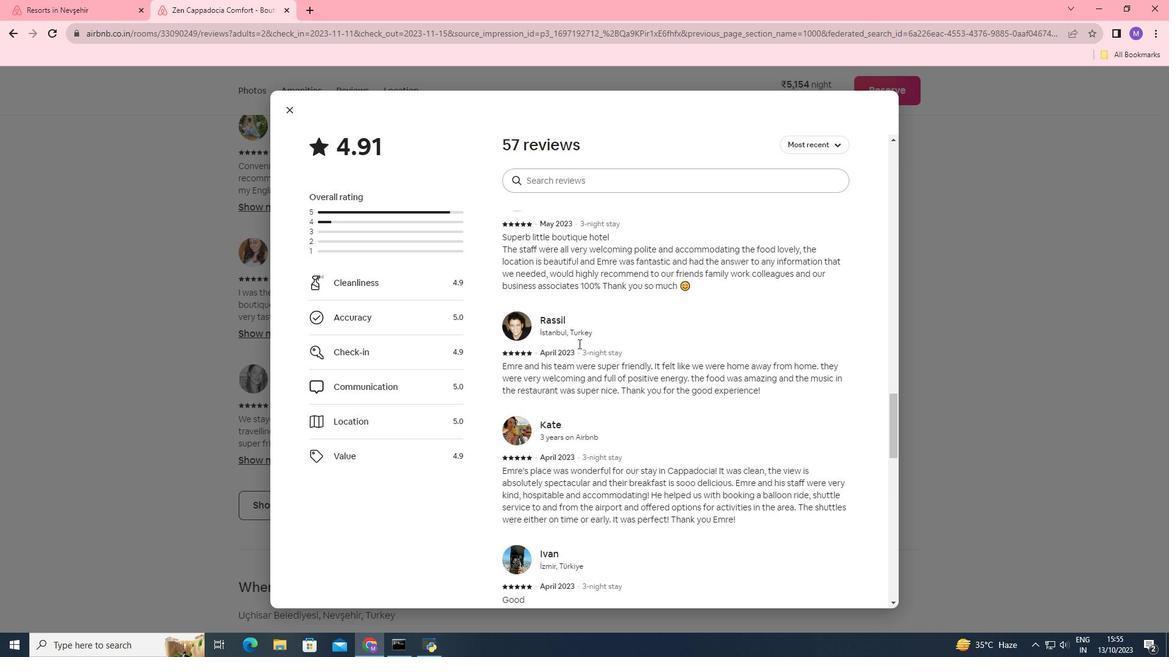 
Action: Mouse scrolled (578, 343) with delta (0, 0)
Screenshot: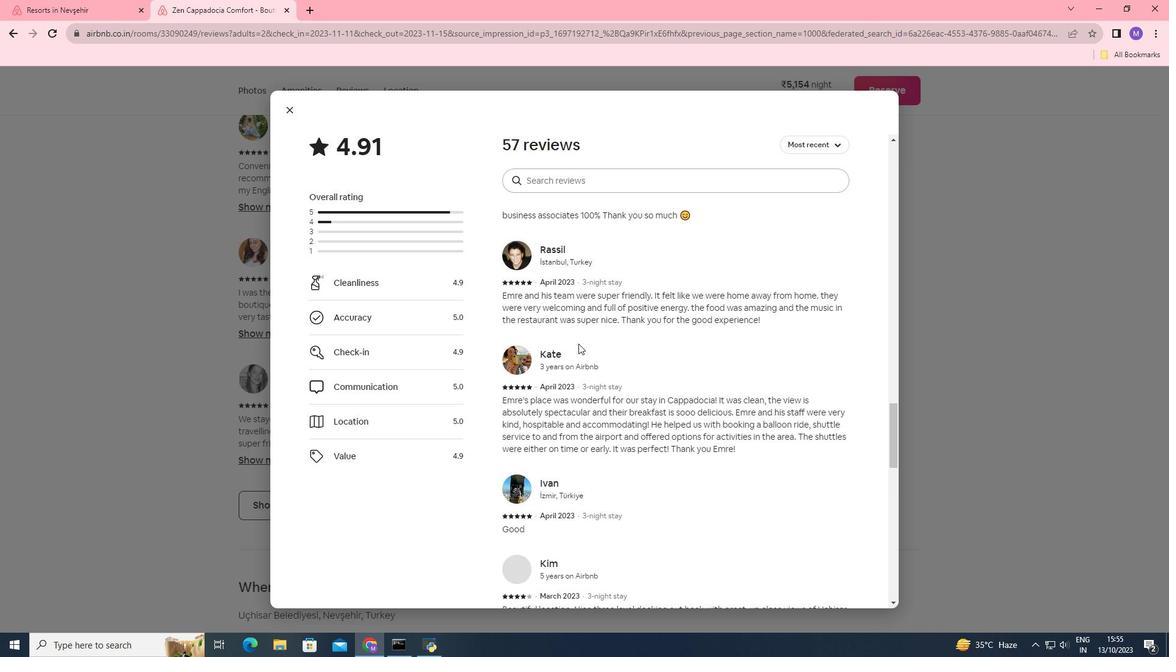 
Action: Mouse scrolled (578, 343) with delta (0, 0)
Screenshot: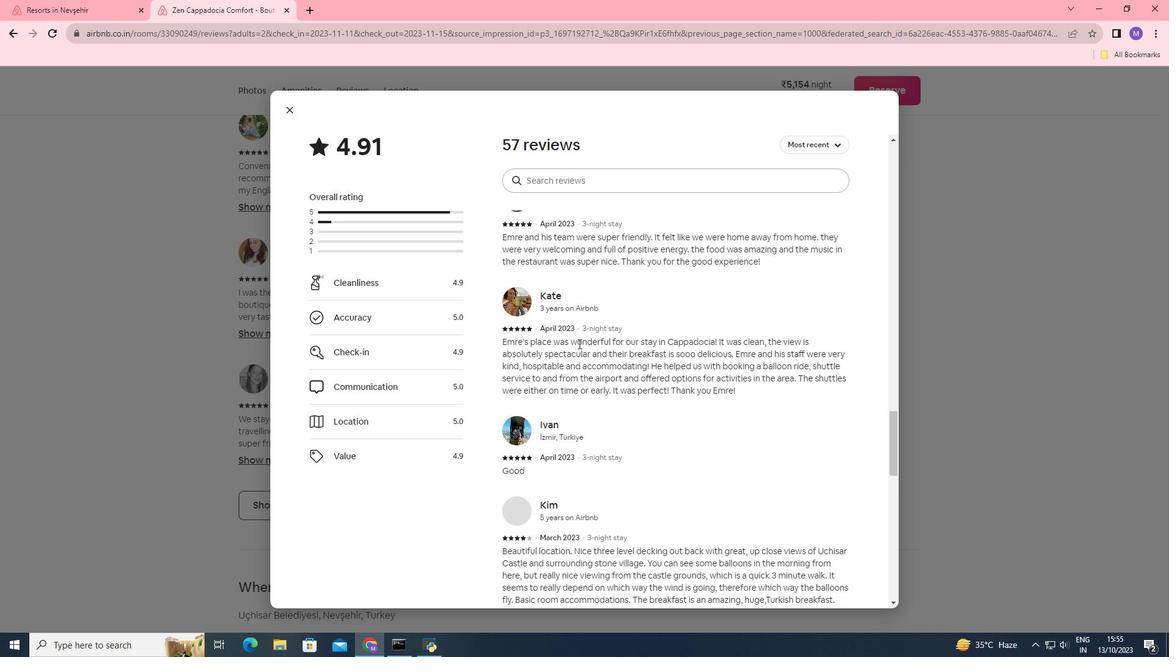 
Action: Mouse moved to (591, 355)
Screenshot: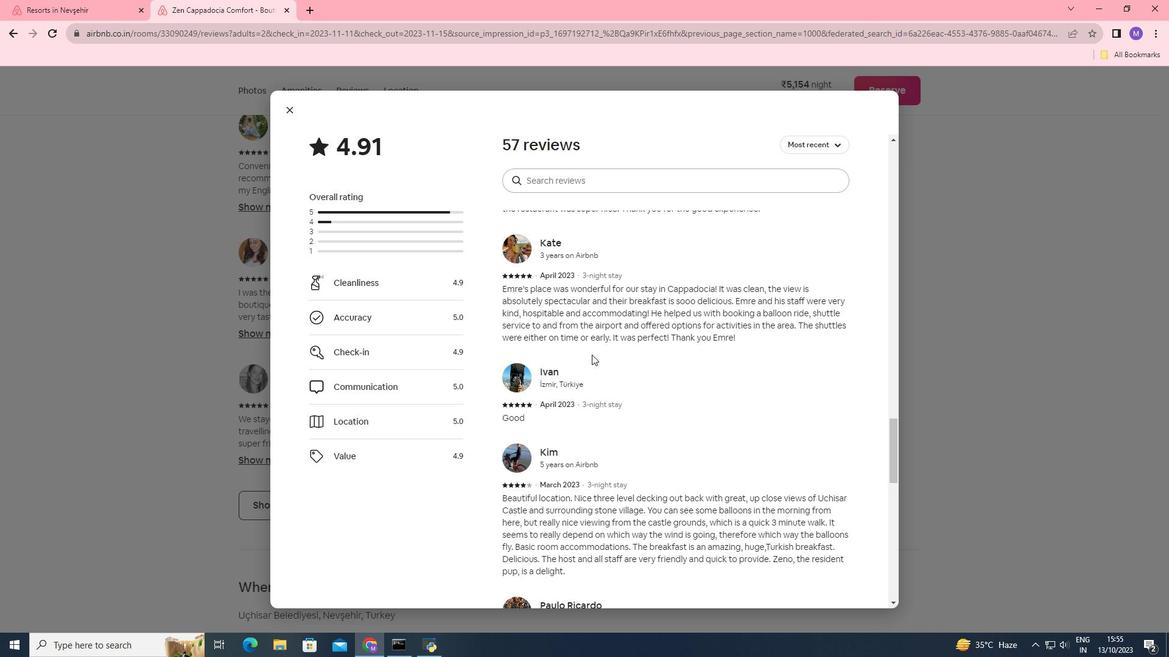 
Action: Mouse scrolled (591, 354) with delta (0, 0)
Screenshot: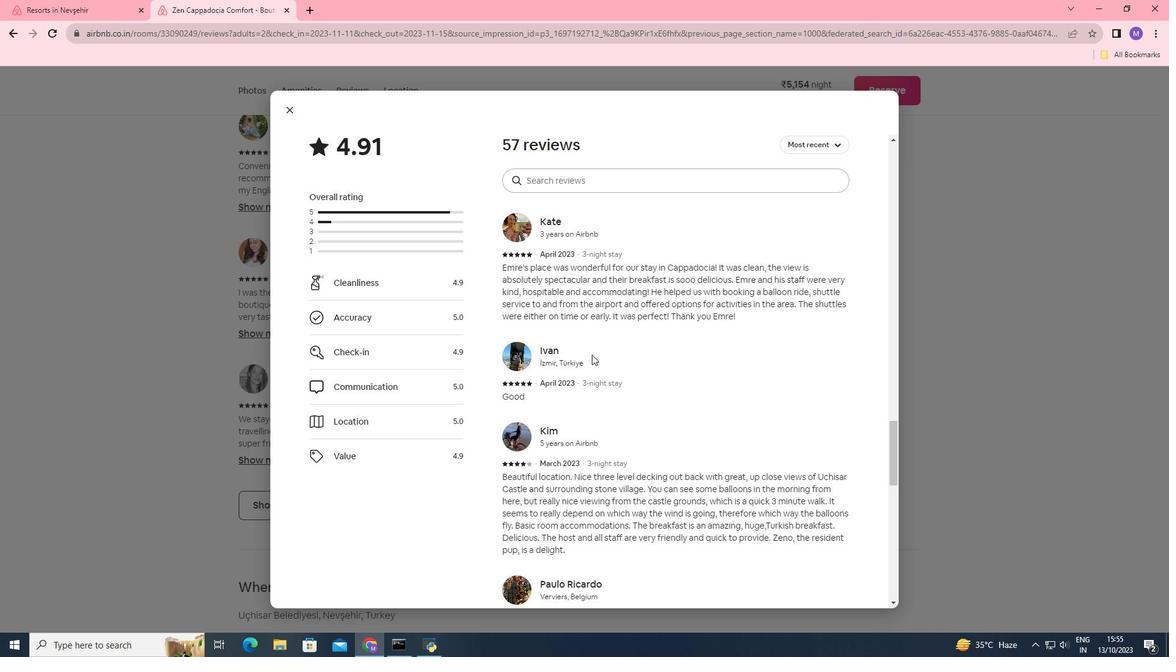 
Action: Mouse scrolled (591, 354) with delta (0, 0)
Screenshot: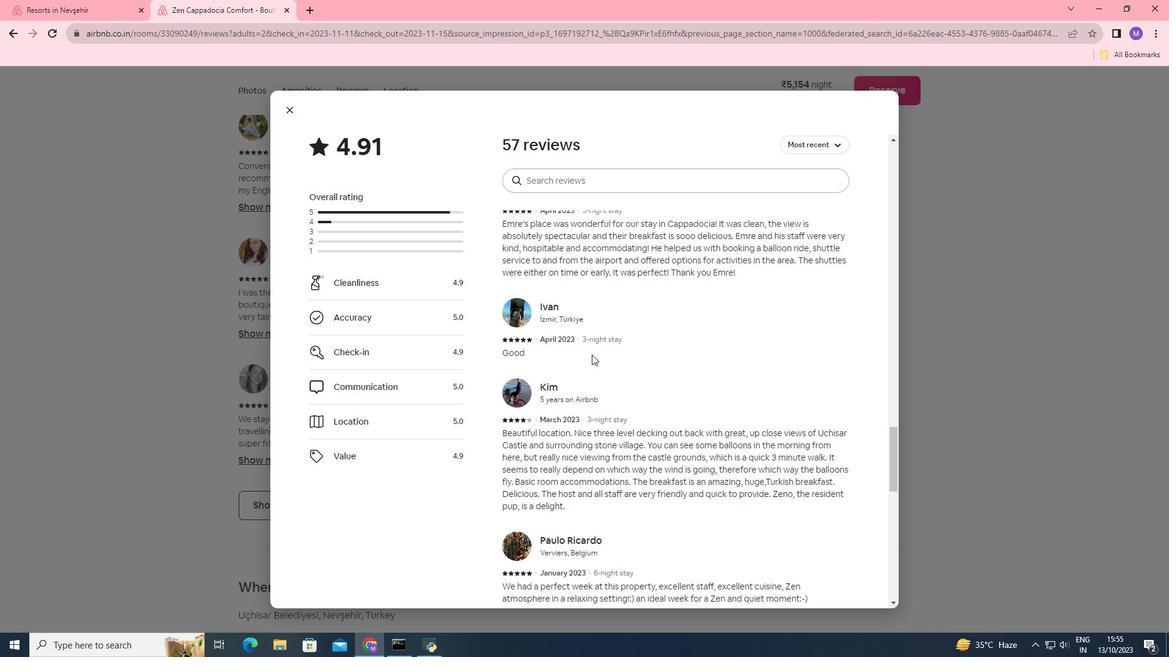 
Action: Mouse scrolled (591, 354) with delta (0, 0)
Screenshot: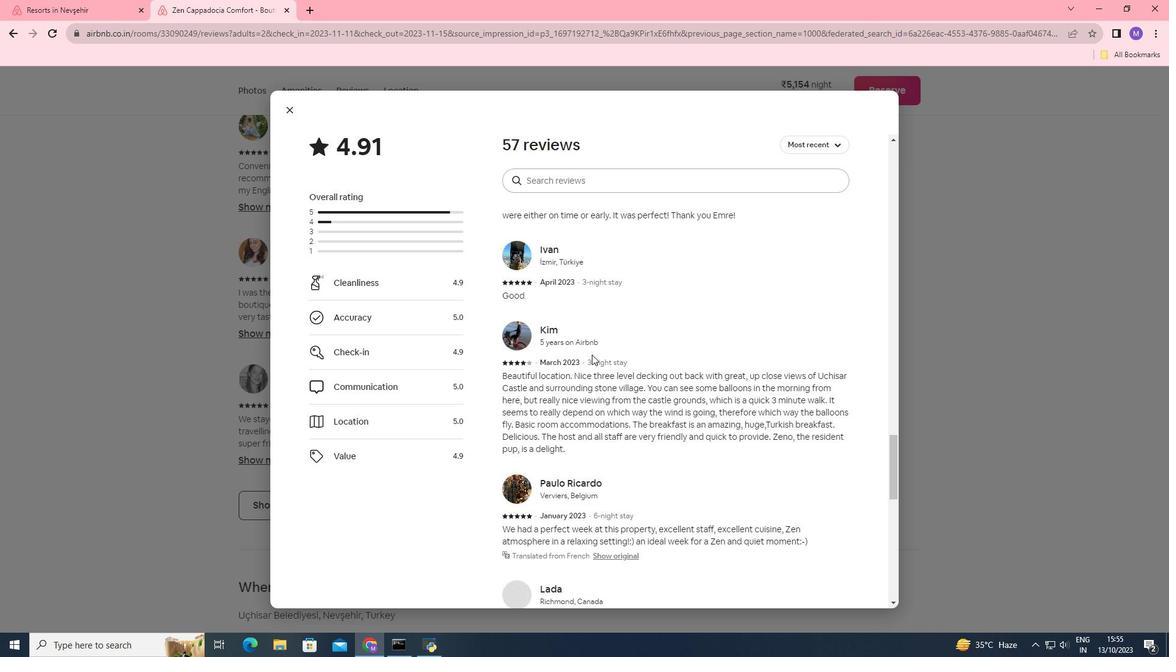 
Action: Mouse scrolled (591, 354) with delta (0, 0)
Screenshot: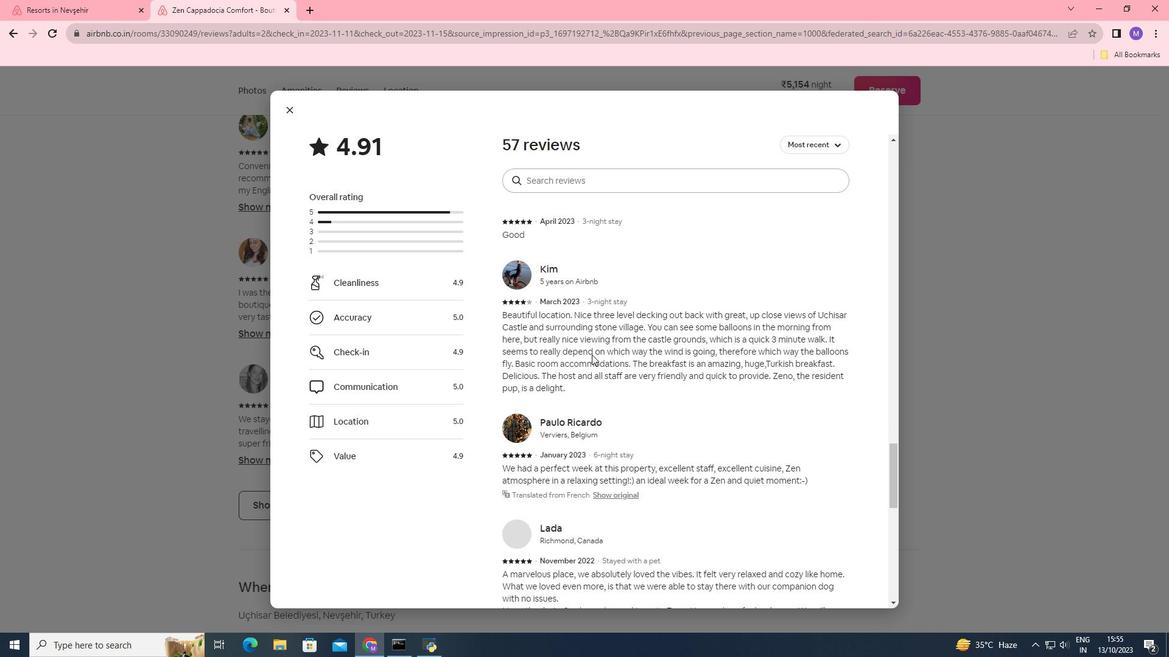 
Action: Mouse scrolled (591, 354) with delta (0, 0)
Screenshot: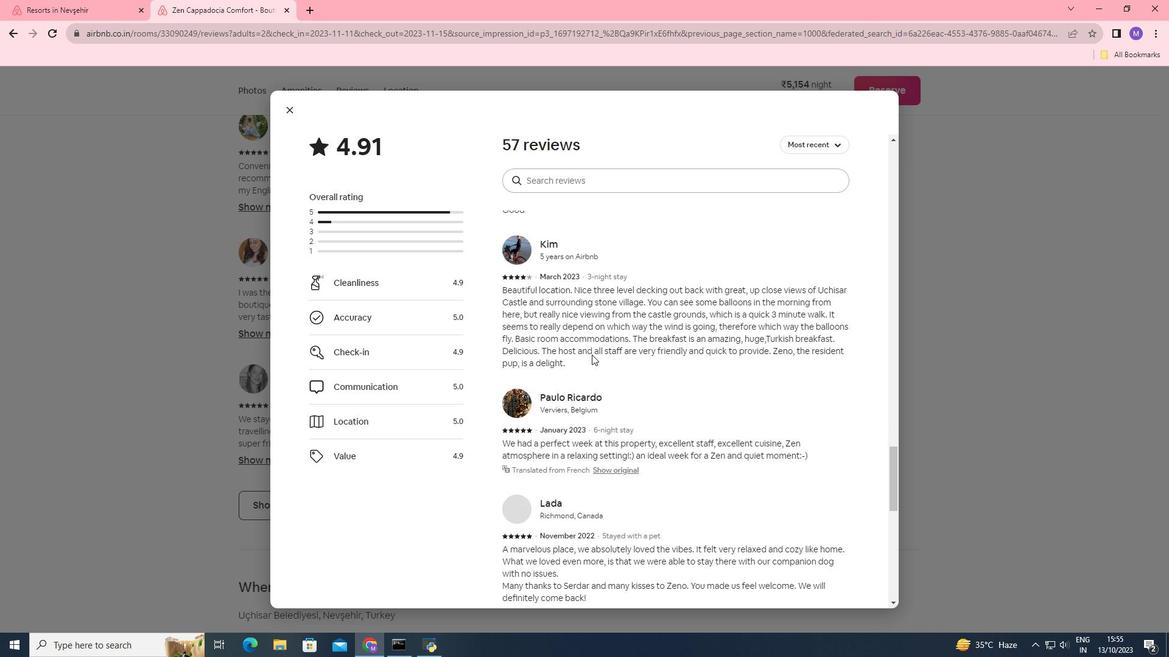
Action: Mouse scrolled (591, 354) with delta (0, 0)
Screenshot: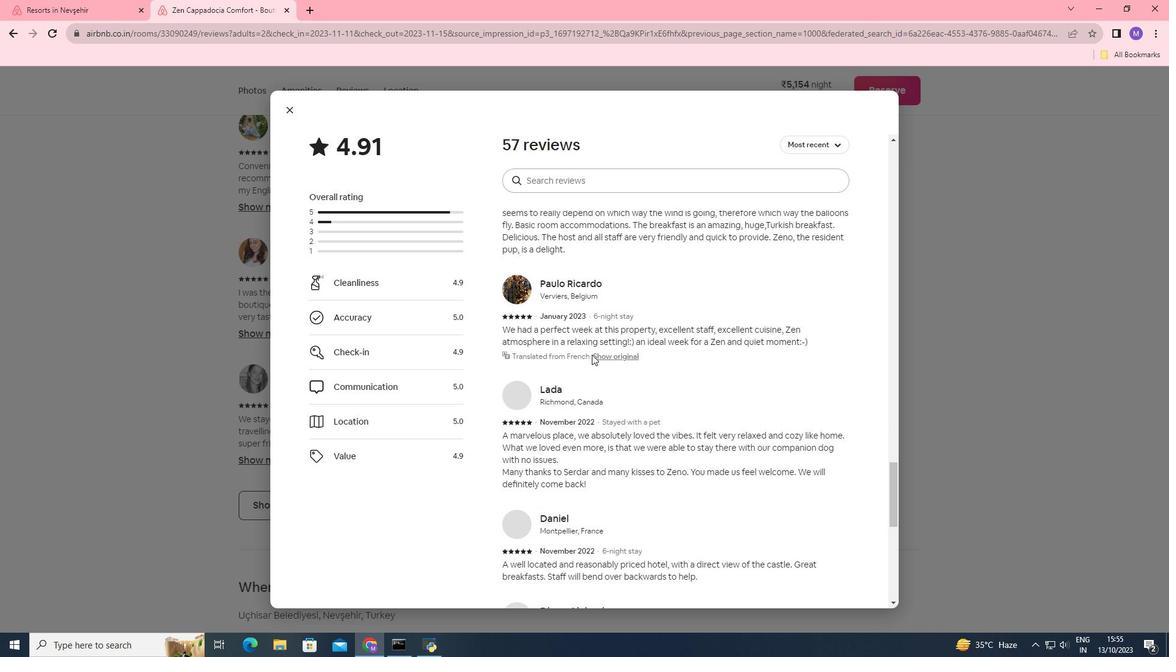 
Action: Mouse scrolled (591, 354) with delta (0, 0)
Screenshot: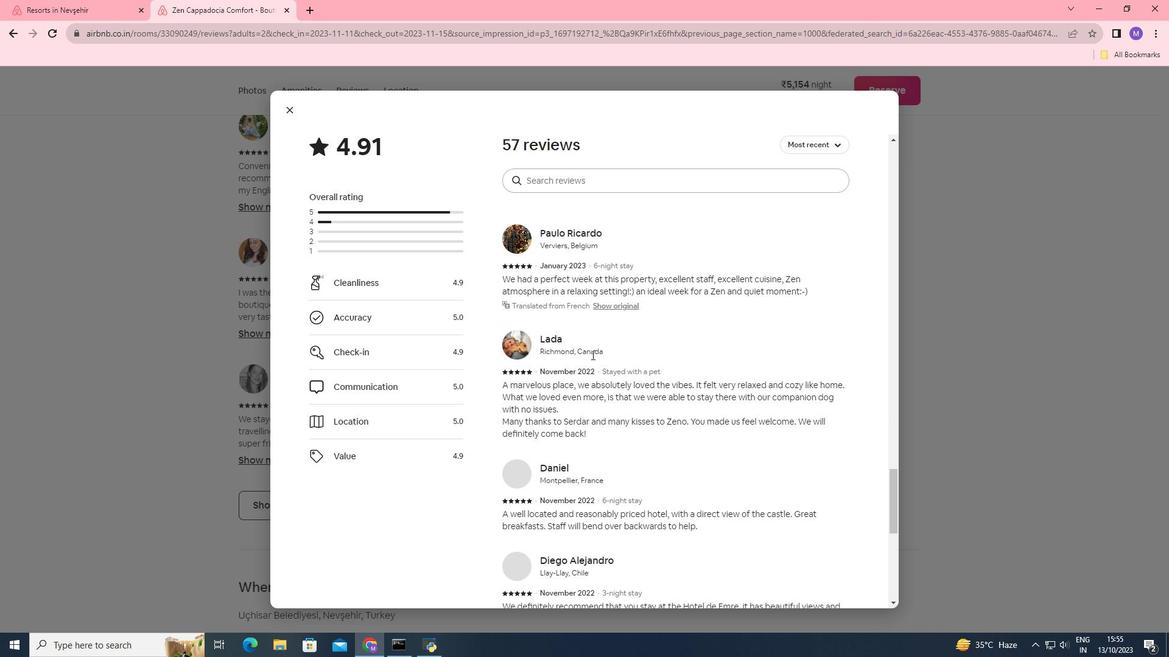 
Action: Mouse scrolled (591, 354) with delta (0, 0)
Screenshot: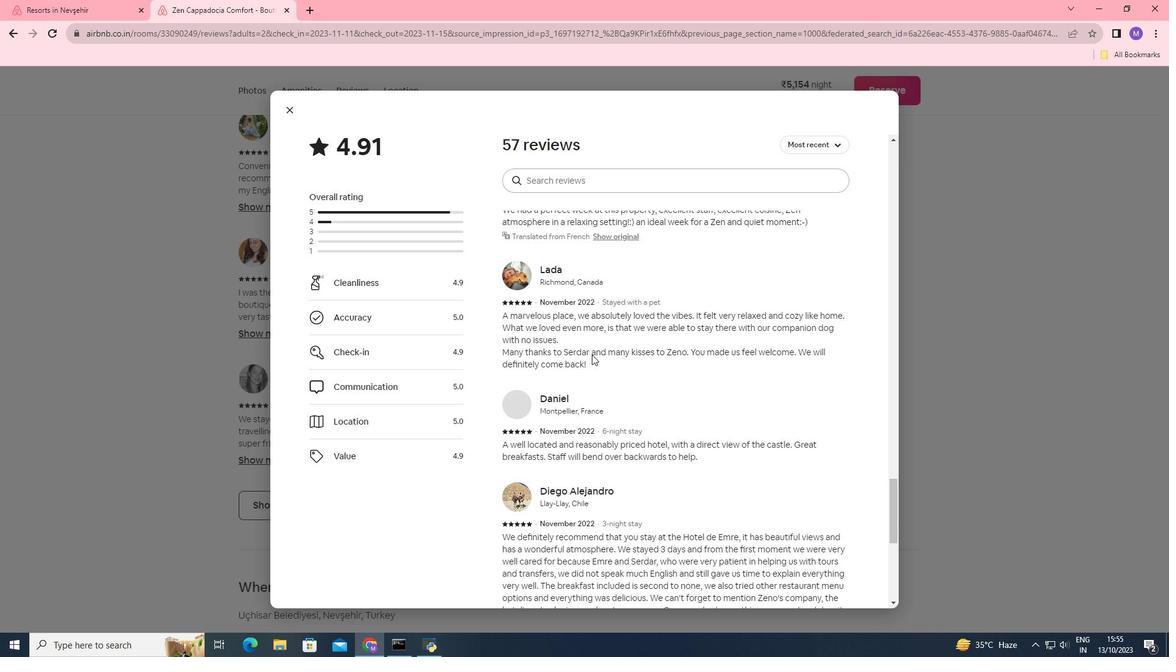 
Action: Mouse scrolled (591, 354) with delta (0, 0)
Screenshot: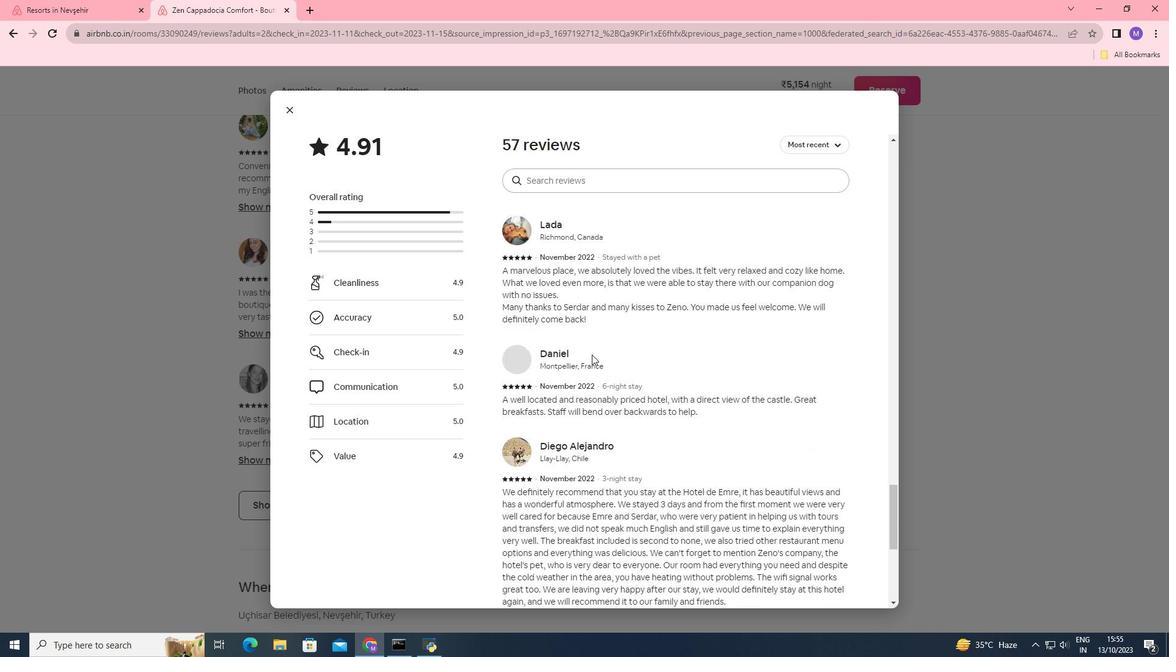 
Action: Mouse scrolled (591, 354) with delta (0, 0)
Screenshot: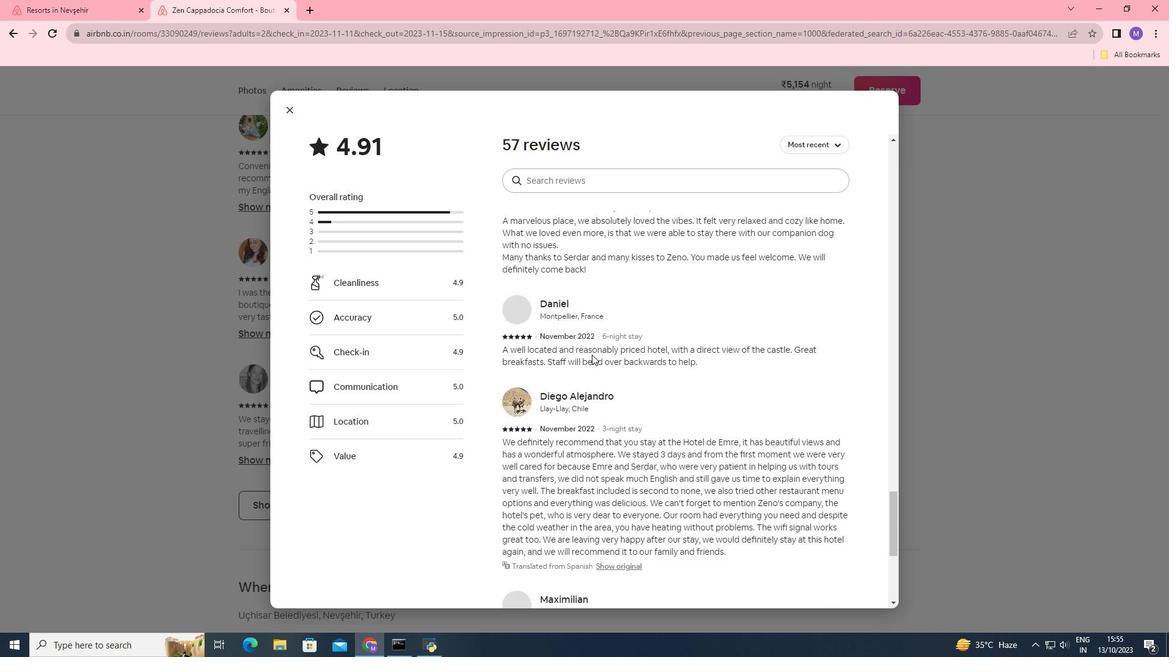 
Action: Mouse scrolled (591, 354) with delta (0, 0)
Screenshot: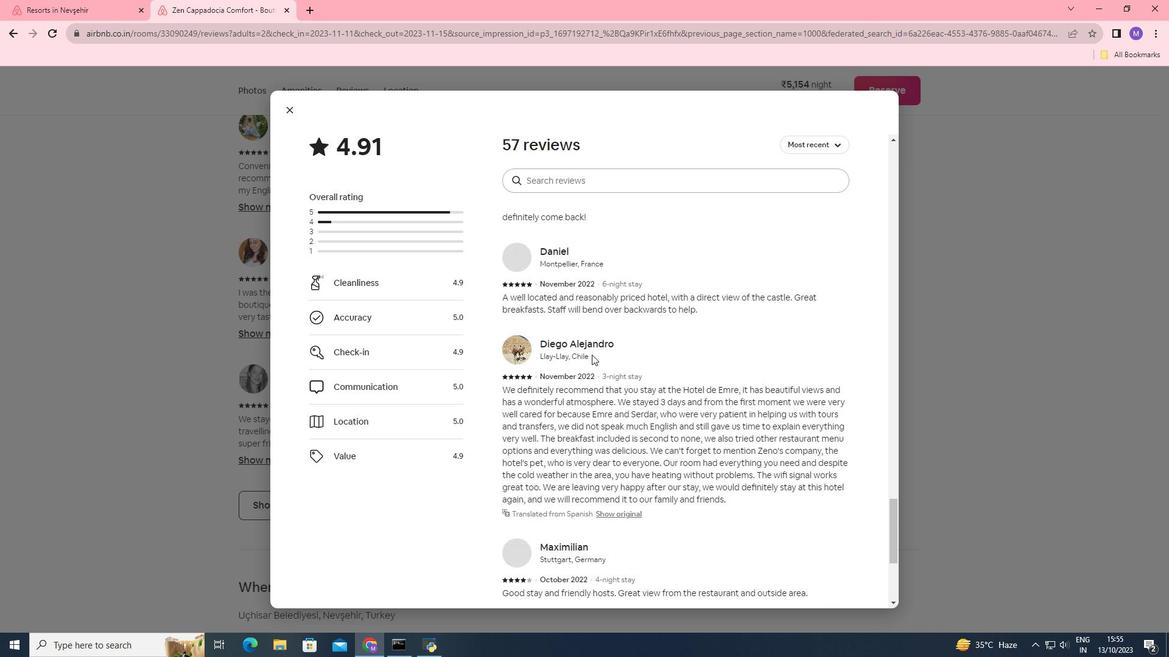 
Action: Mouse scrolled (591, 354) with delta (0, 0)
Screenshot: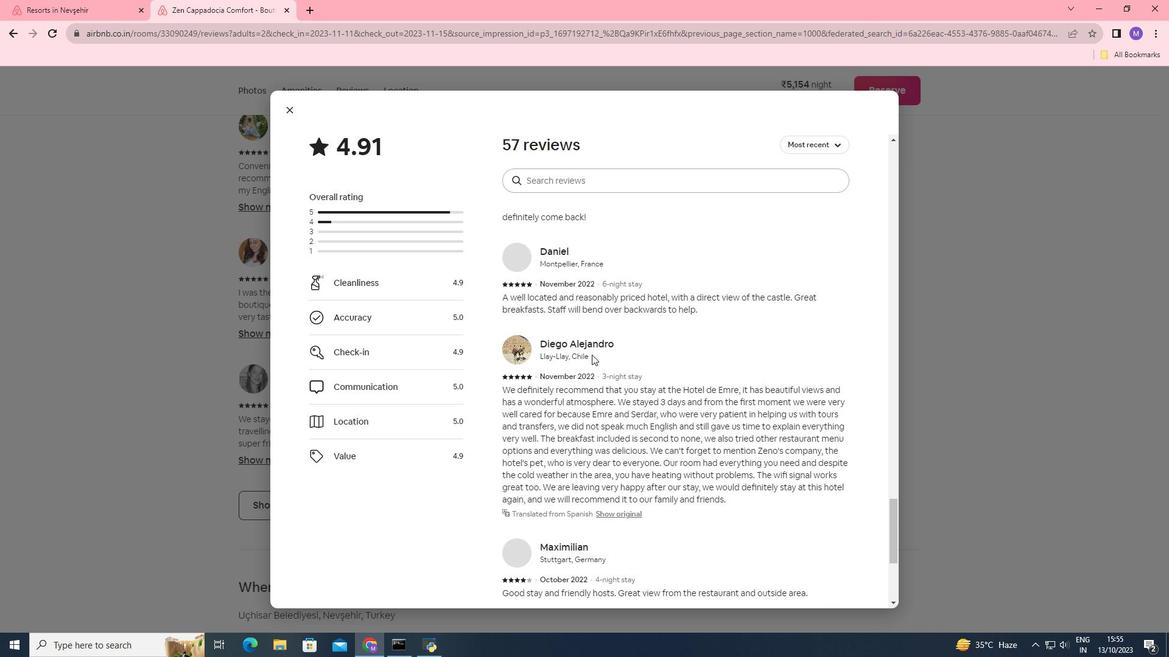 
Action: Mouse scrolled (591, 354) with delta (0, 0)
Screenshot: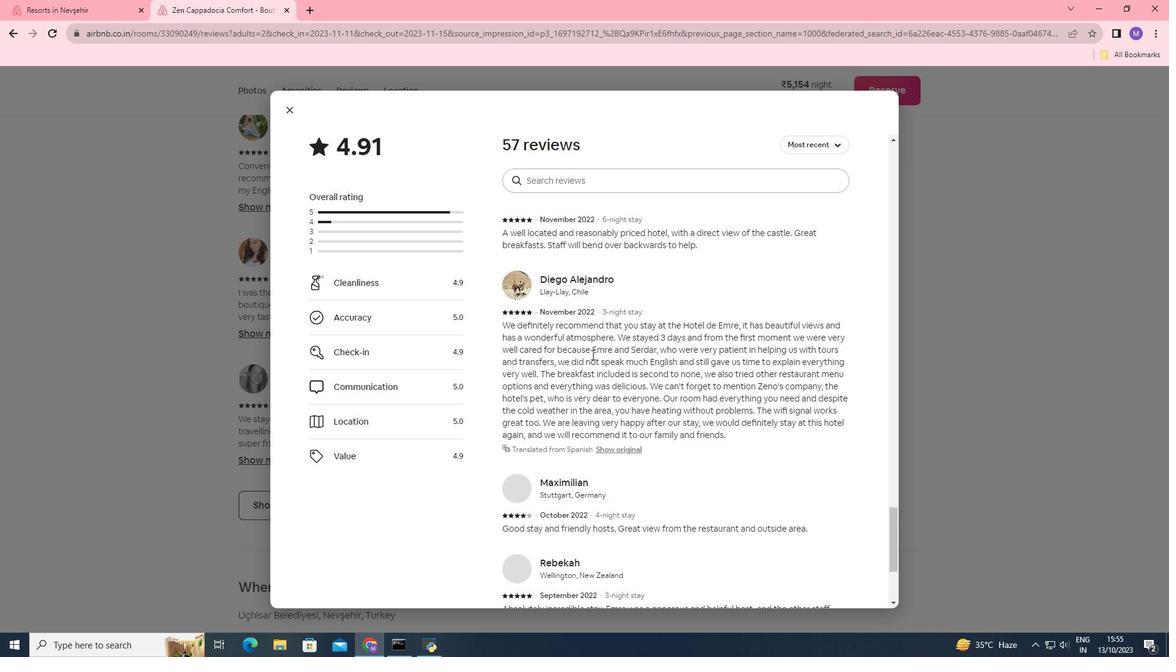 
Action: Mouse scrolled (591, 354) with delta (0, 0)
Screenshot: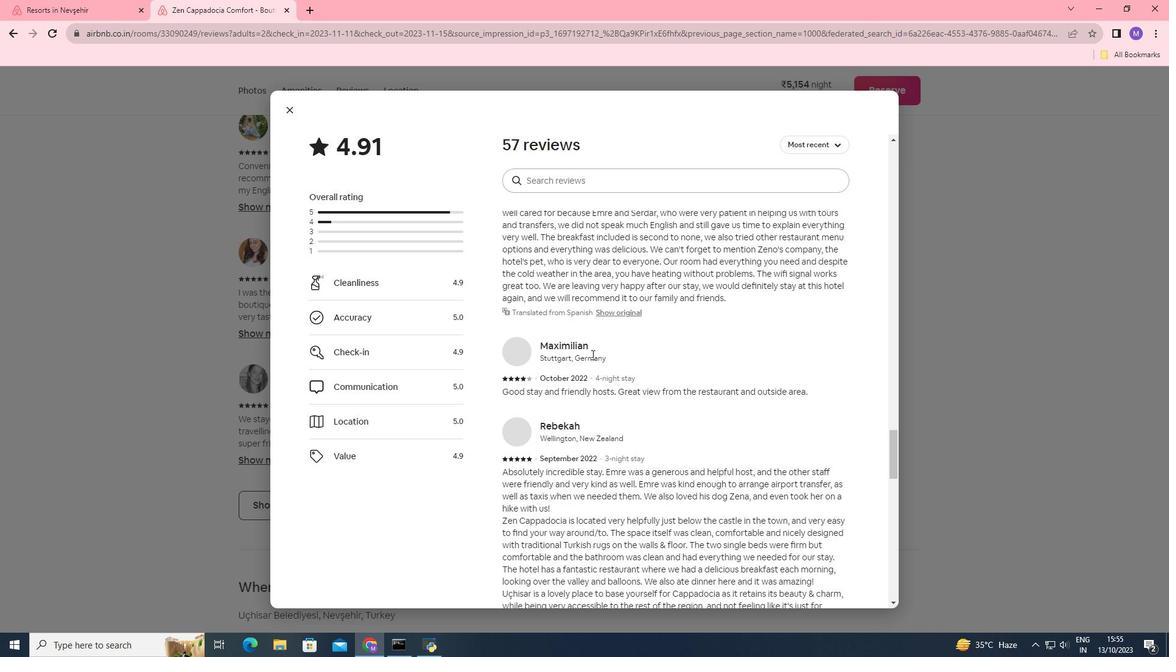 
Action: Mouse scrolled (591, 354) with delta (0, 0)
Screenshot: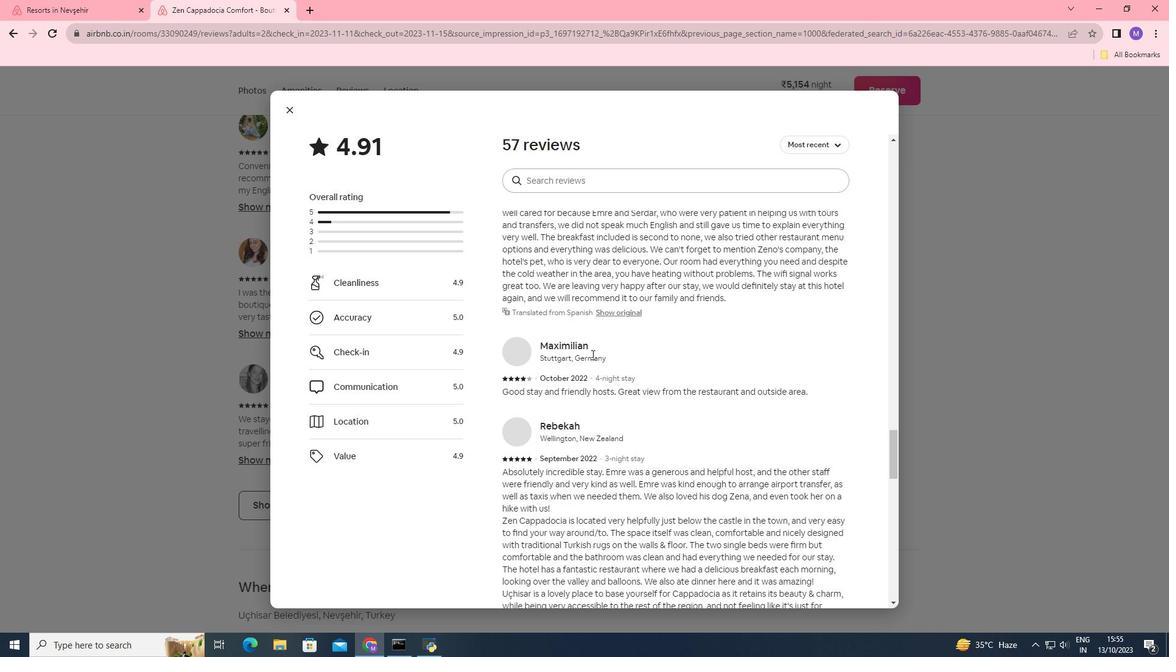 
Action: Mouse scrolled (591, 354) with delta (0, 0)
Screenshot: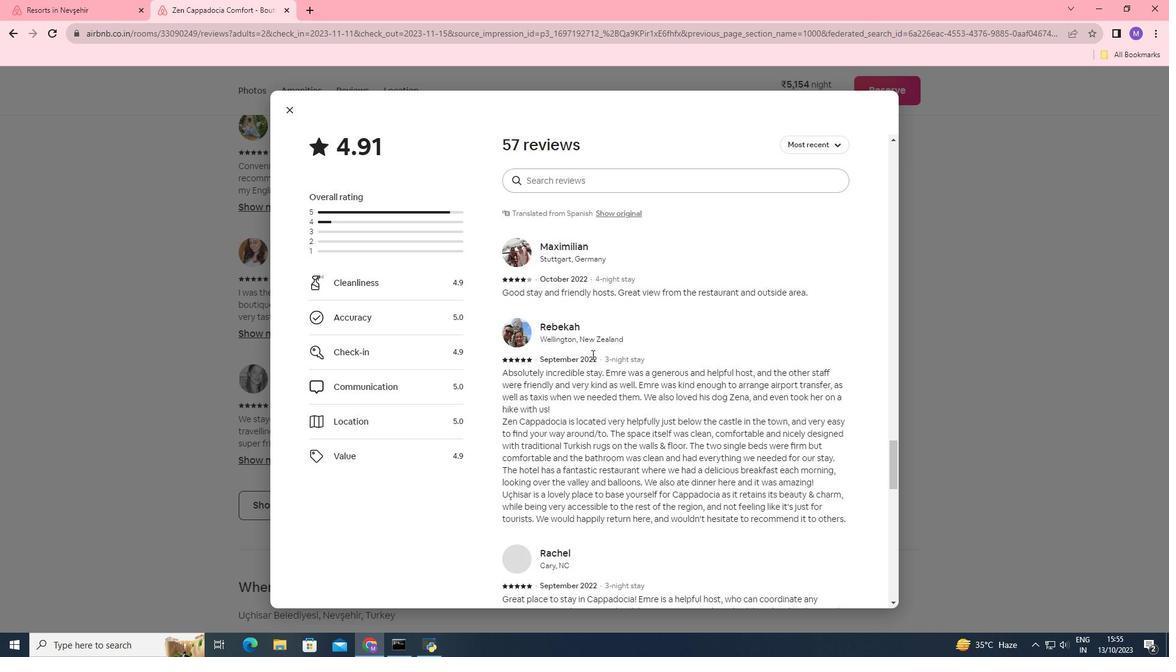 
Action: Mouse moved to (588, 356)
Screenshot: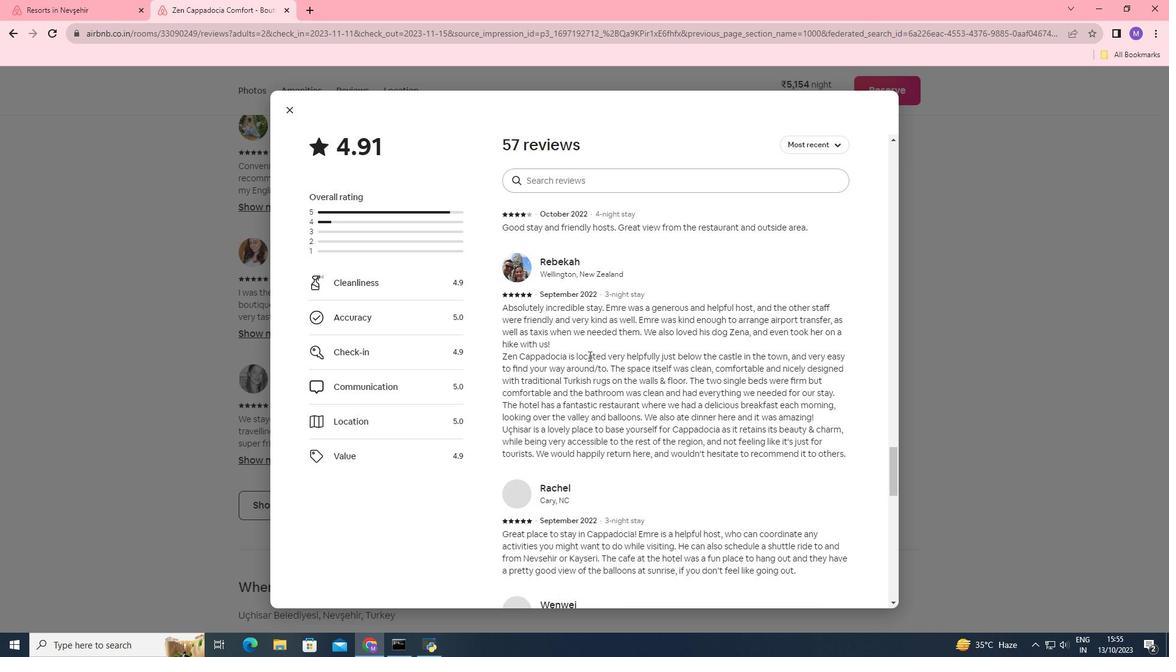 
Action: Mouse scrolled (588, 355) with delta (0, 0)
Screenshot: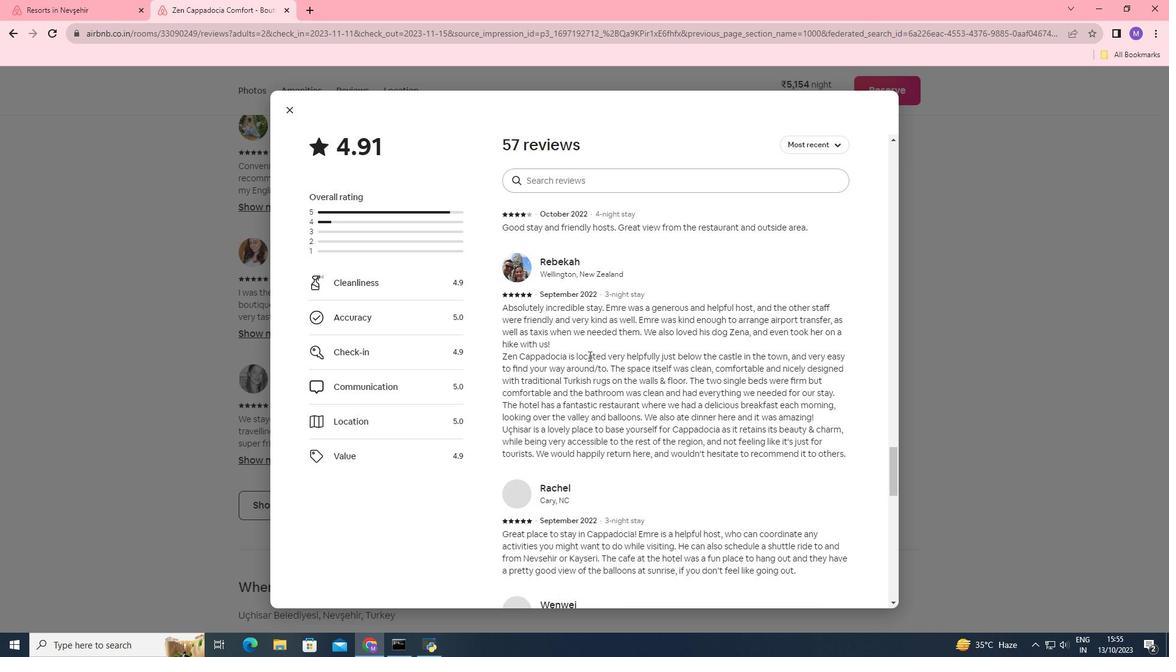 
Action: Mouse moved to (588, 356)
Screenshot: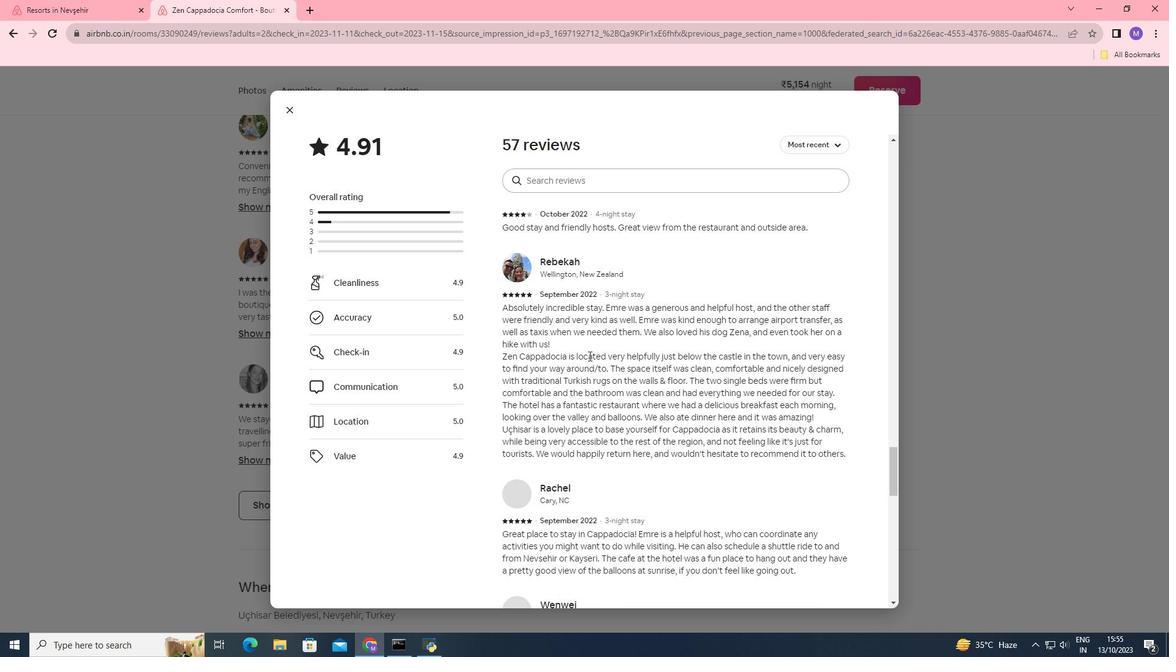 
Action: Mouse scrolled (588, 355) with delta (0, 0)
Screenshot: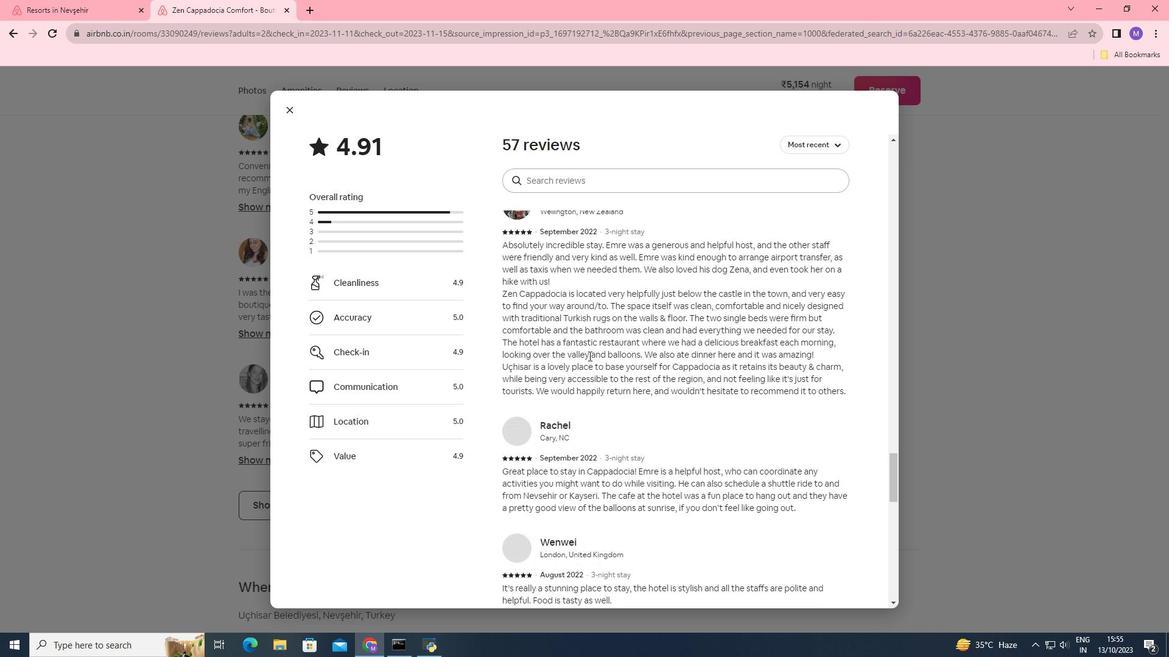 
Action: Mouse scrolled (588, 355) with delta (0, 0)
Screenshot: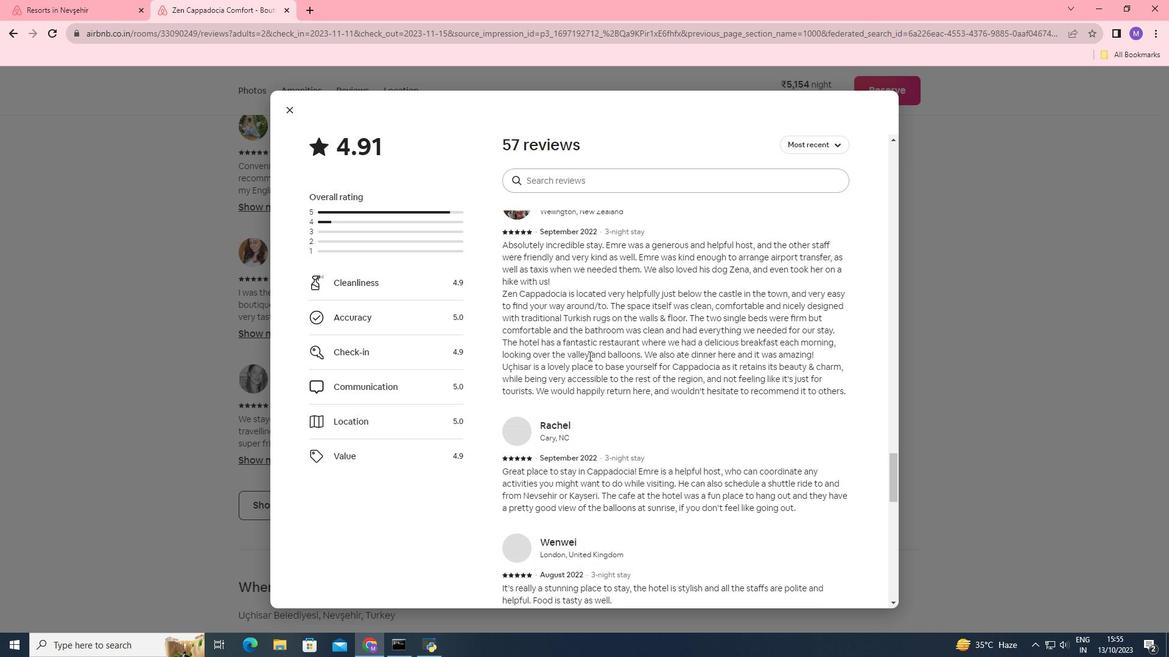 
Action: Mouse scrolled (588, 355) with delta (0, 0)
Screenshot: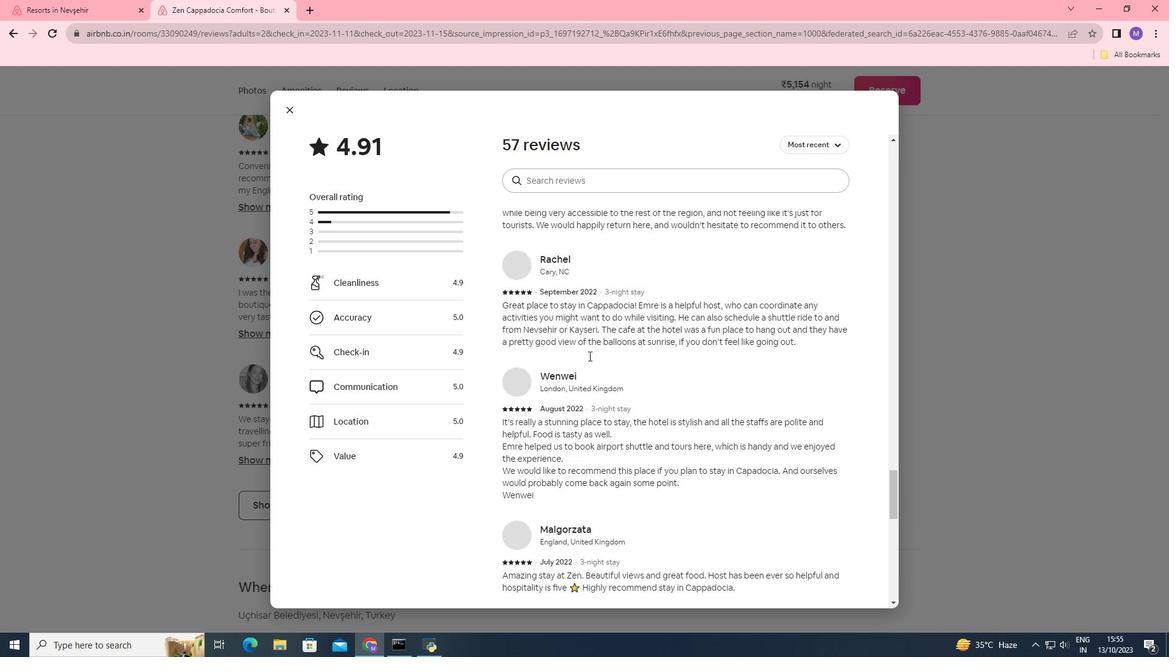 
Action: Mouse scrolled (588, 355) with delta (0, 0)
Screenshot: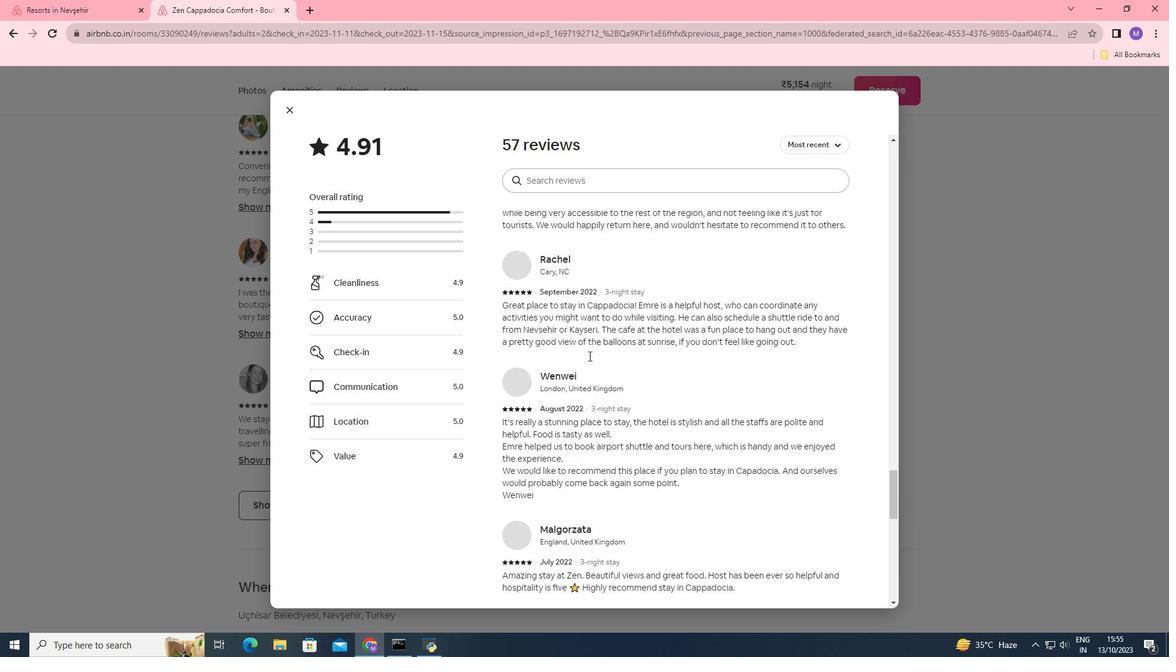 
Action: Mouse scrolled (588, 355) with delta (0, 0)
Screenshot: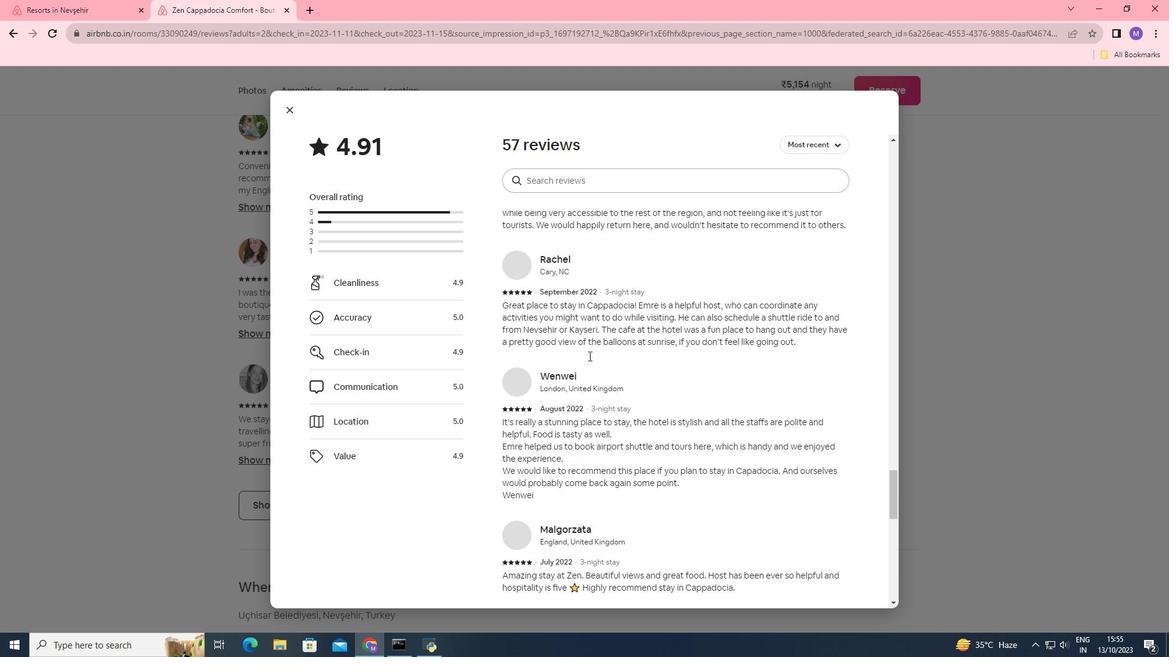 
Action: Mouse scrolled (588, 355) with delta (0, 0)
Screenshot: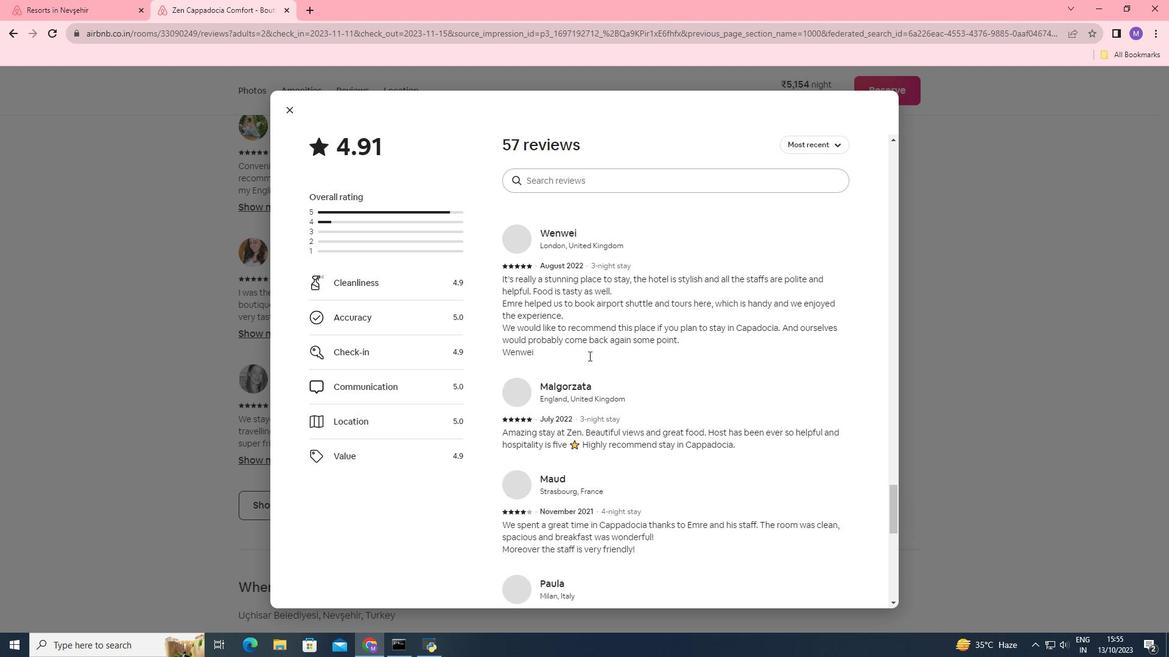 
Action: Mouse scrolled (588, 355) with delta (0, 0)
Screenshot: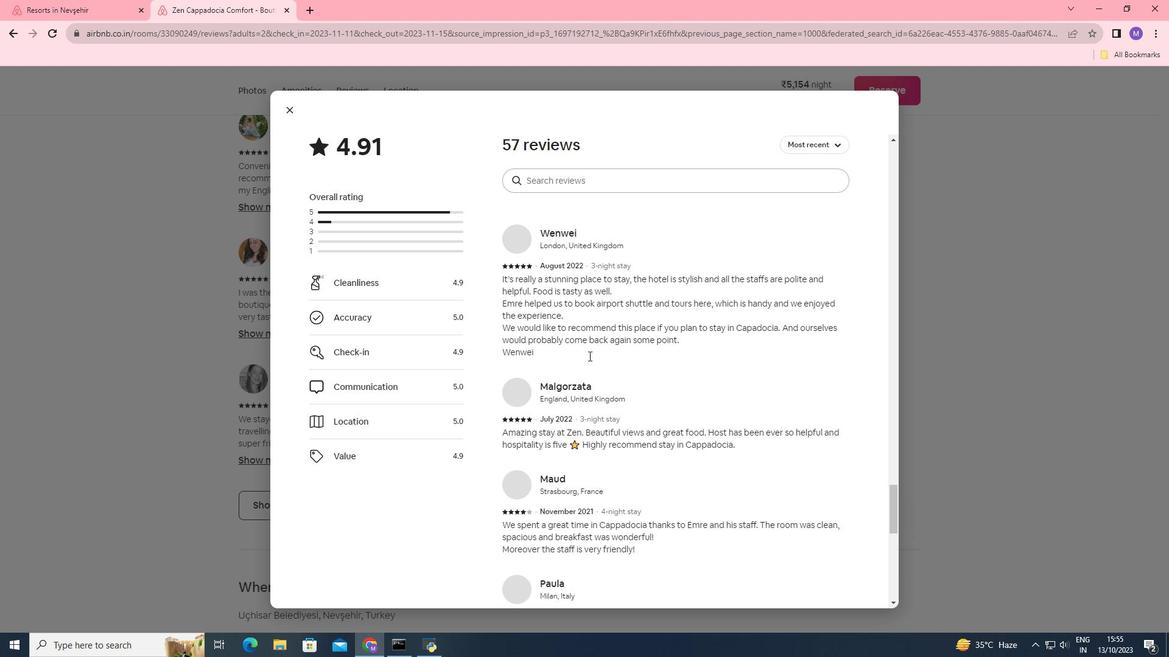 
Action: Mouse scrolled (588, 355) with delta (0, 0)
Screenshot: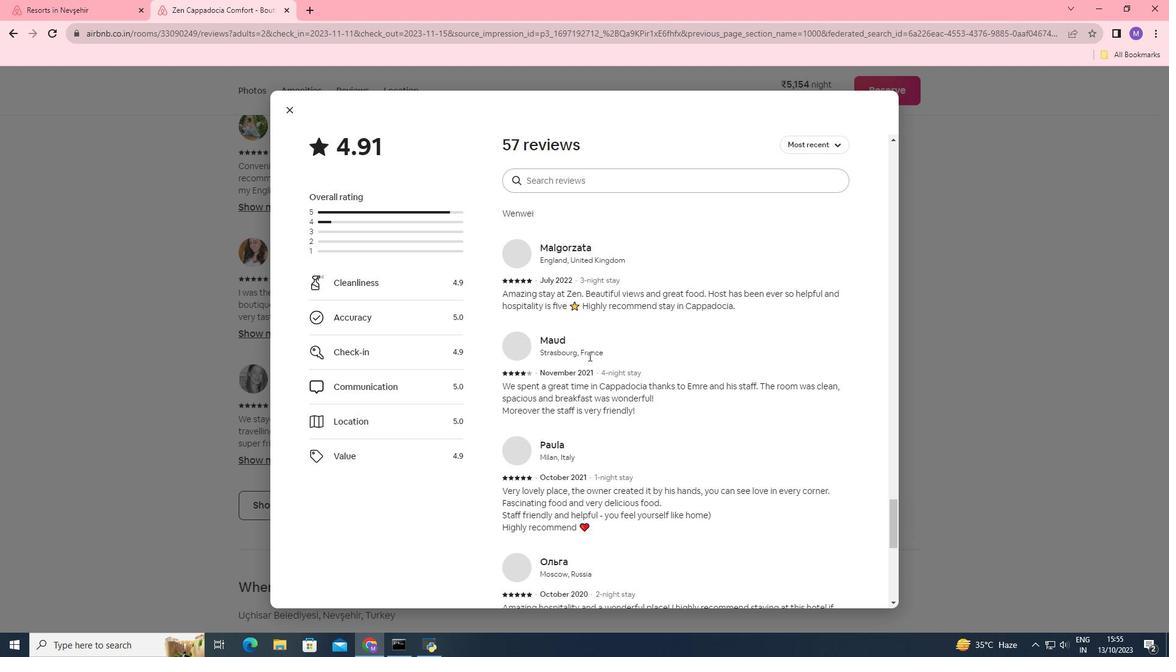 
Action: Mouse scrolled (588, 355) with delta (0, 0)
Screenshot: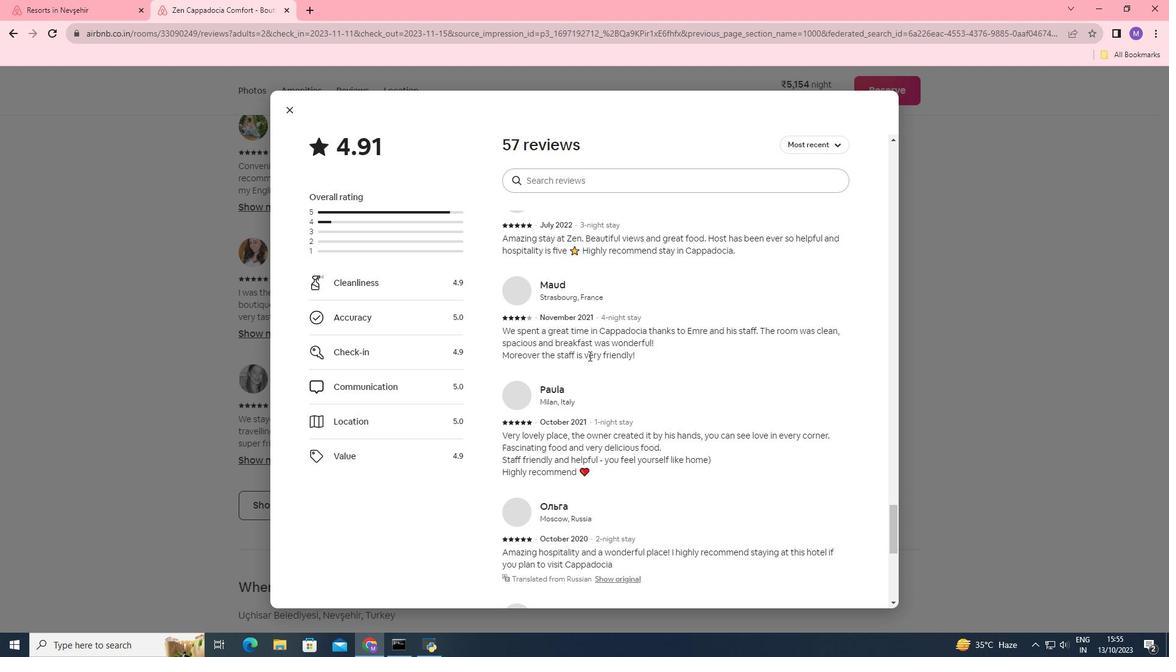 
Action: Mouse scrolled (588, 355) with delta (0, 0)
Screenshot: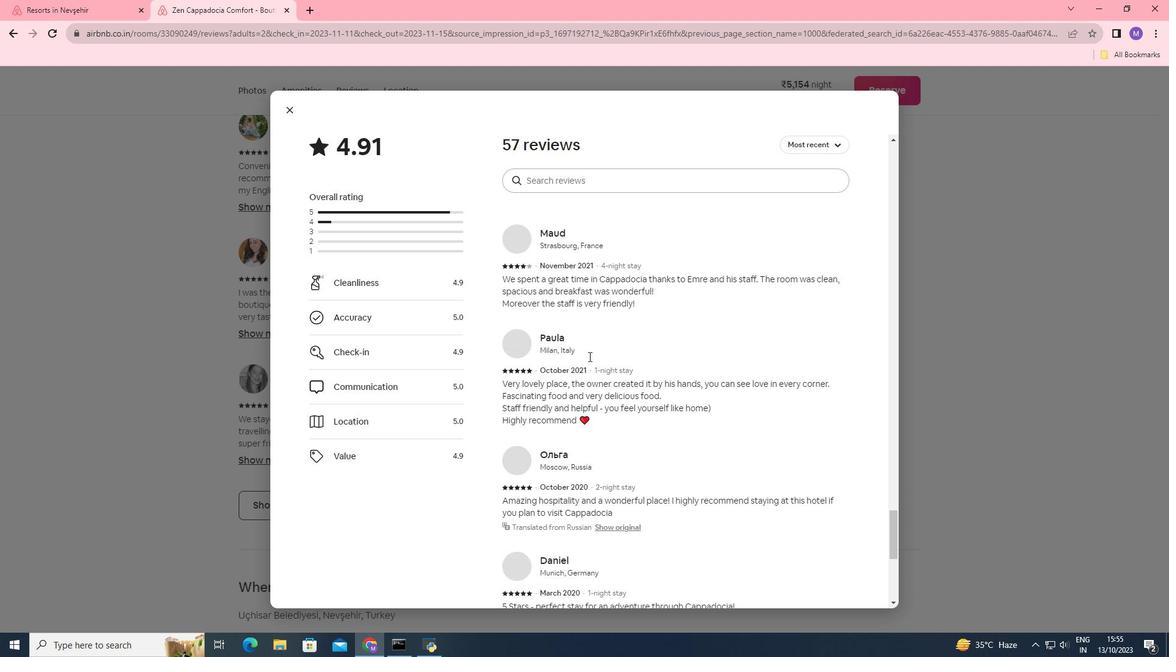 
Action: Mouse scrolled (588, 355) with delta (0, 0)
Screenshot: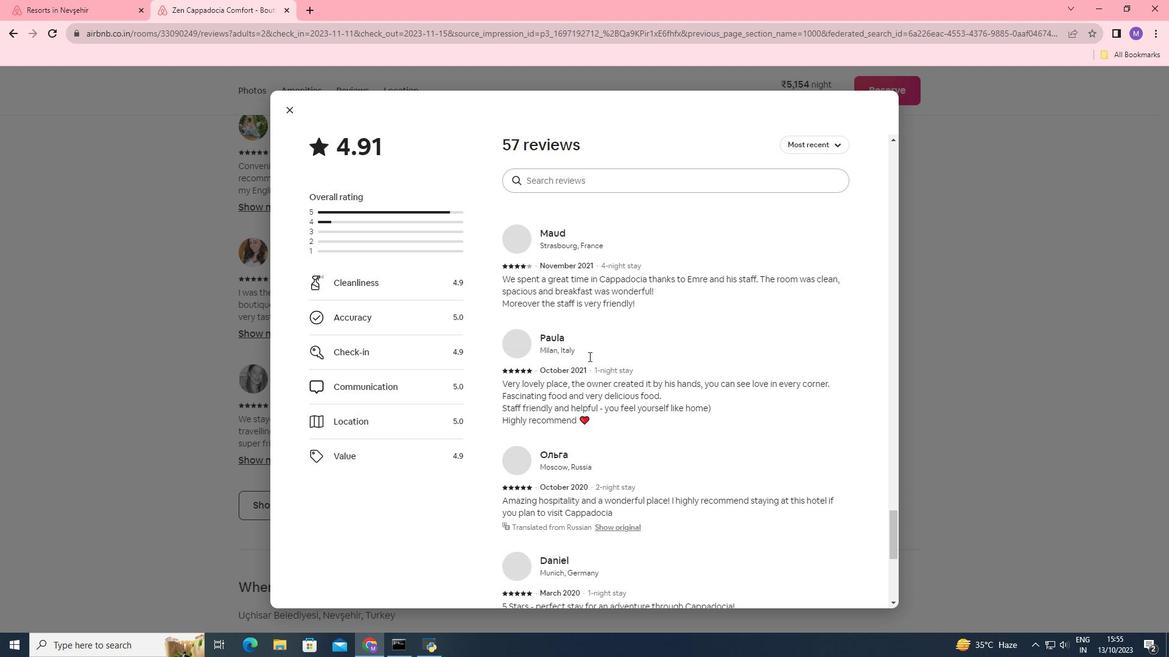 
Action: Mouse scrolled (588, 355) with delta (0, 0)
Screenshot: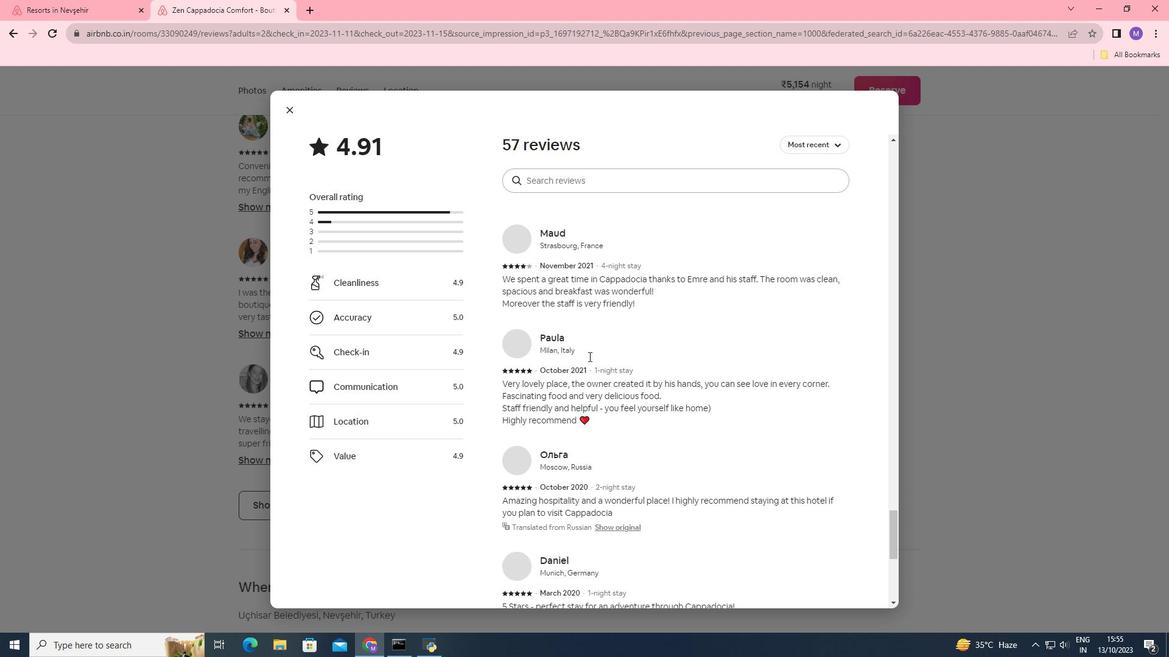 
Action: Mouse moved to (588, 356)
Screenshot: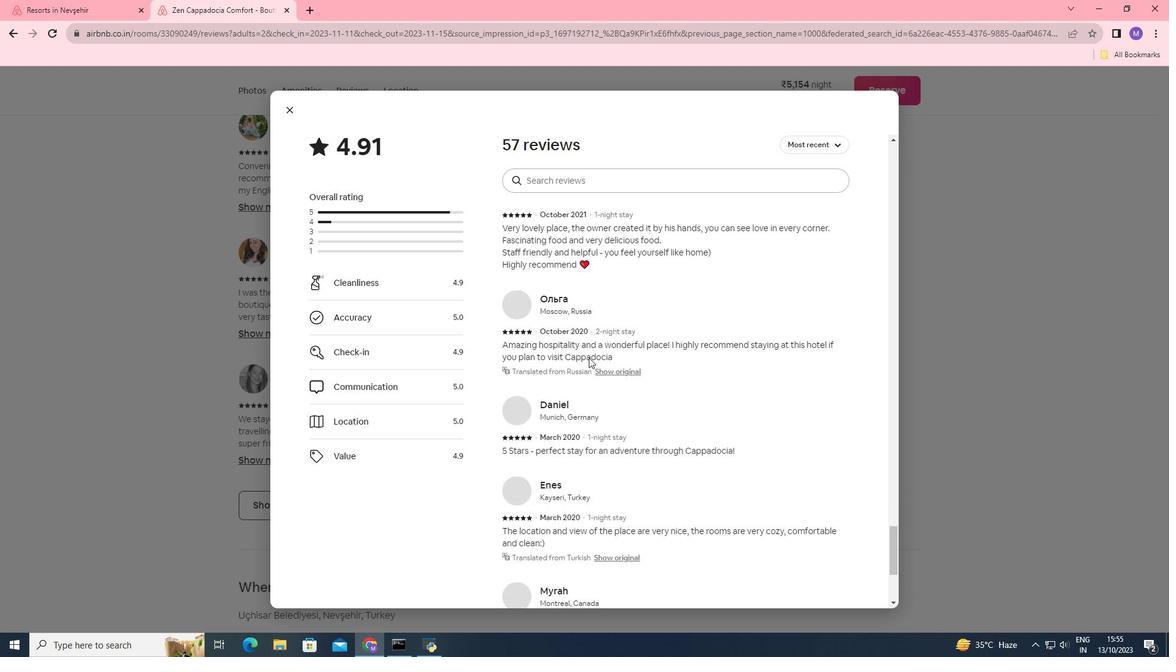 
Action: Mouse scrolled (588, 356) with delta (0, 0)
Screenshot: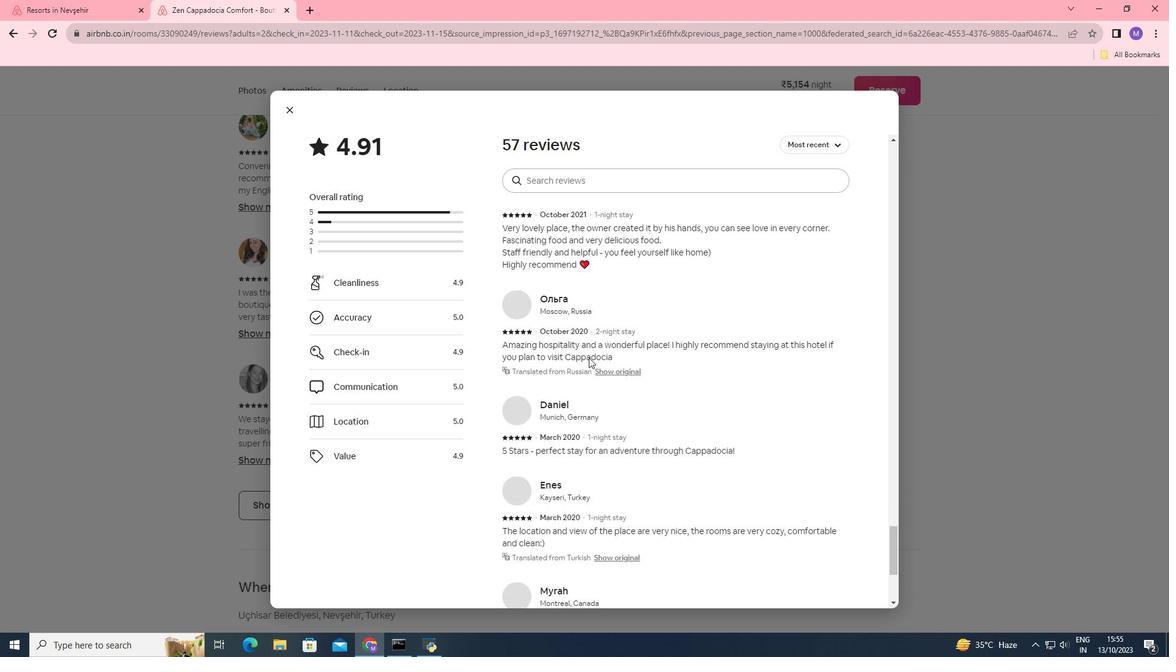 
Action: Mouse scrolled (588, 356) with delta (0, 0)
Screenshot: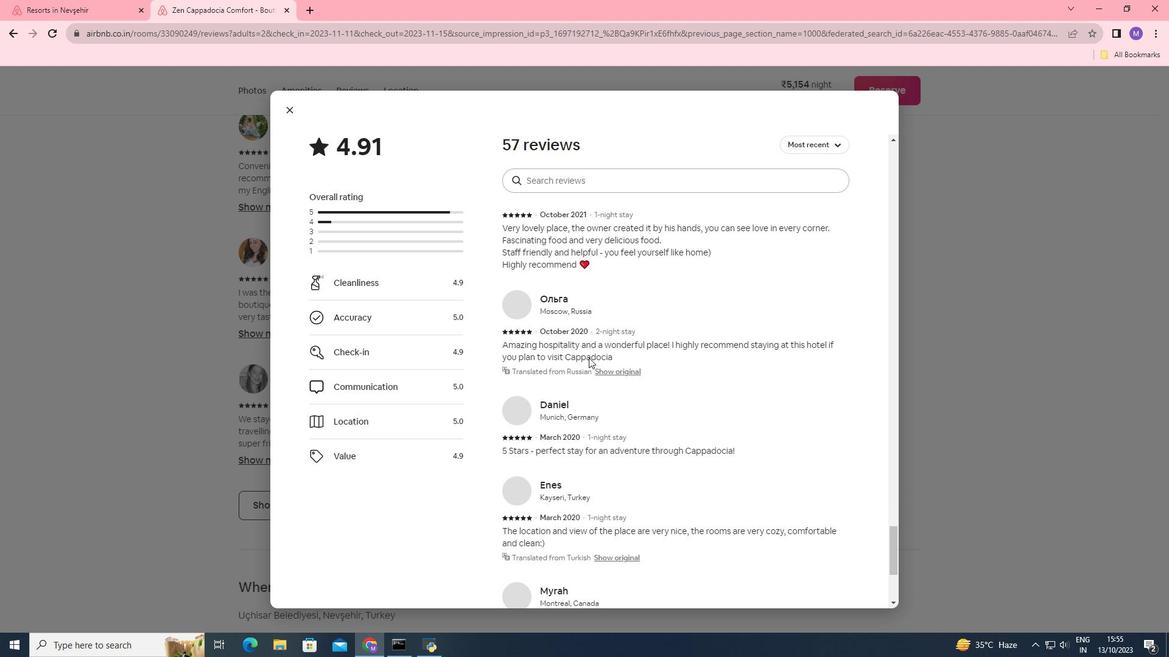 
Action: Mouse moved to (588, 358)
Screenshot: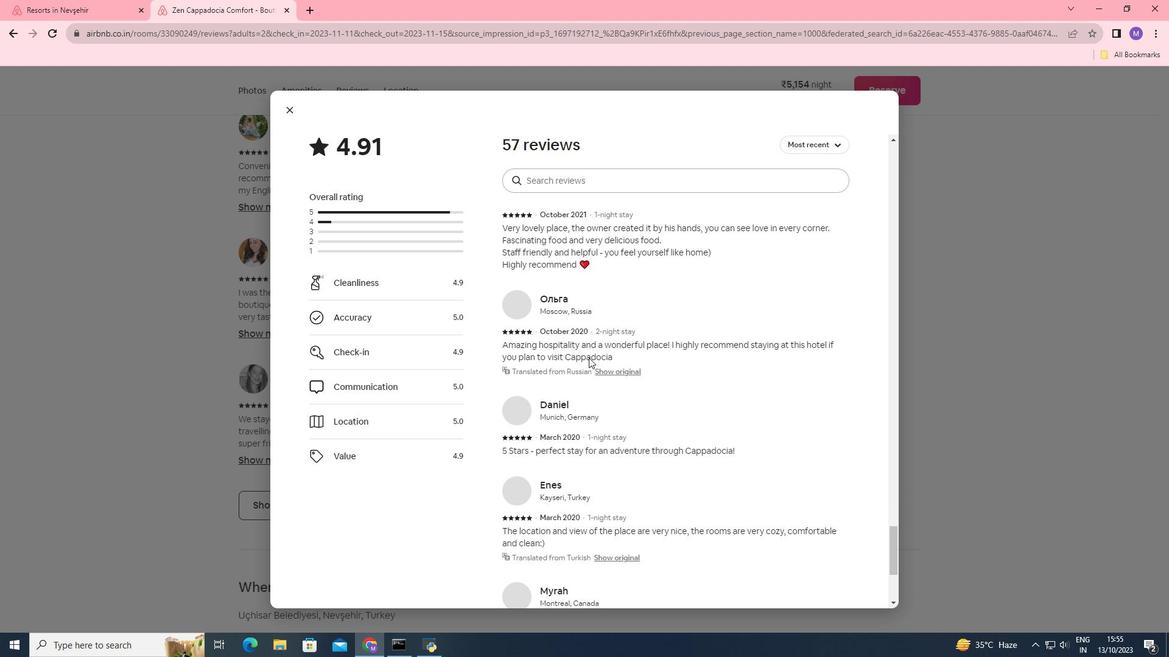 
Action: Mouse scrolled (588, 357) with delta (0, 0)
Screenshot: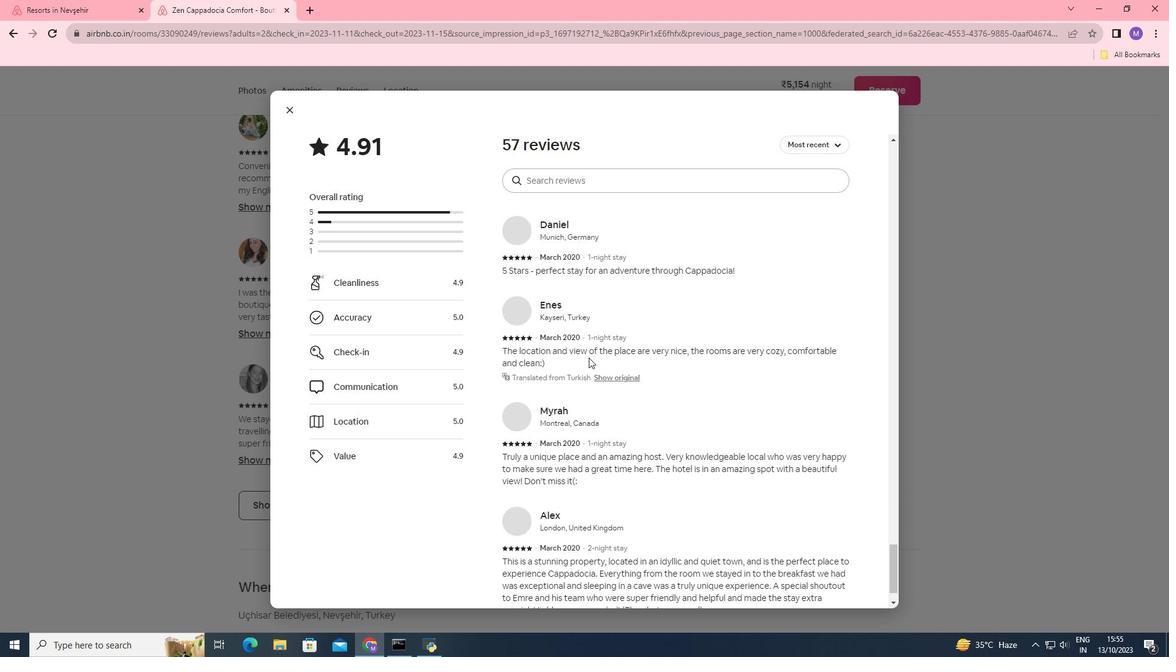 
Action: Mouse moved to (588, 358)
Screenshot: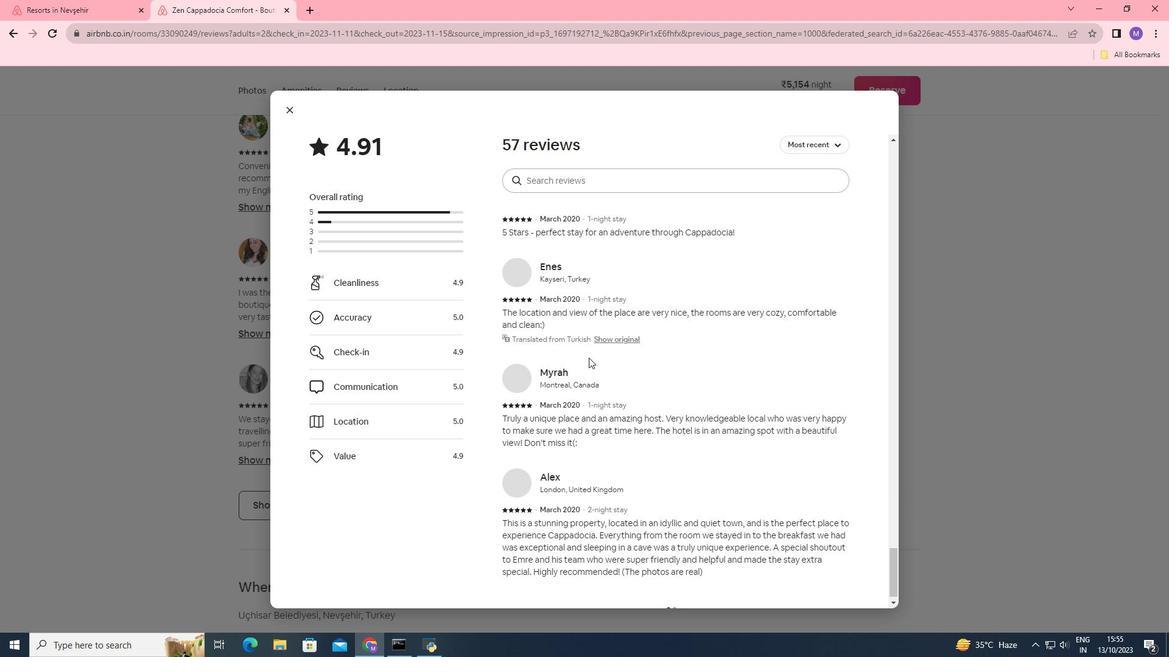 
Action: Mouse scrolled (588, 357) with delta (0, 0)
Screenshot: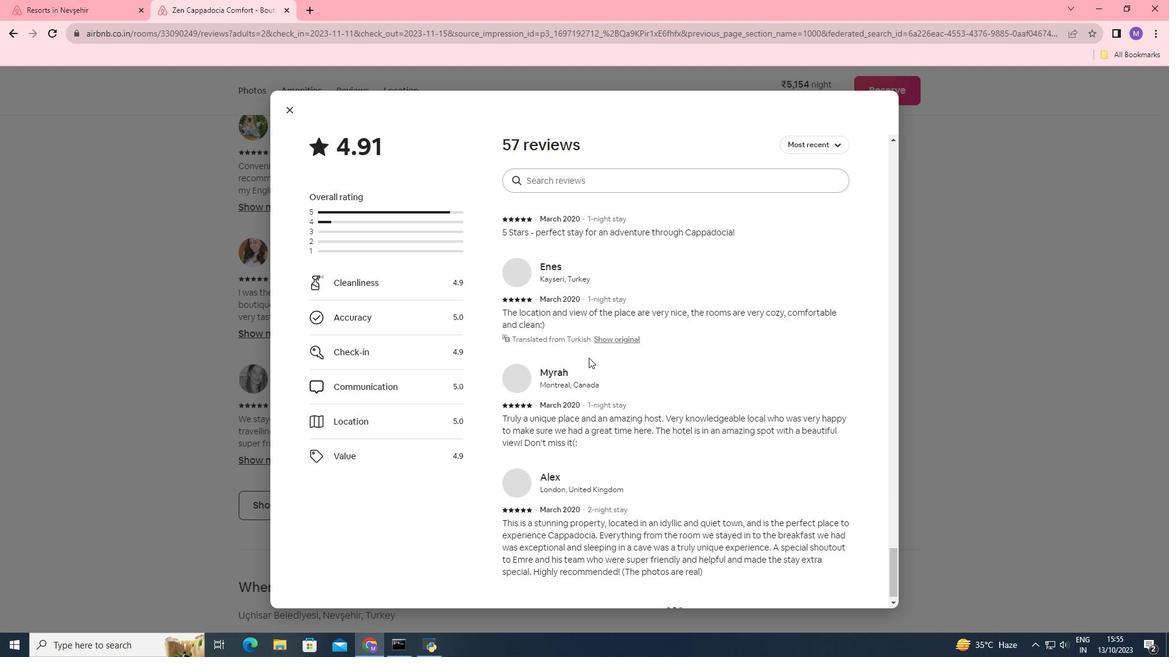 
Action: Mouse scrolled (588, 357) with delta (0, 0)
Screenshot: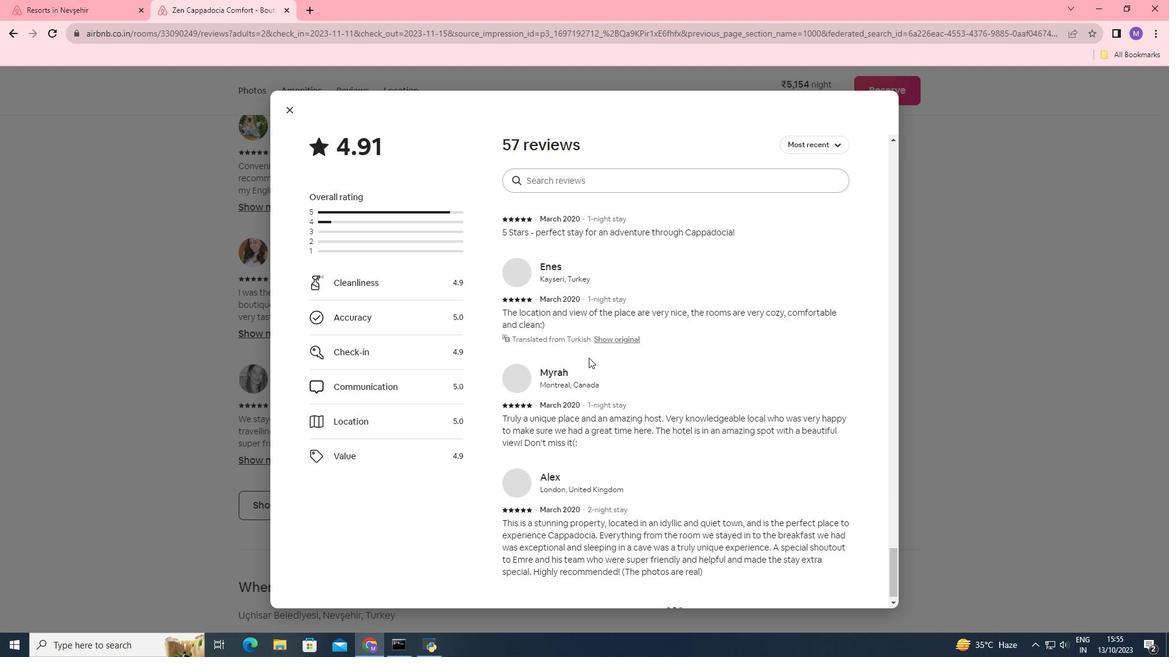 
Action: Mouse scrolled (588, 357) with delta (0, 0)
Screenshot: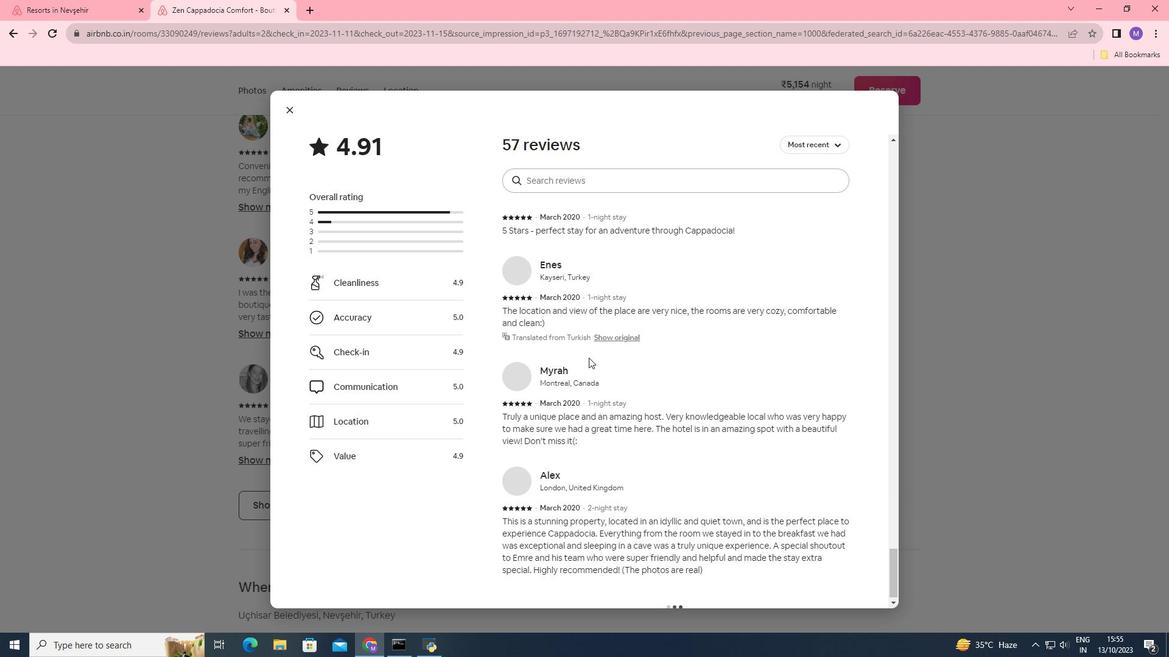 
Action: Mouse scrolled (588, 357) with delta (0, 0)
Screenshot: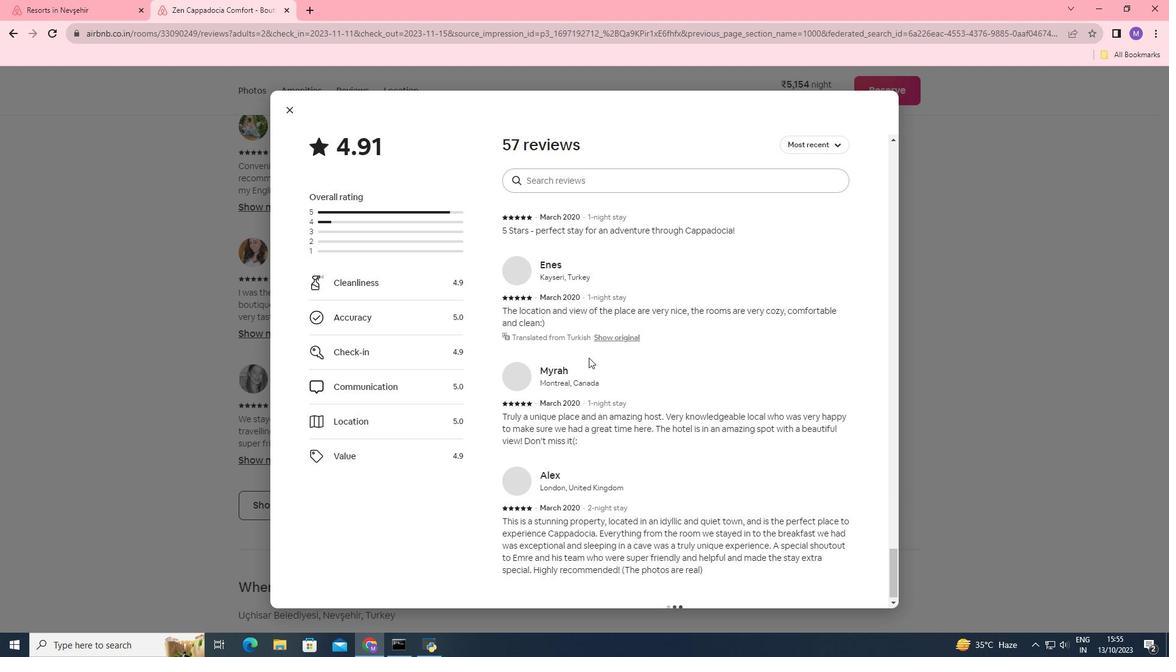 
Action: Mouse scrolled (588, 357) with delta (0, 0)
Screenshot: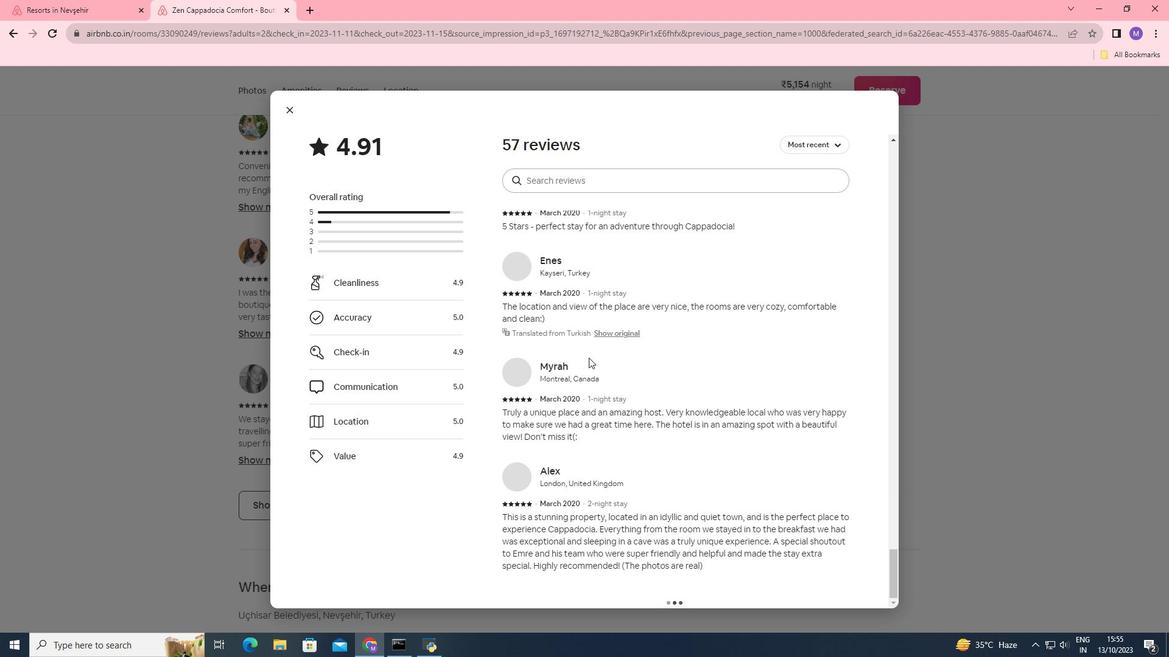 
Action: Mouse scrolled (588, 357) with delta (0, 0)
Screenshot: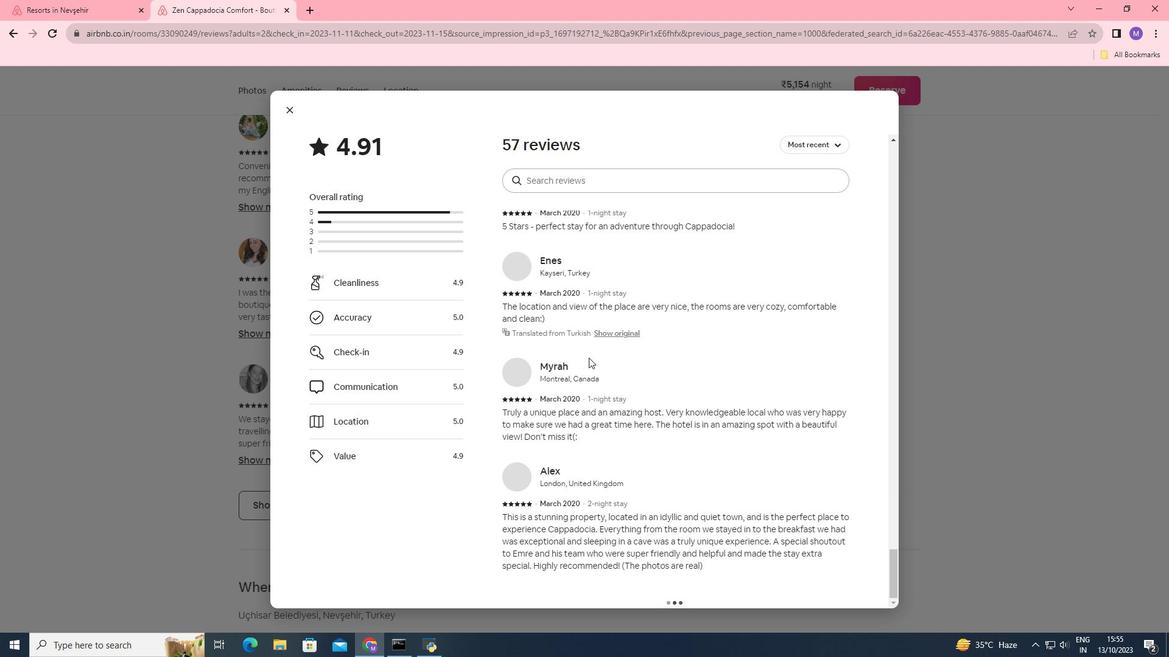 
Action: Mouse scrolled (588, 357) with delta (0, 0)
Screenshot: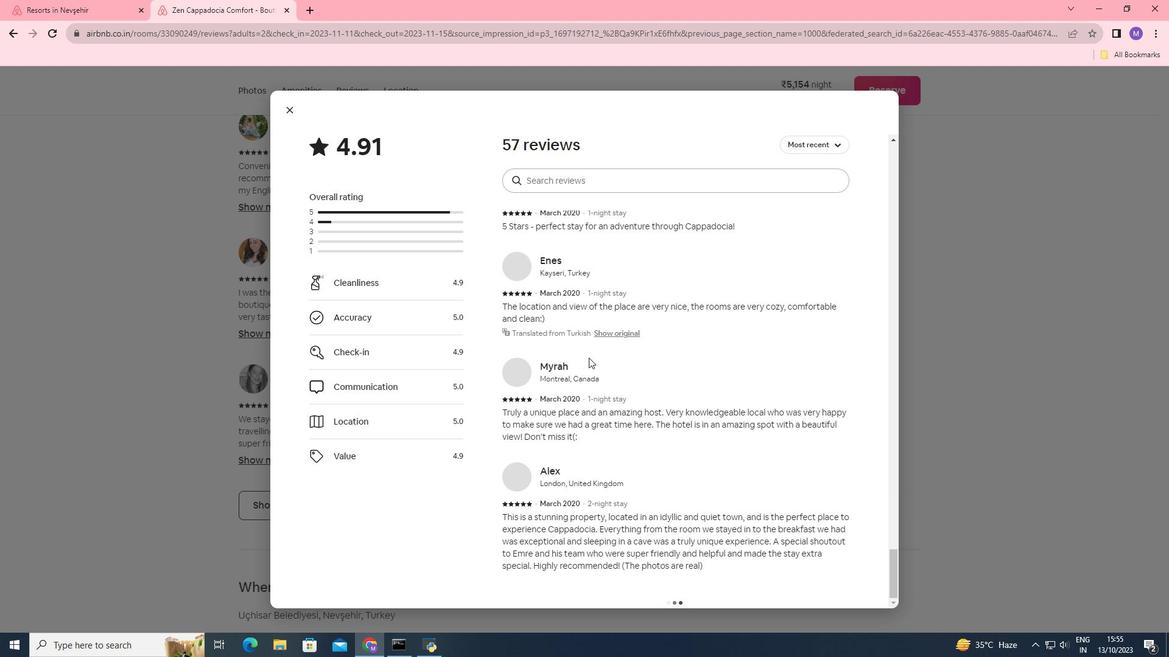 
Action: Mouse scrolled (588, 357) with delta (0, 0)
Screenshot: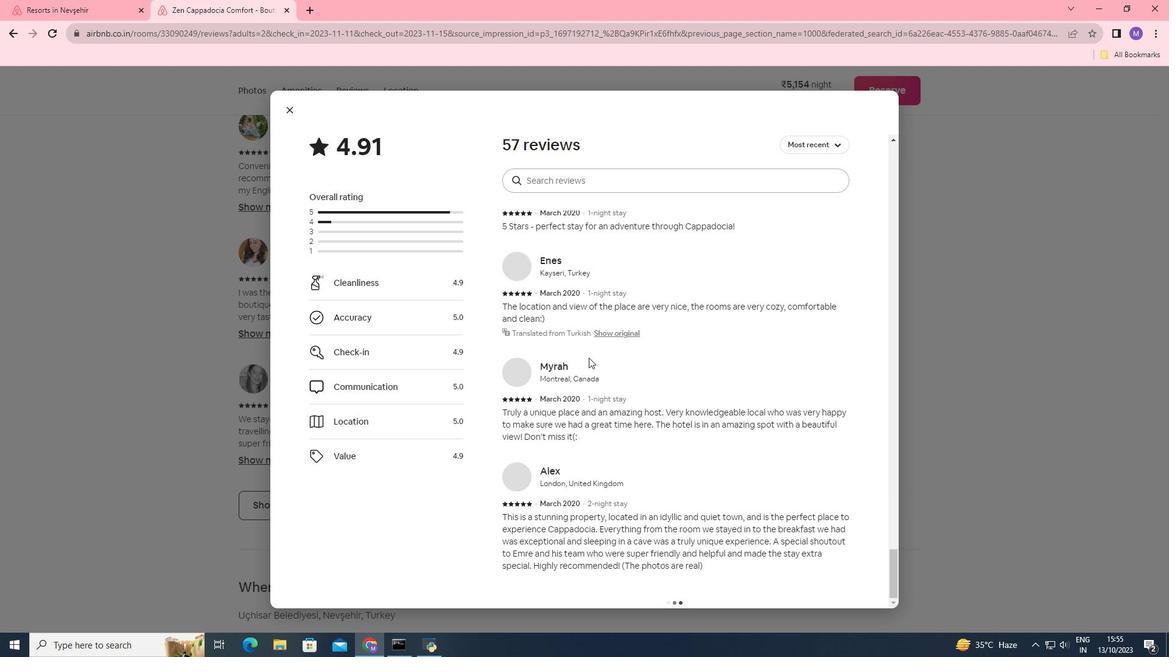 
Action: Mouse scrolled (588, 357) with delta (0, 0)
Screenshot: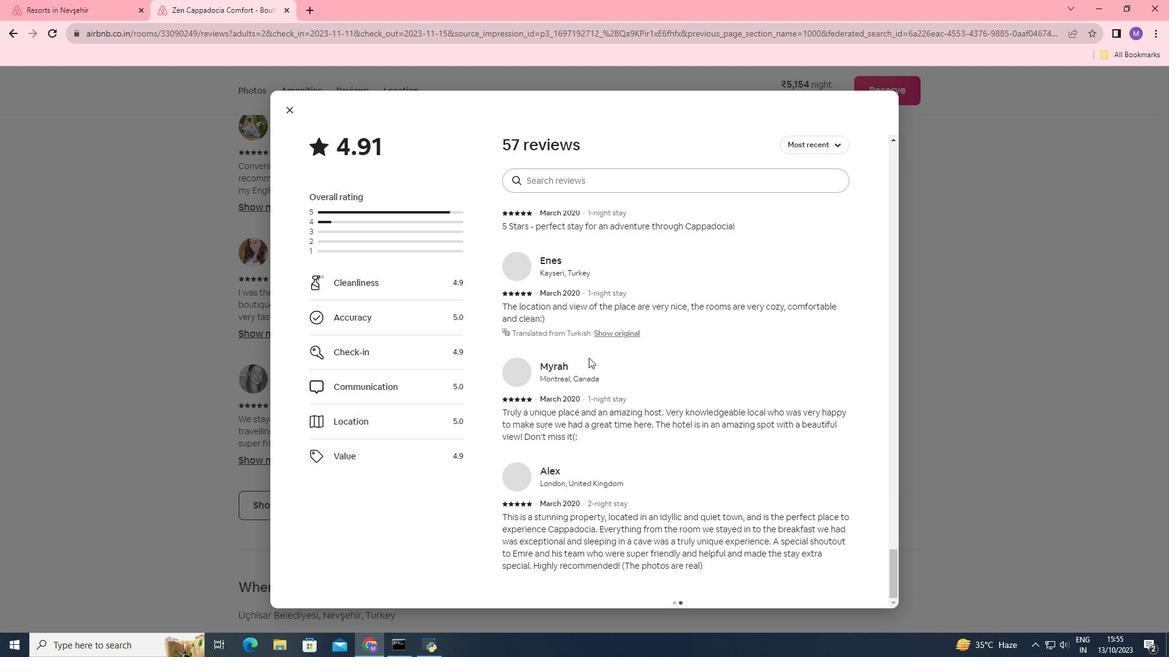 
Action: Mouse scrolled (588, 357) with delta (0, 0)
Screenshot: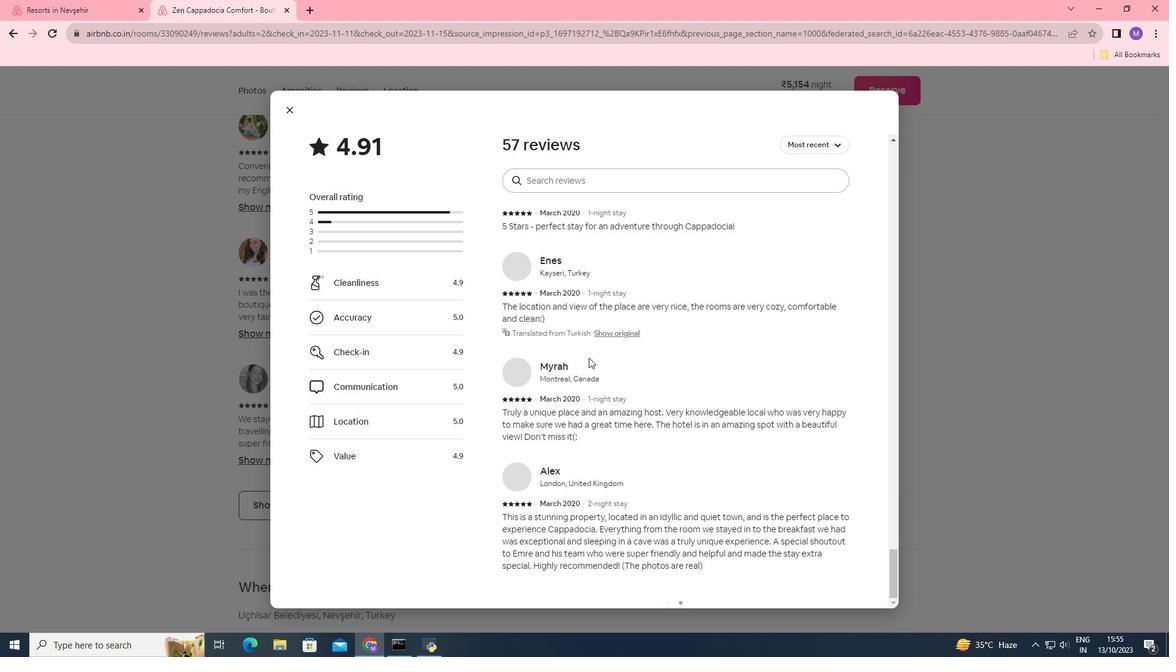 
Action: Mouse moved to (290, 108)
Screenshot: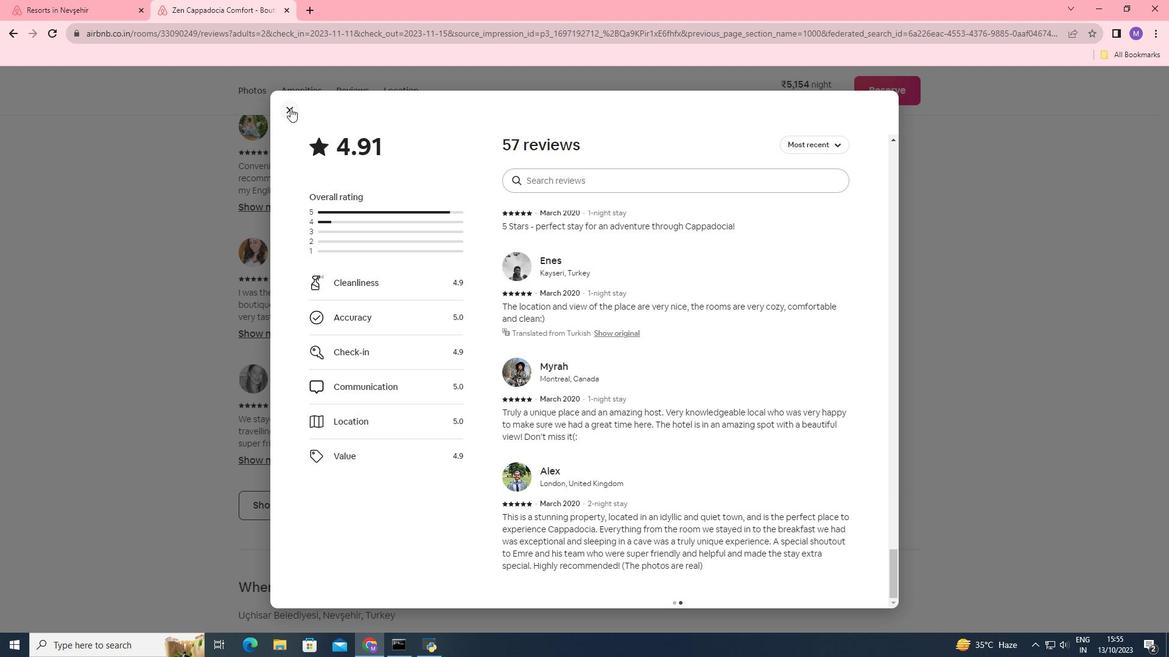
Action: Mouse pressed left at (290, 108)
Screenshot: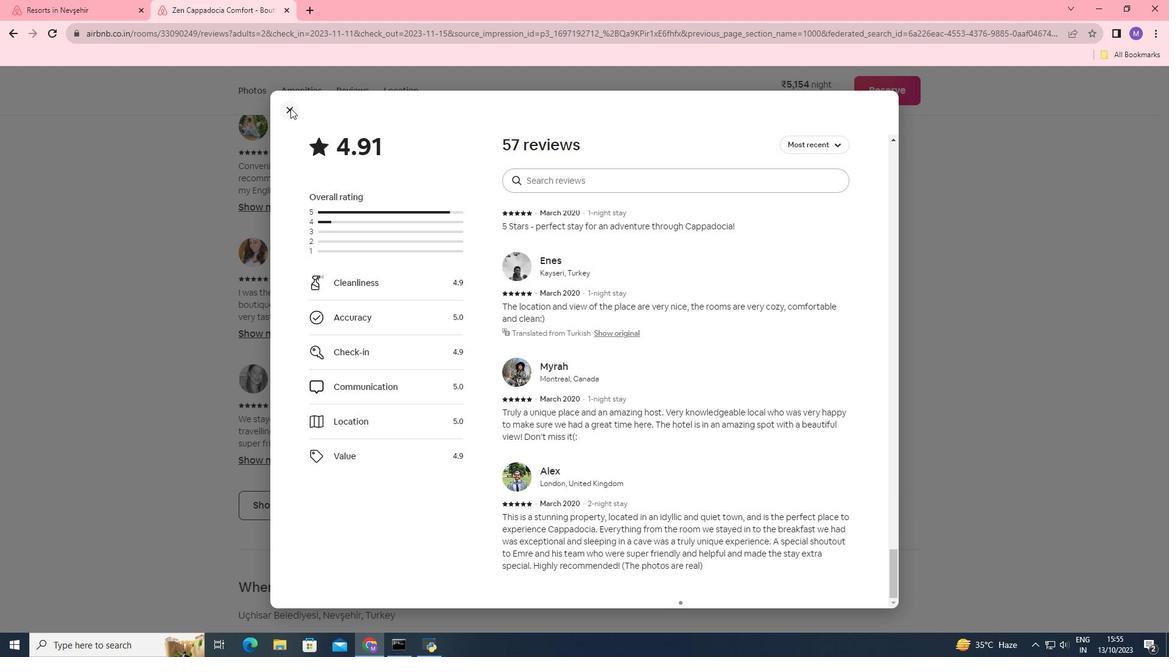 
Action: Mouse pressed left at (290, 108)
Screenshot: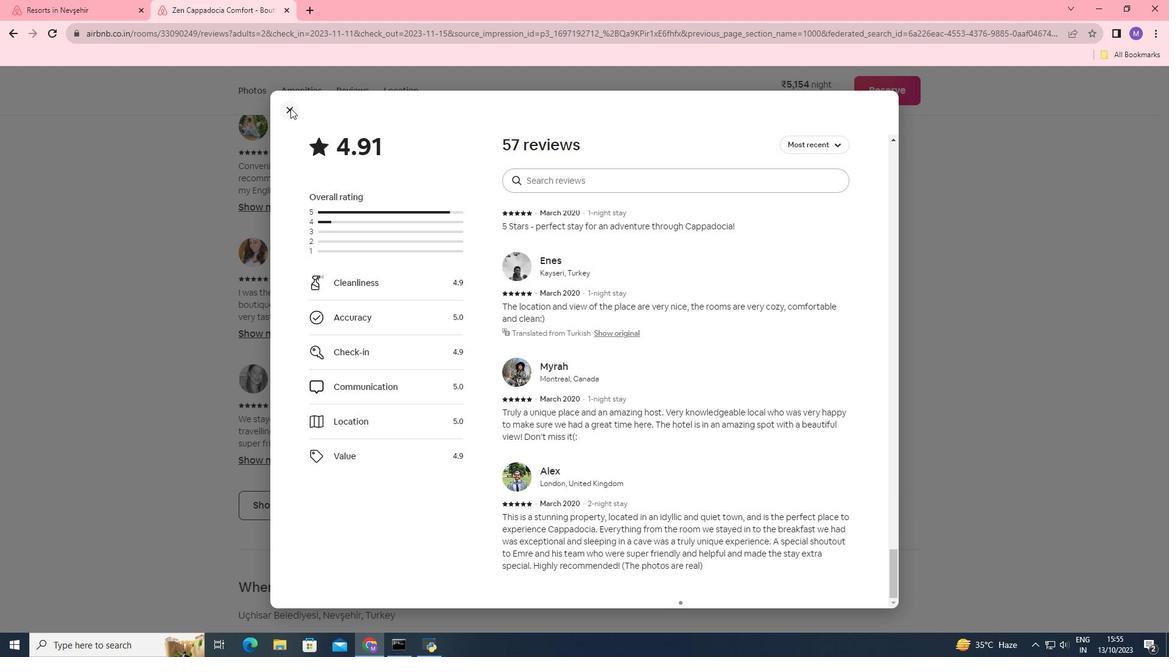 
Action: Mouse moved to (543, 405)
Screenshot: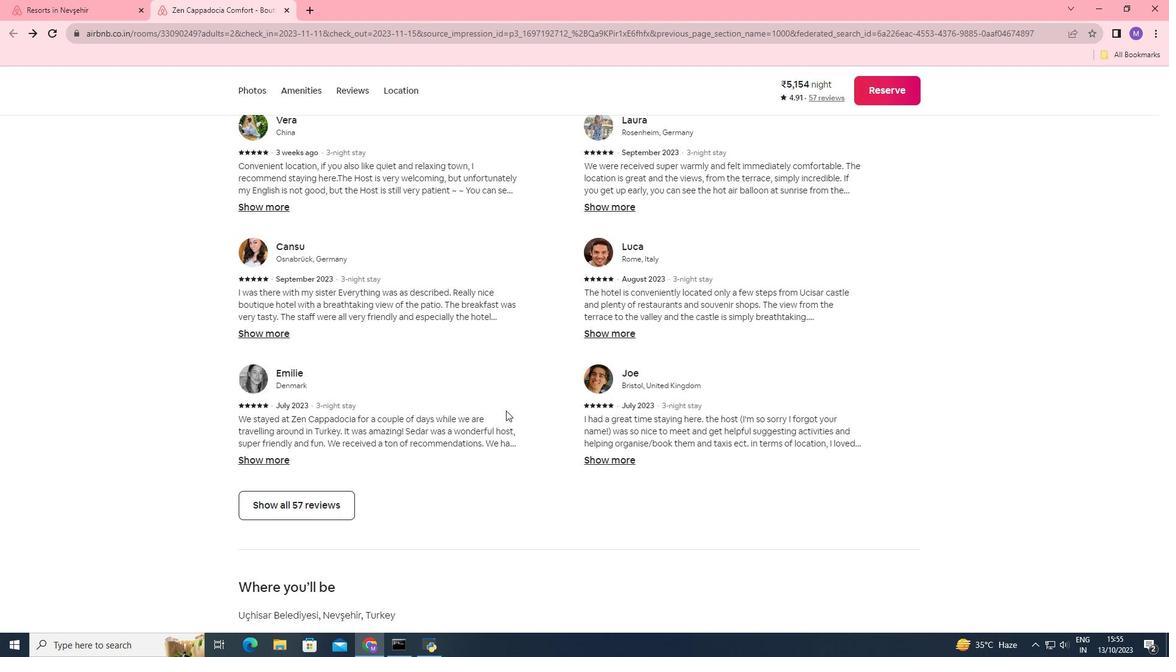 
Action: Mouse scrolled (543, 404) with delta (0, 0)
Screenshot: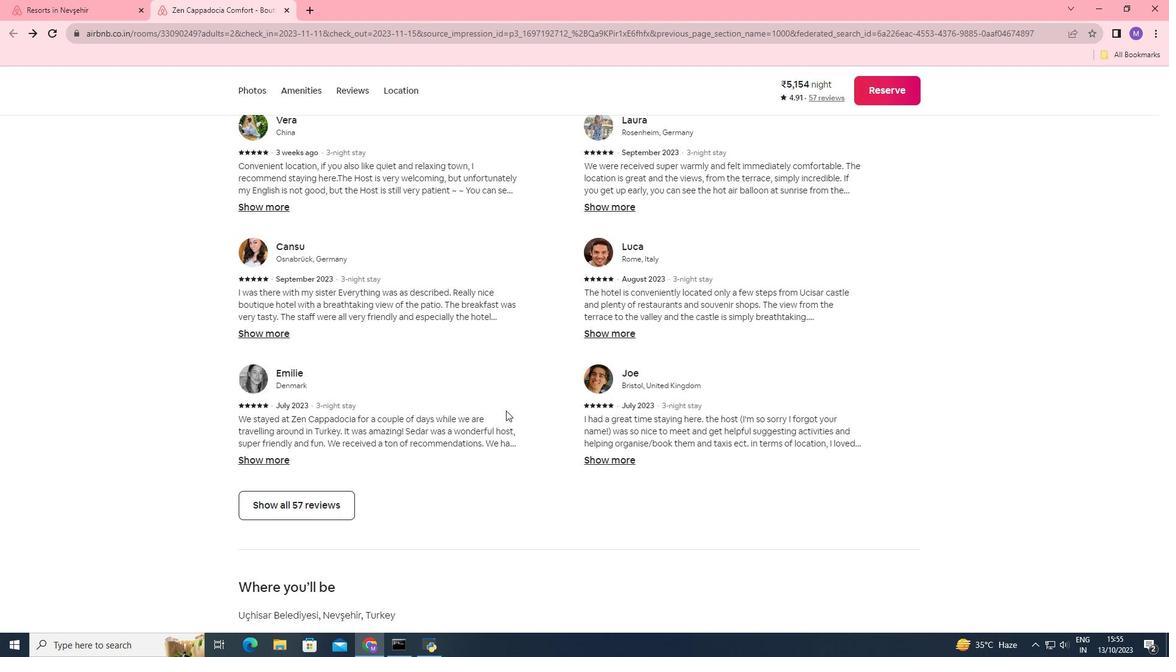 
Action: Mouse moved to (501, 412)
Screenshot: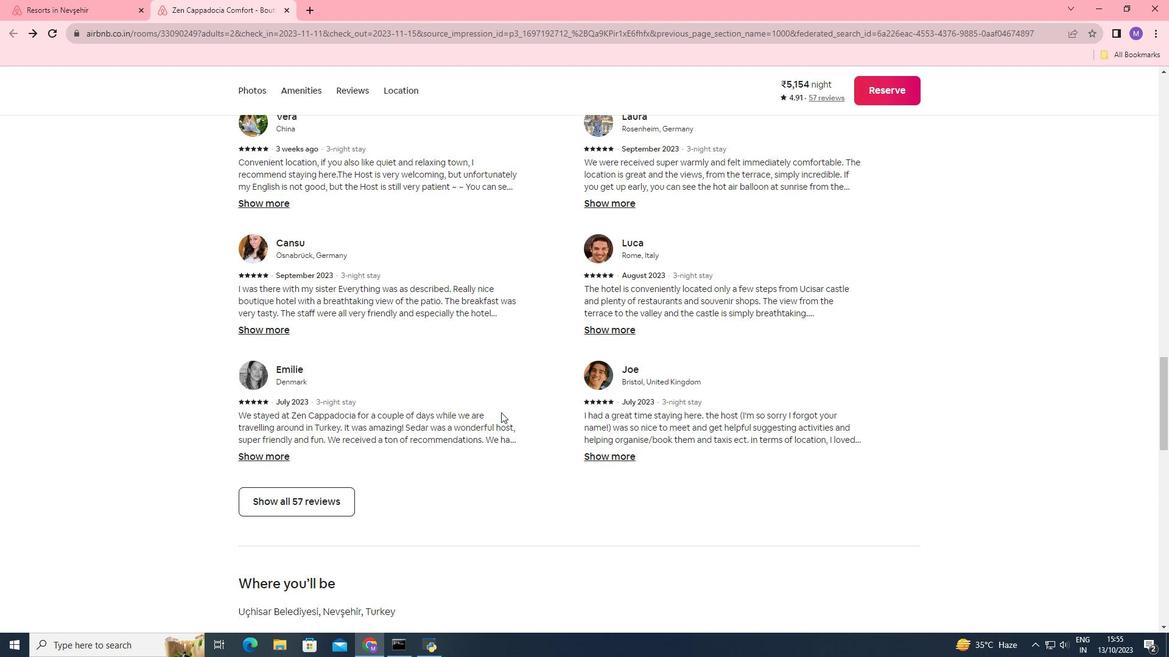 
Action: Mouse scrolled (501, 412) with delta (0, 0)
Screenshot: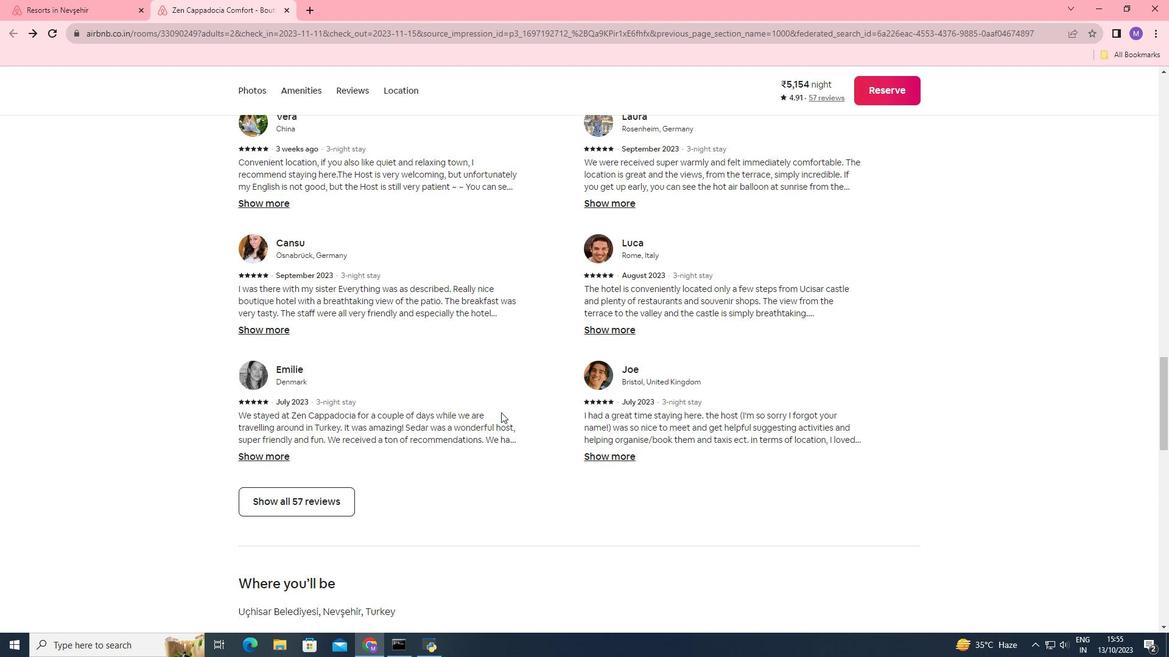 
Action: Mouse moved to (501, 412)
Screenshot: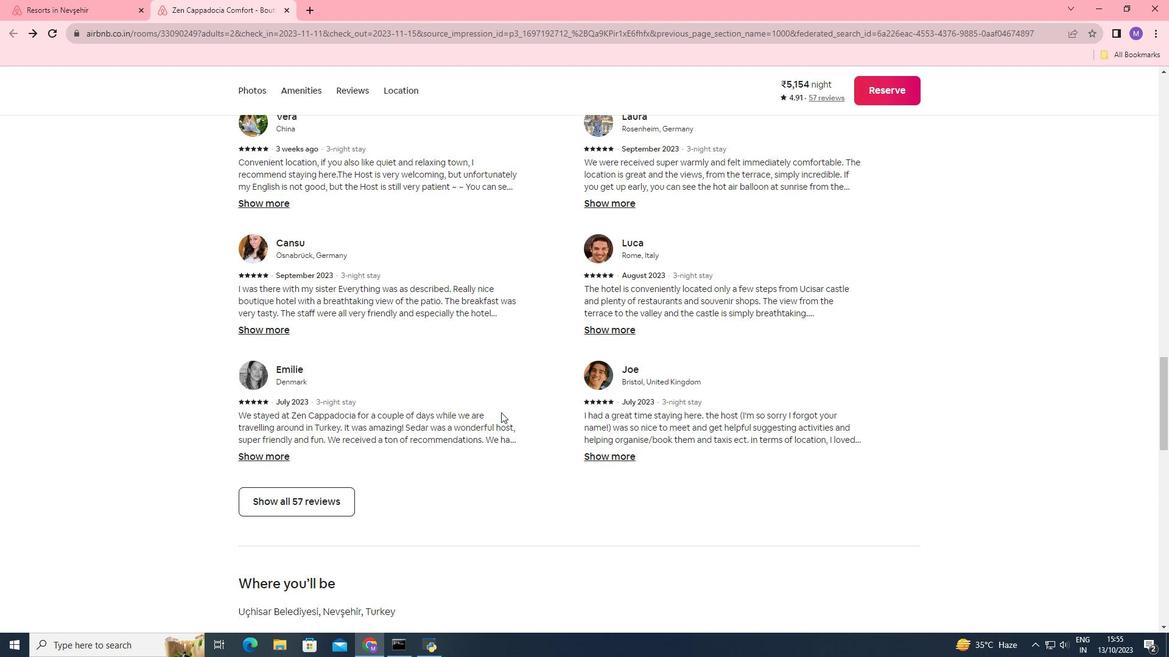 
Action: Mouse scrolled (501, 412) with delta (0, 0)
Screenshot: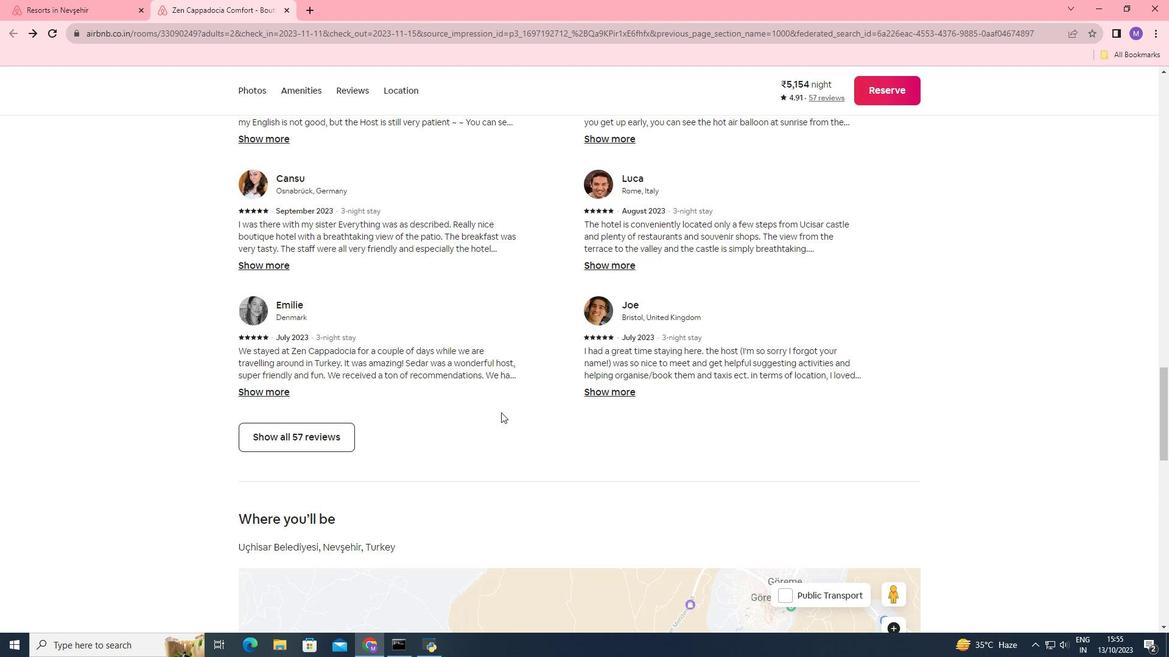 
Action: Mouse scrolled (501, 412) with delta (0, 0)
Screenshot: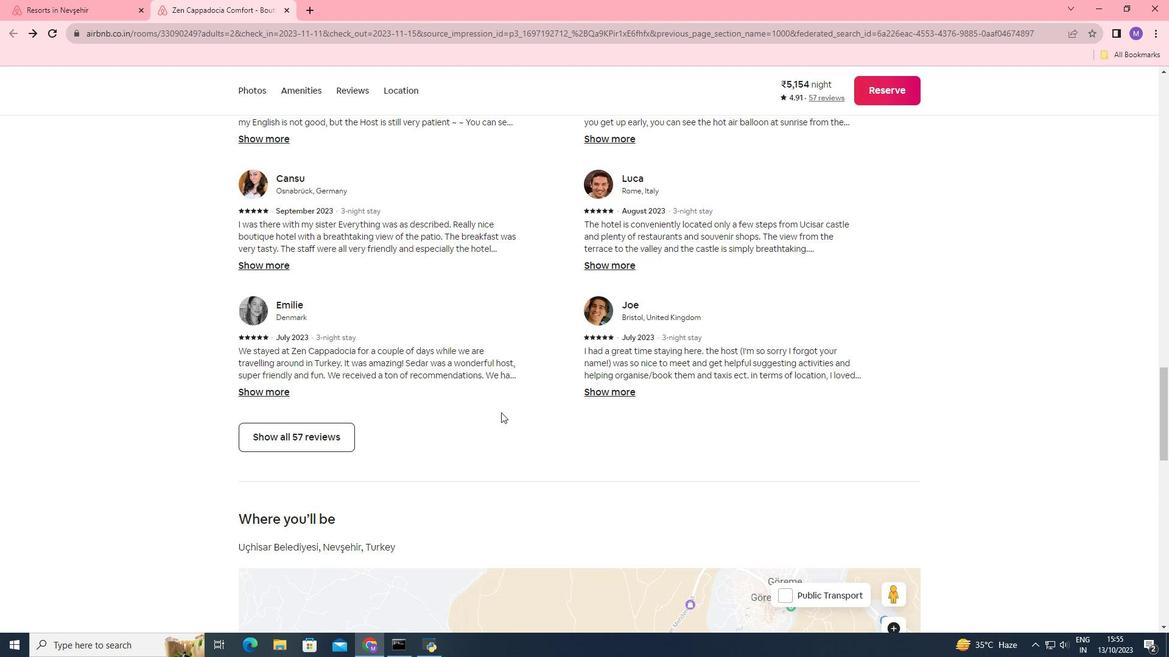 
Action: Mouse scrolled (501, 412) with delta (0, 0)
Screenshot: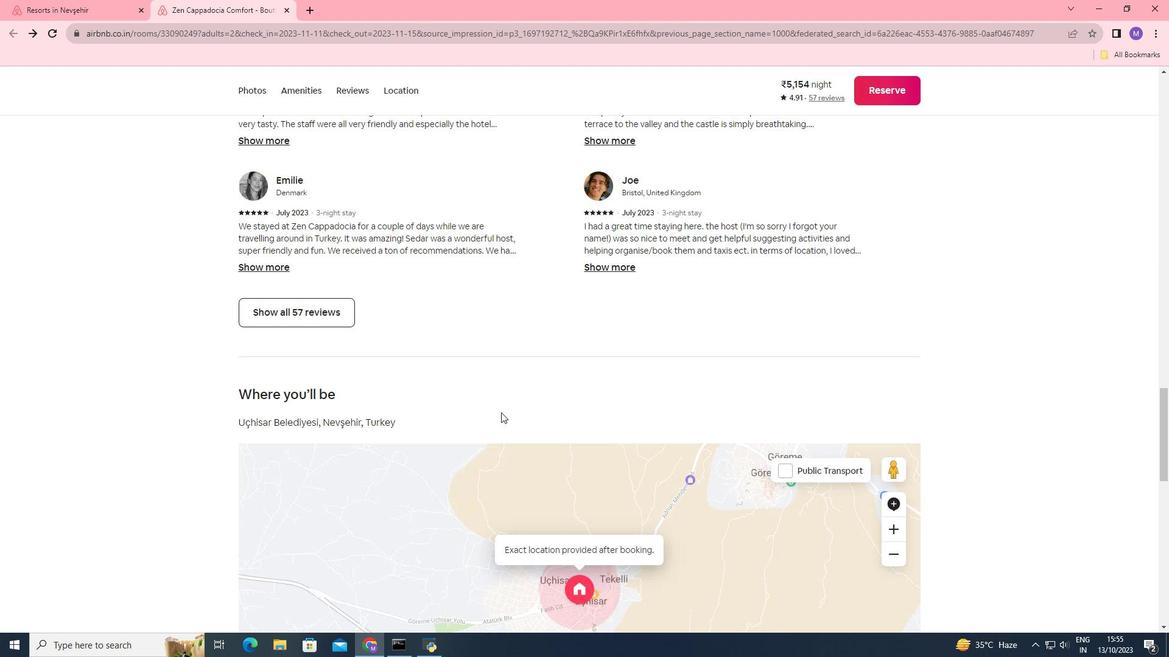 
Action: Mouse scrolled (501, 412) with delta (0, 0)
Screenshot: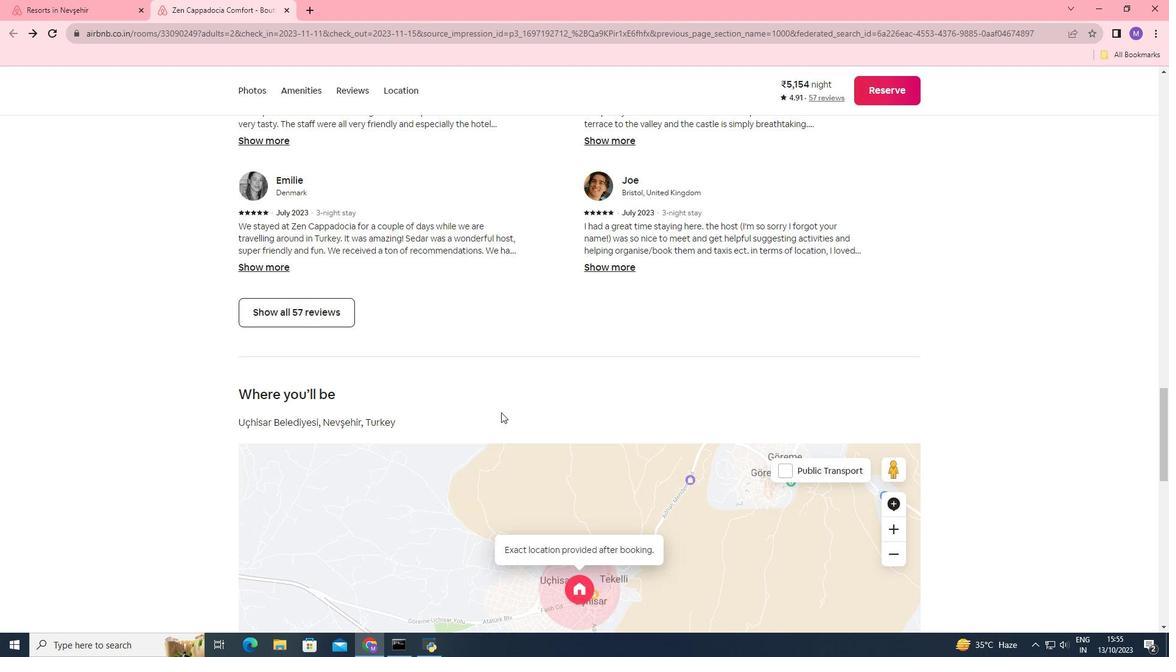 
Action: Mouse moved to (455, 412)
Screenshot: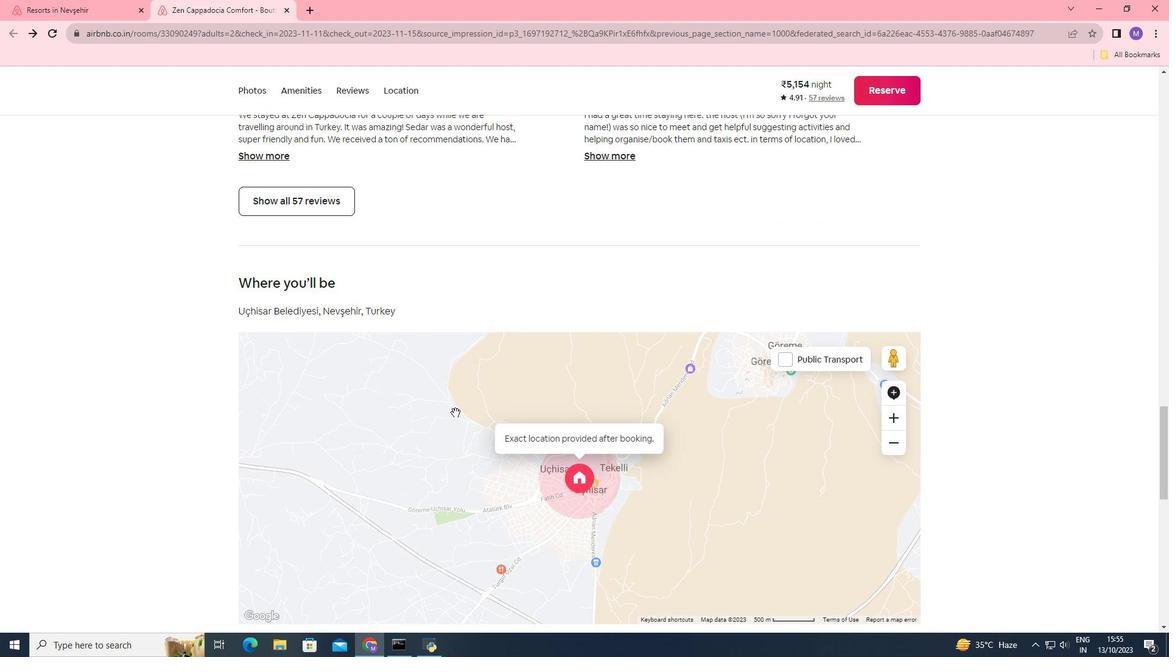 
Action: Mouse scrolled (455, 412) with delta (0, 0)
Screenshot: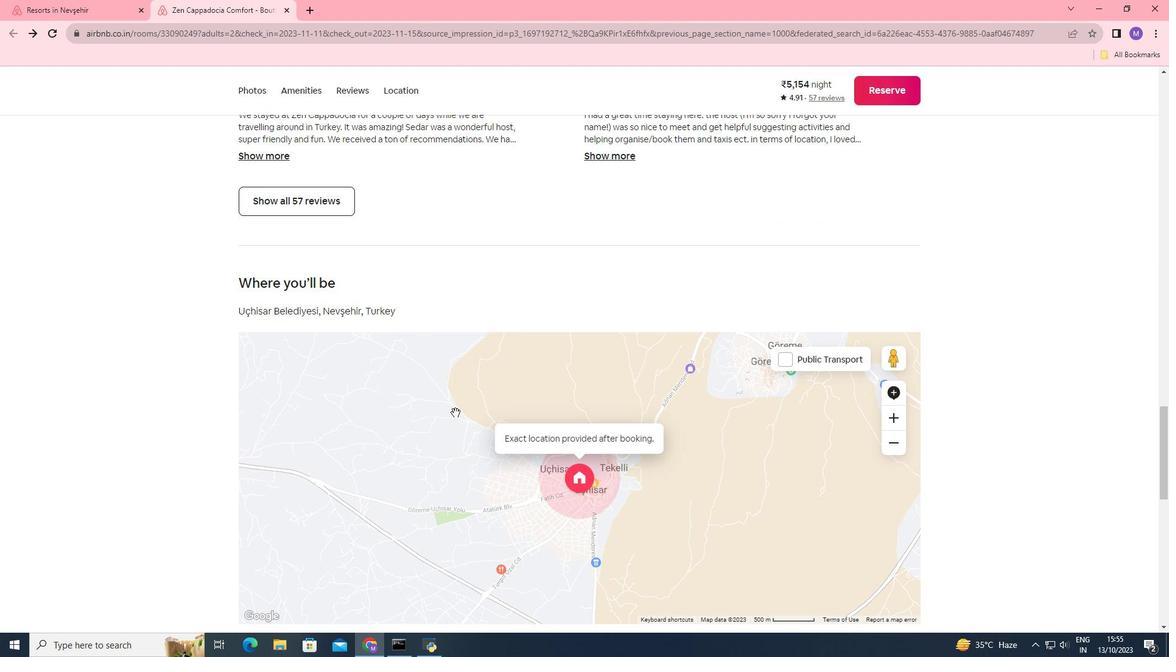 
Action: Mouse scrolled (455, 412) with delta (0, 0)
Screenshot: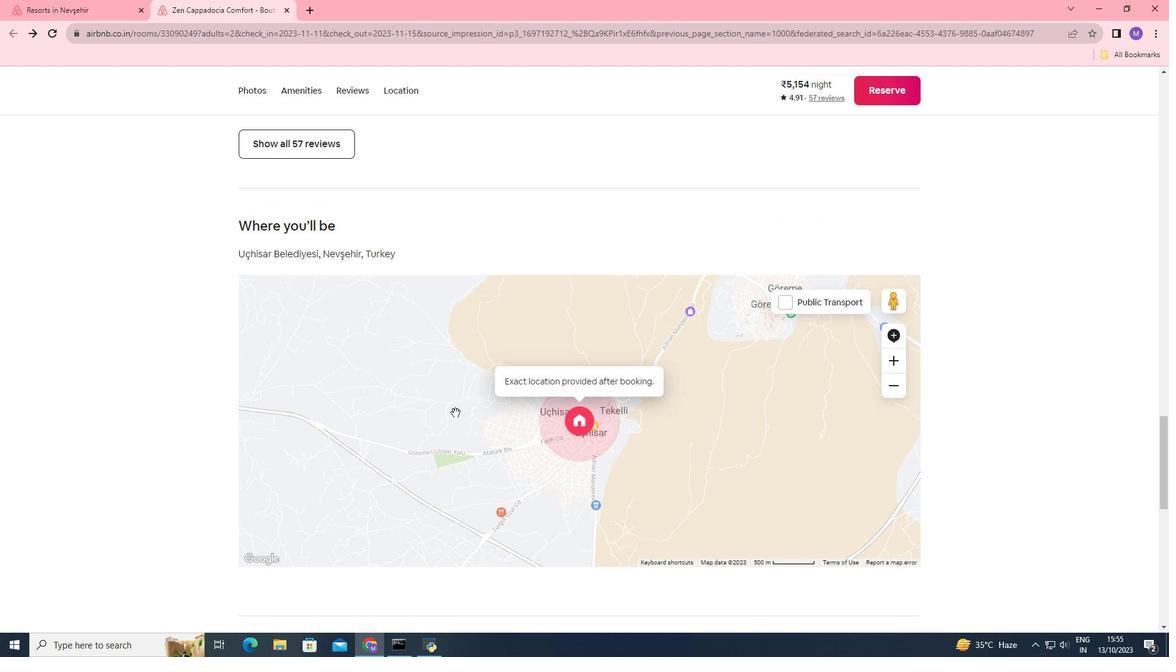 
Action: Mouse scrolled (455, 412) with delta (0, 0)
Screenshot: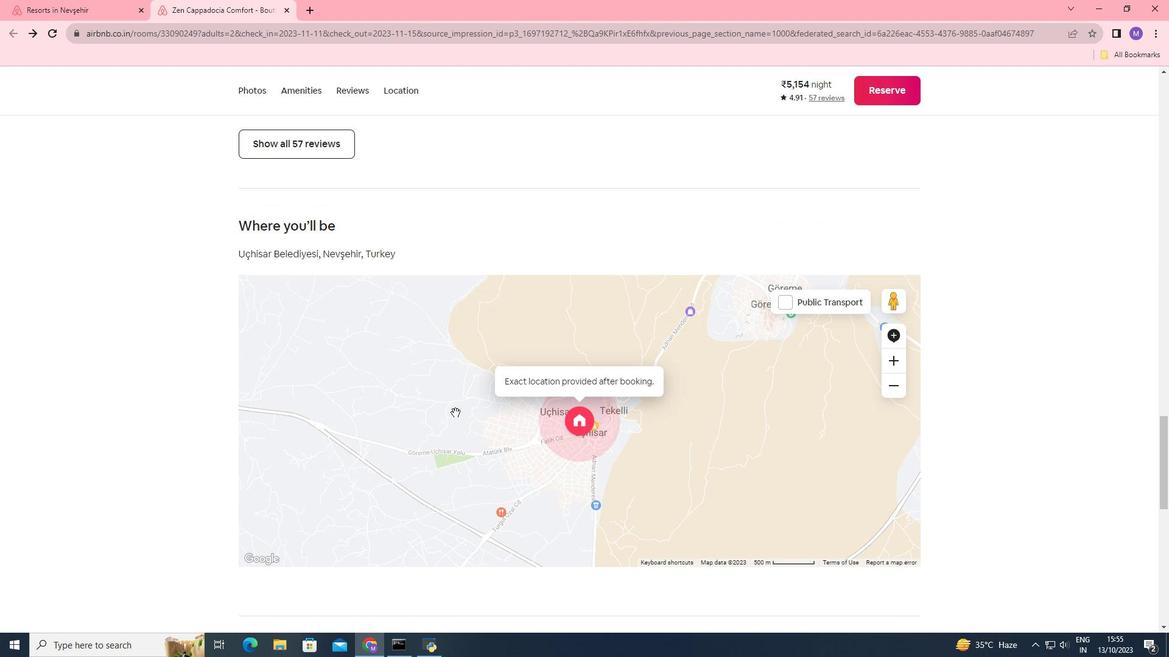 
Action: Mouse scrolled (455, 412) with delta (0, 0)
Screenshot: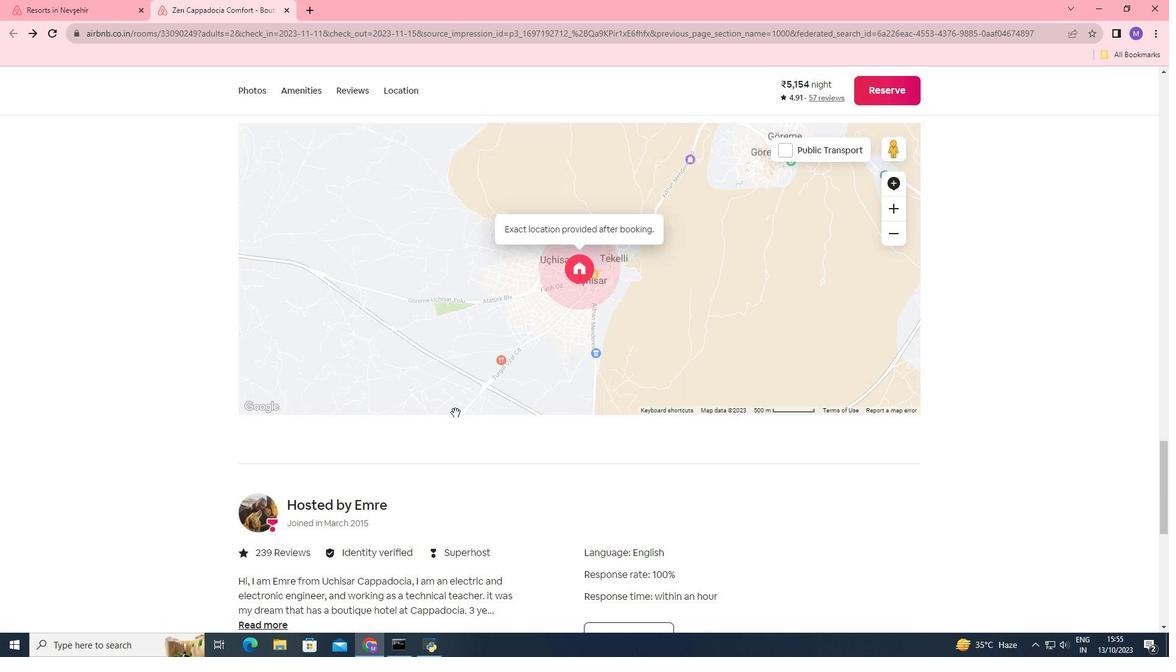 
Action: Mouse scrolled (455, 412) with delta (0, 0)
